 Task: Open a Black Tie Letter Template save the file as 'email' Remove the following opetions from template: '1.	Type the sender company name_x000D_
2.	Type the sender company address_x000D_
3.	Type the recipient address_x000D_
4.	Type the closing_x000D_
5.	Type the sender title_x000D_
6.	Type the sender company name_x000D_
'Pick the date  '18 May, 2023' and type Salutation  Good Day. Add body to the letter I wanted to express my heartfelt condolences on the passing of your loved one. Losing someone we care about is never easy, and my thoughts are with you during this difficult time. May cherished memories and the support of loved ones bring you comfort and strength.. Insert watermark  'Do not copy 13'
Action: Mouse moved to (13, 70)
Screenshot: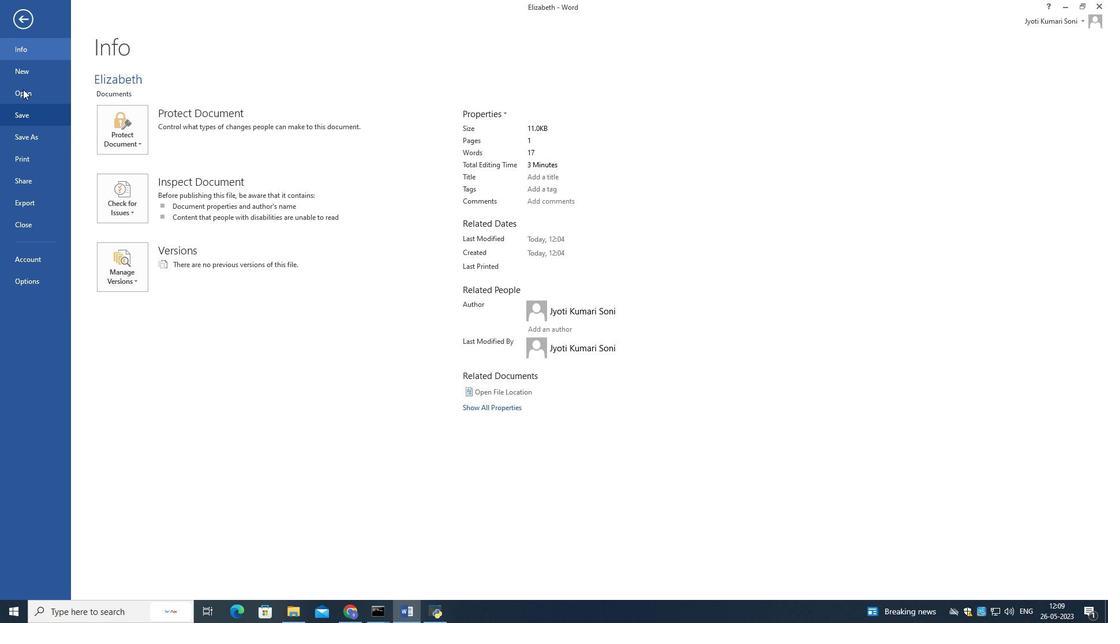 
Action: Mouse pressed left at (13, 70)
Screenshot: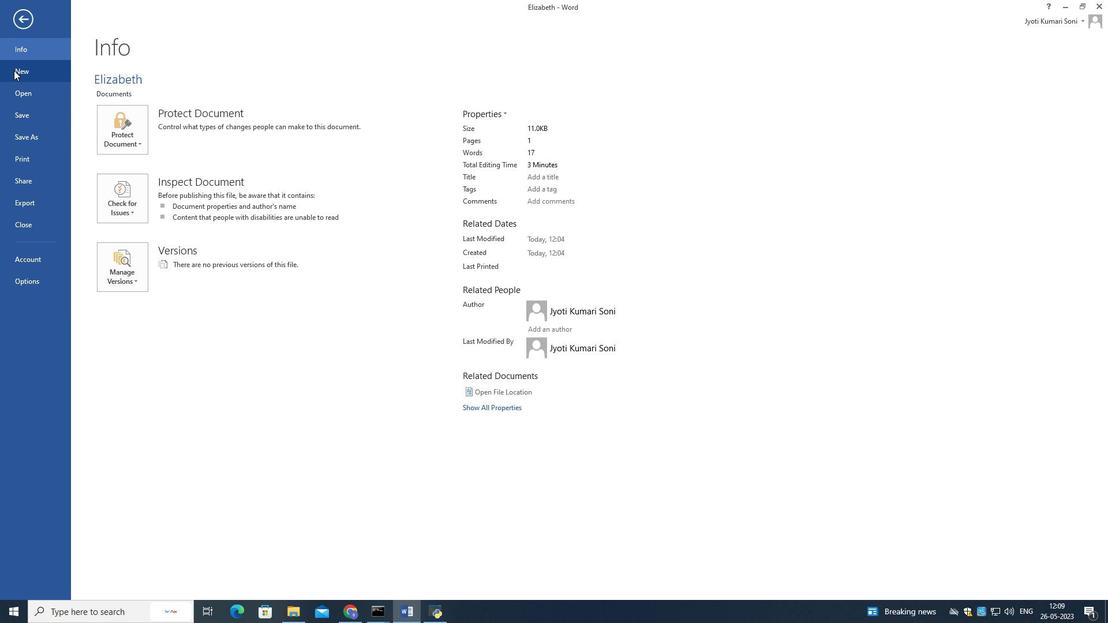 
Action: Mouse moved to (159, 87)
Screenshot: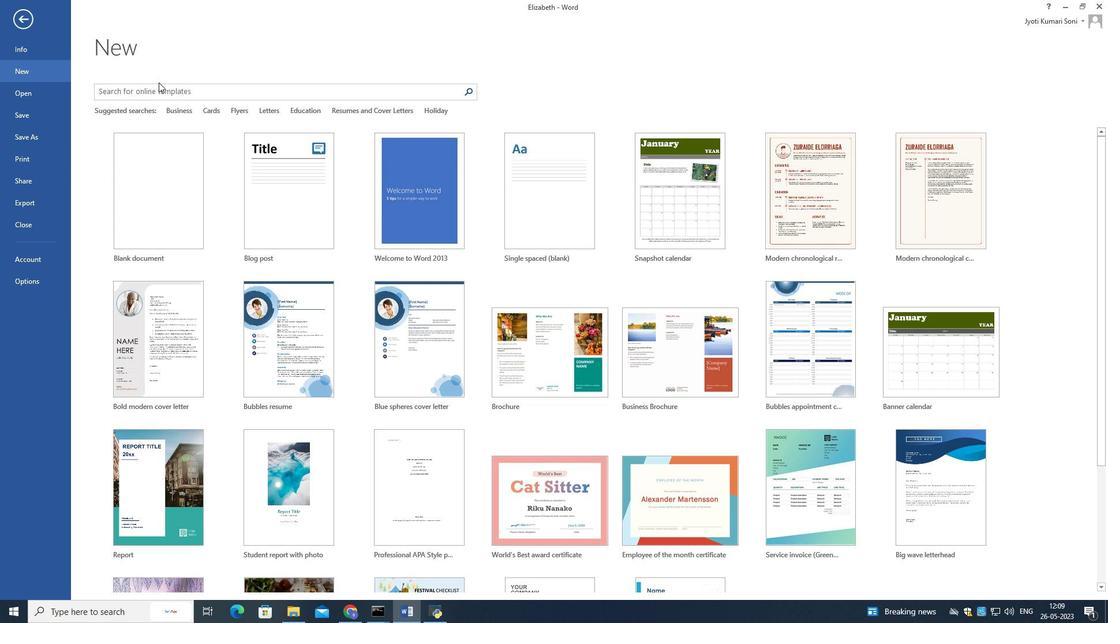 
Action: Mouse pressed left at (159, 87)
Screenshot: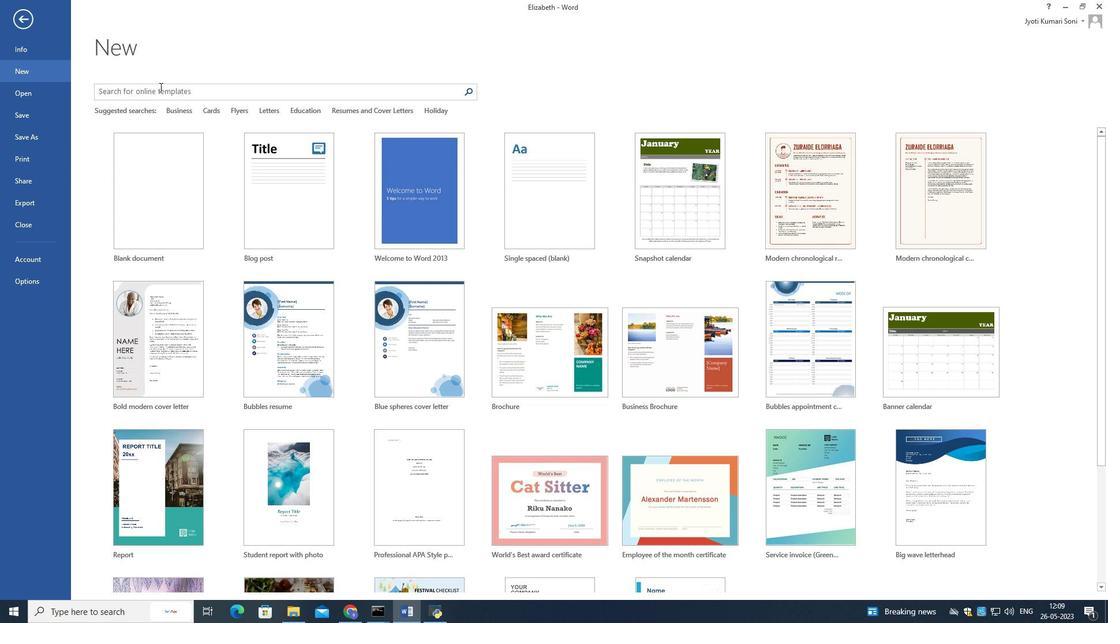 
Action: Mouse moved to (160, 87)
Screenshot: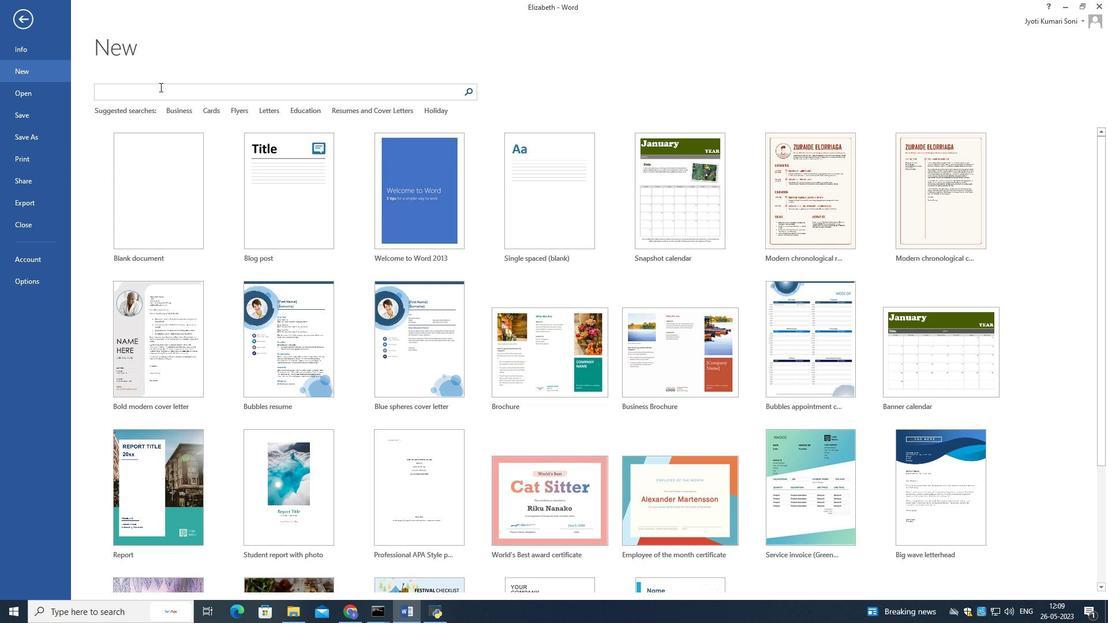 
Action: Key pressed black<Key.space>tie<Key.space>letter<Key.enter>
Screenshot: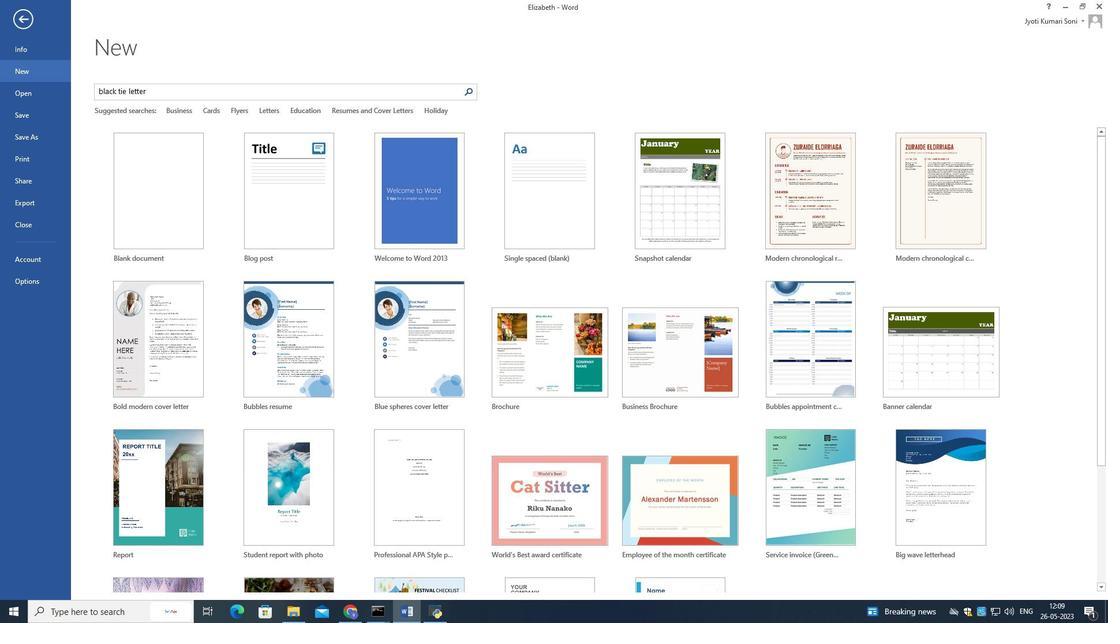 
Action: Mouse moved to (219, 83)
Screenshot: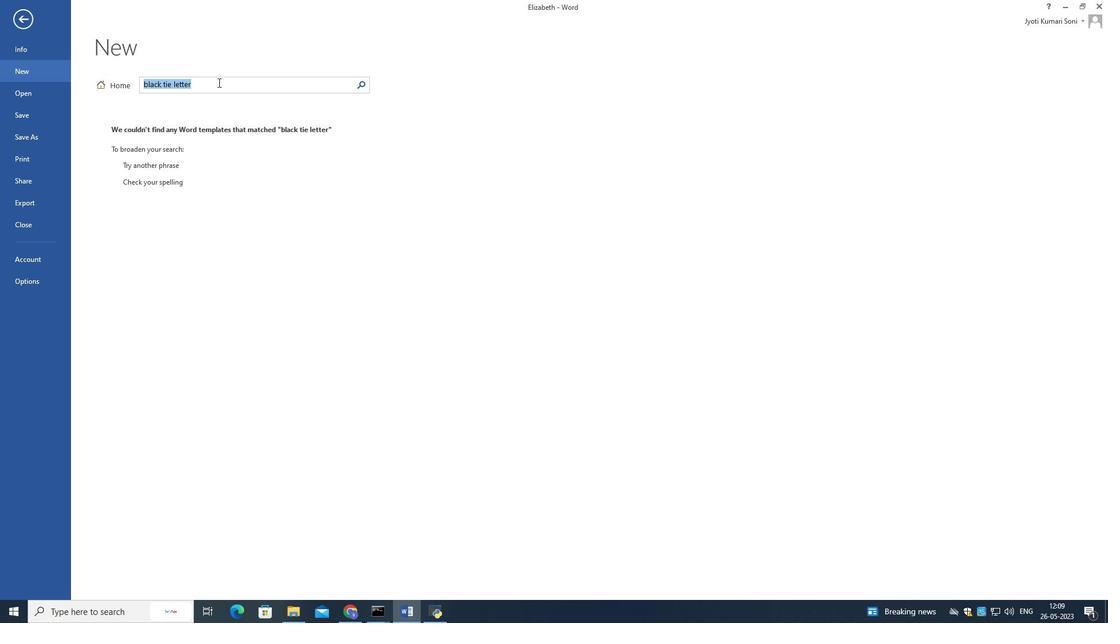
Action: Mouse pressed left at (219, 83)
Screenshot: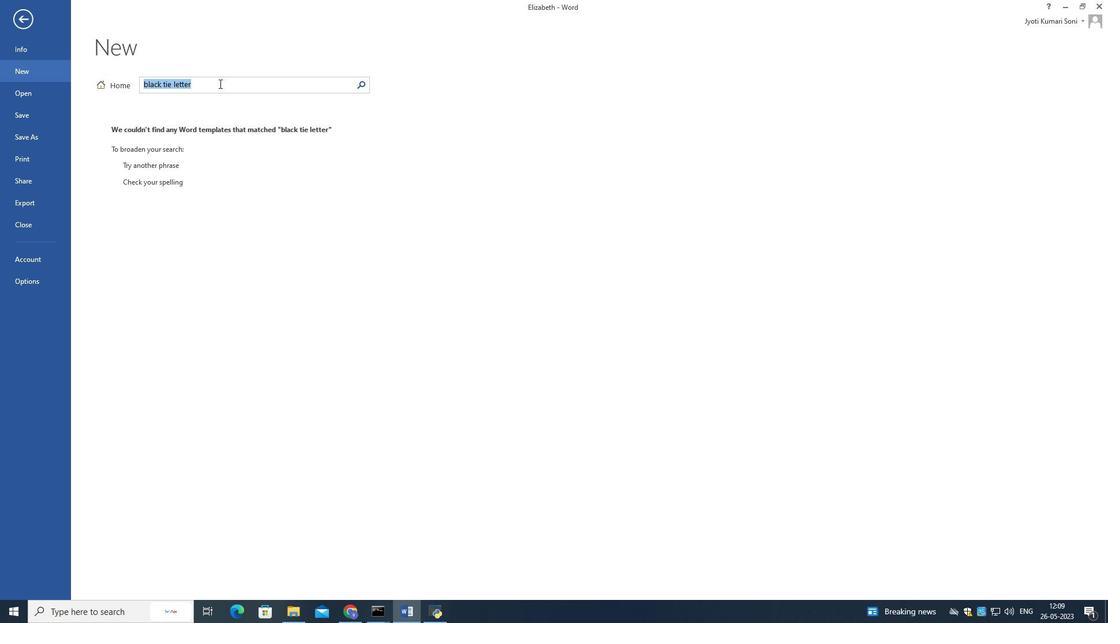 
Action: Mouse moved to (210, 87)
Screenshot: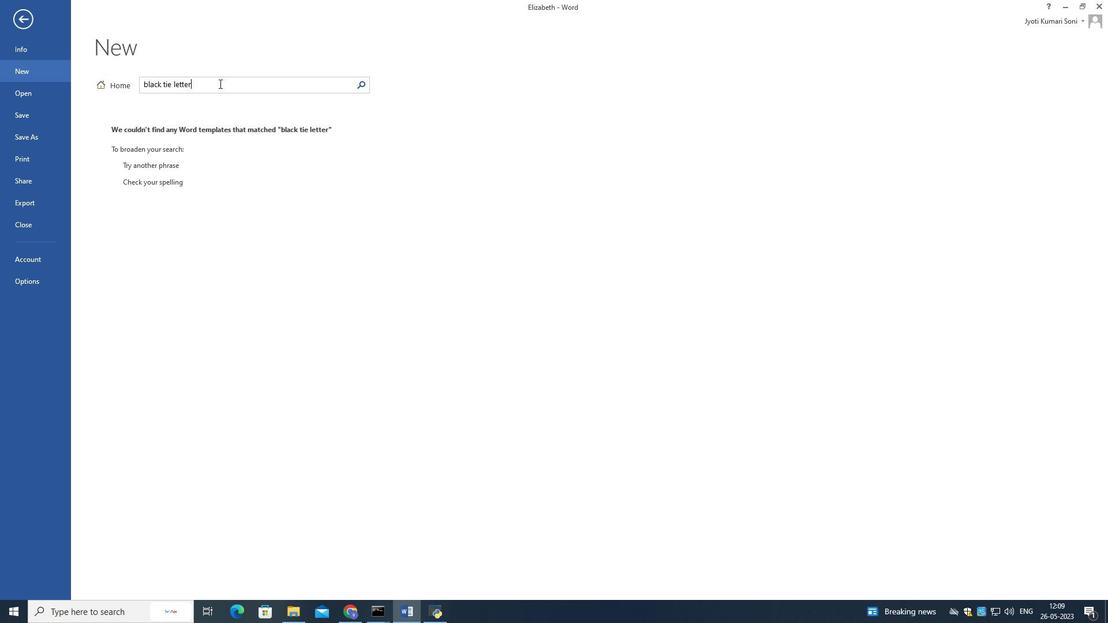 
Action: Key pressed <Key.backspace><Key.backspace><Key.backspace><Key.backspace><Key.backspace><Key.backspace><Key.enter>
Screenshot: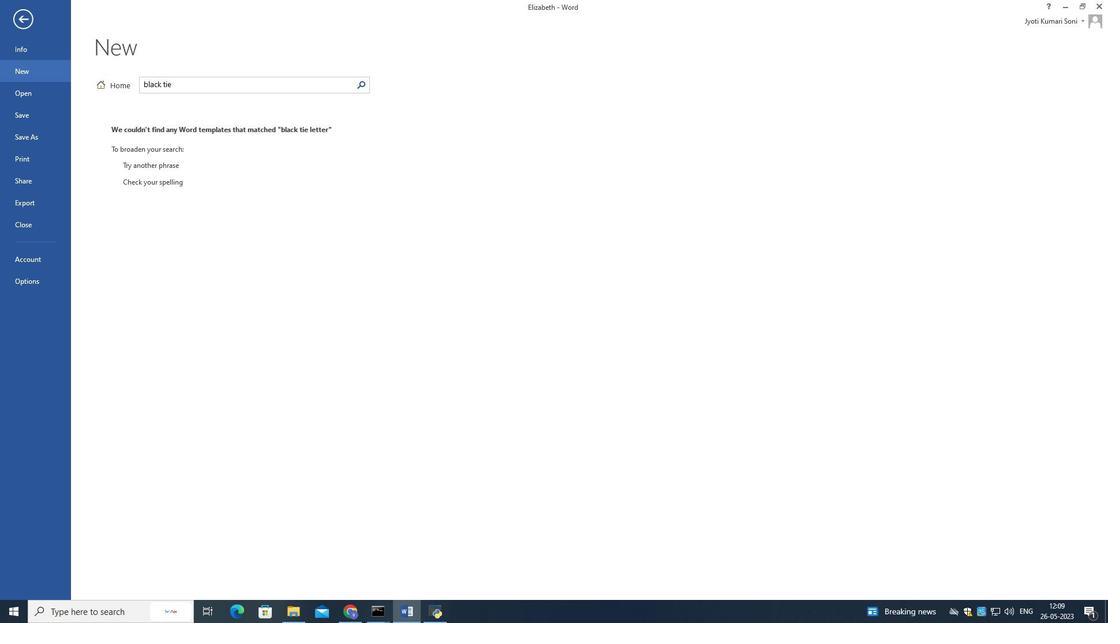 
Action: Mouse moved to (120, 160)
Screenshot: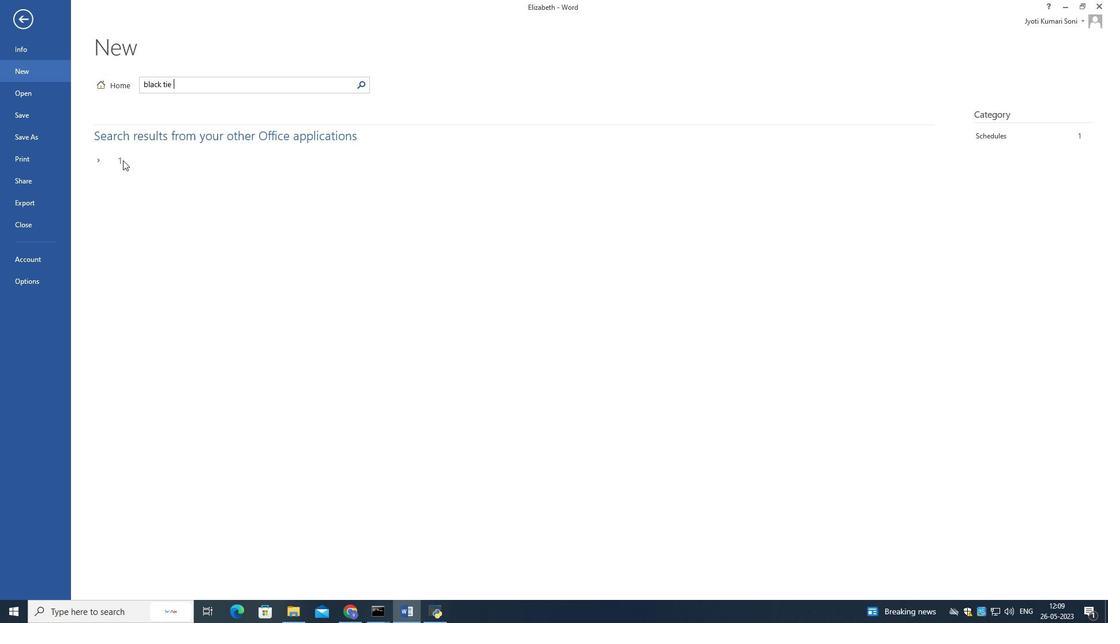 
Action: Mouse pressed left at (120, 160)
Screenshot: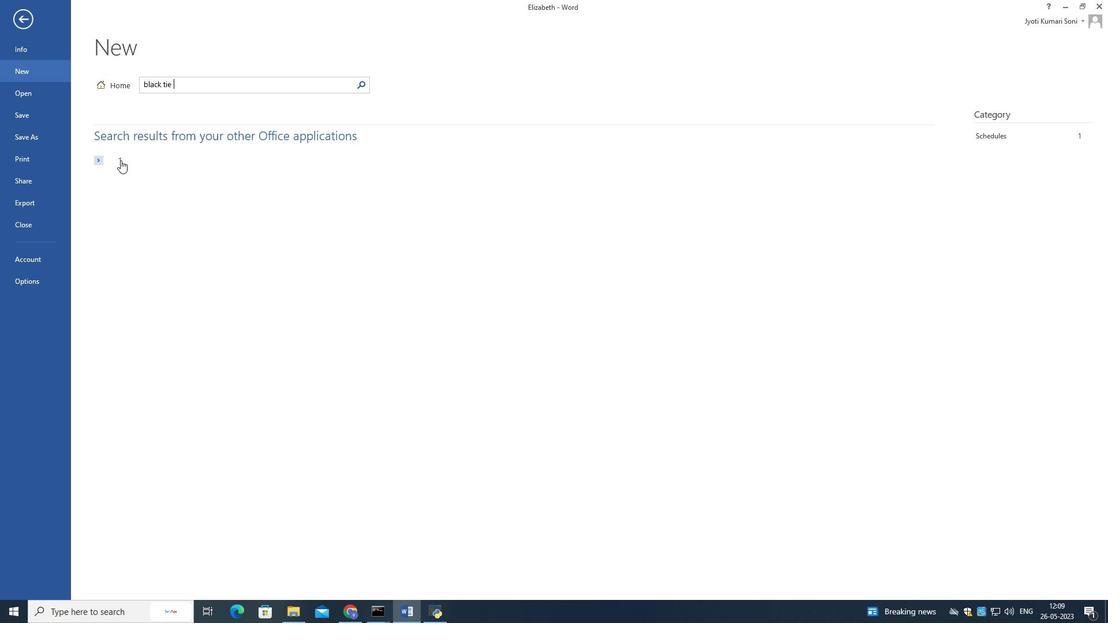 
Action: Mouse moved to (337, 234)
Screenshot: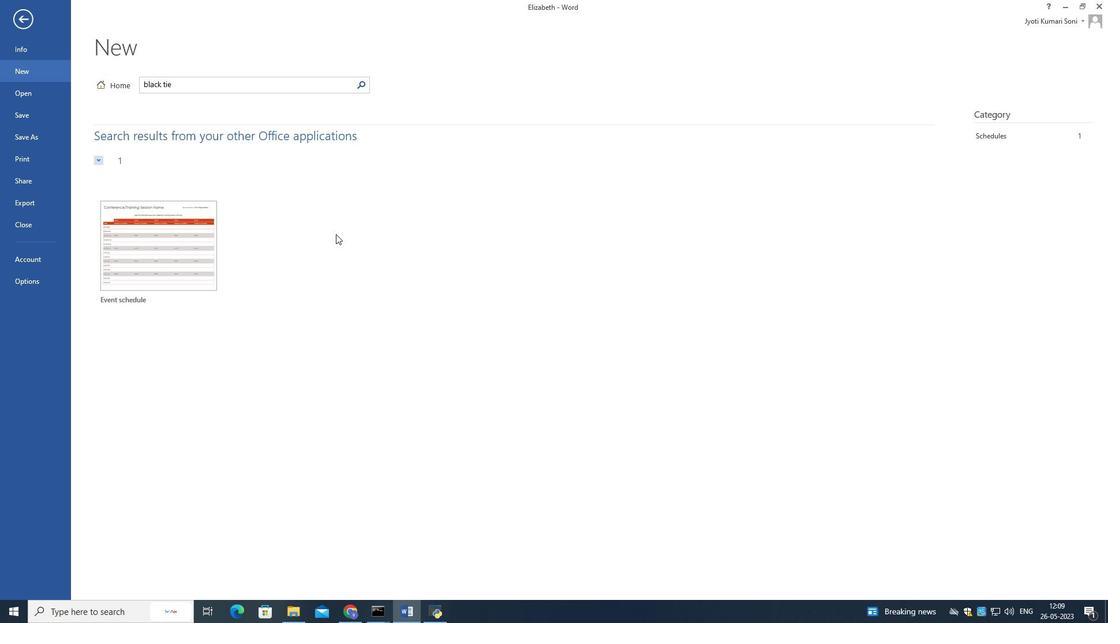 
Action: Mouse pressed left at (337, 234)
Screenshot: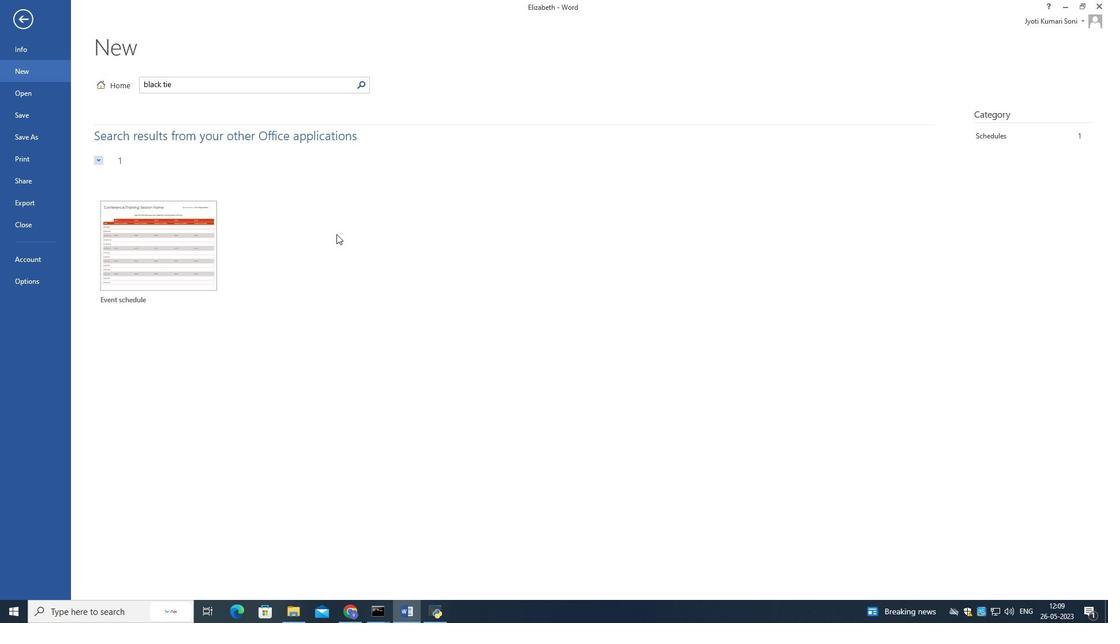 
Action: Mouse moved to (243, 90)
Screenshot: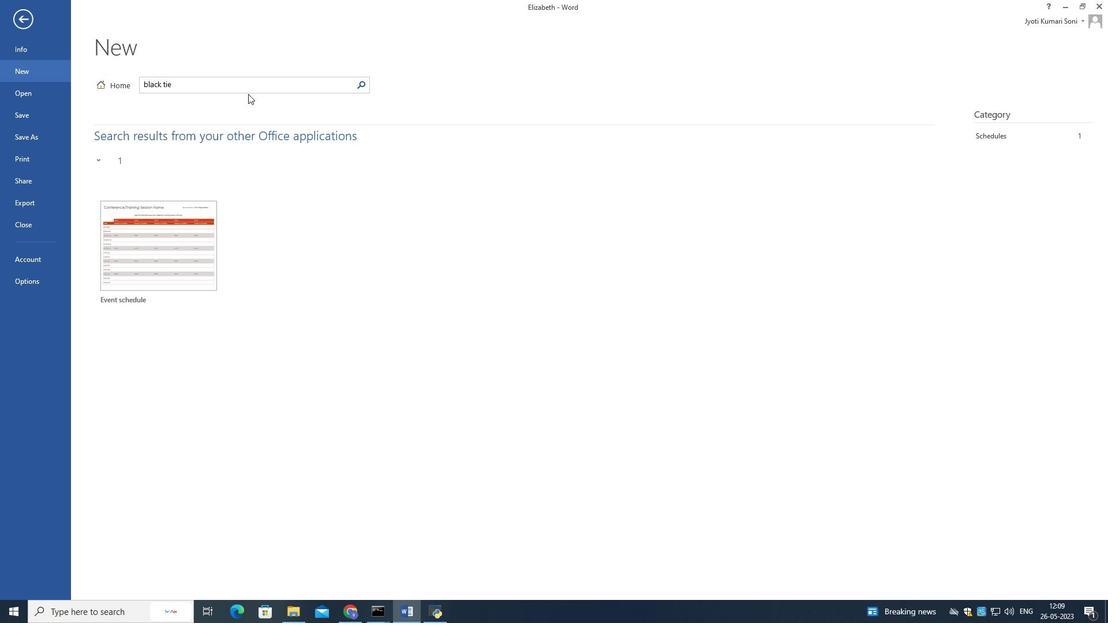 
Action: Mouse pressed left at (243, 90)
Screenshot: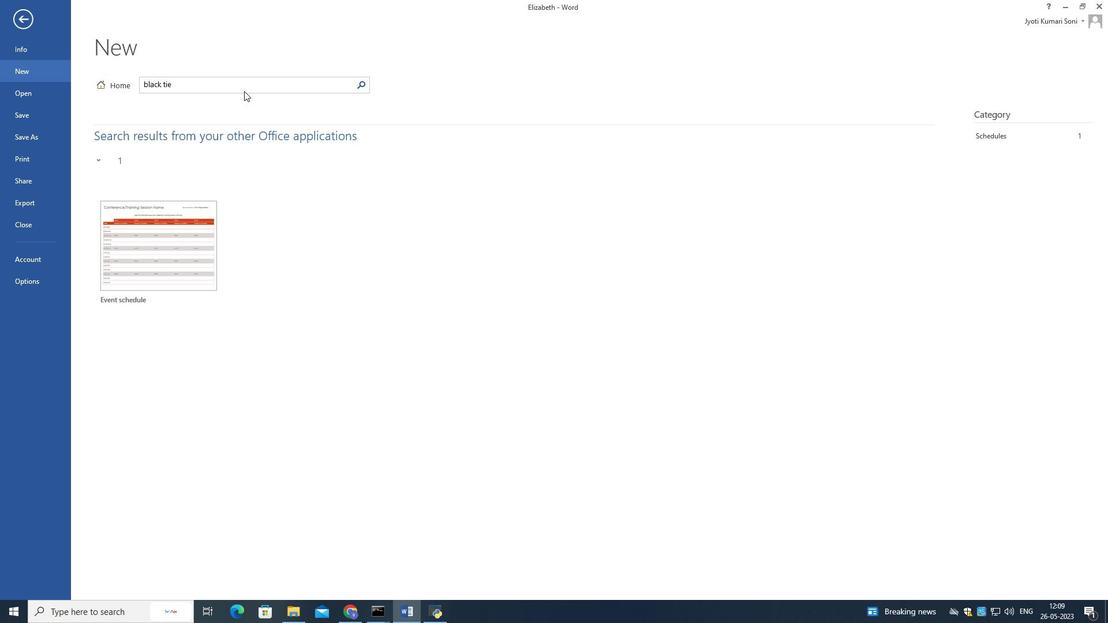 
Action: Key pressed <Key.backspace><Key.backspace><Key.backspace><Key.backspace><Key.backspace><Key.backspace><Key.backspace><Key.backspace><Key.backspace><Key.backspace><Key.backspace><Key.backspace><Key.backspace><Key.backspace><Key.backspace><Key.backspace><Key.backspace><Key.backspace><Key.backspace><Key.backspace><Key.backspace><Key.backspace><Key.backspace>black<Key.space>tie<Key.enter>
Screenshot: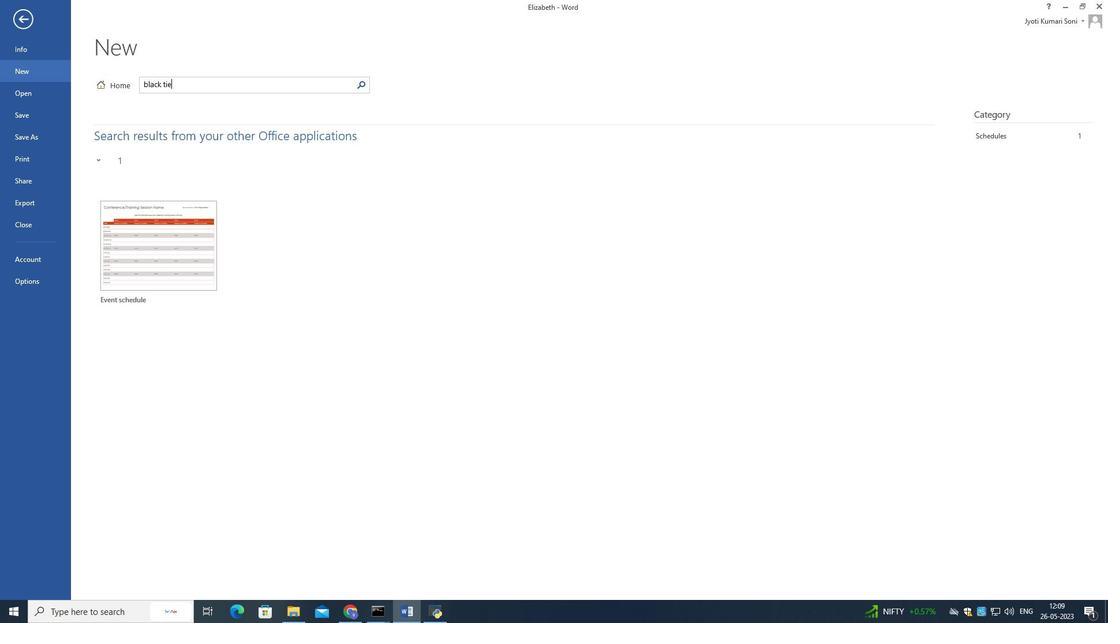 
Action: Mouse moved to (993, 131)
Screenshot: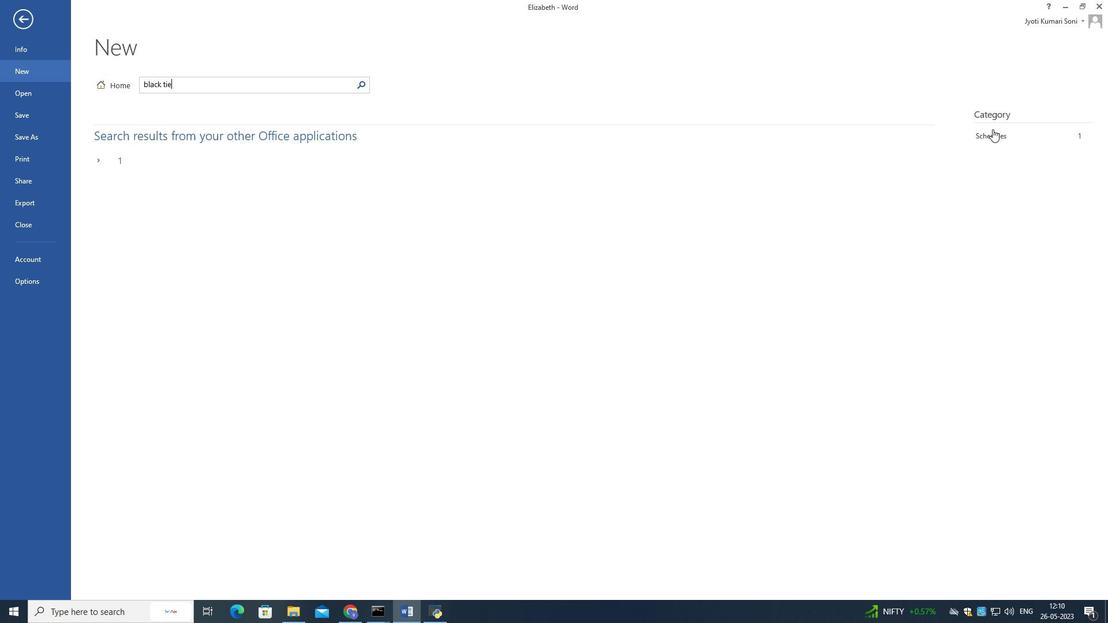 
Action: Mouse pressed left at (993, 131)
Screenshot: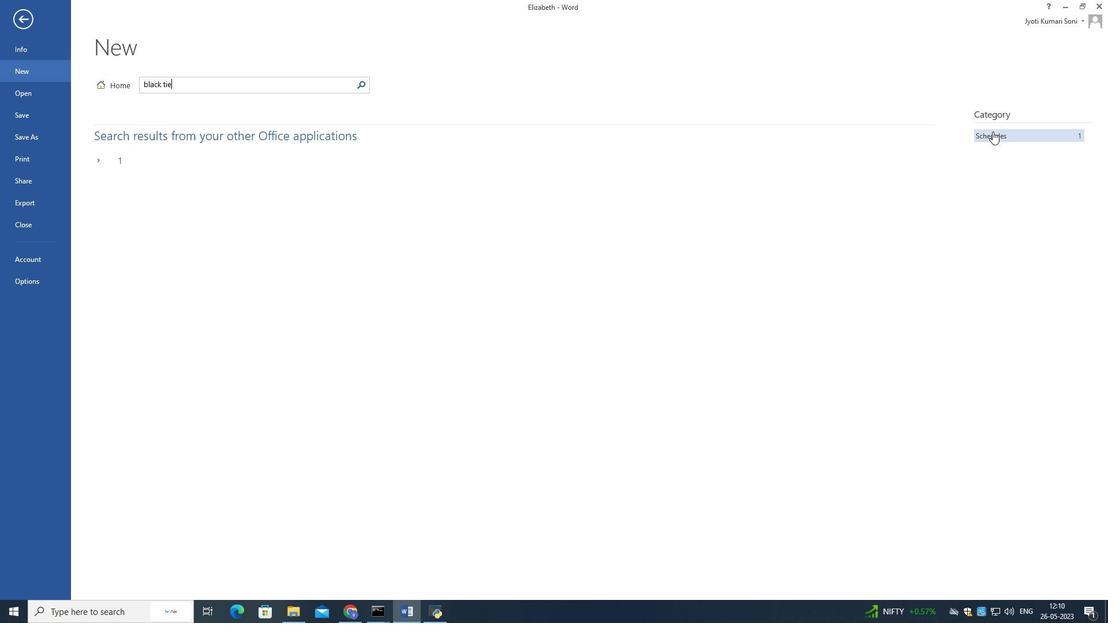 
Action: Mouse moved to (224, 82)
Screenshot: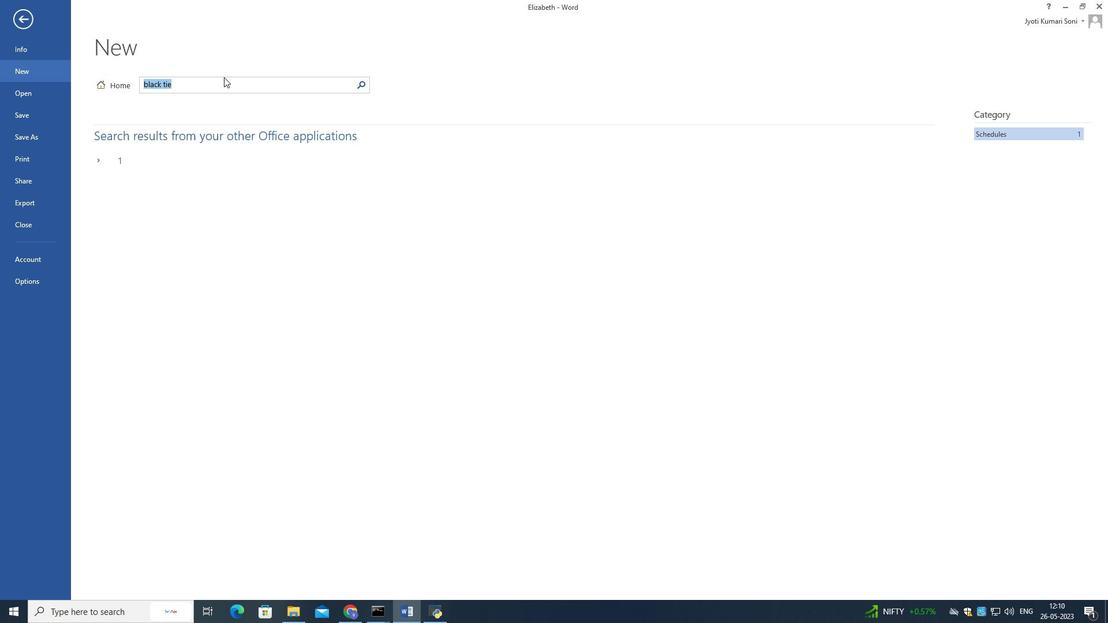 
Action: Mouse pressed left at (224, 82)
Screenshot: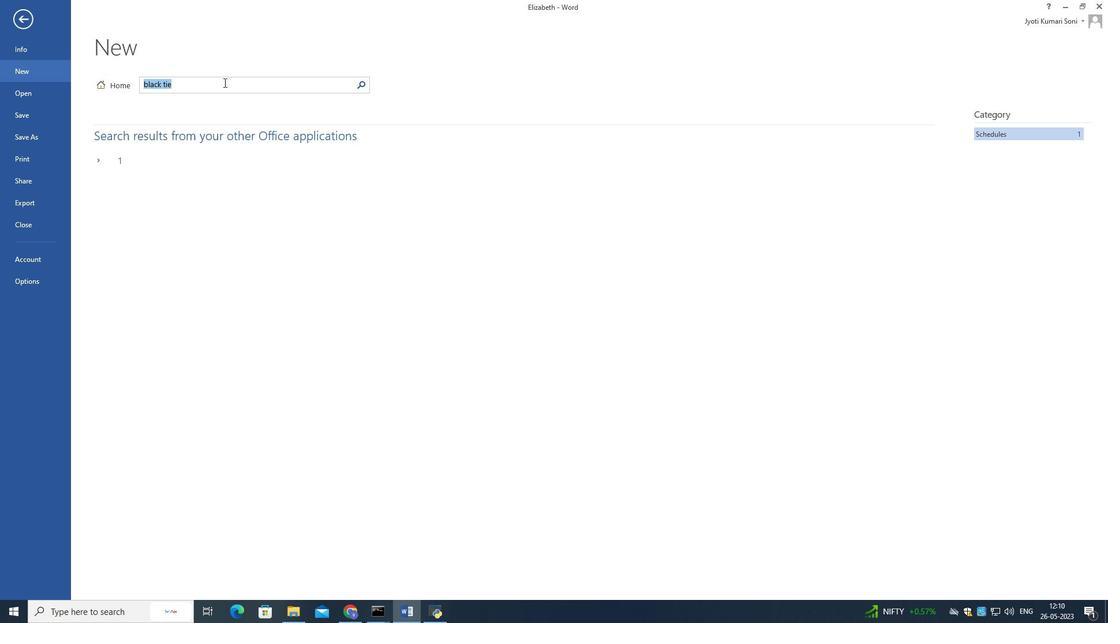 
Action: Key pressed <Key.left><Key.left><Key.left><Key.backspace><Key.backspace><Key.backspace><Key.backspace><Key.backspace><Key.backspace><Key.backspace><Key.backspace><Key.backspace><Key.backspace><Key.backspace><Key.backspace><Key.enter>
Screenshot: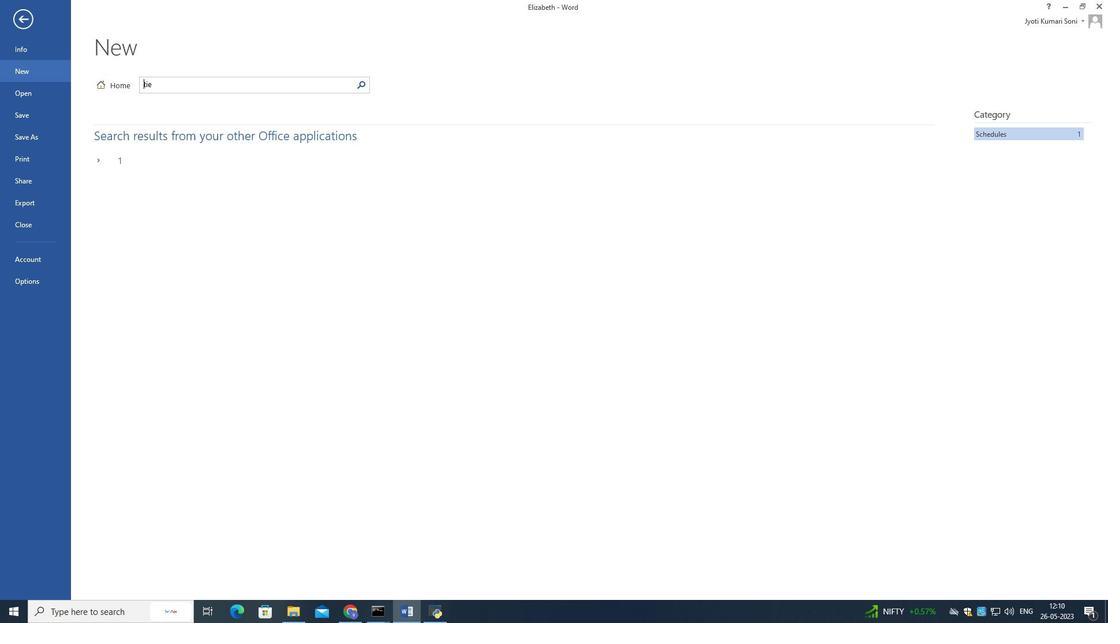 
Action: Mouse moved to (337, 319)
Screenshot: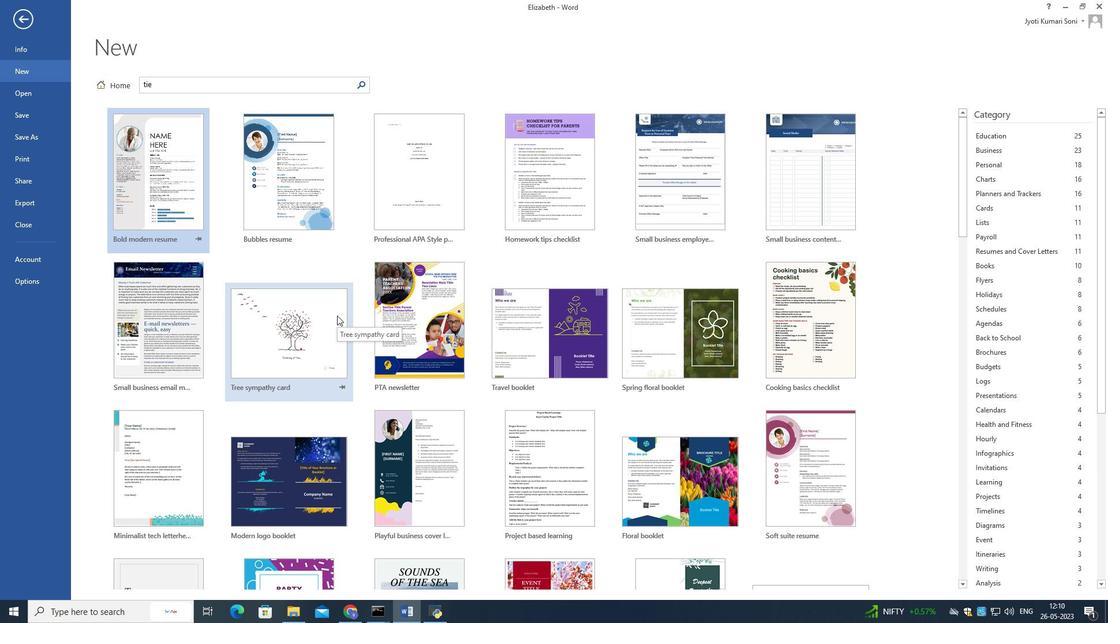 
Action: Mouse scrolled (337, 318) with delta (0, 0)
Screenshot: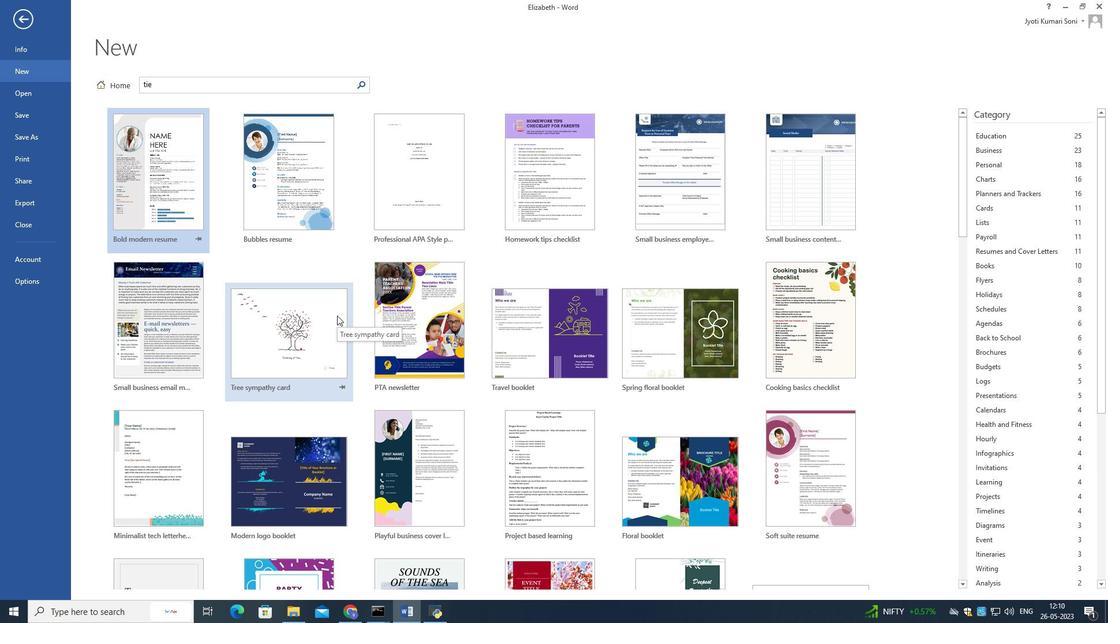 
Action: Mouse moved to (341, 321)
Screenshot: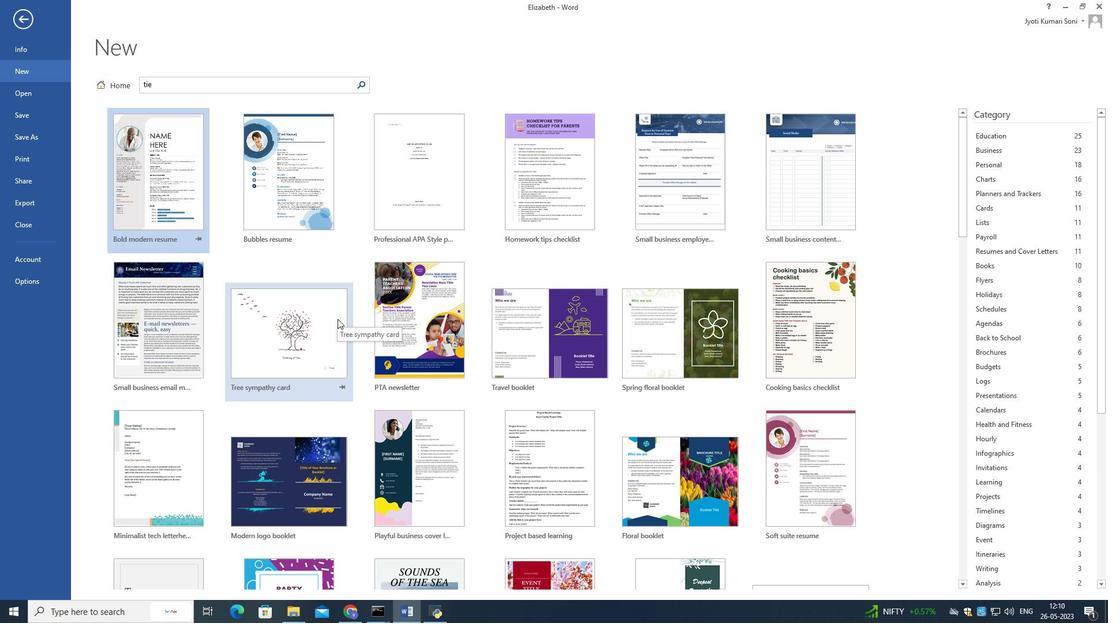
Action: Mouse scrolled (341, 321) with delta (0, 0)
Screenshot: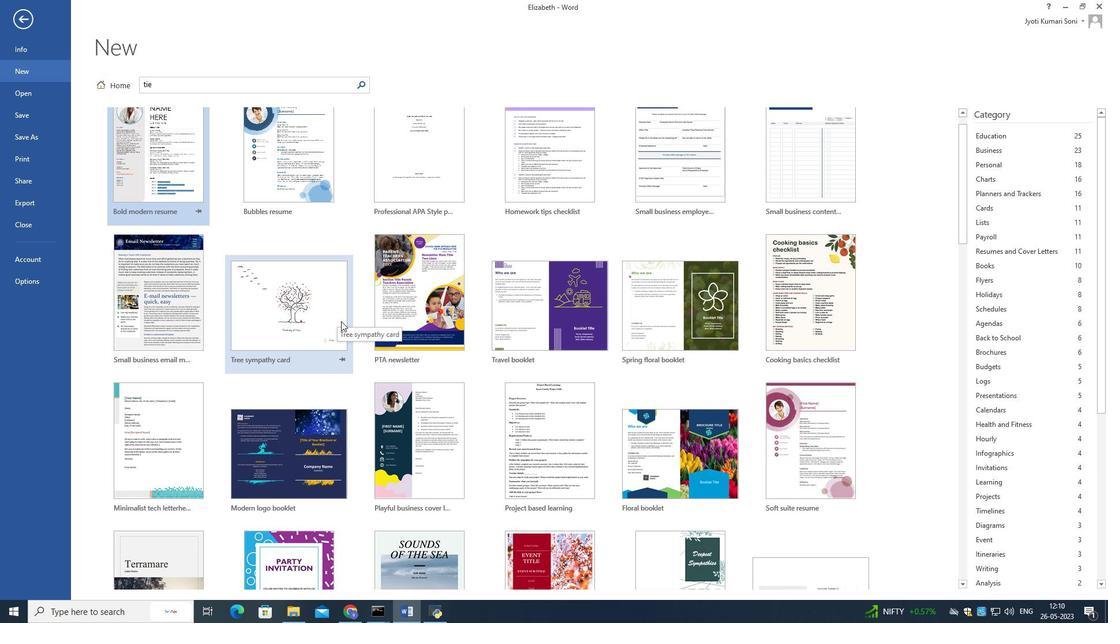 
Action: Mouse moved to (341, 321)
Screenshot: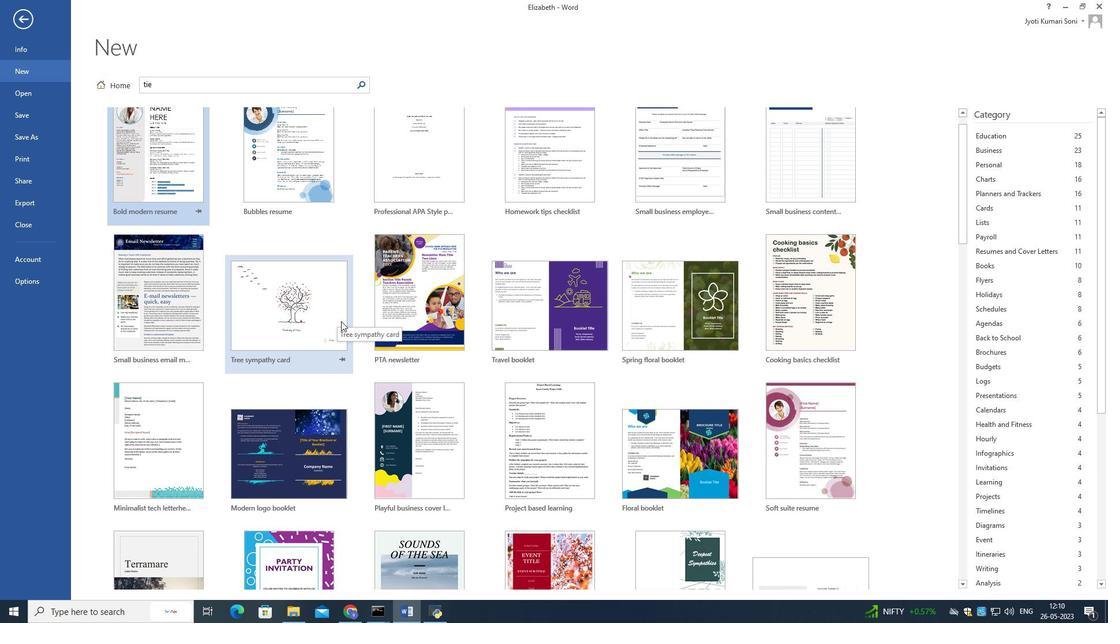 
Action: Mouse scrolled (341, 321) with delta (0, 0)
Screenshot: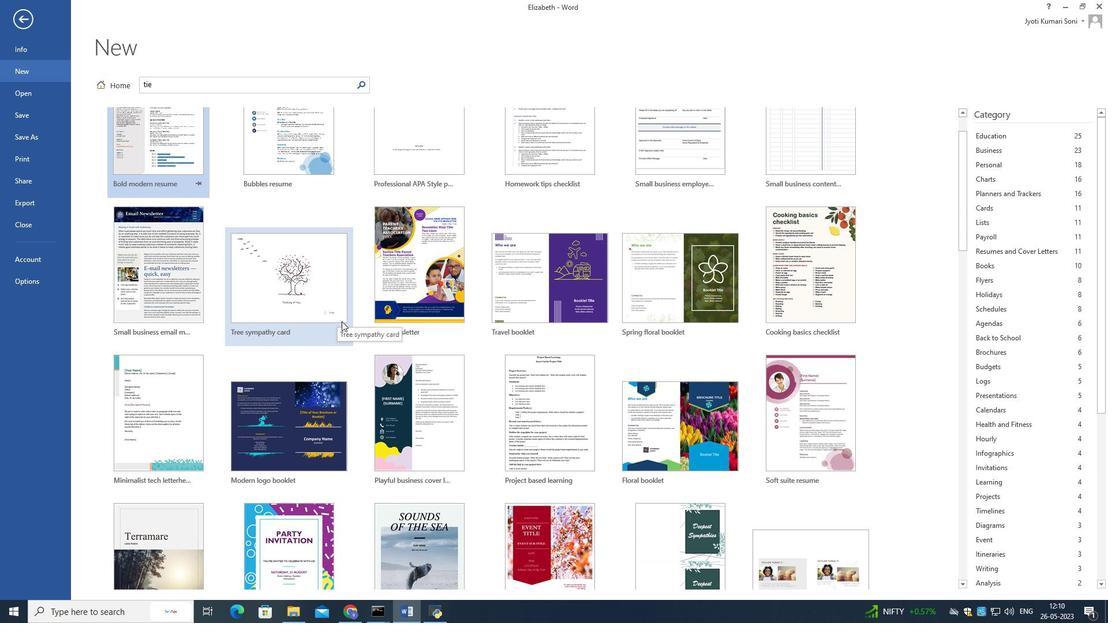 
Action: Mouse scrolled (341, 321) with delta (0, 0)
Screenshot: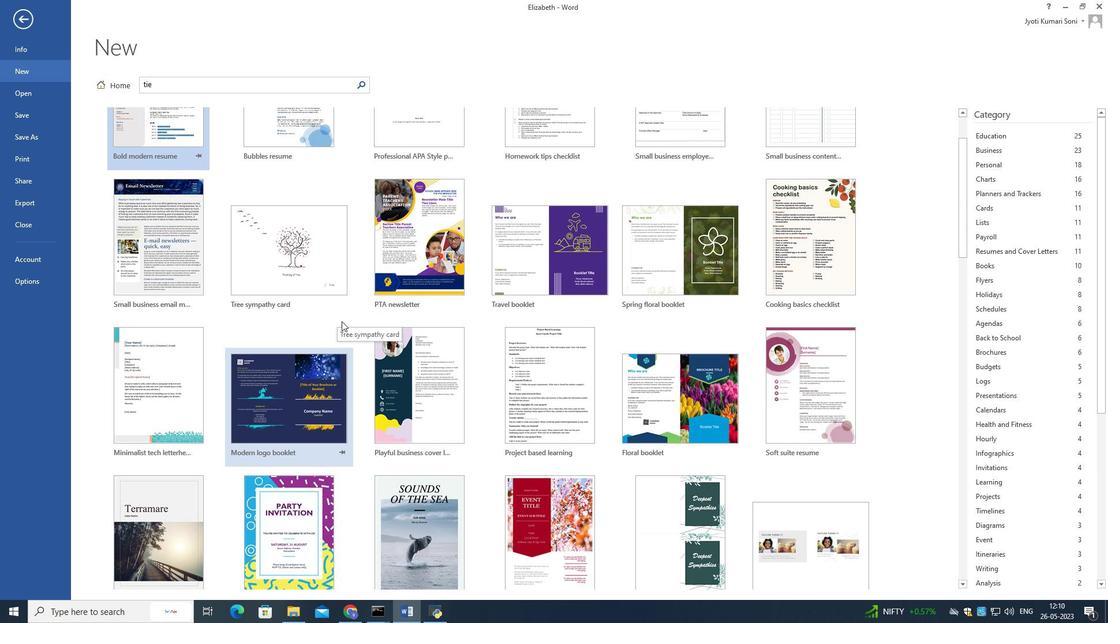 
Action: Mouse scrolled (341, 321) with delta (0, 0)
Screenshot: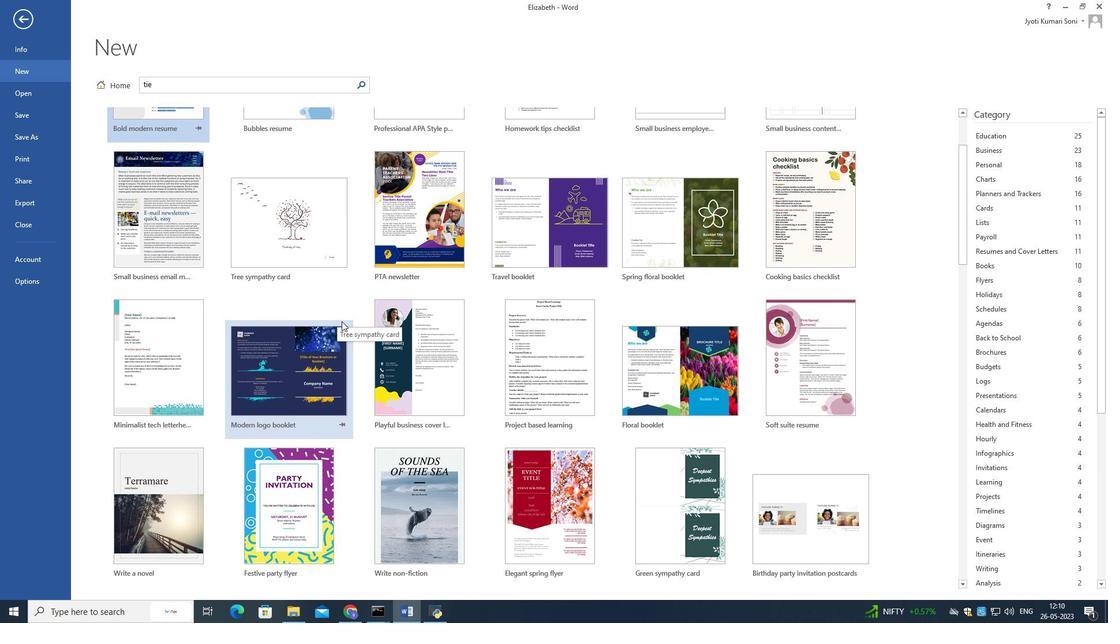 
Action: Mouse moved to (341, 322)
Screenshot: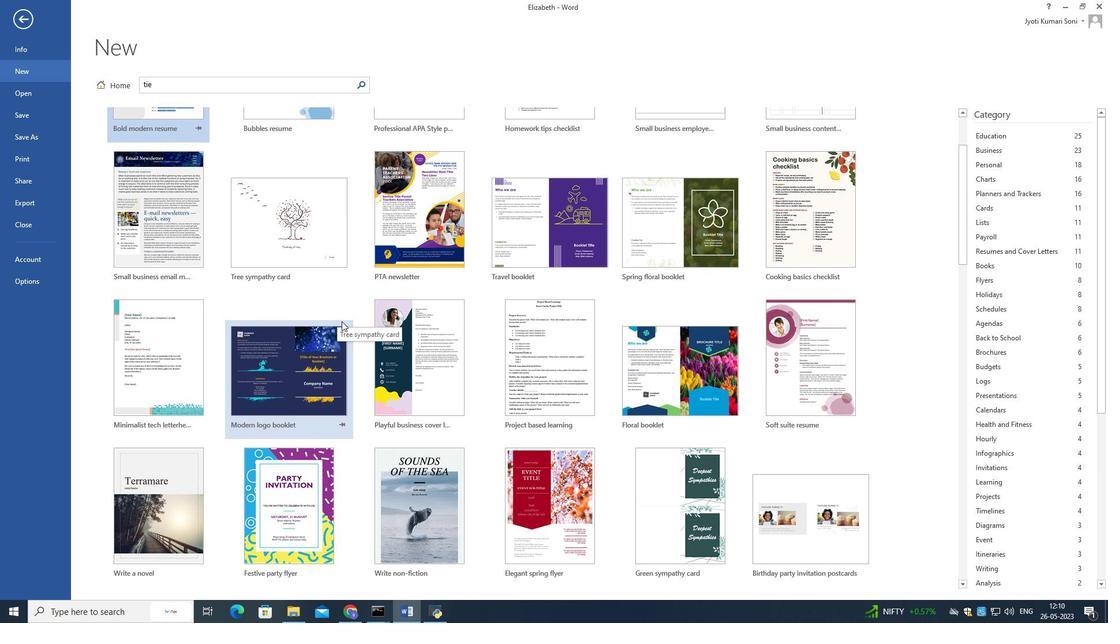 
Action: Mouse scrolled (341, 321) with delta (0, 0)
Screenshot: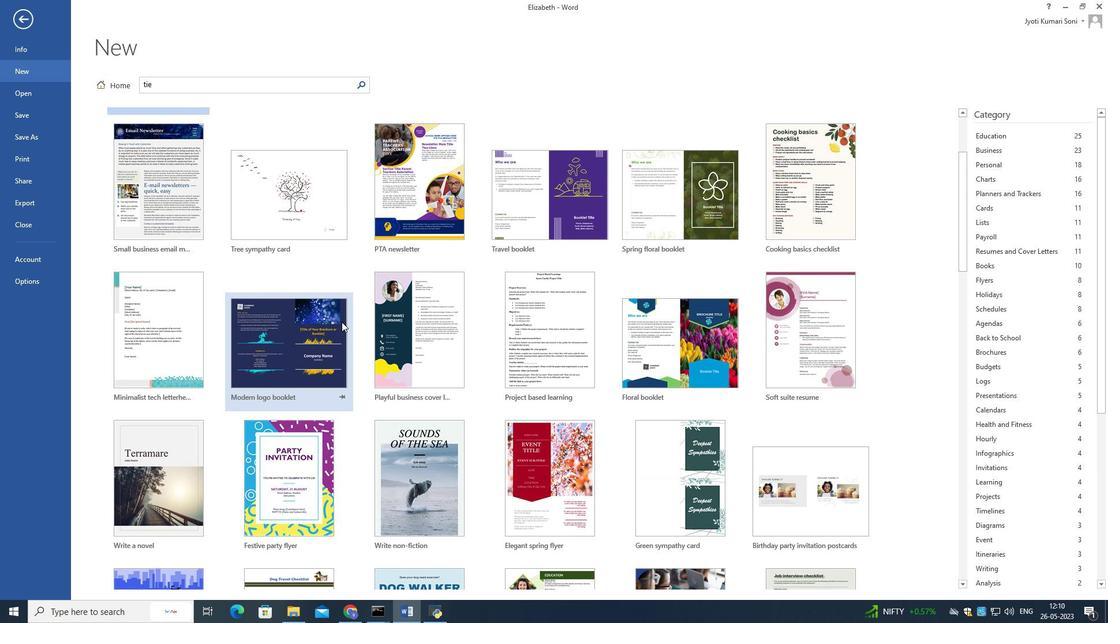 
Action: Mouse moved to (542, 379)
Screenshot: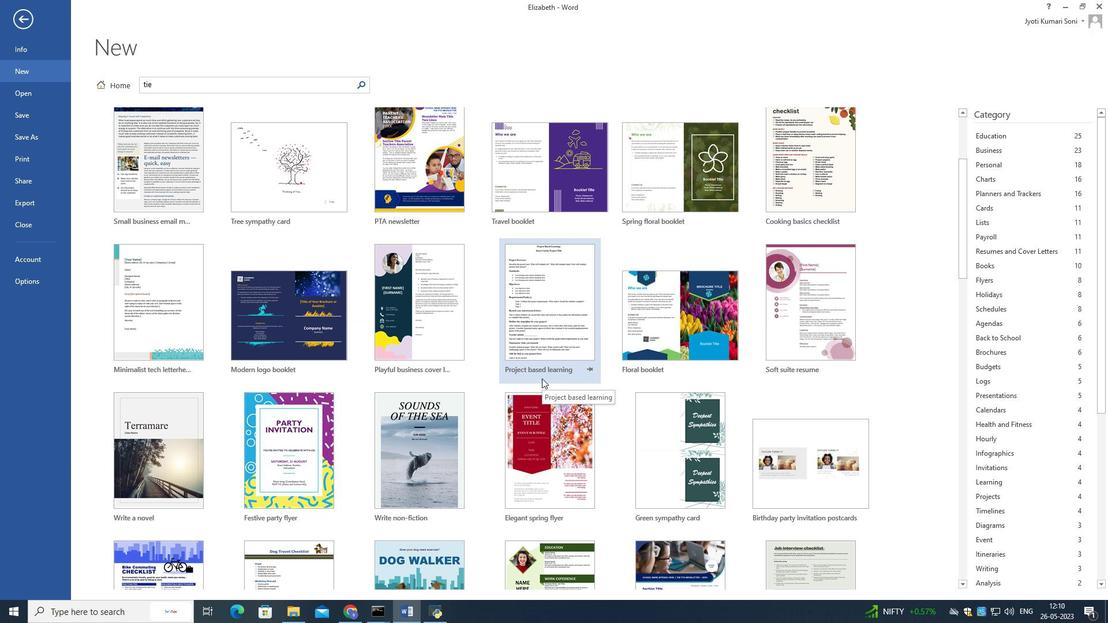 
Action: Mouse scrolled (542, 378) with delta (0, 0)
Screenshot: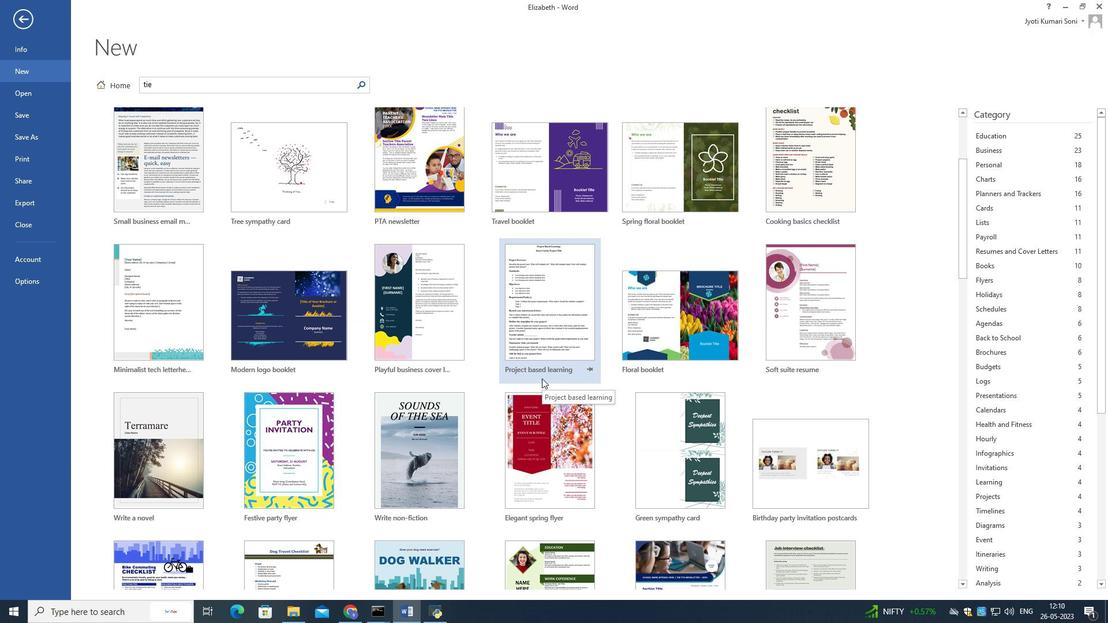 
Action: Mouse scrolled (542, 378) with delta (0, 0)
Screenshot: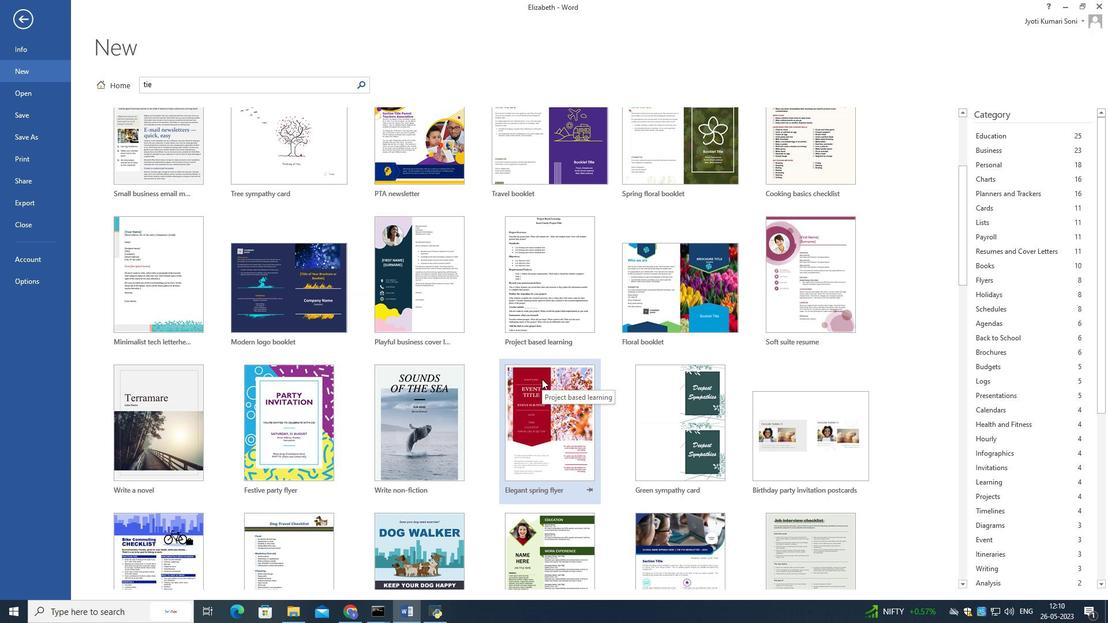 
Action: Mouse scrolled (542, 378) with delta (0, 0)
Screenshot: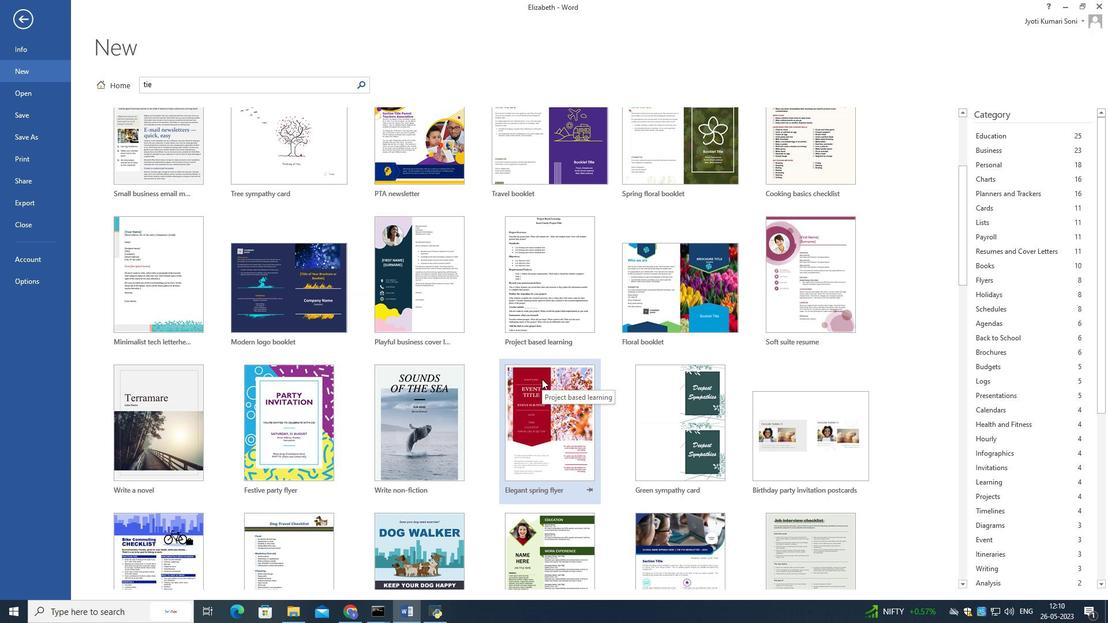 
Action: Mouse scrolled (542, 378) with delta (0, 0)
Screenshot: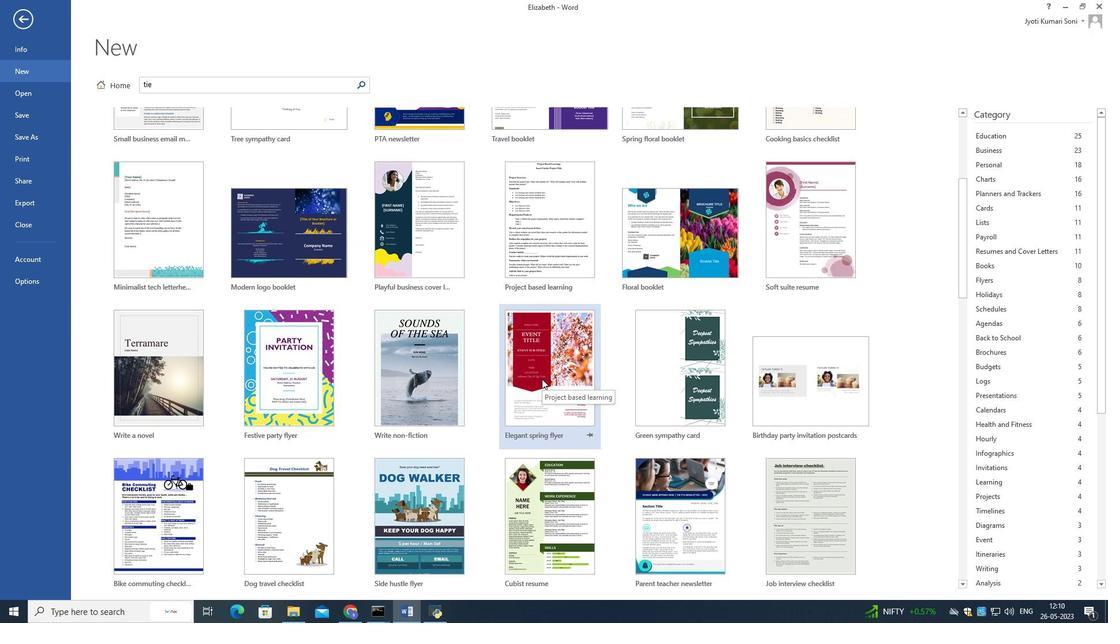
Action: Mouse scrolled (542, 378) with delta (0, 0)
Screenshot: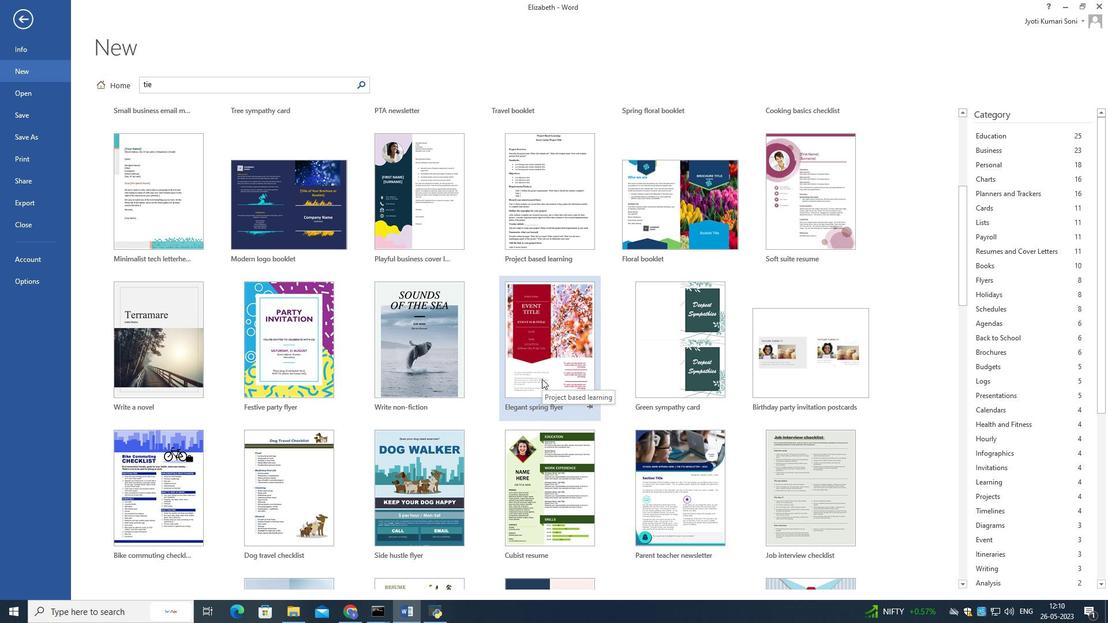 
Action: Mouse scrolled (542, 378) with delta (0, 0)
Screenshot: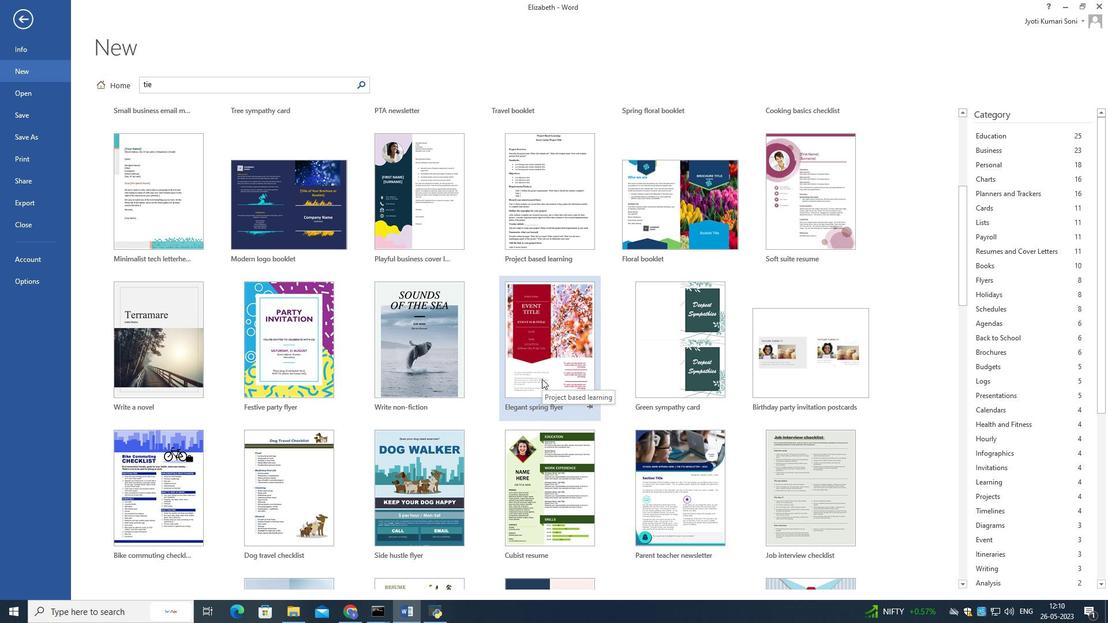 
Action: Mouse moved to (541, 379)
Screenshot: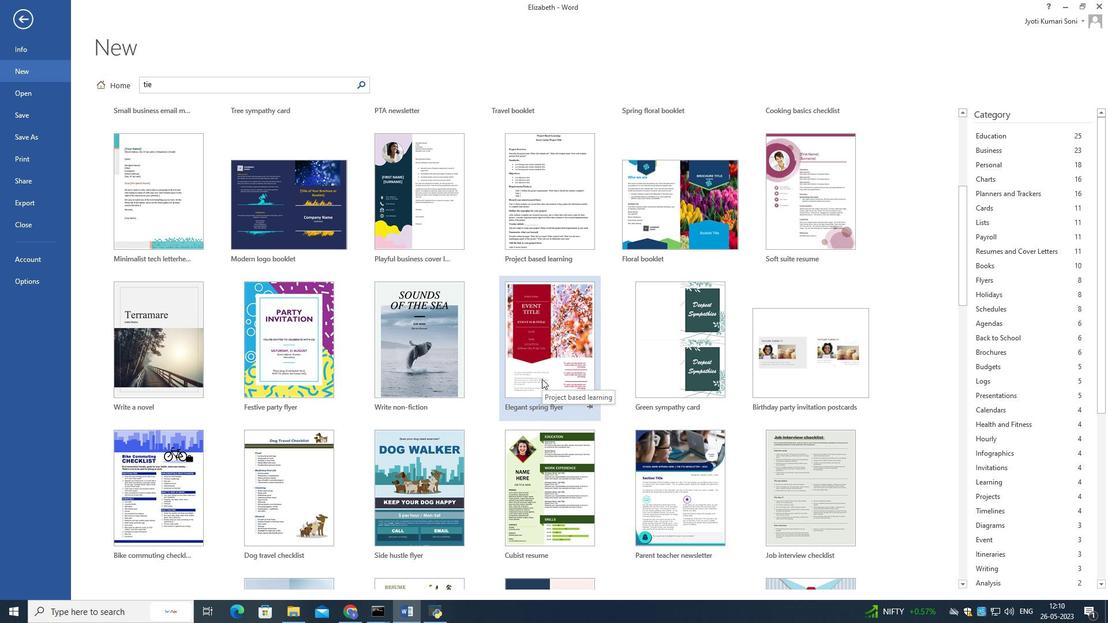
Action: Mouse scrolled (541, 378) with delta (0, 0)
Screenshot: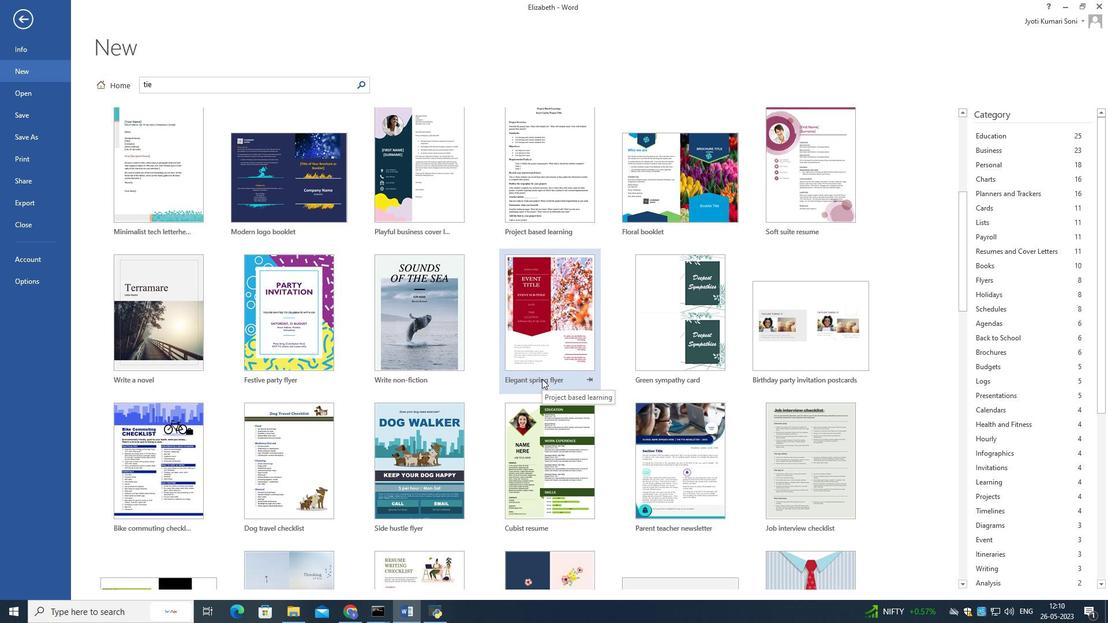 
Action: Mouse scrolled (541, 378) with delta (0, 0)
Screenshot: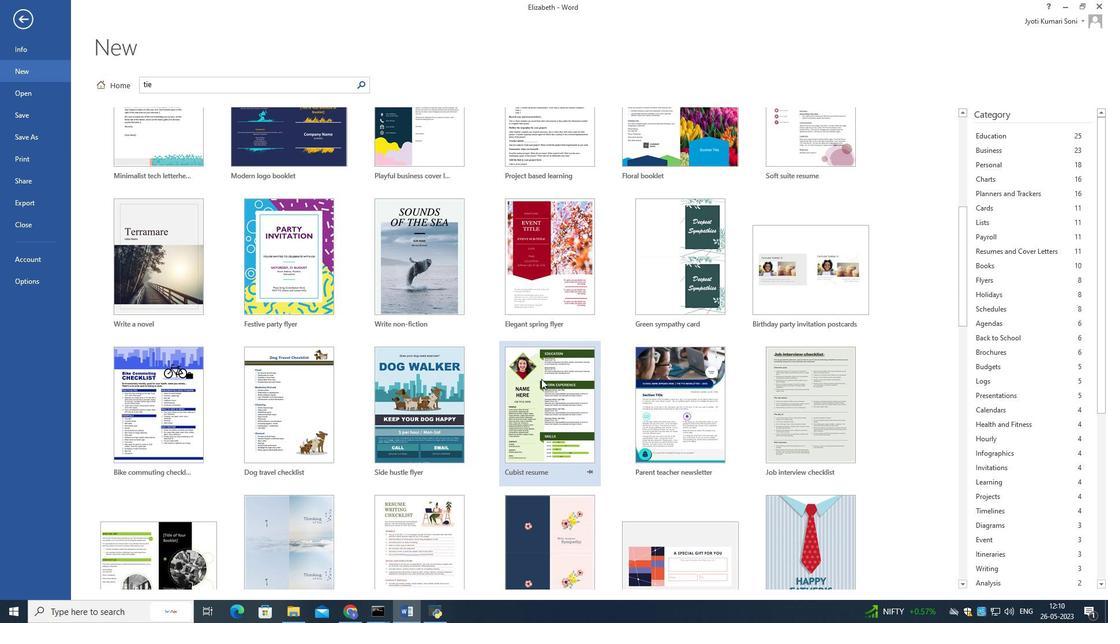 
Action: Mouse scrolled (541, 378) with delta (0, 0)
Screenshot: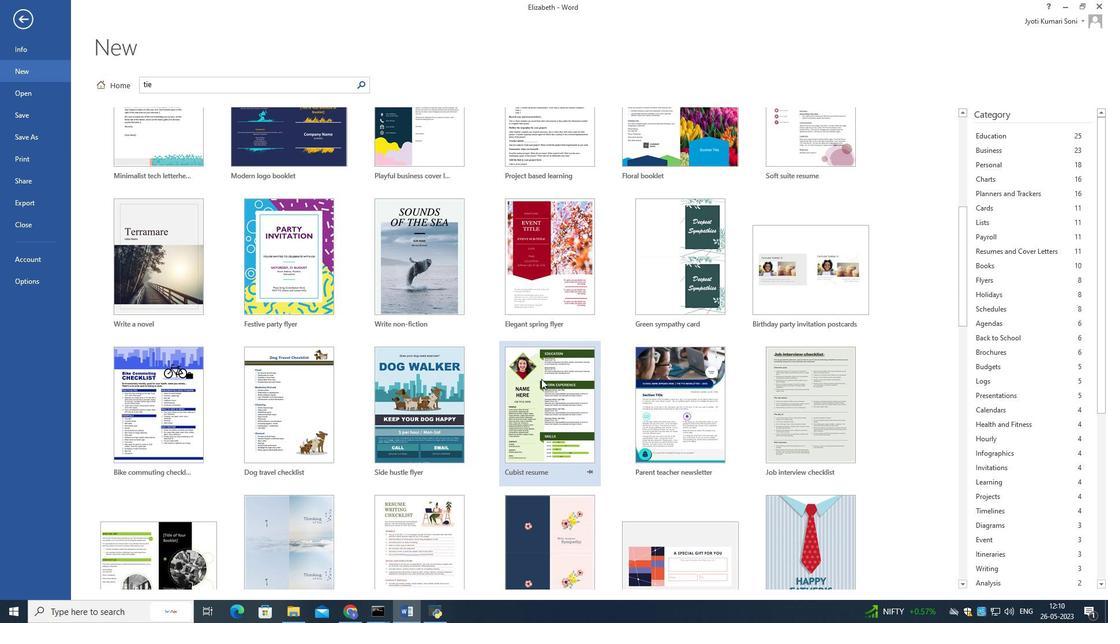 
Action: Mouse scrolled (541, 378) with delta (0, 0)
Screenshot: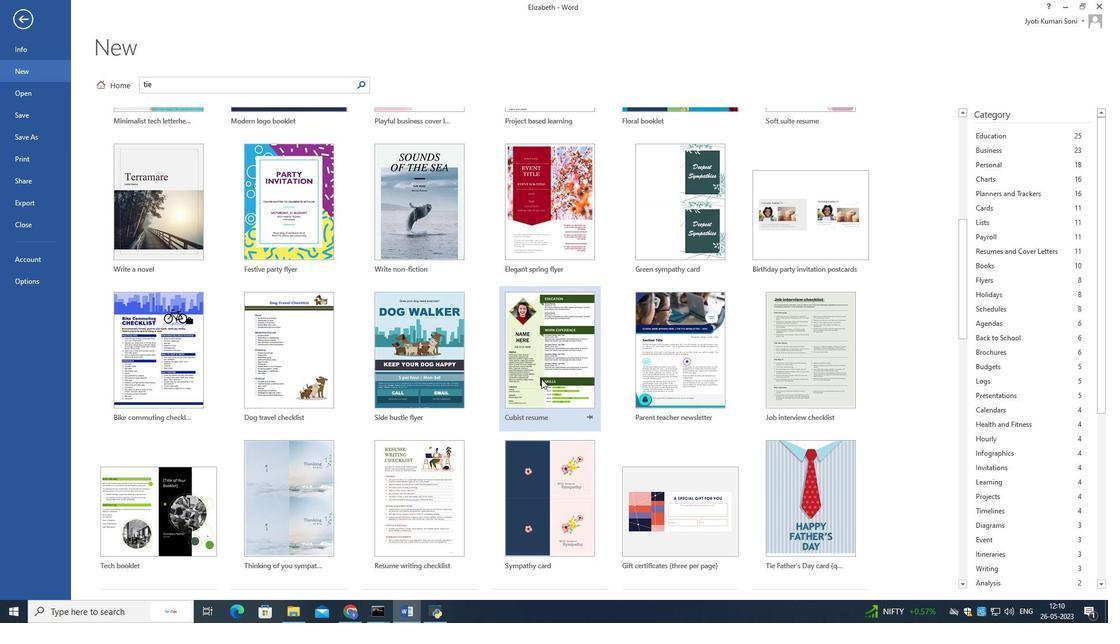 
Action: Mouse scrolled (541, 378) with delta (0, 0)
Screenshot: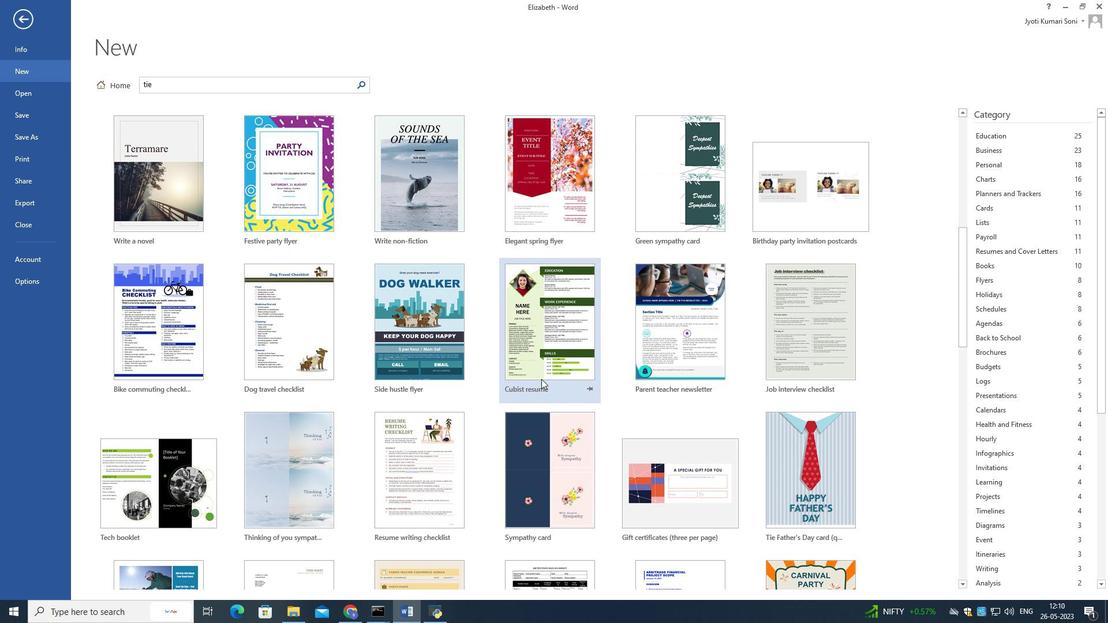 
Action: Mouse scrolled (541, 378) with delta (0, 0)
Screenshot: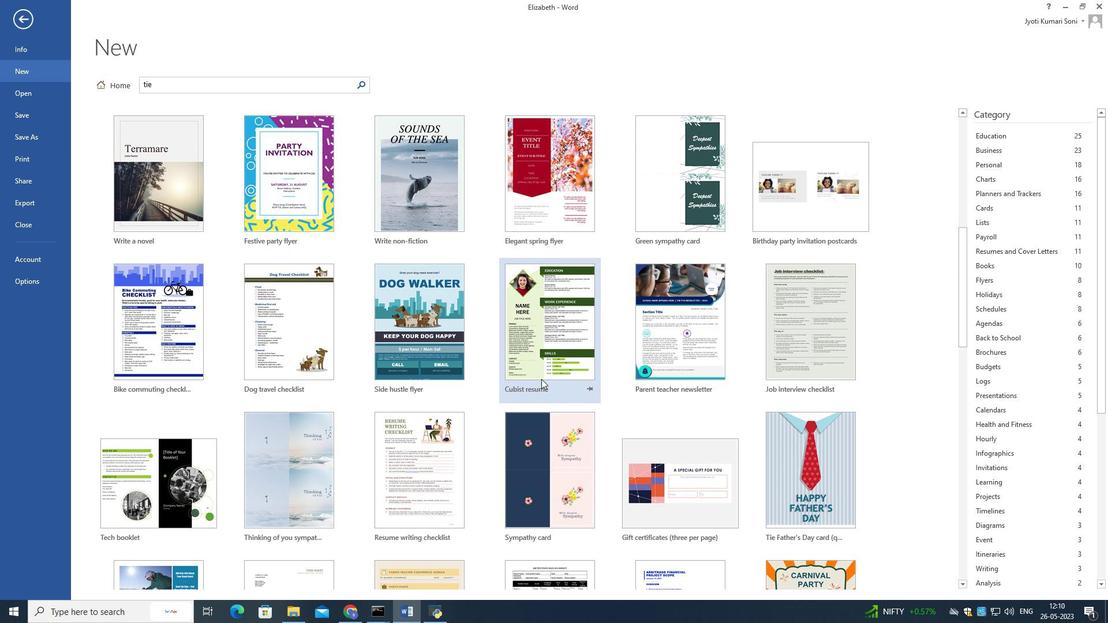 
Action: Mouse moved to (541, 379)
Screenshot: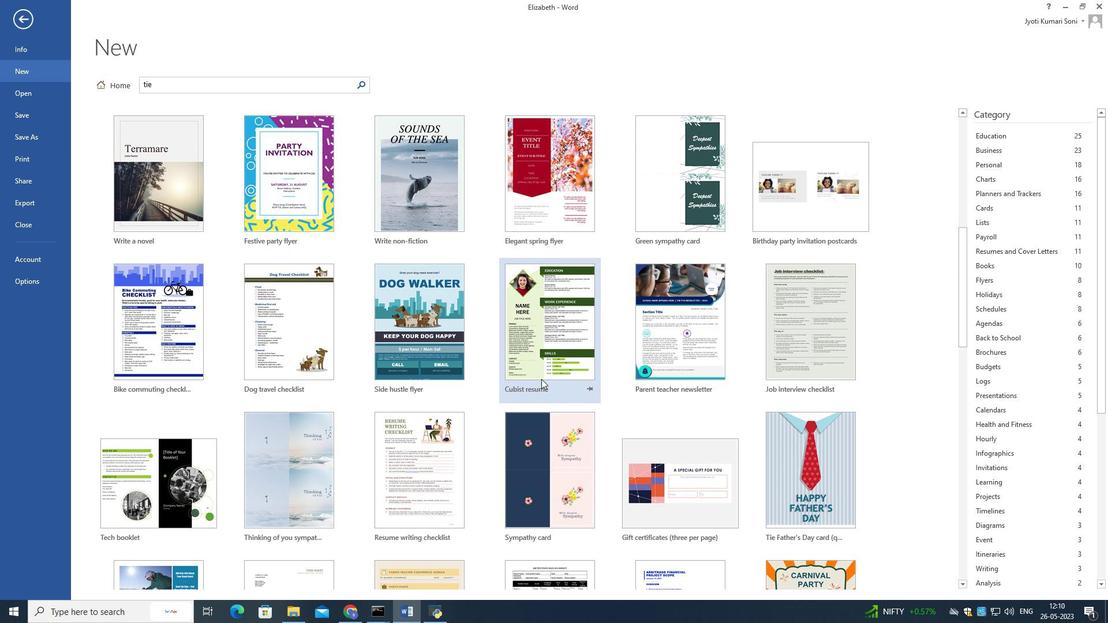 
Action: Mouse scrolled (541, 379) with delta (0, 0)
Screenshot: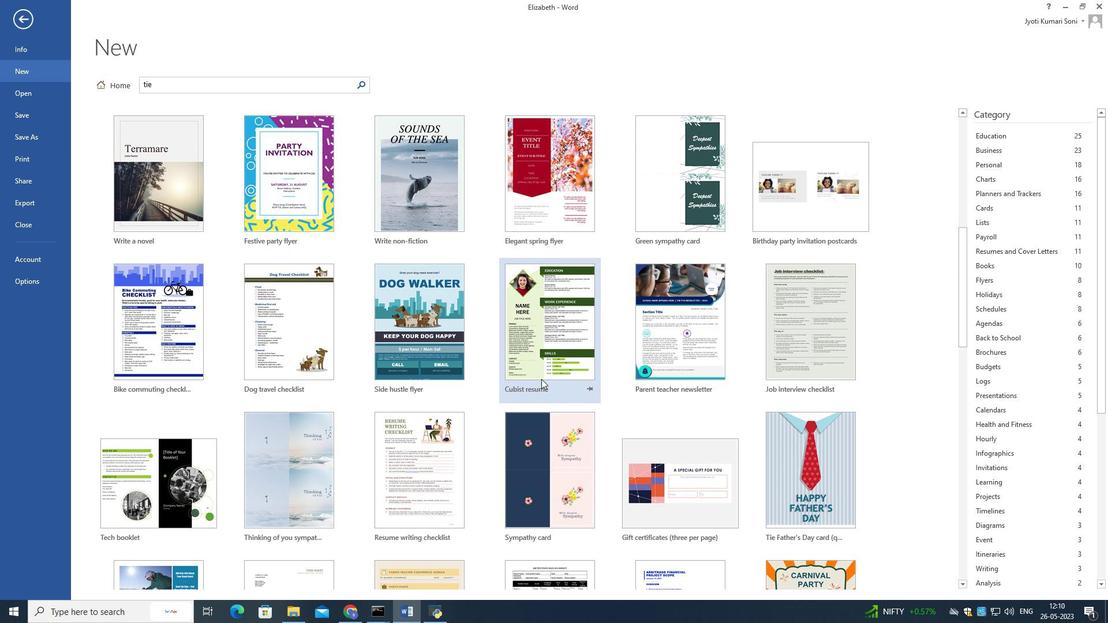 
Action: Mouse scrolled (541, 379) with delta (0, 0)
Screenshot: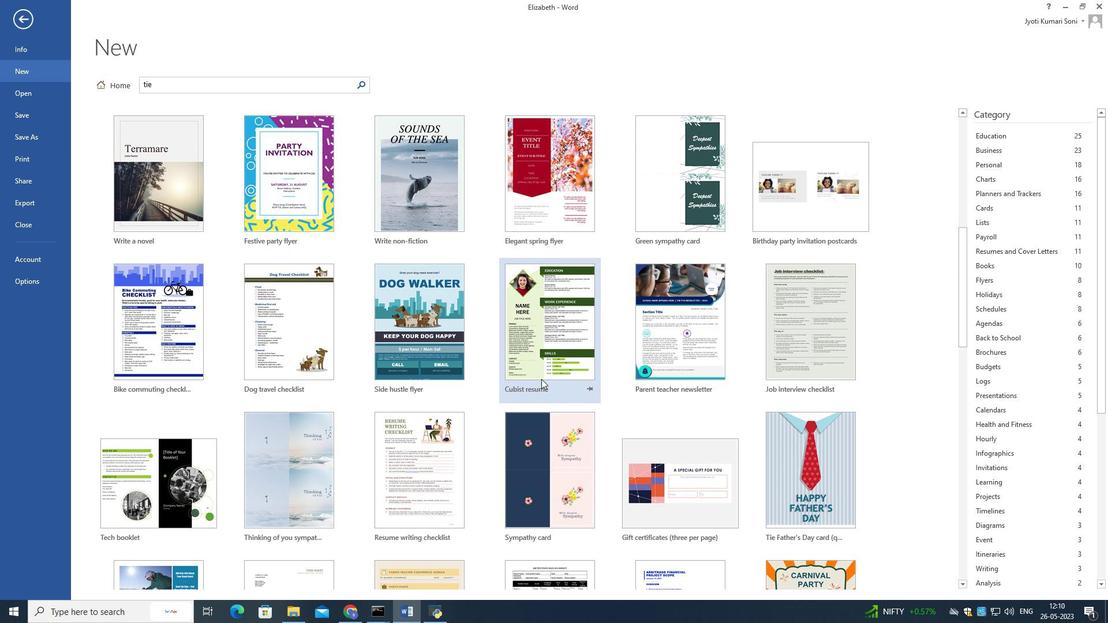 
Action: Mouse moved to (535, 378)
Screenshot: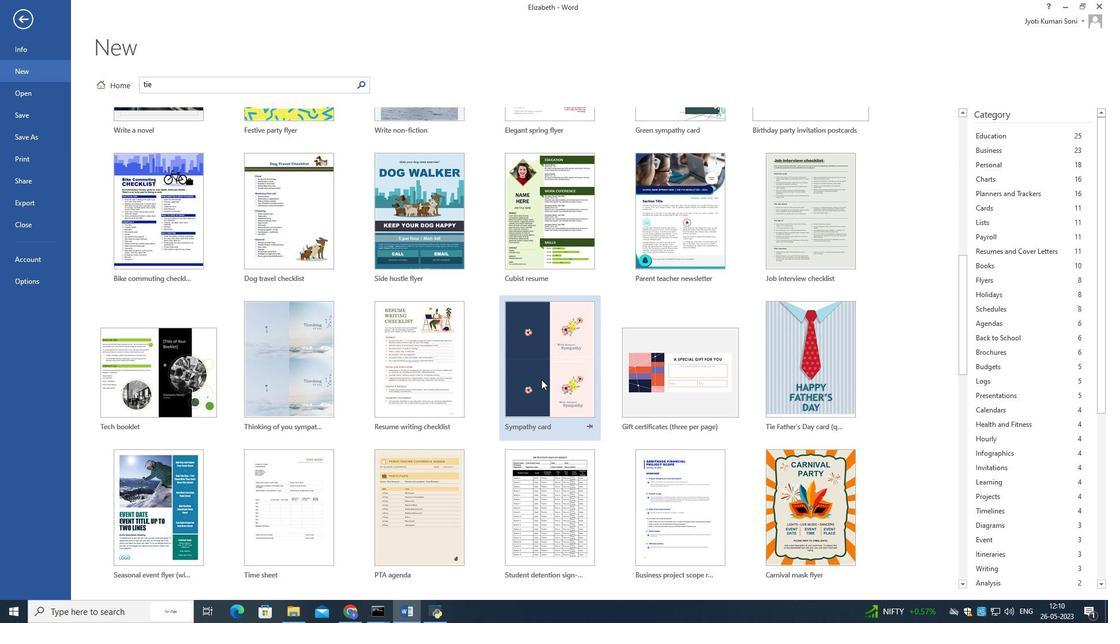 
Action: Mouse scrolled (535, 378) with delta (0, 0)
Screenshot: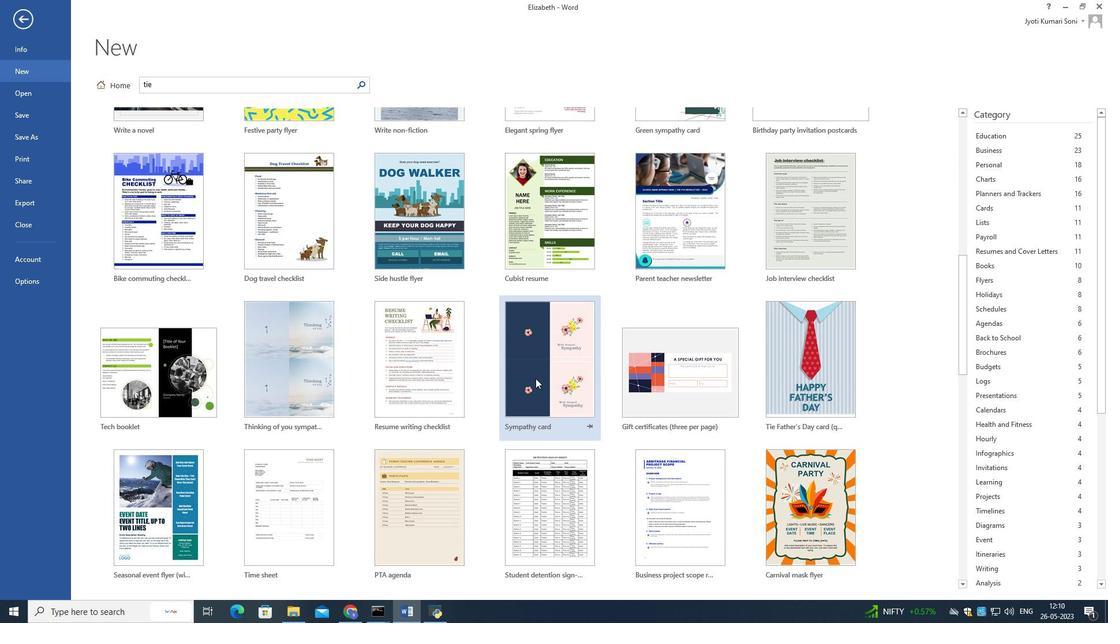 
Action: Mouse scrolled (535, 378) with delta (0, 0)
Screenshot: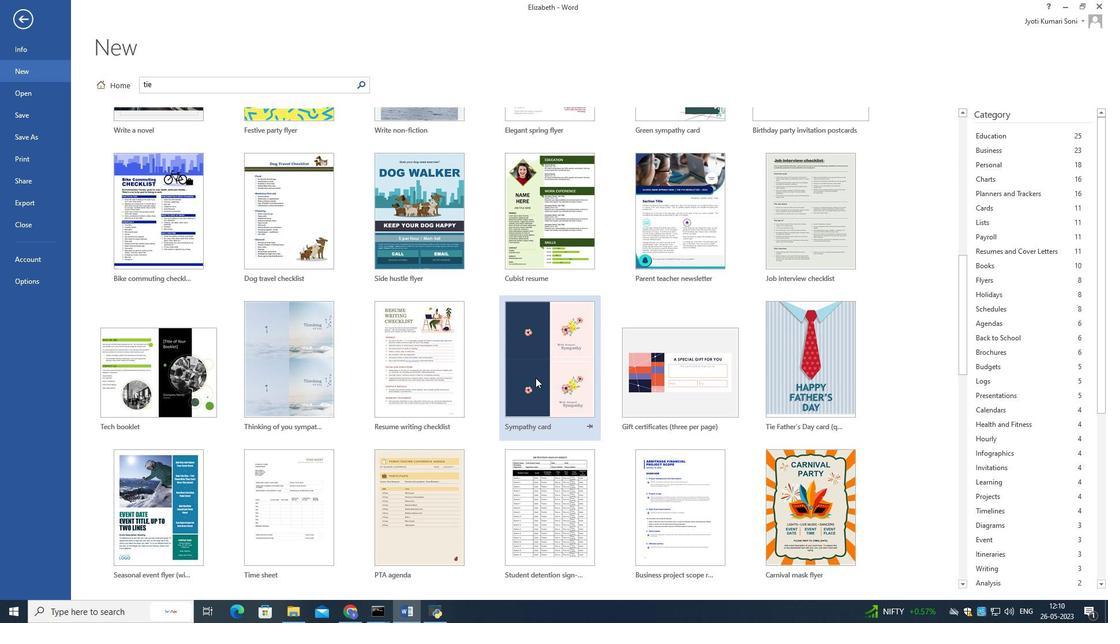 
Action: Mouse scrolled (535, 378) with delta (0, 0)
Screenshot: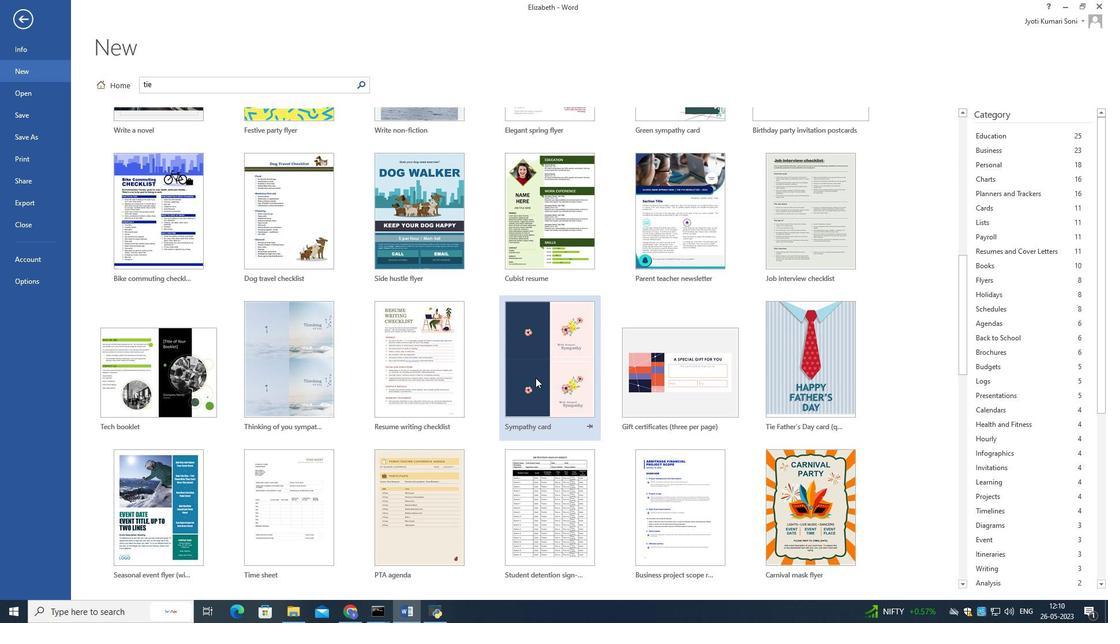
Action: Mouse scrolled (535, 378) with delta (0, 0)
Screenshot: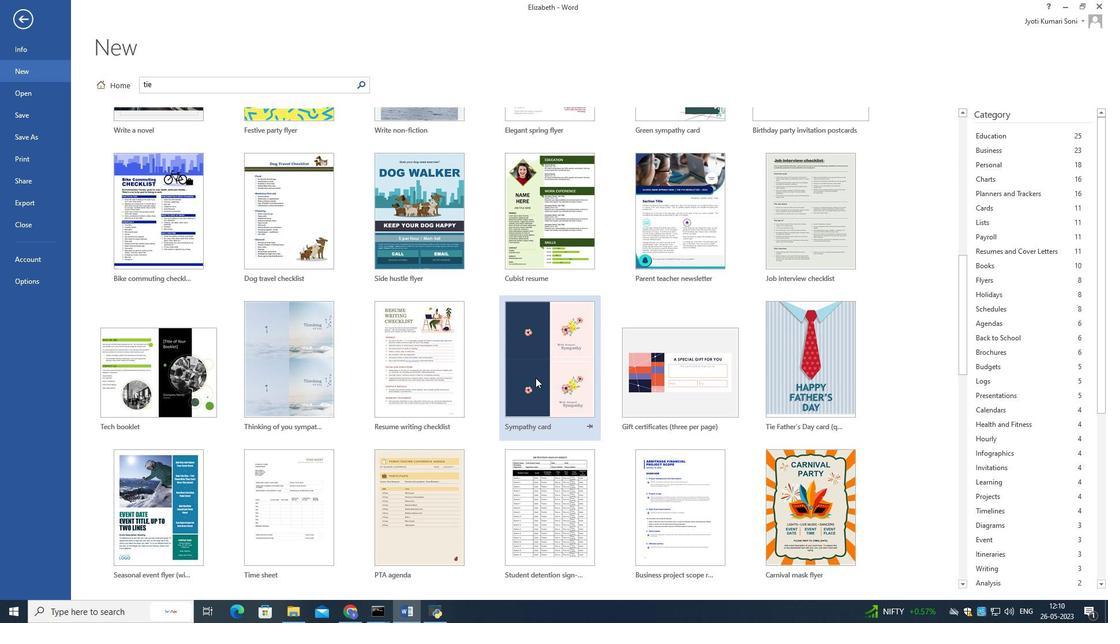 
Action: Mouse moved to (535, 378)
Screenshot: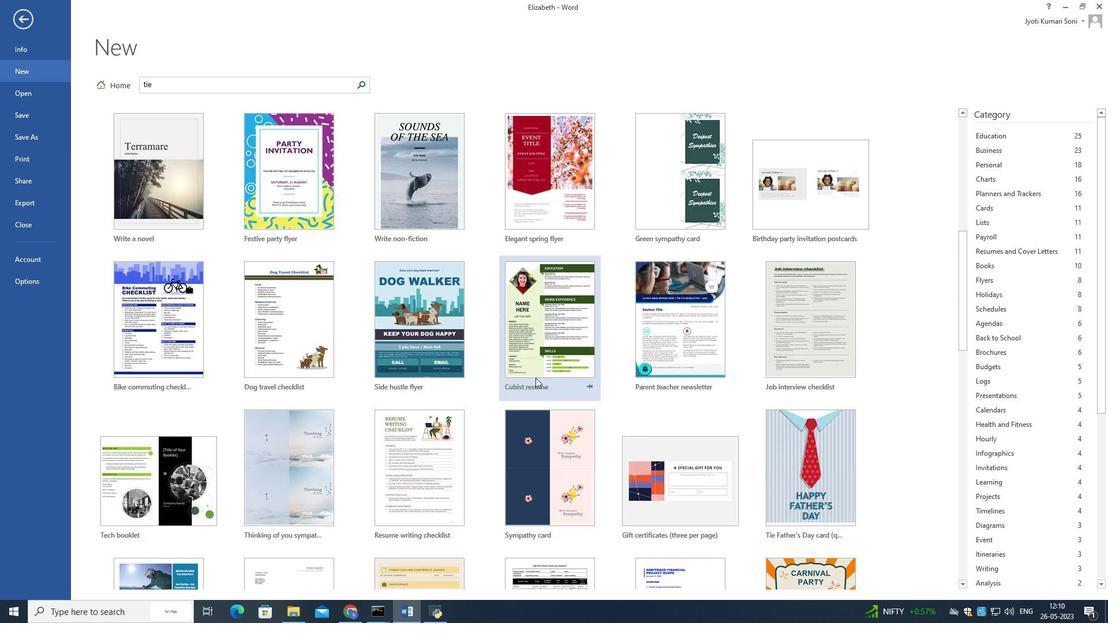 
Action: Mouse scrolled (535, 378) with delta (0, 0)
Screenshot: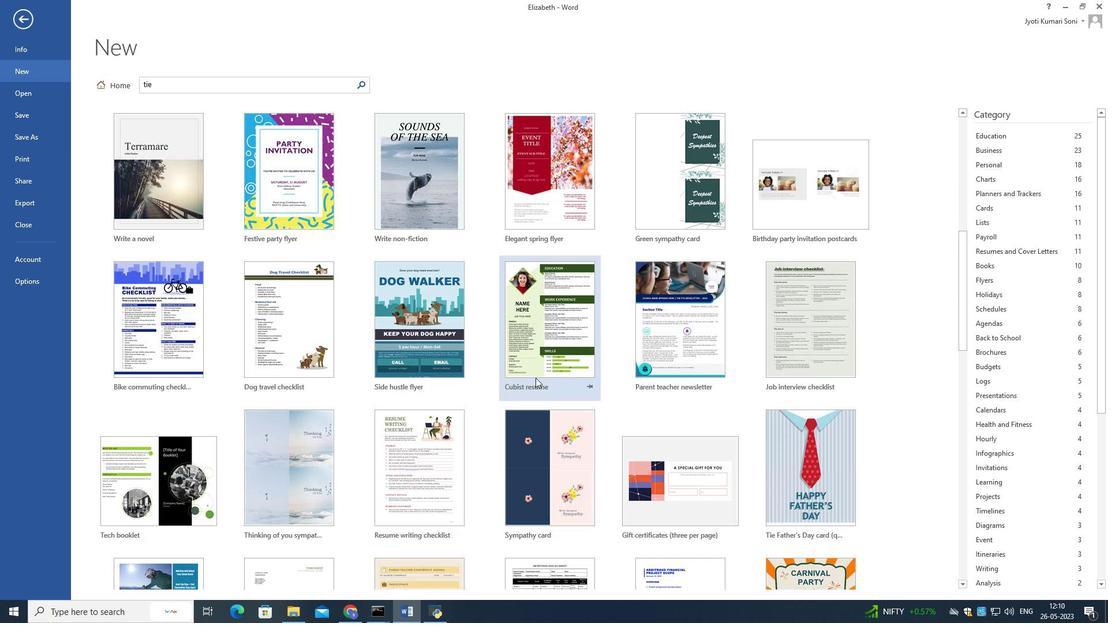 
Action: Mouse scrolled (535, 378) with delta (0, 0)
Screenshot: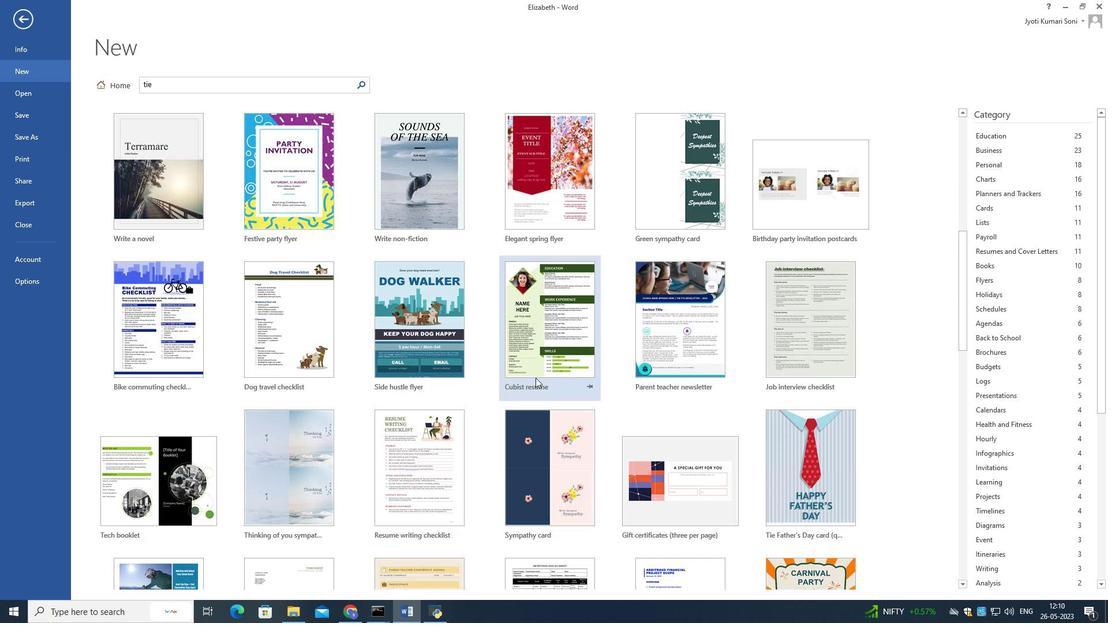 
Action: Mouse scrolled (535, 378) with delta (0, 0)
Screenshot: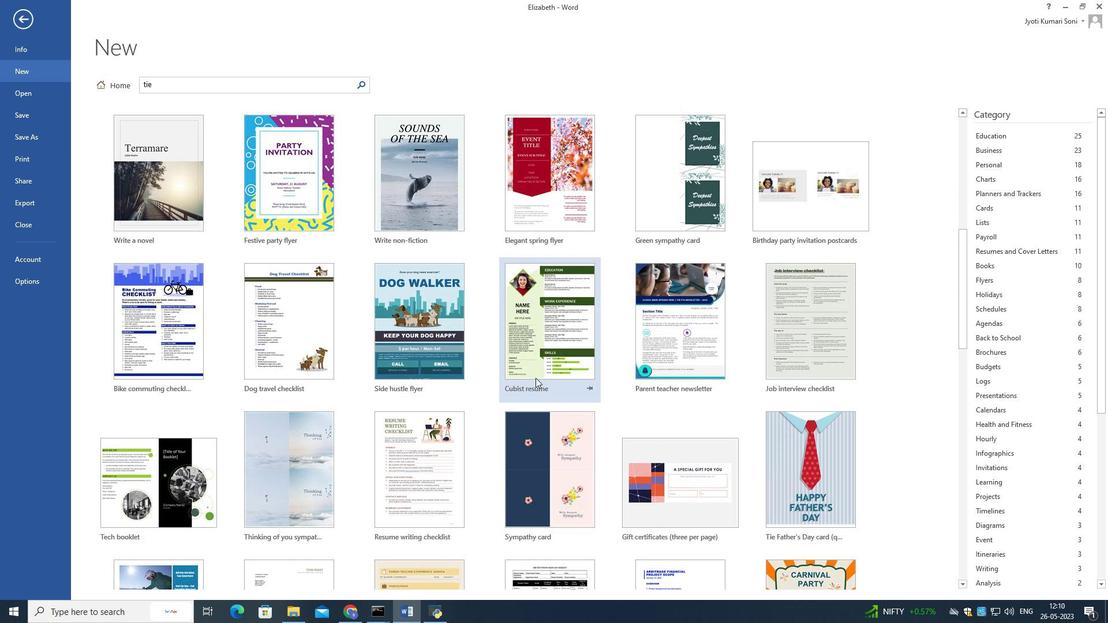 
Action: Mouse scrolled (535, 378) with delta (0, 0)
Screenshot: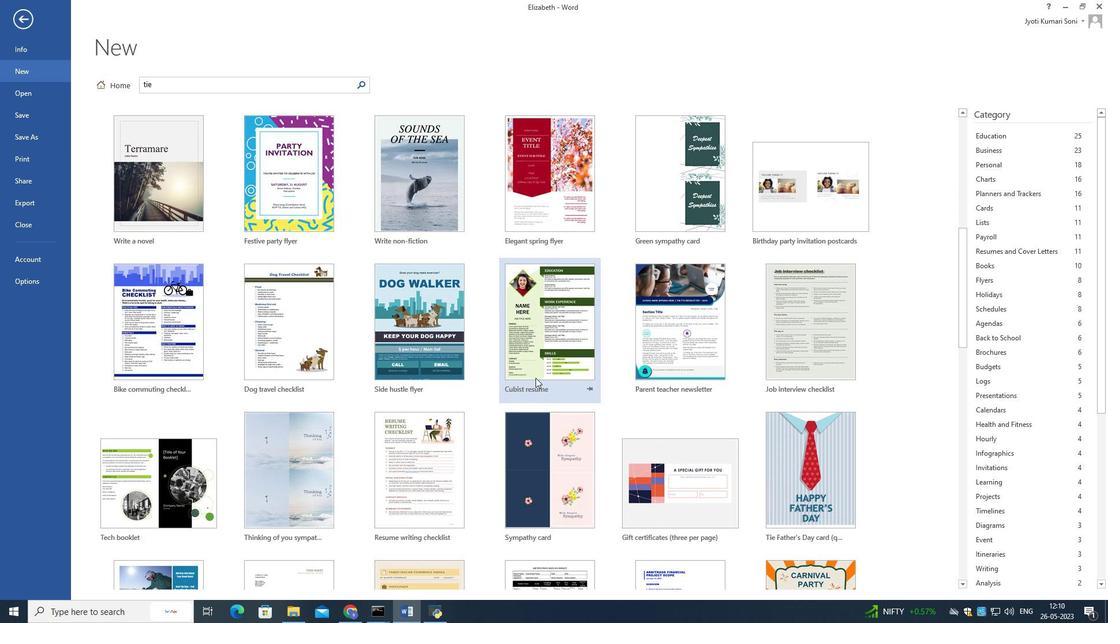 
Action: Mouse scrolled (535, 378) with delta (0, 0)
Screenshot: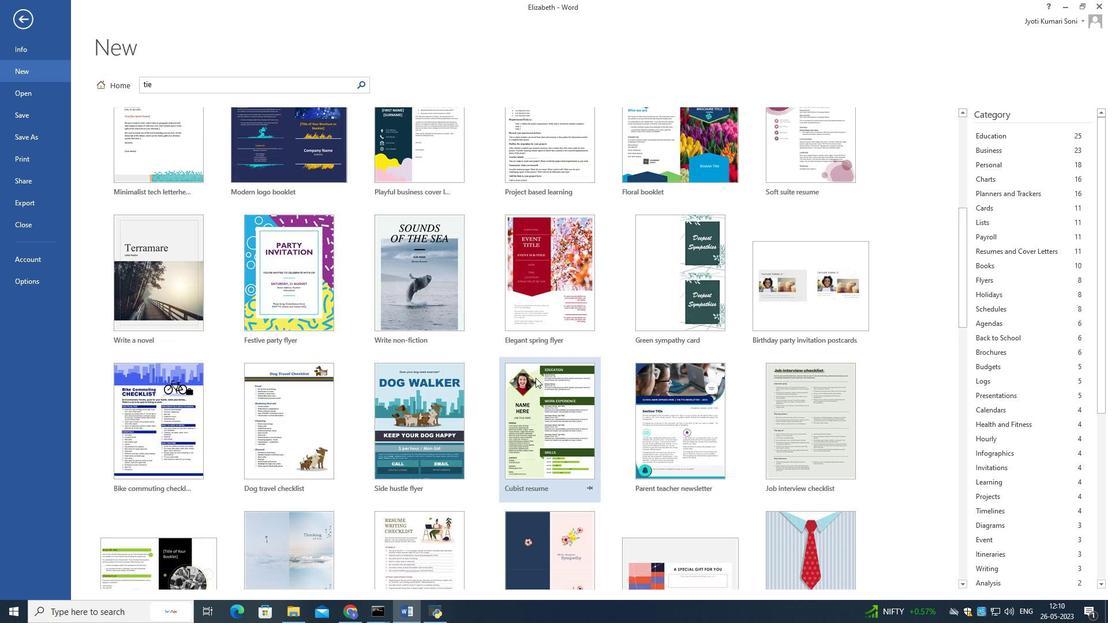 
Action: Mouse moved to (535, 375)
Screenshot: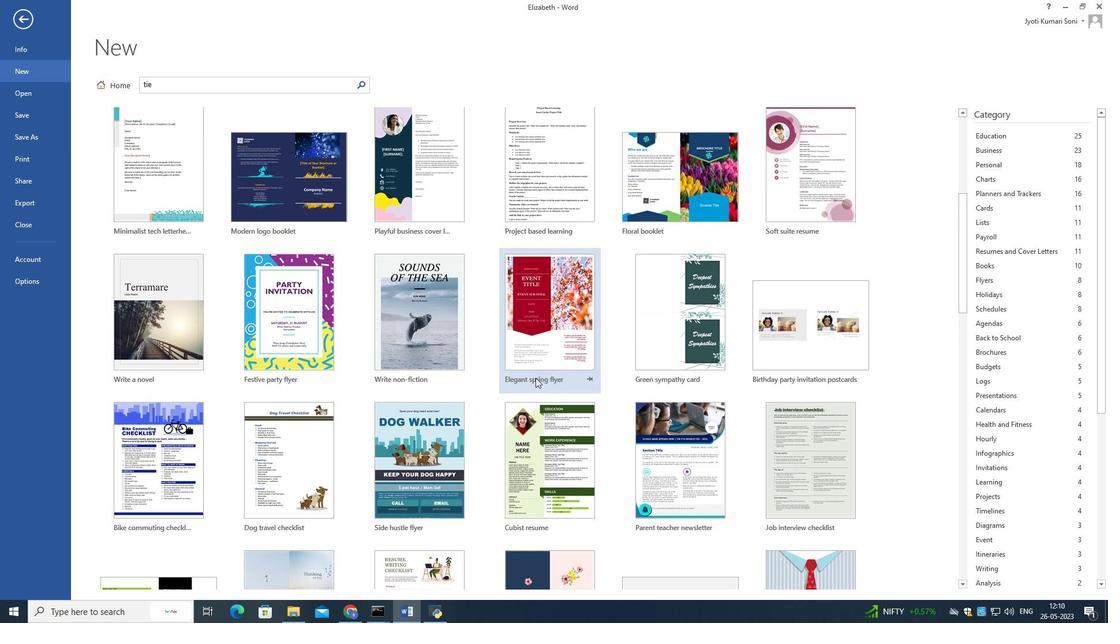 
Action: Mouse scrolled (535, 378) with delta (0, 0)
Screenshot: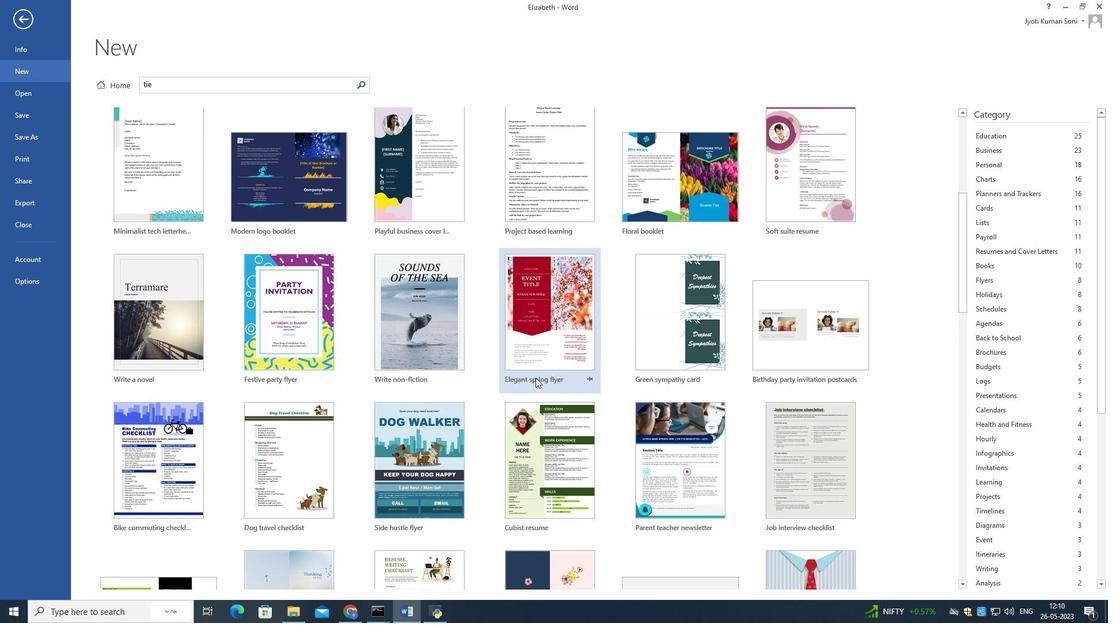 
Action: Mouse moved to (535, 375)
Screenshot: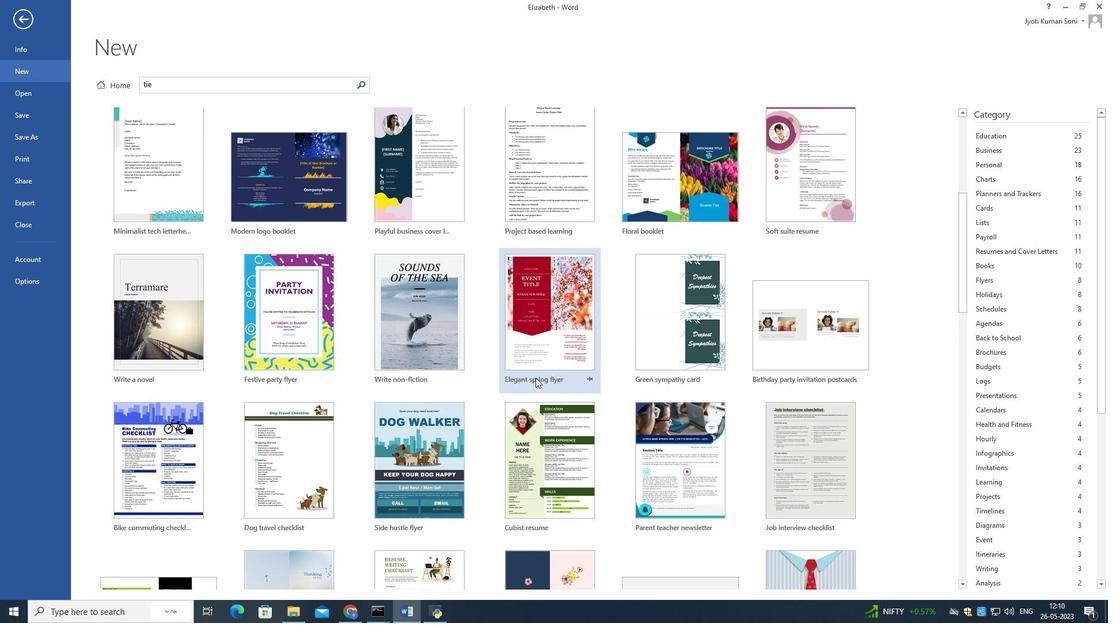 
Action: Mouse scrolled (535, 378) with delta (0, 0)
Screenshot: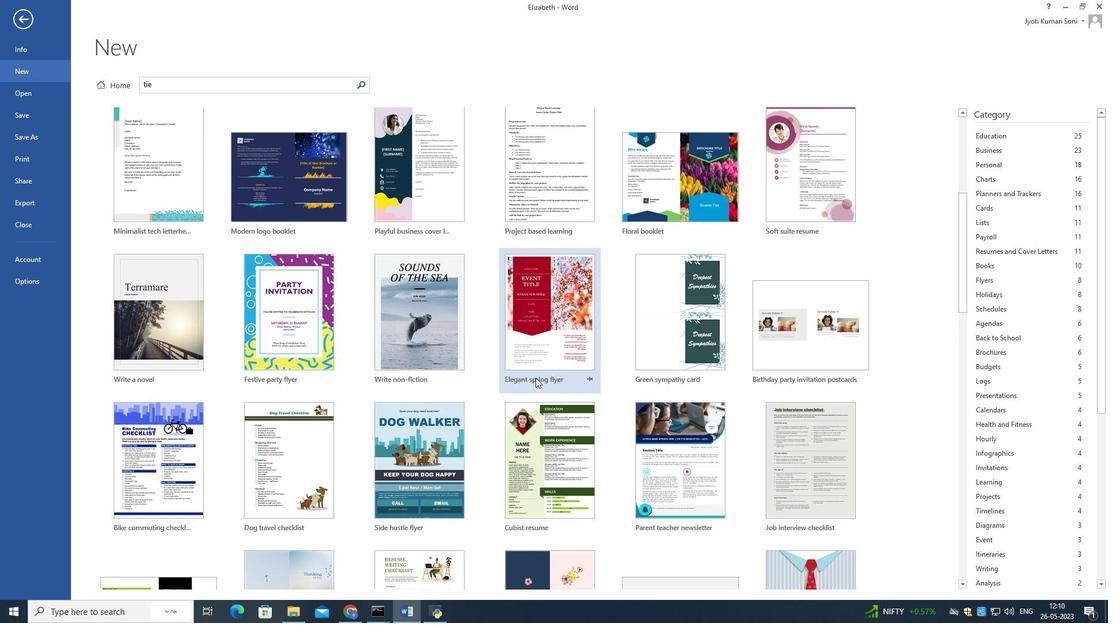 
Action: Mouse moved to (535, 374)
Screenshot: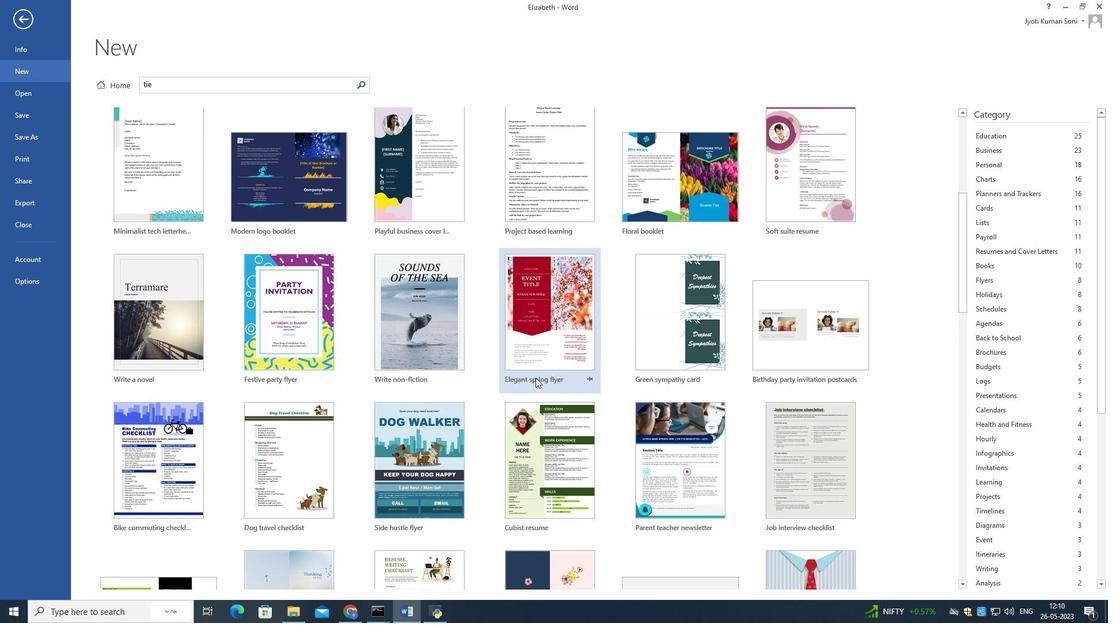 
Action: Mouse scrolled (535, 378) with delta (0, 0)
Screenshot: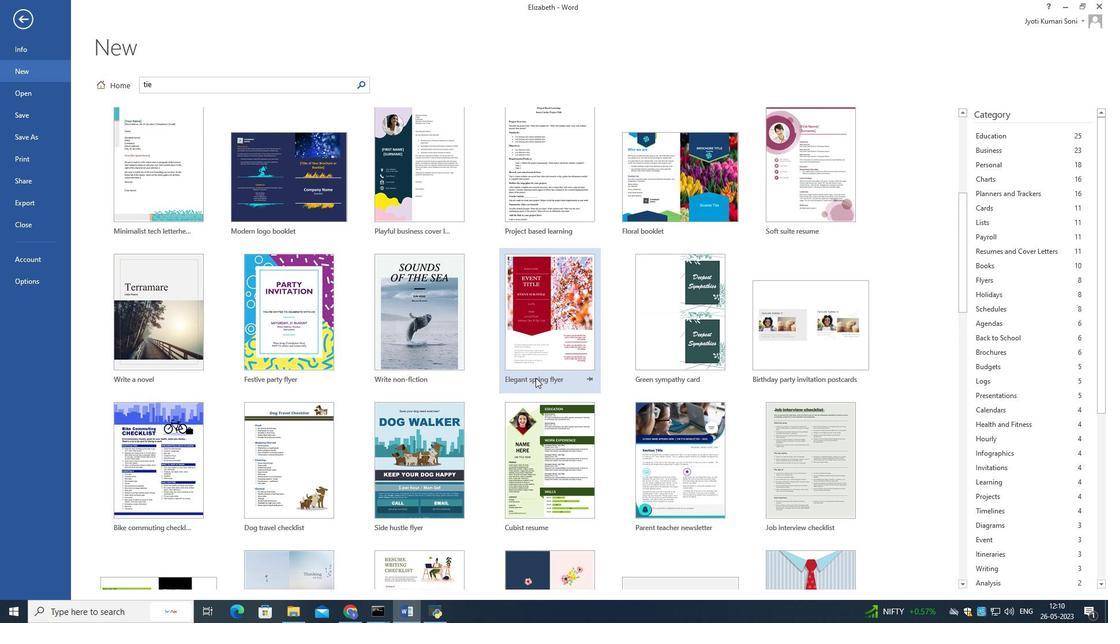 
Action: Mouse scrolled (535, 378) with delta (0, 0)
Screenshot: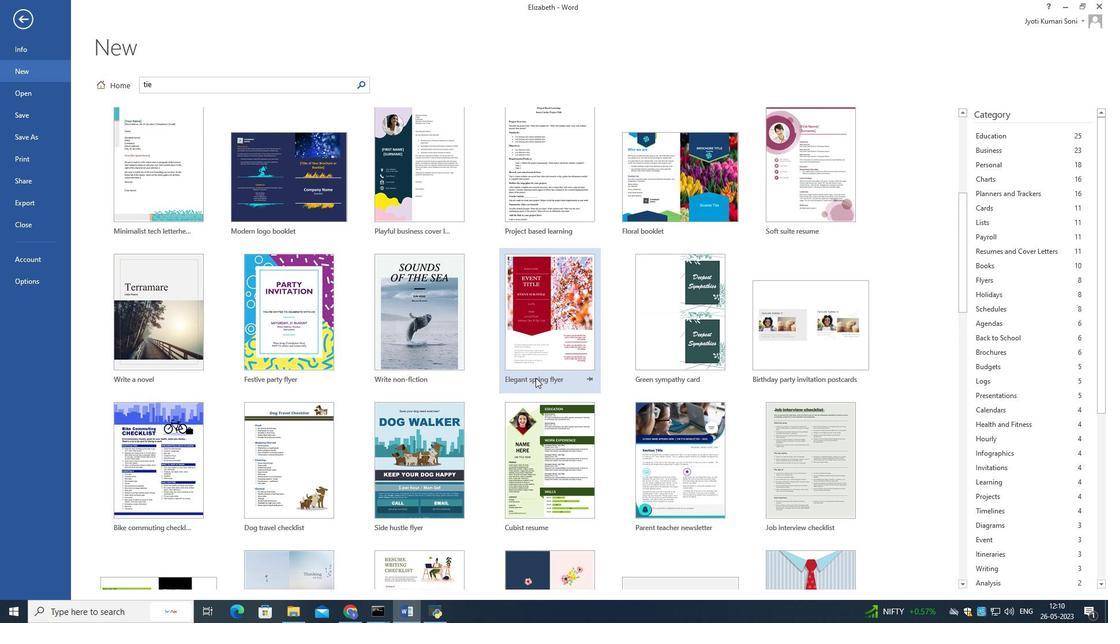 
Action: Mouse scrolled (535, 376) with delta (0, 0)
Screenshot: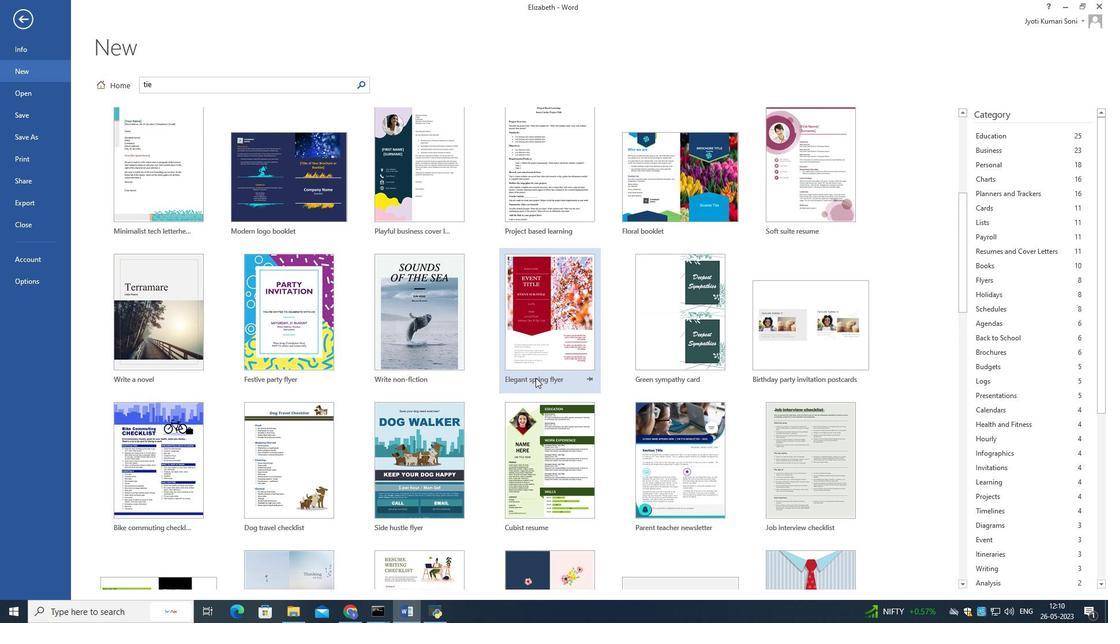 
Action: Mouse scrolled (535, 376) with delta (0, 0)
Screenshot: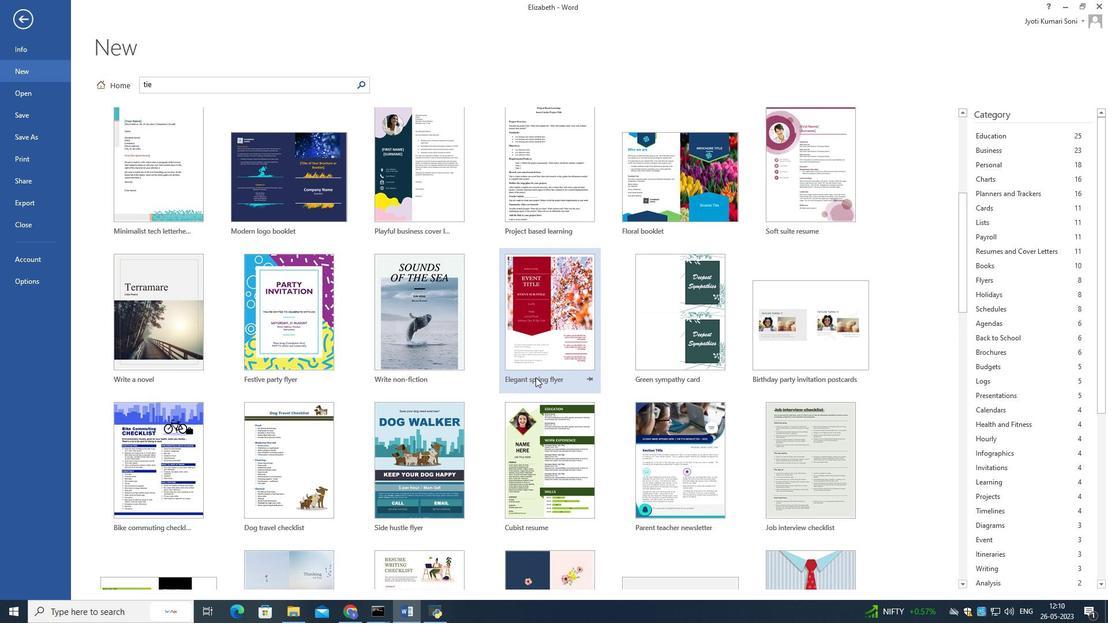 
Action: Mouse scrolled (535, 376) with delta (0, 0)
Screenshot: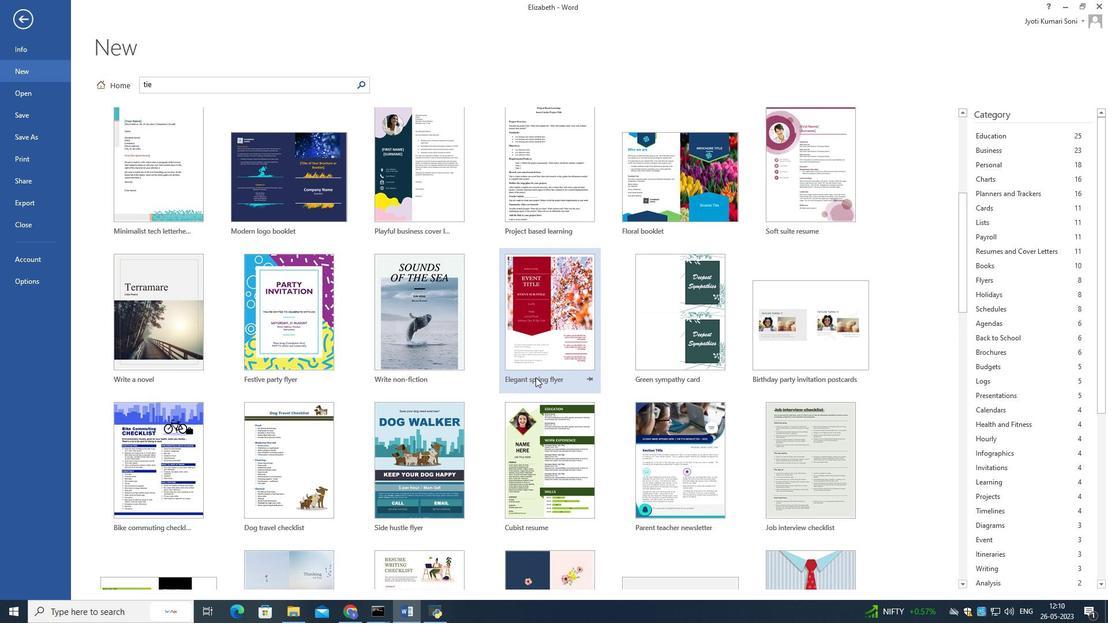 
Action: Mouse scrolled (535, 376) with delta (0, 0)
Screenshot: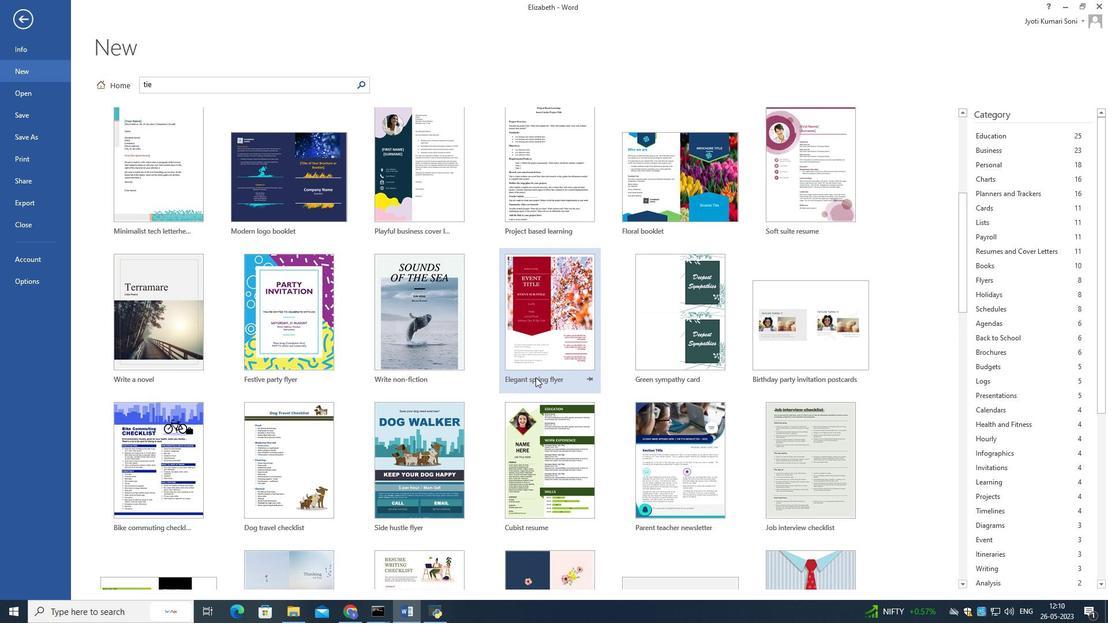 
Action: Mouse moved to (969, 177)
Screenshot: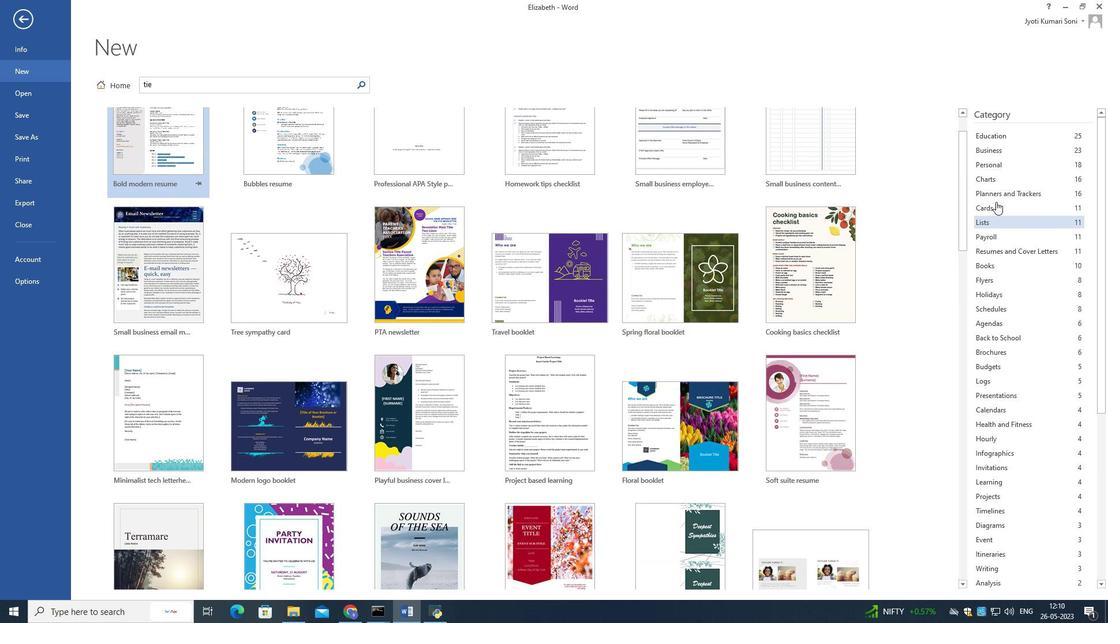 
Action: Mouse scrolled (969, 178) with delta (0, 0)
Screenshot: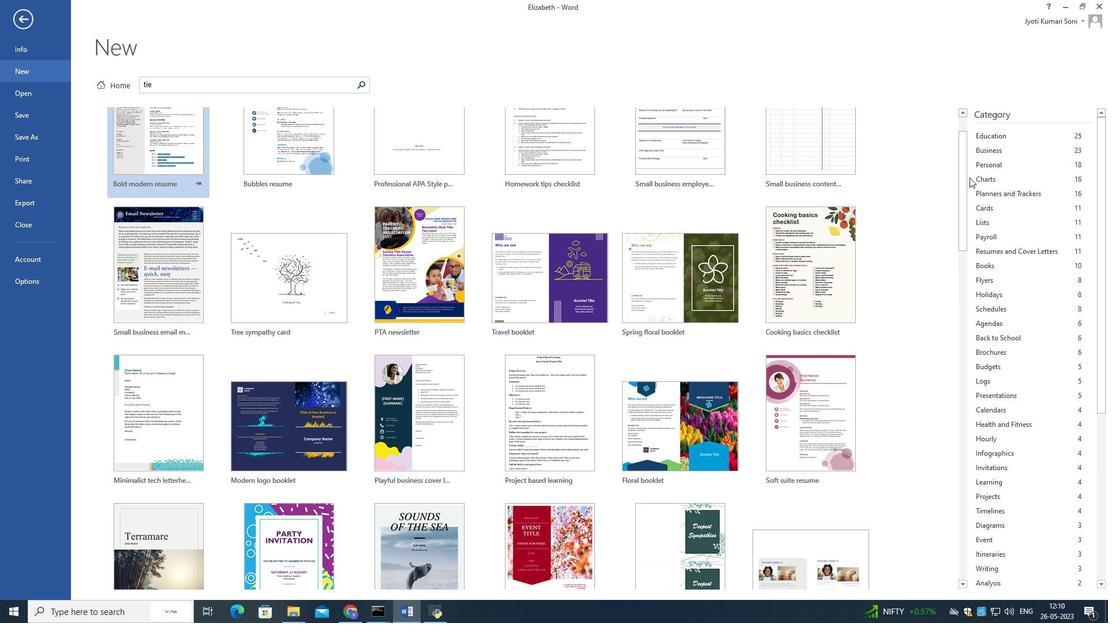 
Action: Mouse scrolled (969, 178) with delta (0, 0)
Screenshot: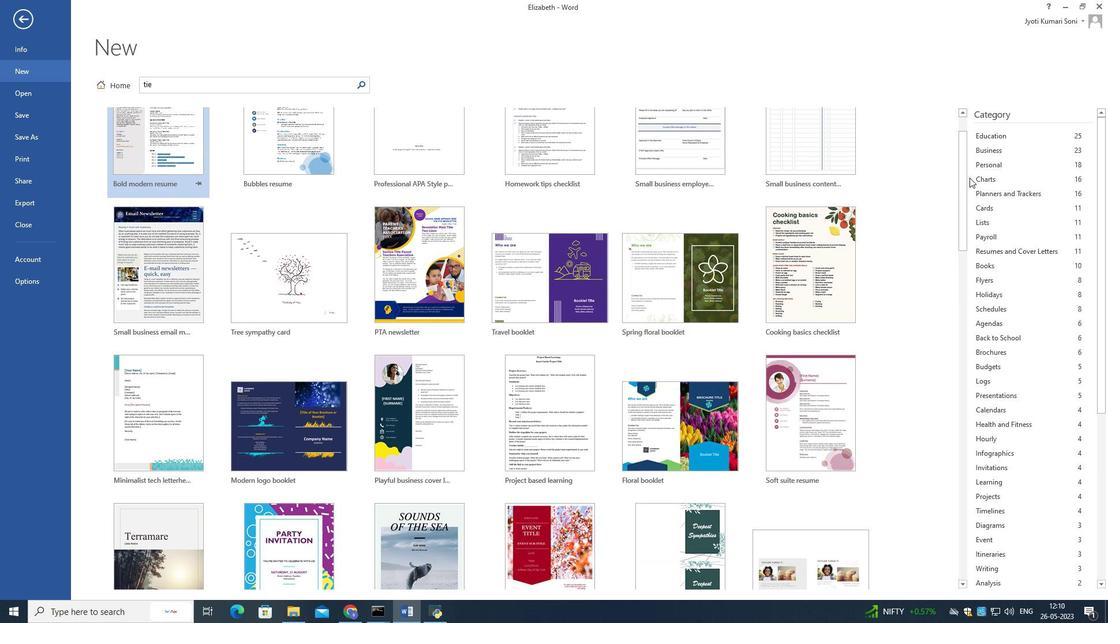 
Action: Mouse scrolled (969, 178) with delta (0, 0)
Screenshot: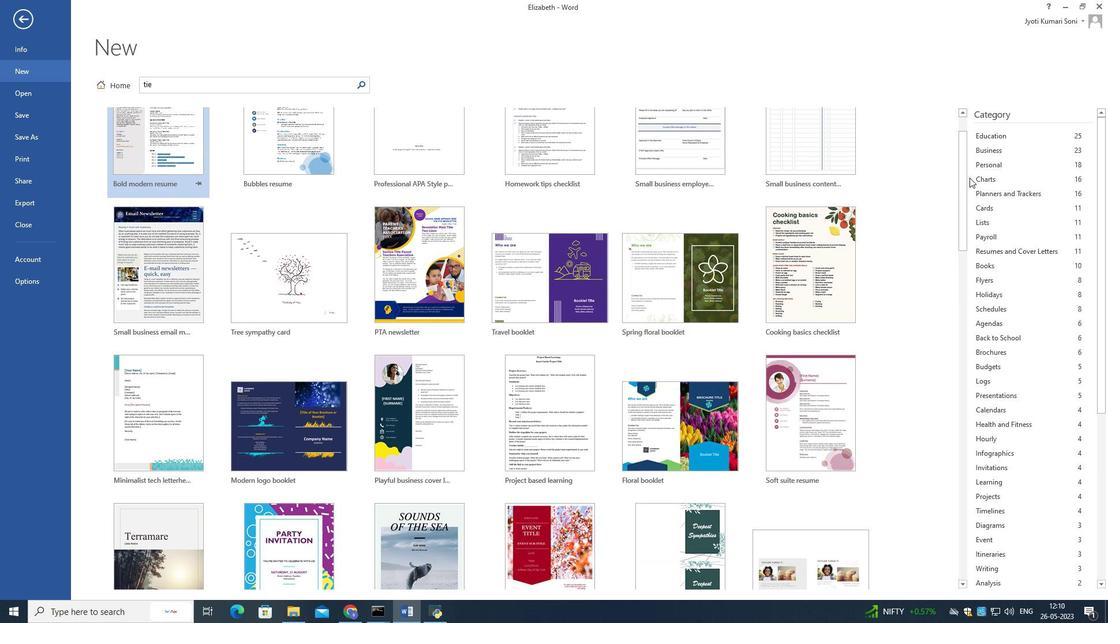 
Action: Mouse scrolled (969, 178) with delta (0, 0)
Screenshot: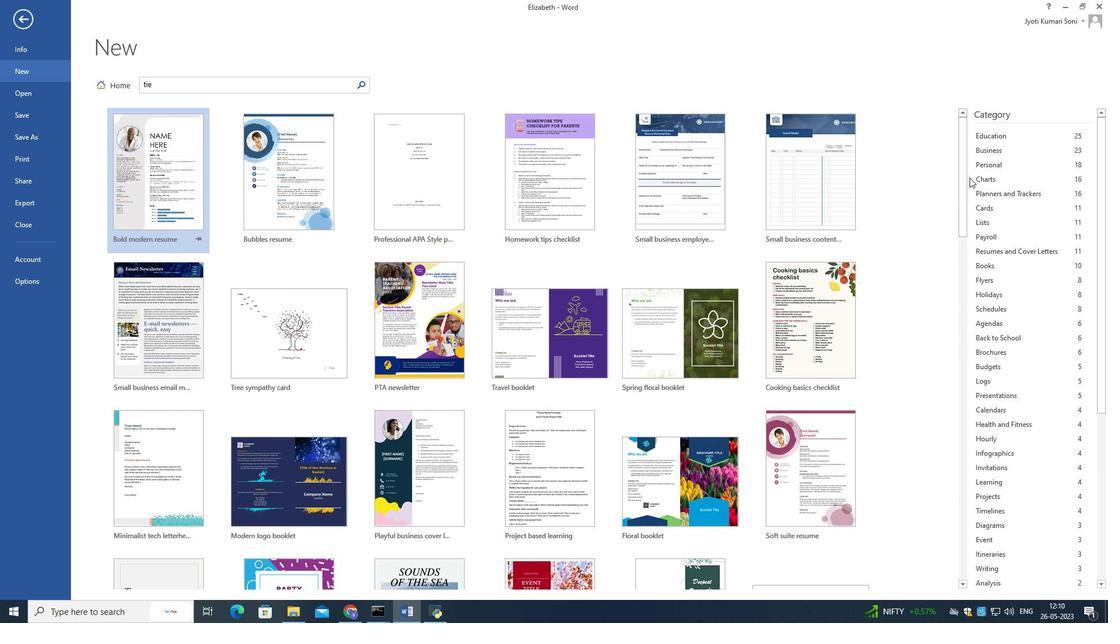
Action: Mouse scrolled (969, 178) with delta (0, 0)
Screenshot: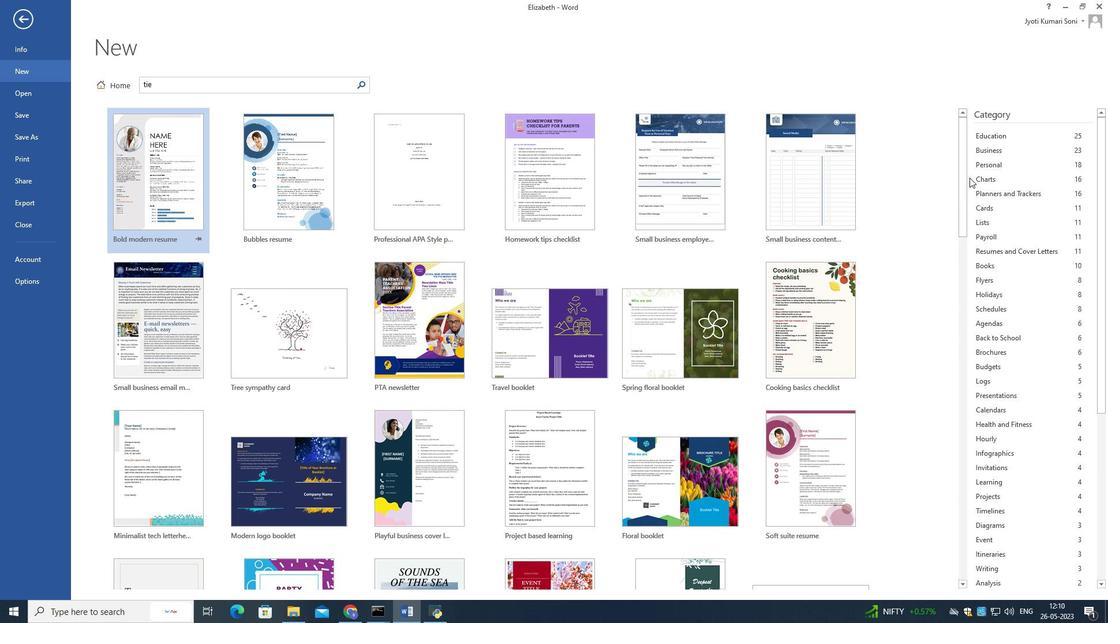 
Action: Mouse moved to (1026, 356)
Screenshot: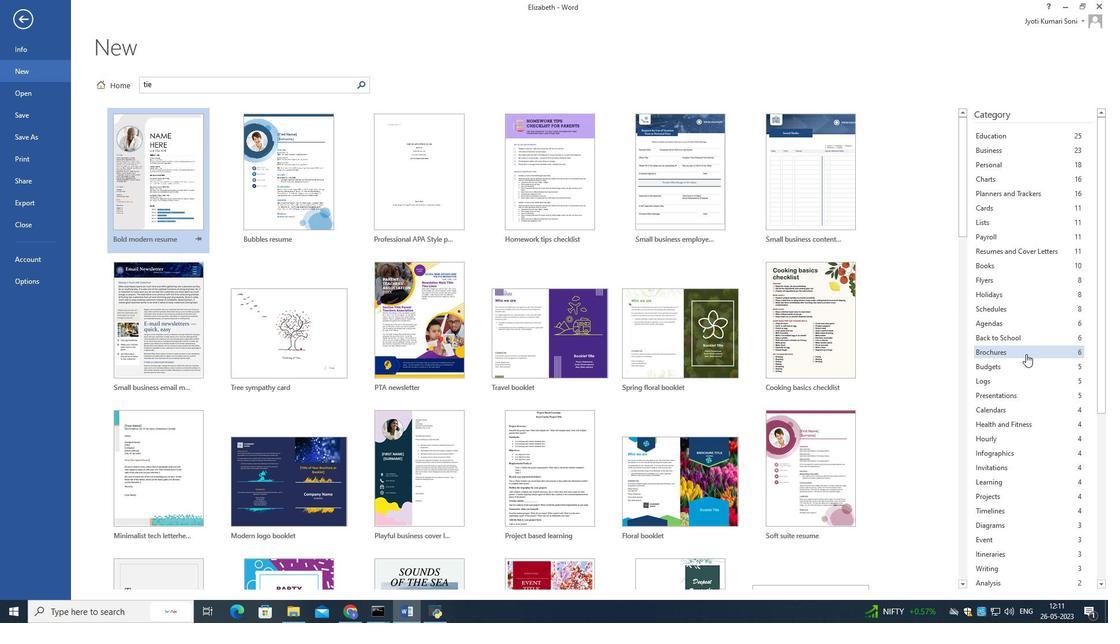 
Action: Mouse scrolled (1026, 356) with delta (0, 0)
Screenshot: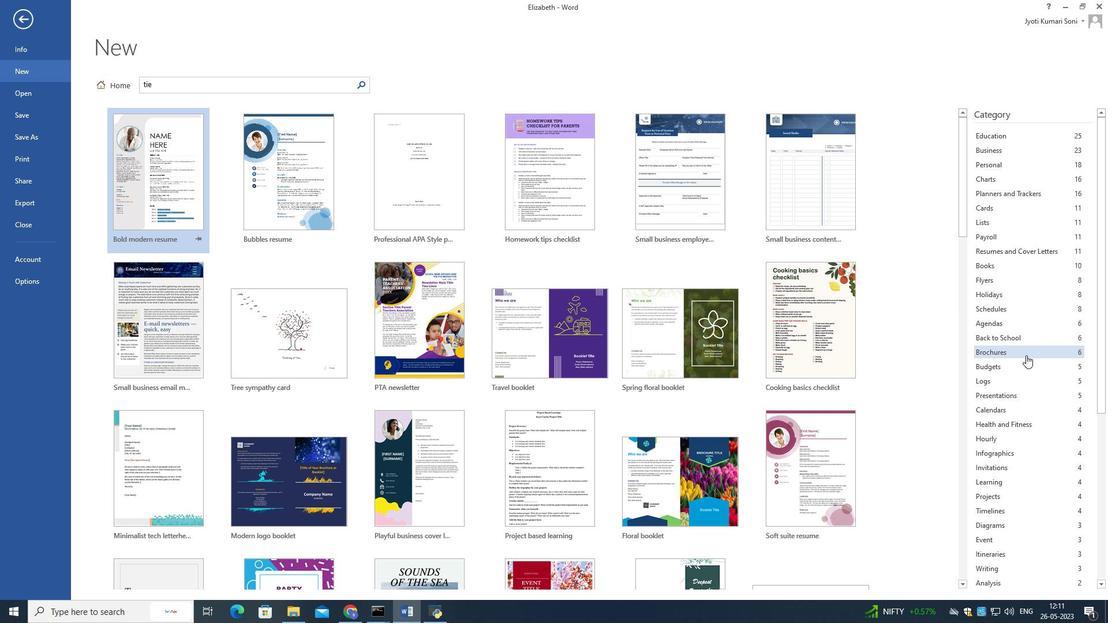 
Action: Mouse moved to (1026, 358)
Screenshot: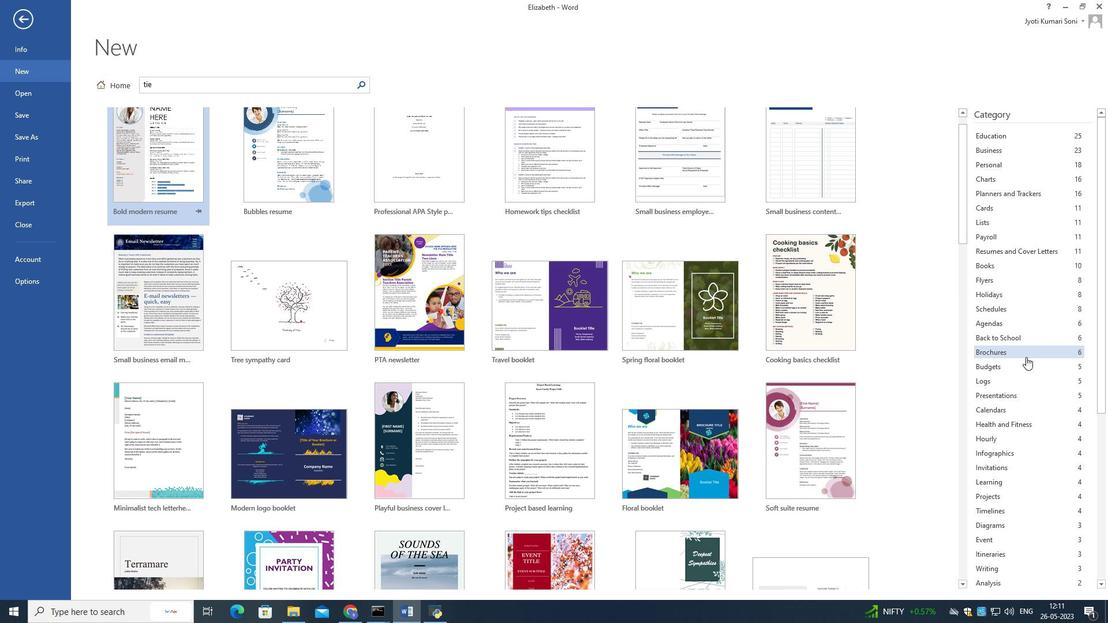 
Action: Mouse scrolled (1026, 357) with delta (0, 0)
Screenshot: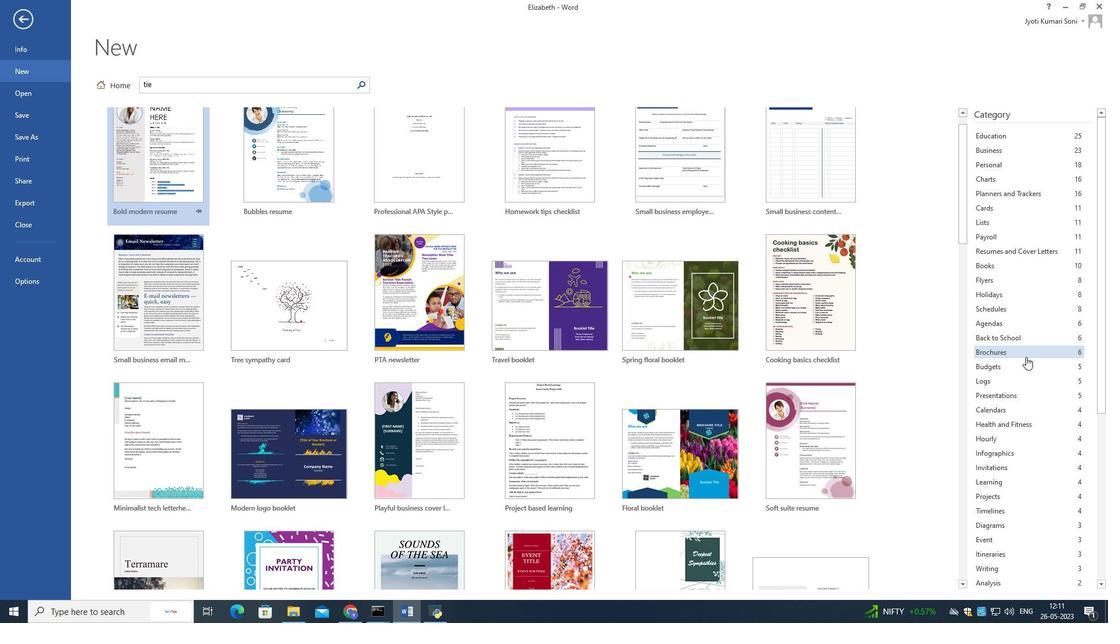 
Action: Mouse moved to (1026, 359)
Screenshot: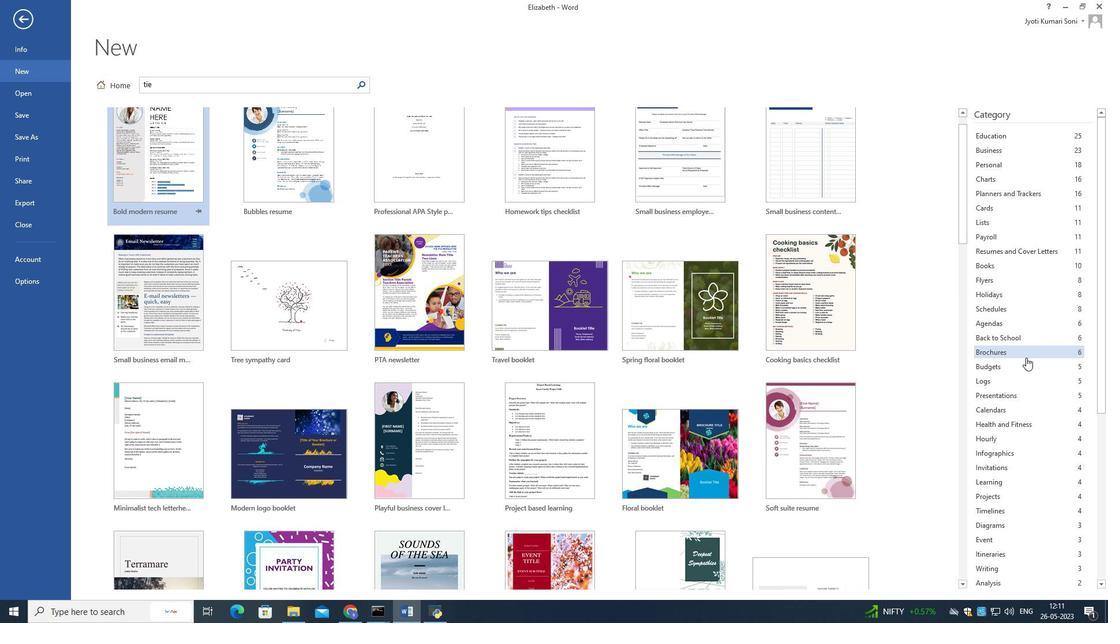 
Action: Mouse scrolled (1026, 358) with delta (0, 0)
Screenshot: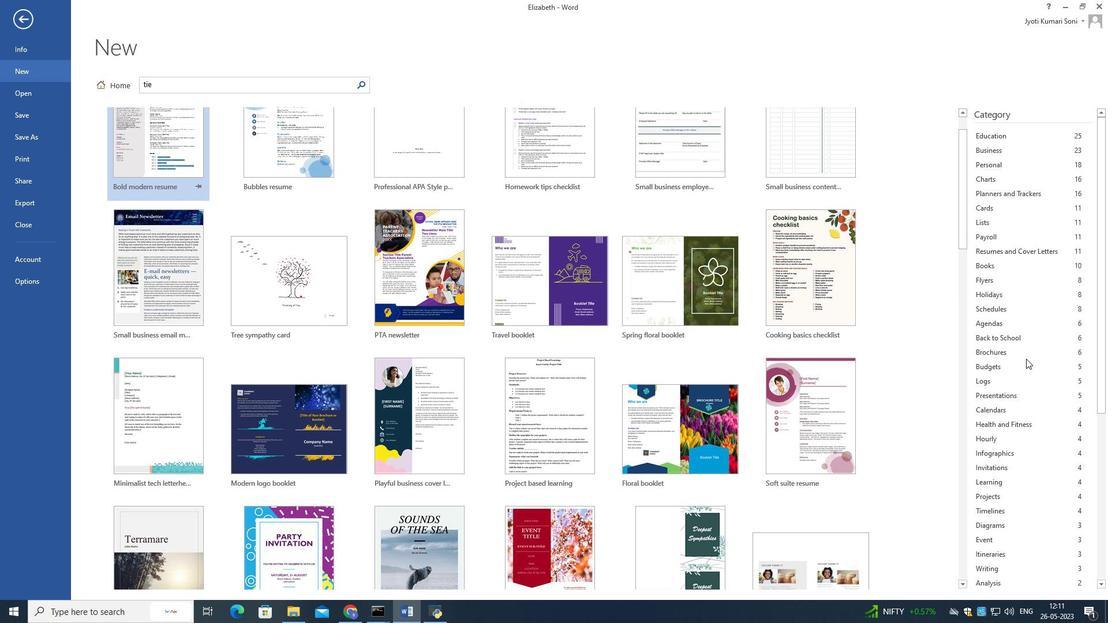 
Action: Mouse moved to (1101, 347)
Screenshot: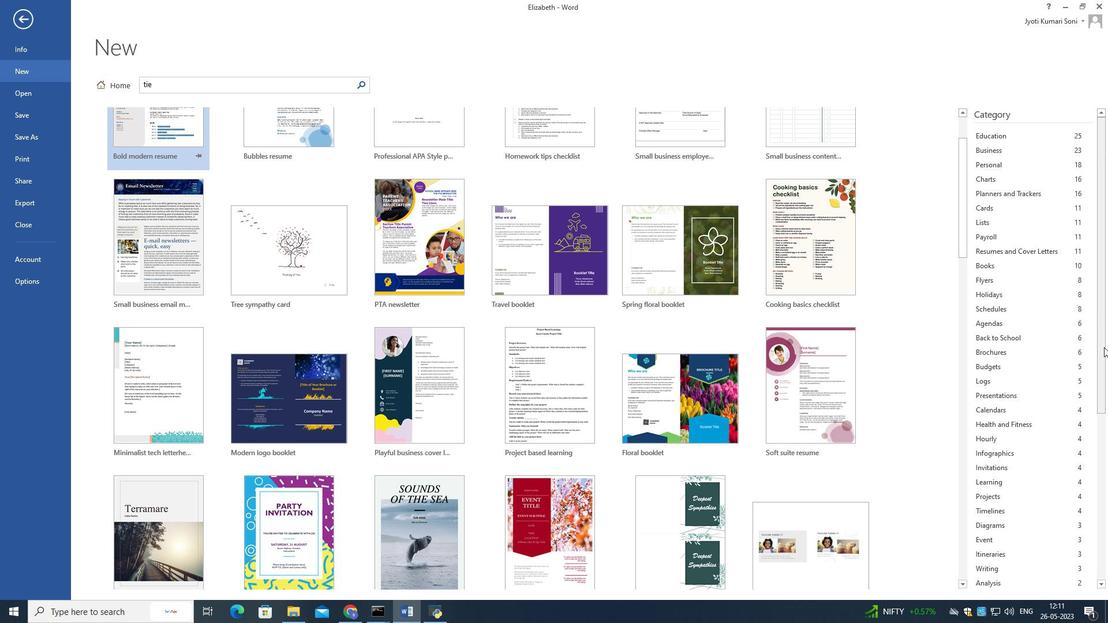 
Action: Mouse pressed left at (1101, 347)
Screenshot: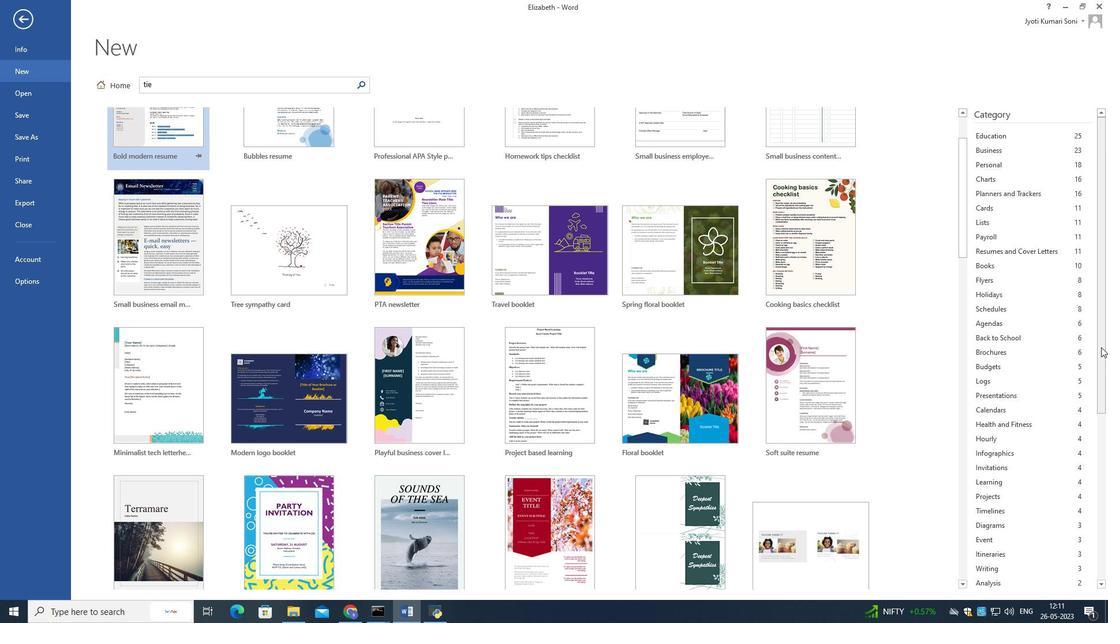 
Action: Mouse moved to (299, 147)
Screenshot: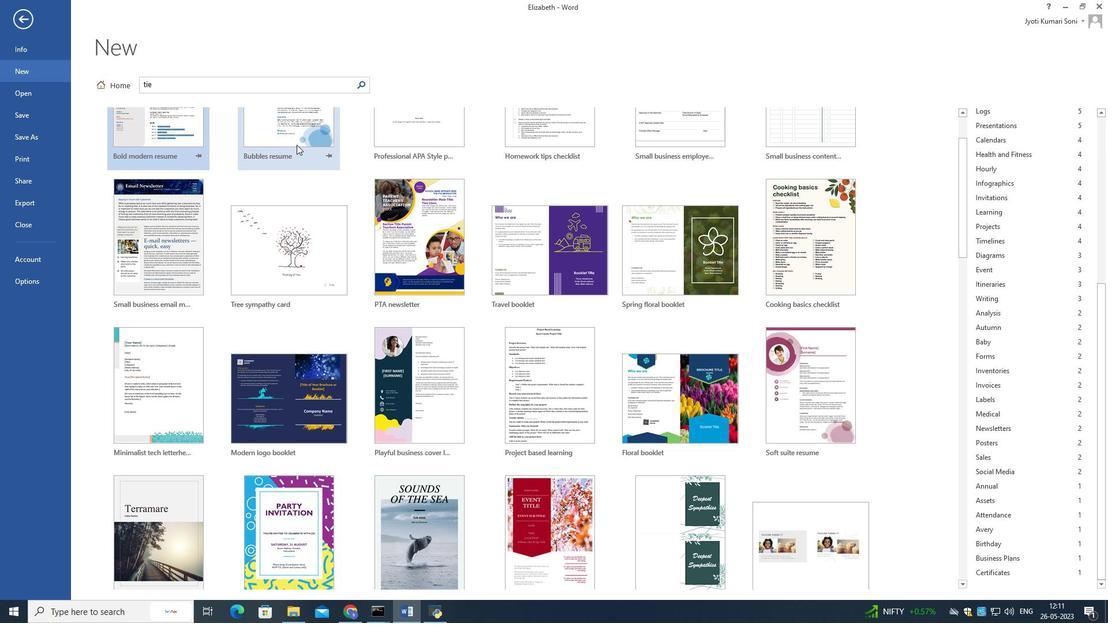 
Action: Mouse scrolled (299, 147) with delta (0, 0)
Screenshot: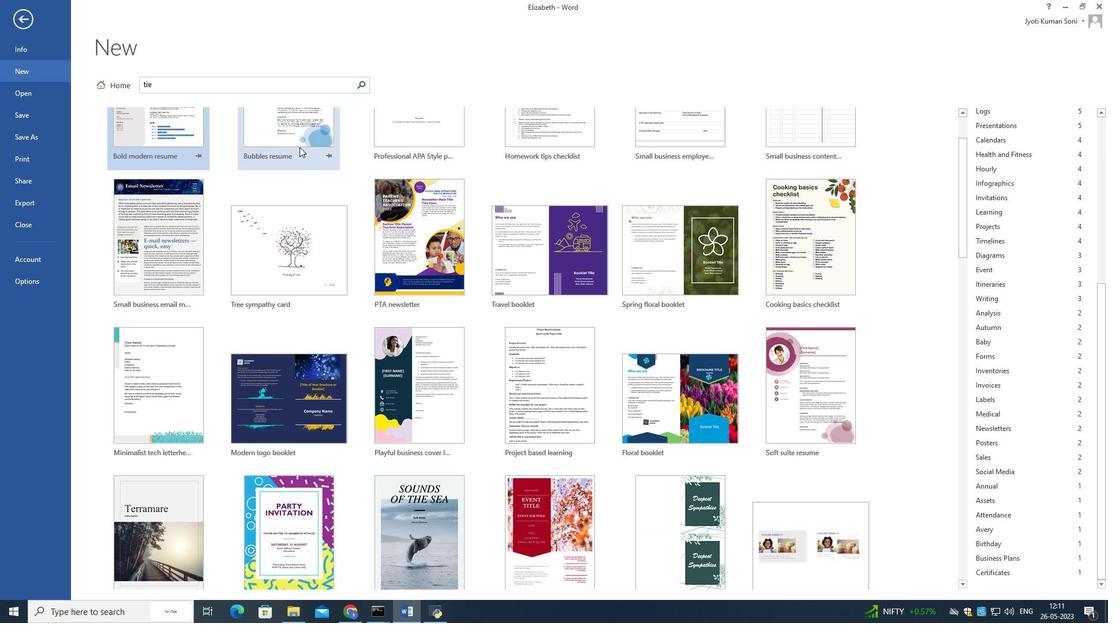 
Action: Mouse scrolled (299, 147) with delta (0, 0)
Screenshot: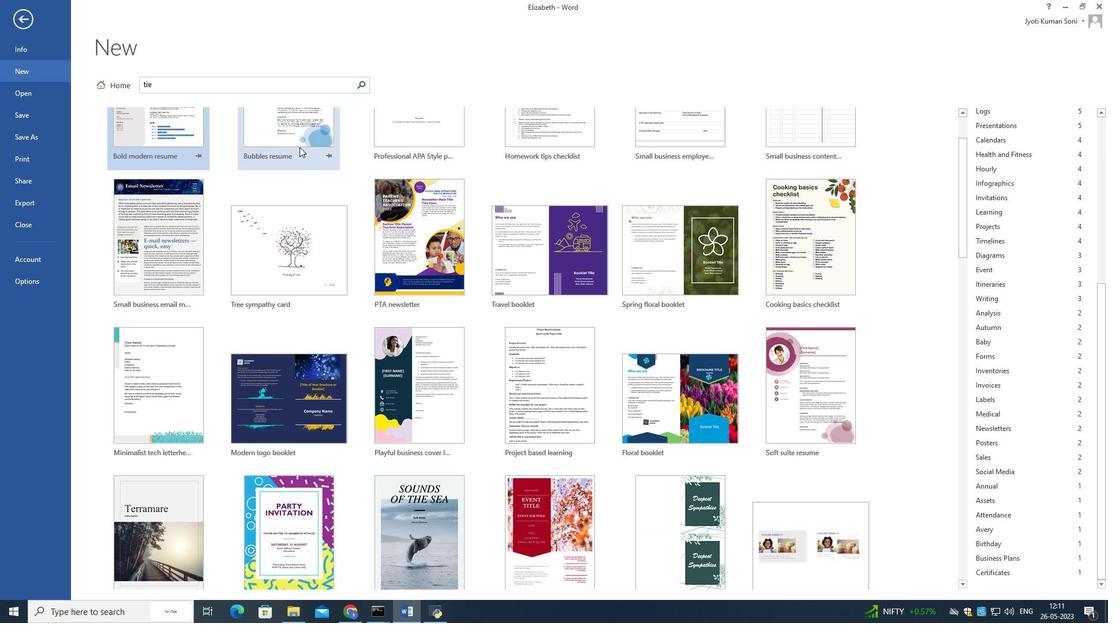 
Action: Mouse moved to (300, 137)
Screenshot: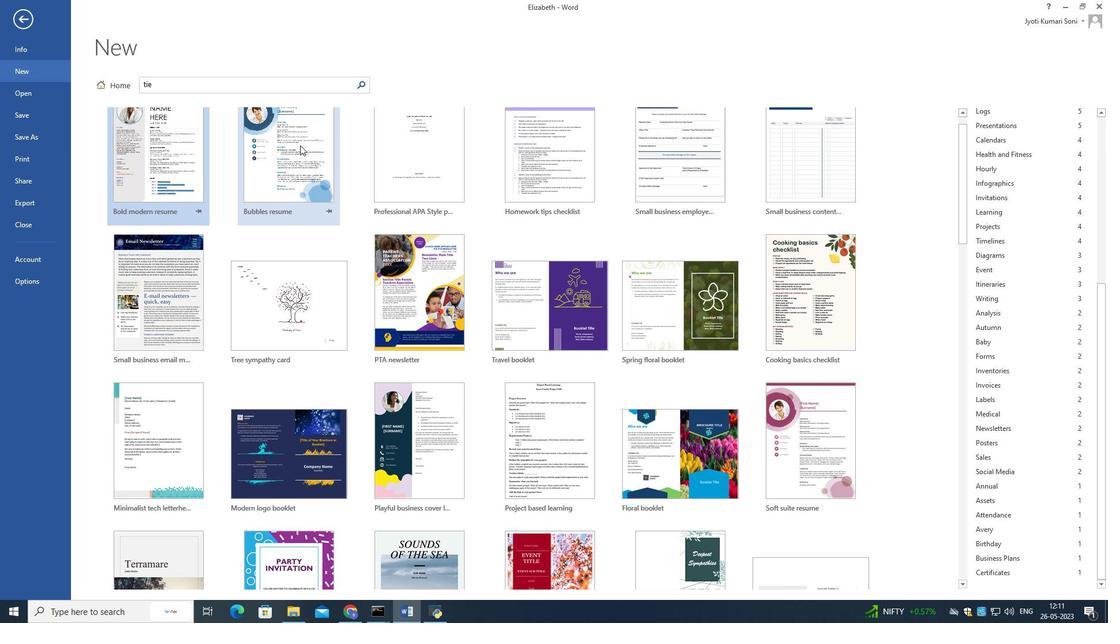 
Action: Mouse scrolled (300, 137) with delta (0, 0)
Screenshot: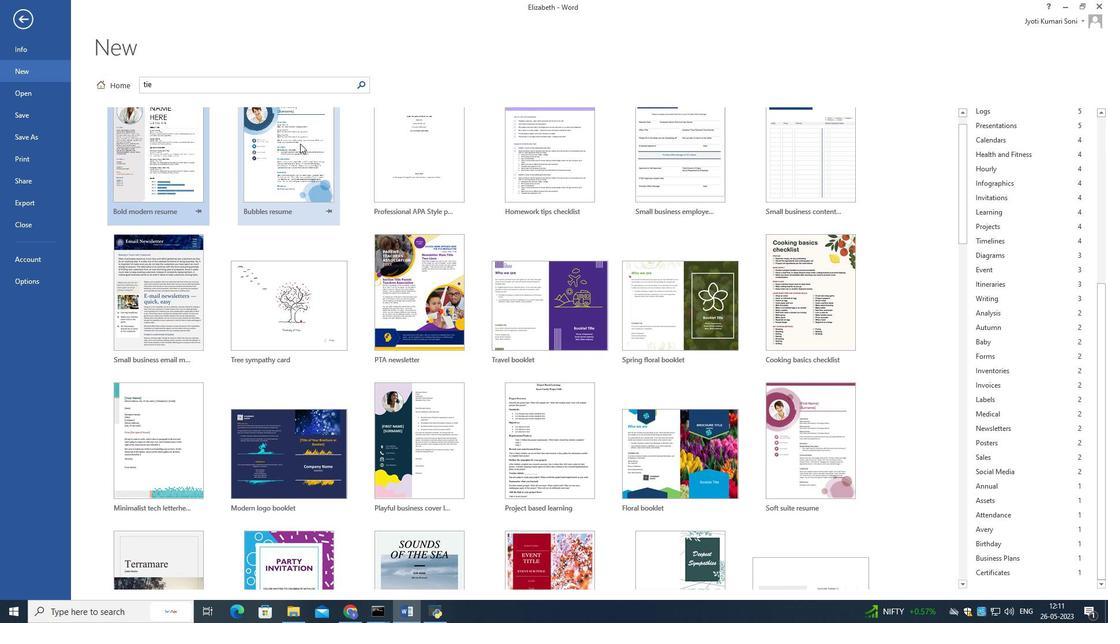 
Action: Mouse moved to (300, 133)
Screenshot: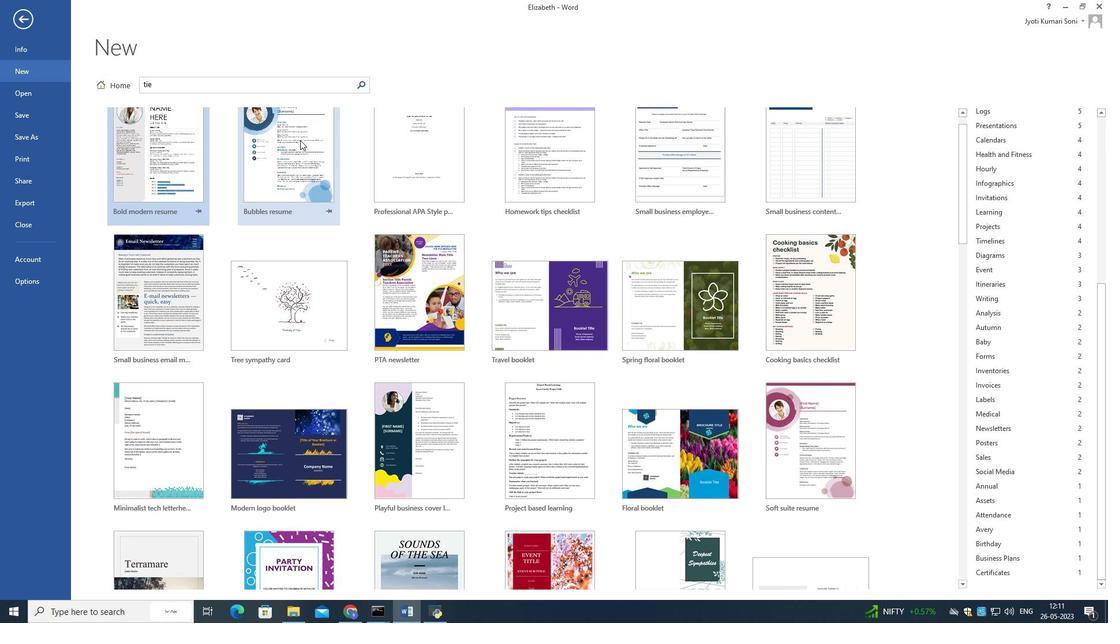 
Action: Mouse scrolled (300, 133) with delta (0, 0)
Screenshot: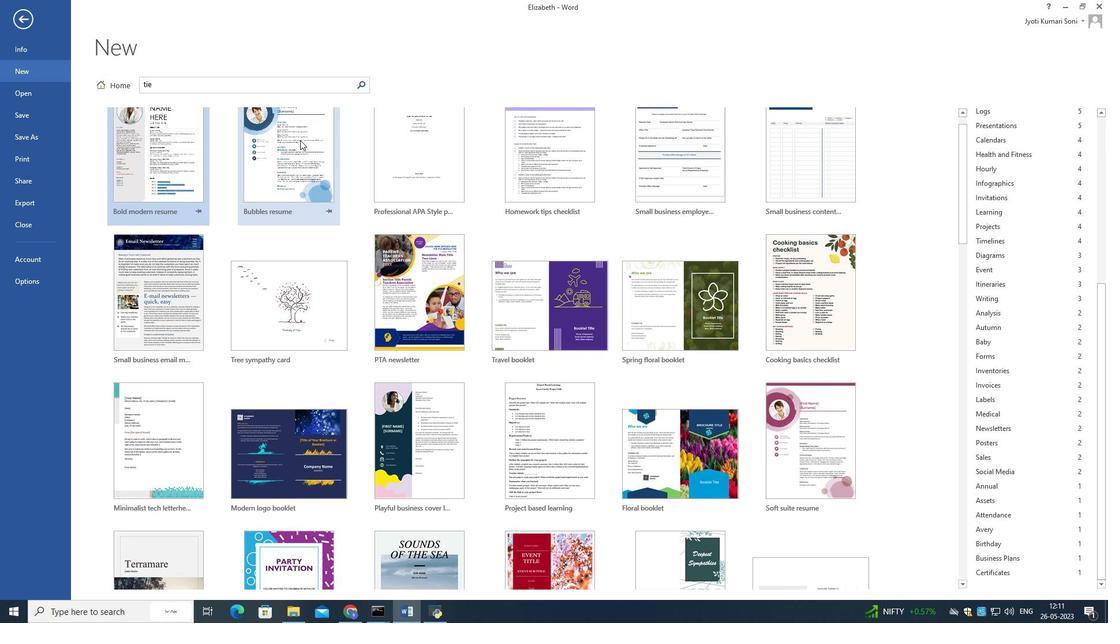 
Action: Mouse moved to (373, 249)
Screenshot: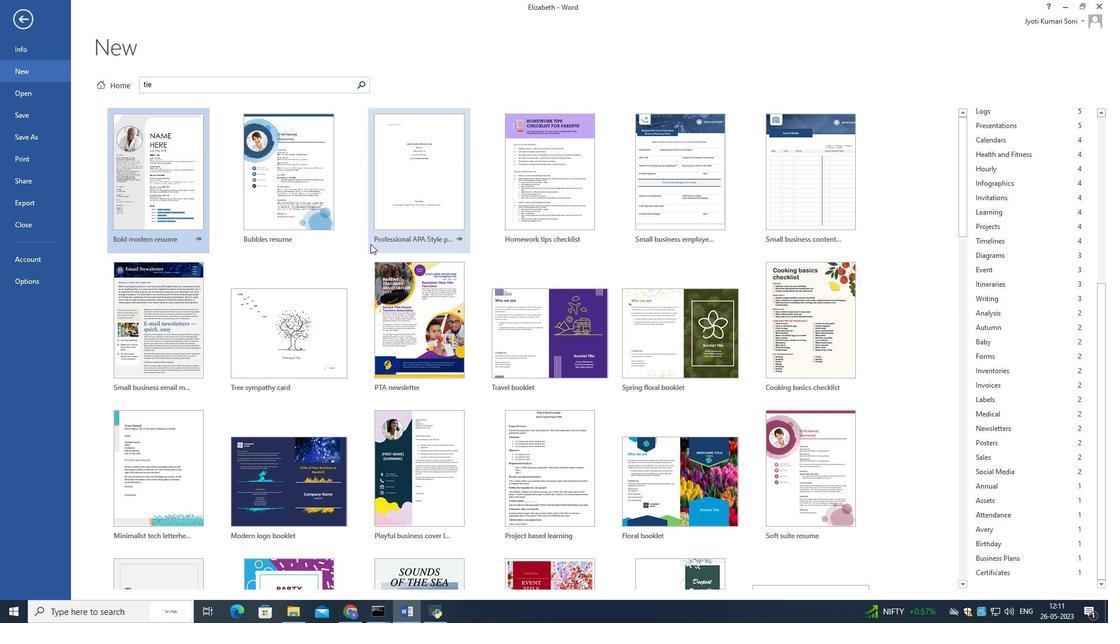 
Action: Mouse scrolled (373, 248) with delta (0, 0)
Screenshot: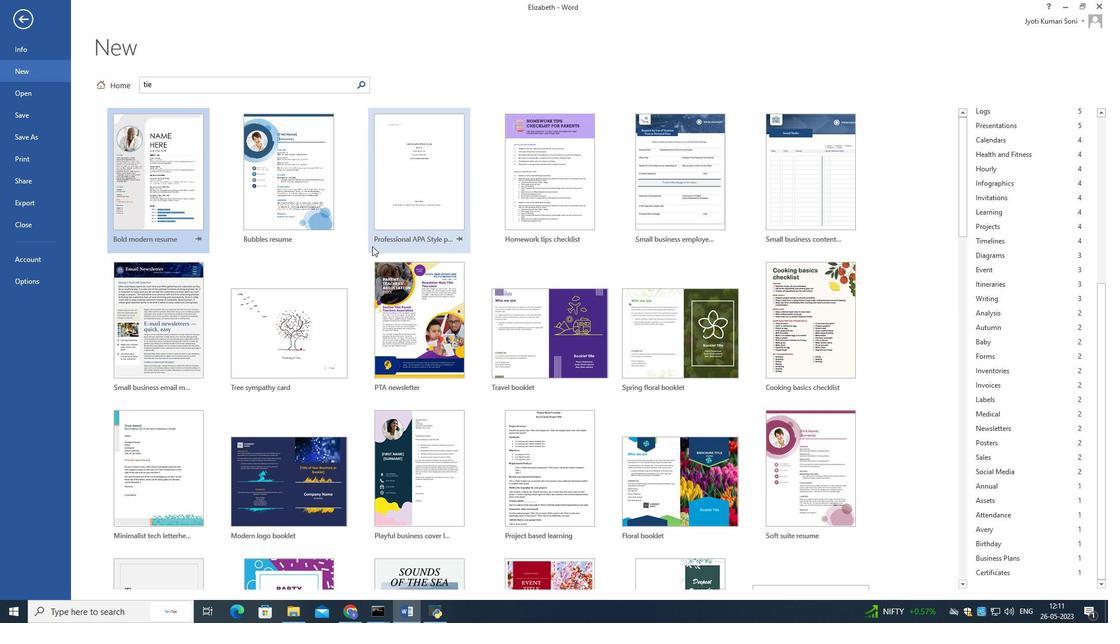 
Action: Mouse moved to (374, 251)
Screenshot: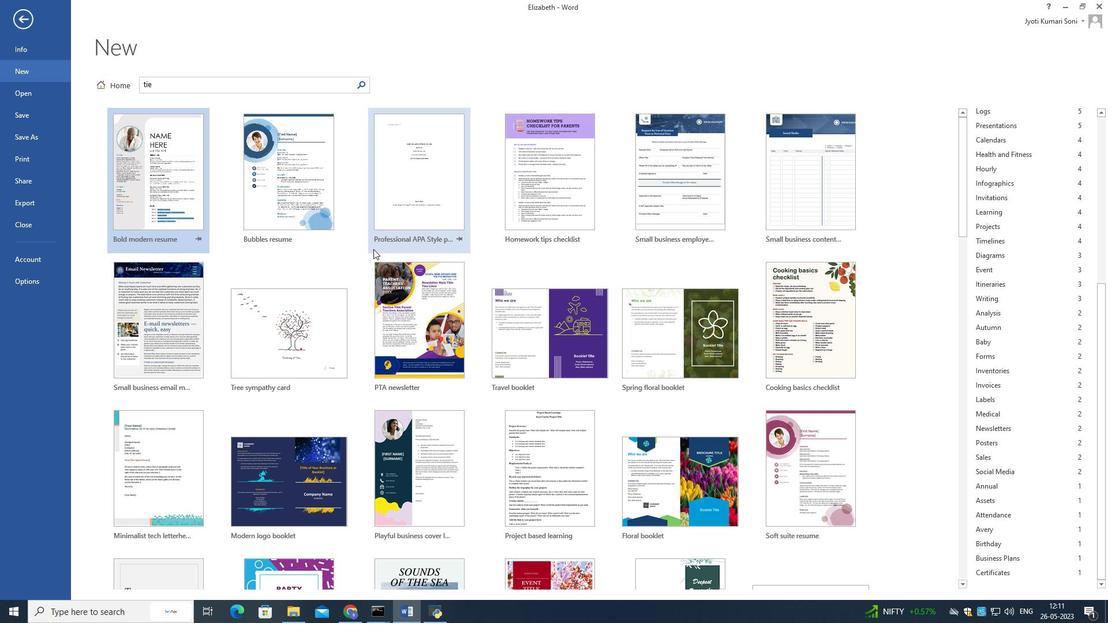 
Action: Mouse scrolled (374, 250) with delta (0, 0)
Screenshot: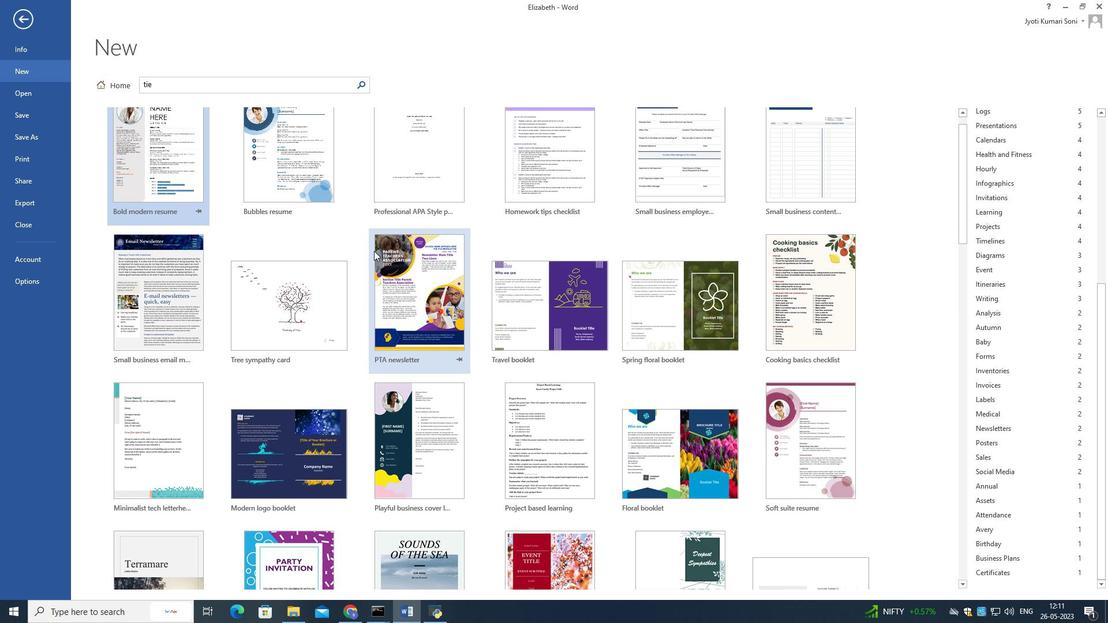 
Action: Mouse scrolled (374, 250) with delta (0, 0)
Screenshot: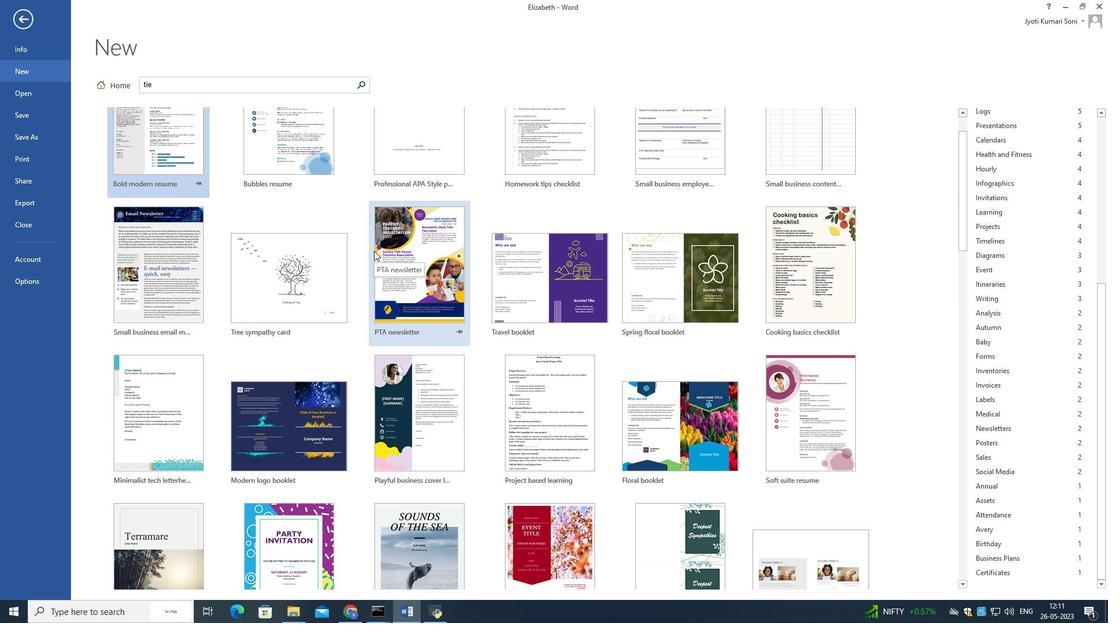 
Action: Mouse scrolled (374, 250) with delta (0, 0)
Screenshot: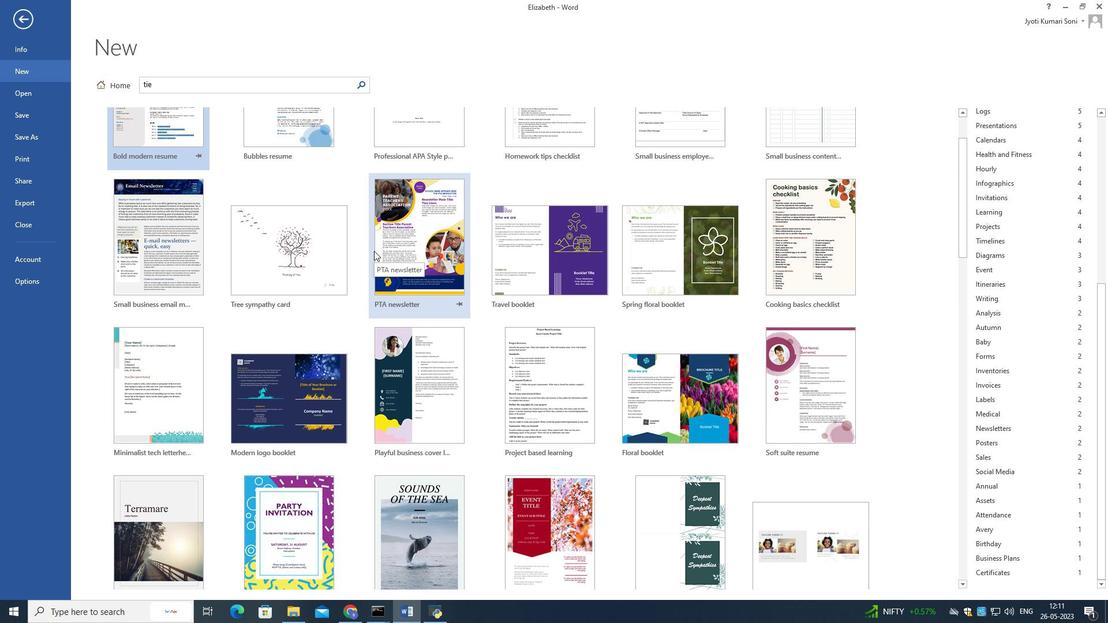 
Action: Mouse scrolled (374, 250) with delta (0, 0)
Screenshot: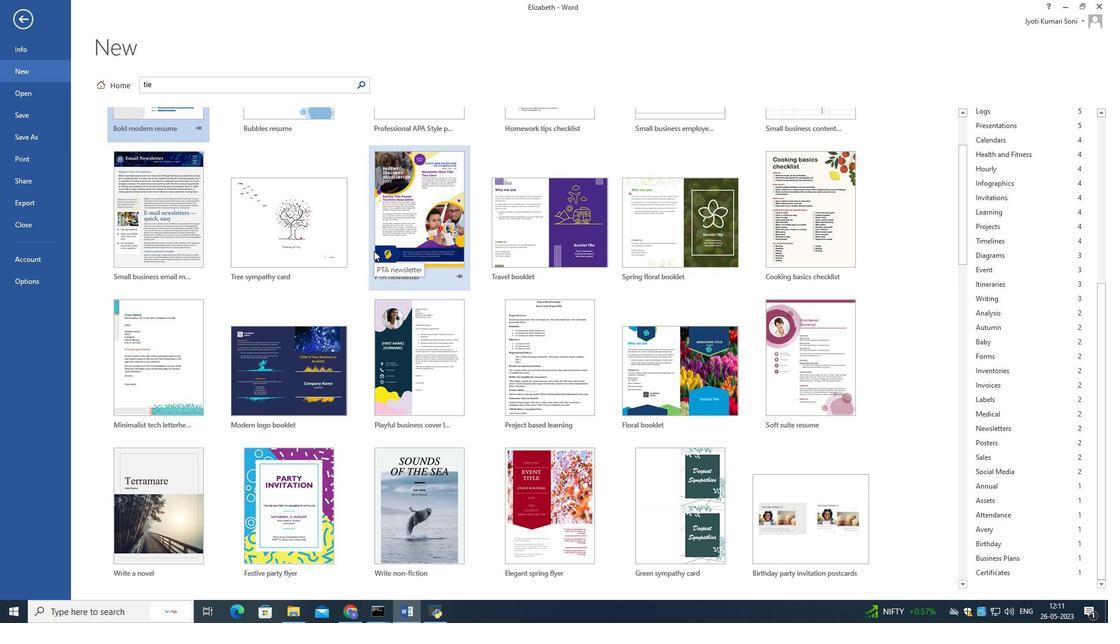 
Action: Mouse scrolled (374, 250) with delta (0, 0)
Screenshot: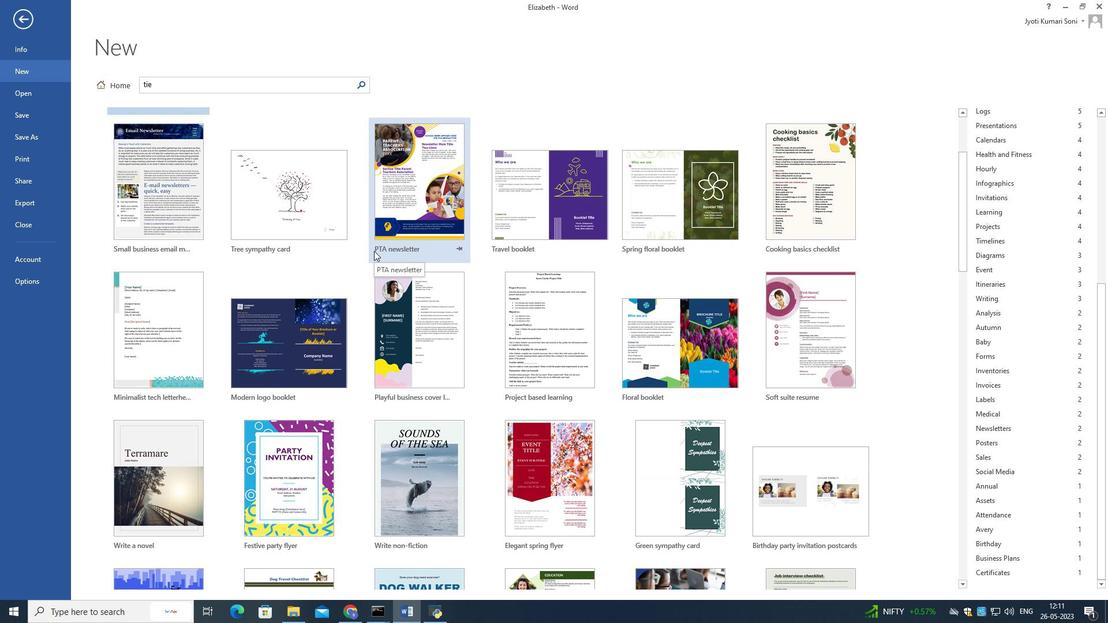 
Action: Mouse scrolled (374, 250) with delta (0, 0)
Screenshot: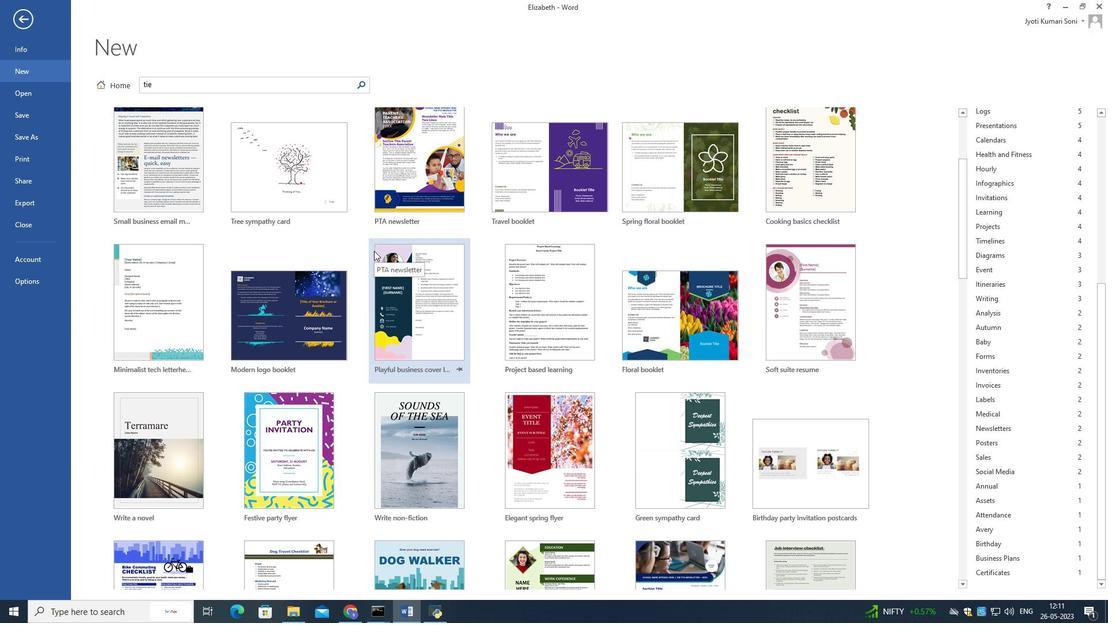 
Action: Mouse scrolled (374, 250) with delta (0, 0)
Screenshot: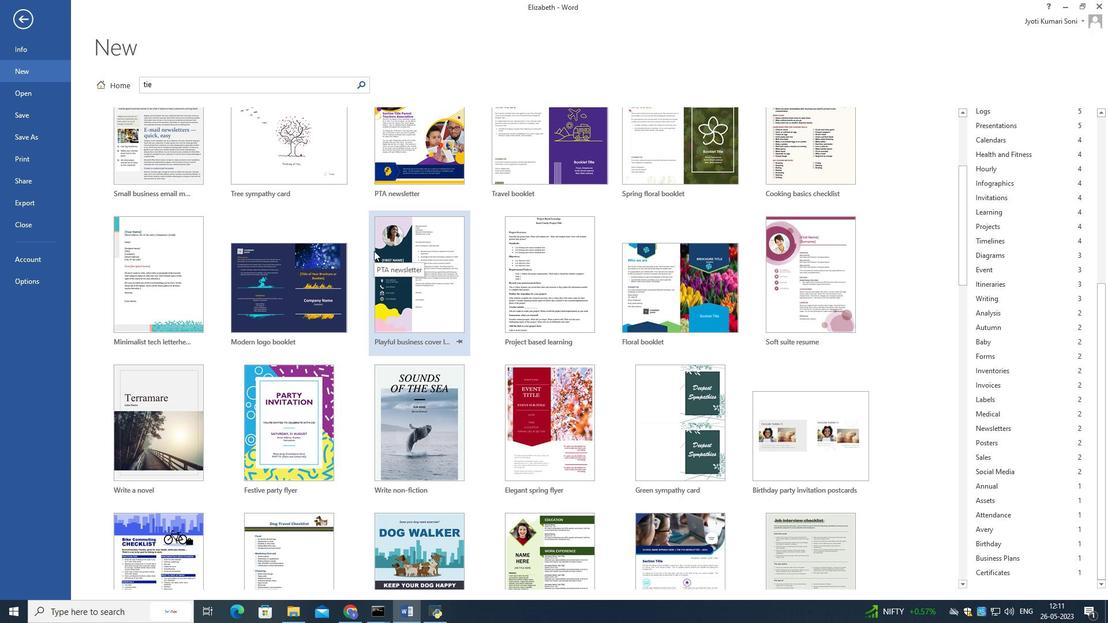 
Action: Mouse moved to (374, 263)
Screenshot: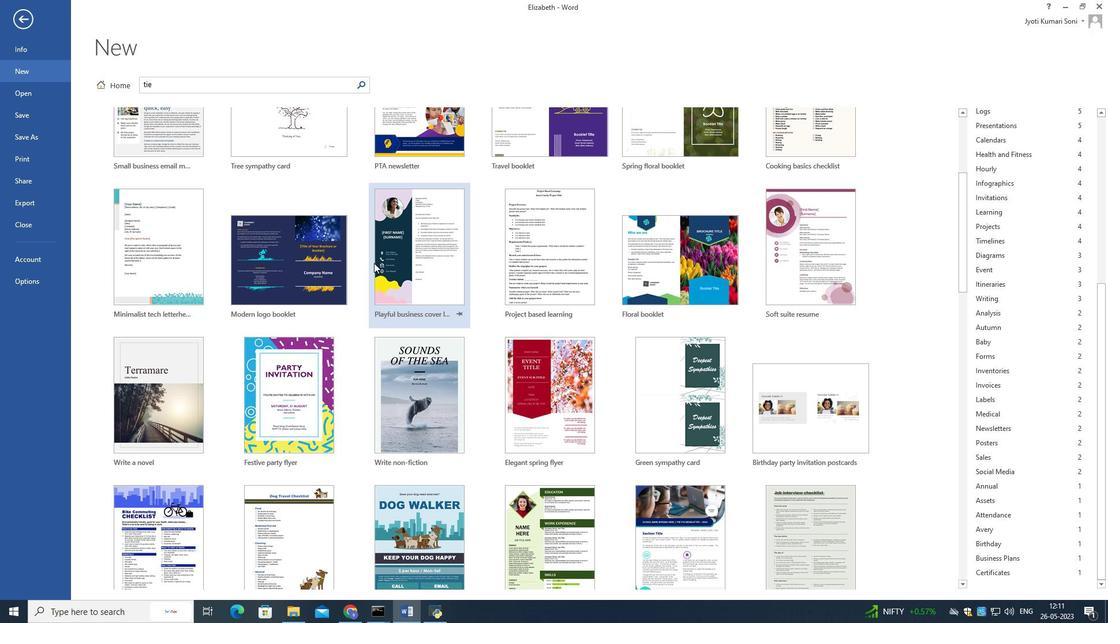 
Action: Mouse scrolled (374, 263) with delta (0, 0)
Screenshot: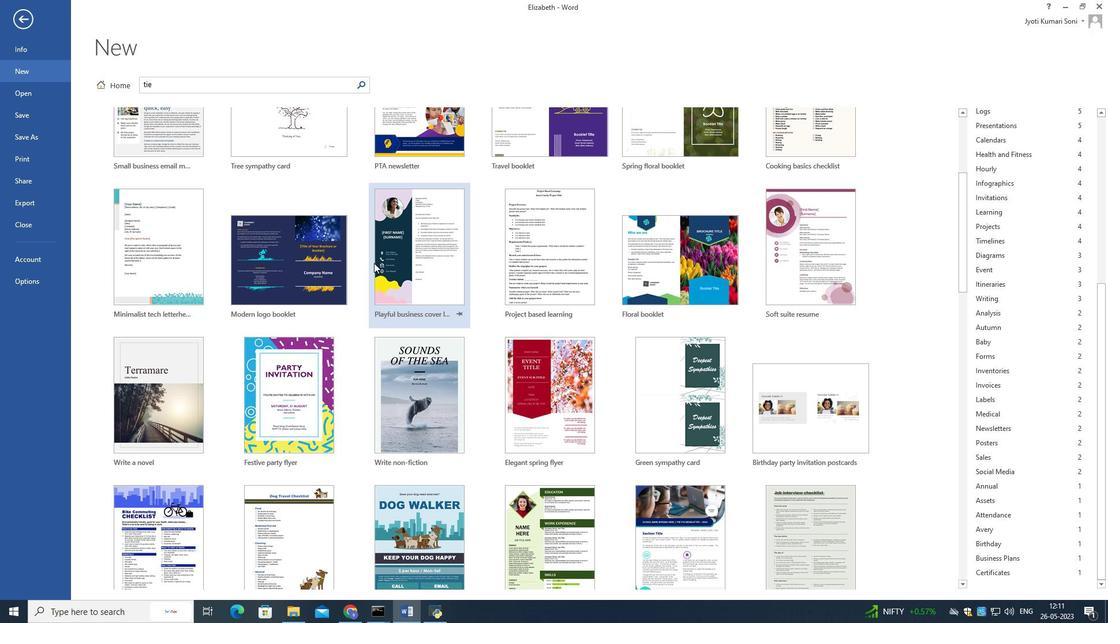 
Action: Mouse moved to (377, 239)
Screenshot: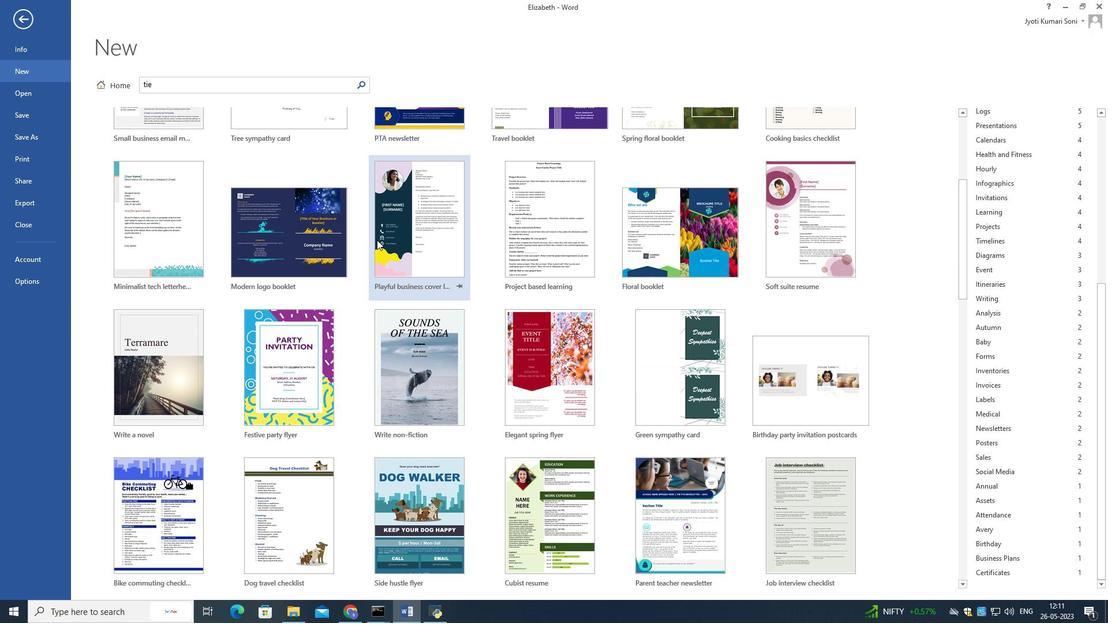 
Action: Mouse scrolled (377, 239) with delta (0, 0)
Screenshot: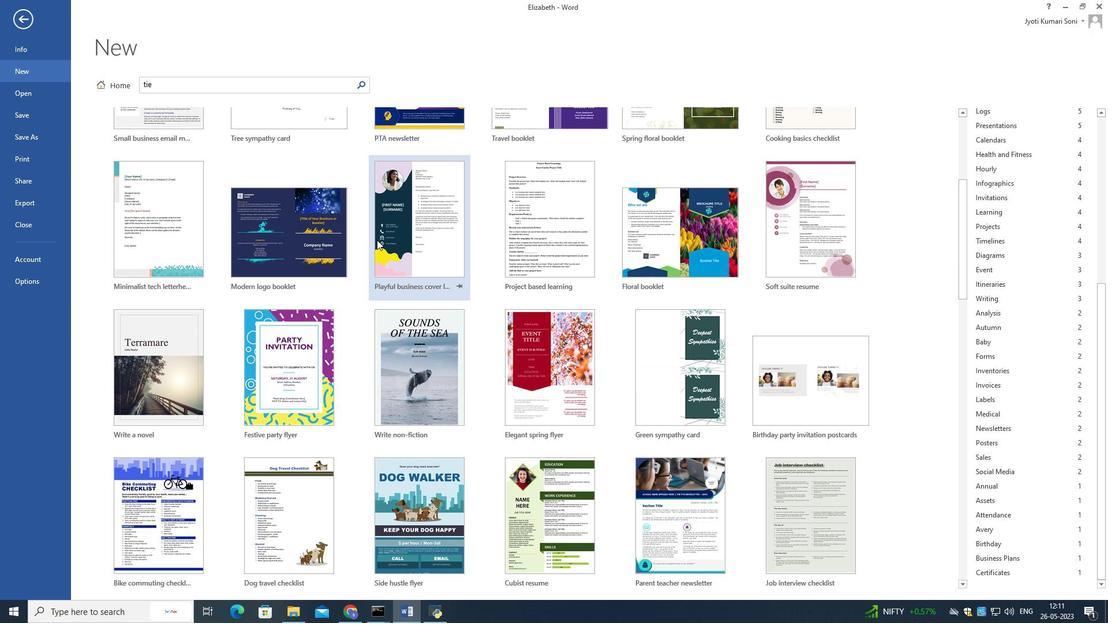 
Action: Mouse moved to (375, 236)
Screenshot: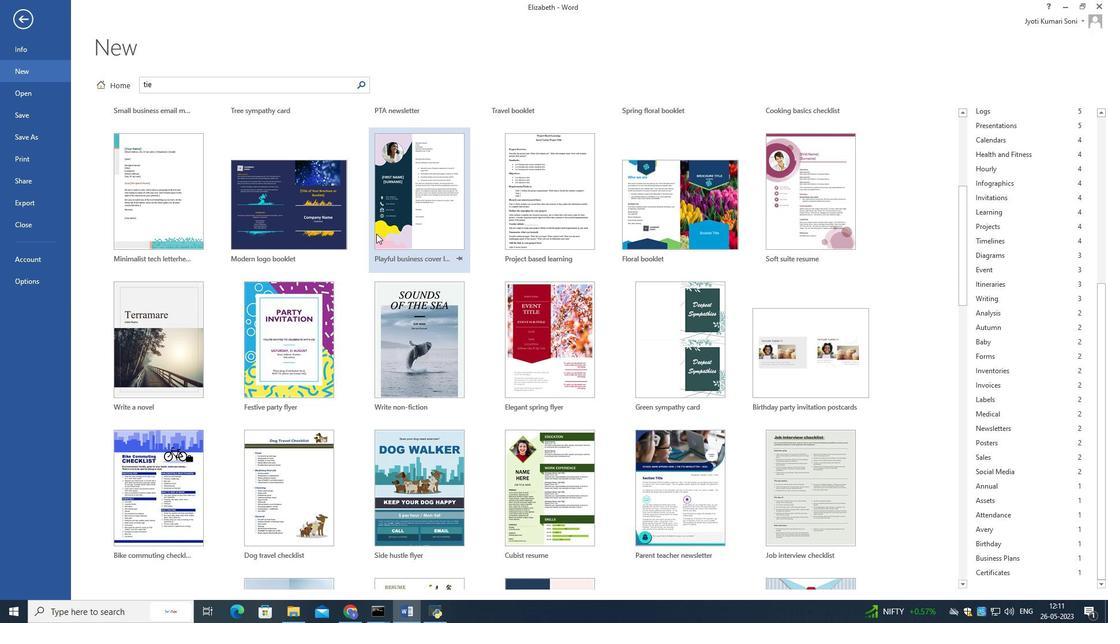 
Action: Mouse scrolled (375, 235) with delta (0, 0)
Screenshot: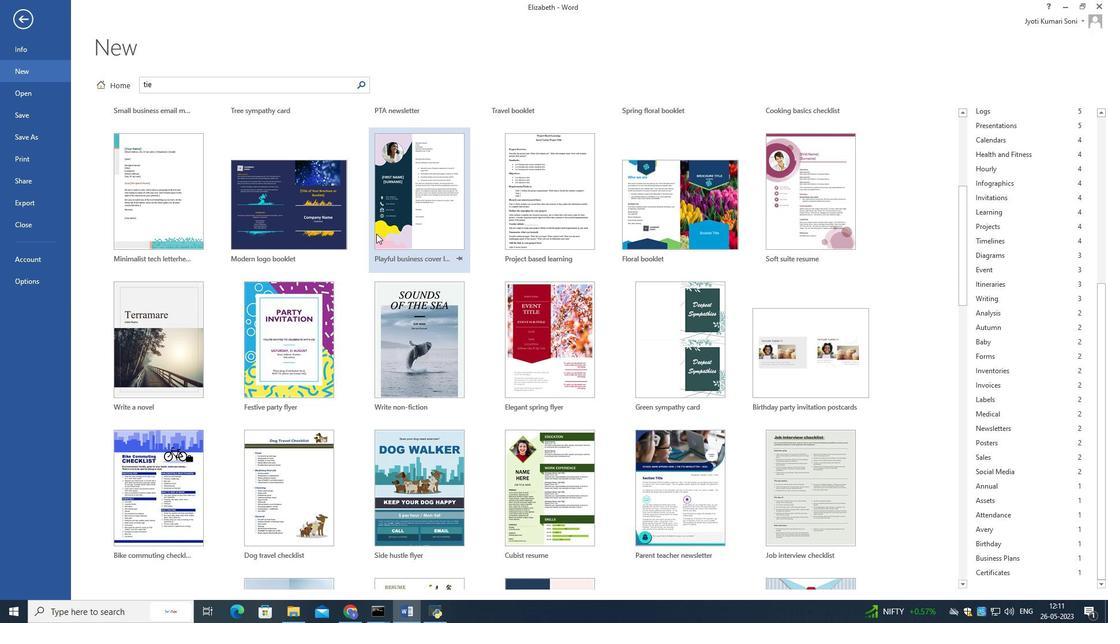 
Action: Mouse moved to (472, 271)
Screenshot: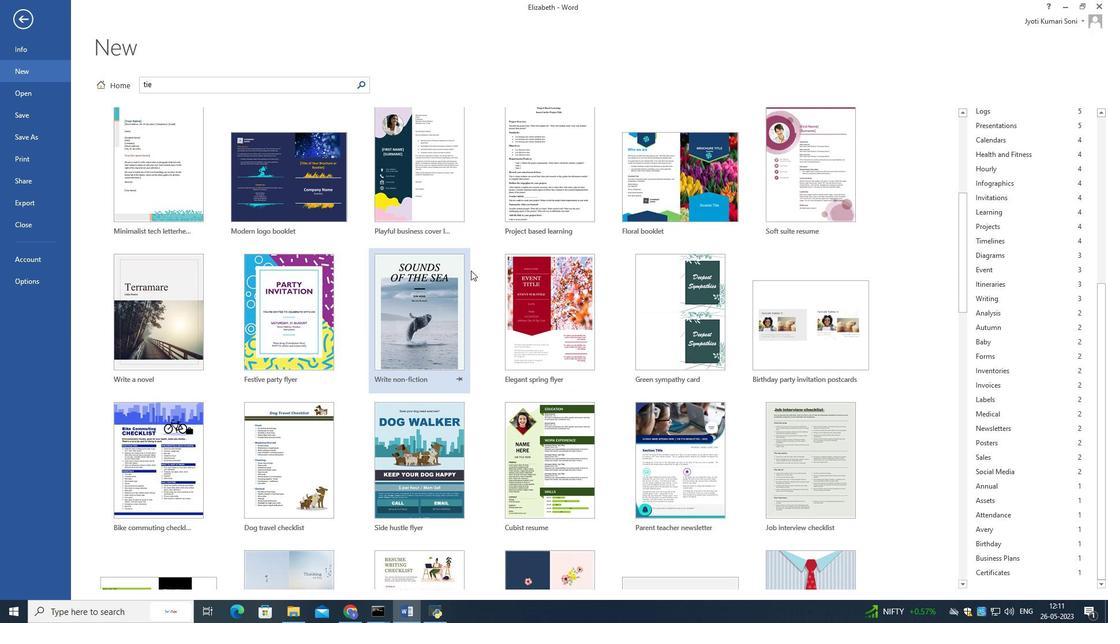
Action: Mouse scrolled (472, 271) with delta (0, 0)
Screenshot: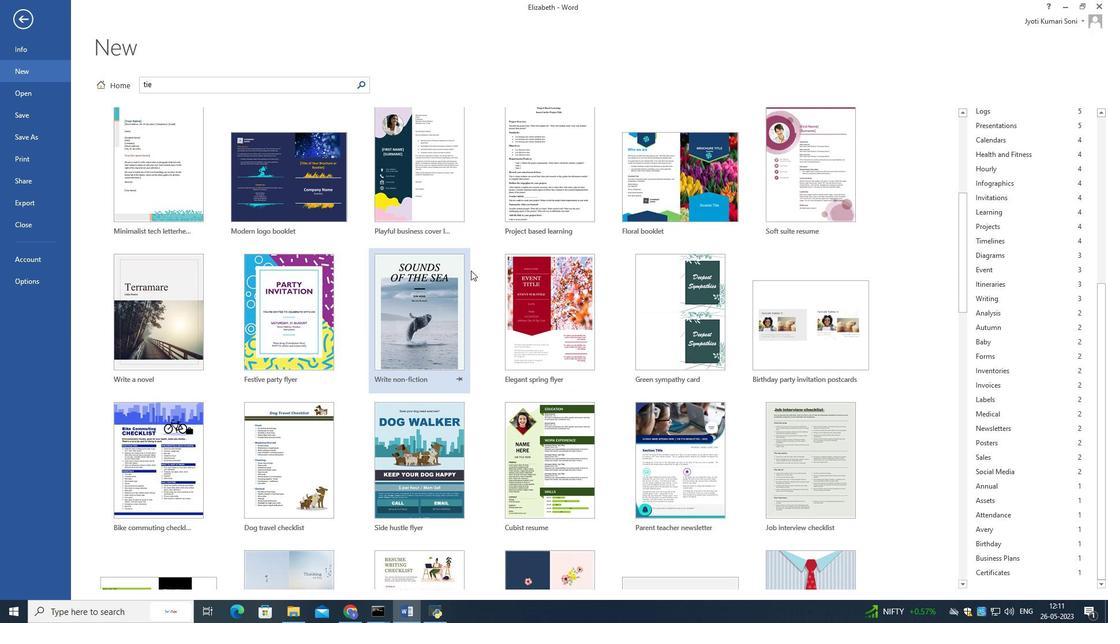 
Action: Mouse moved to (501, 262)
Screenshot: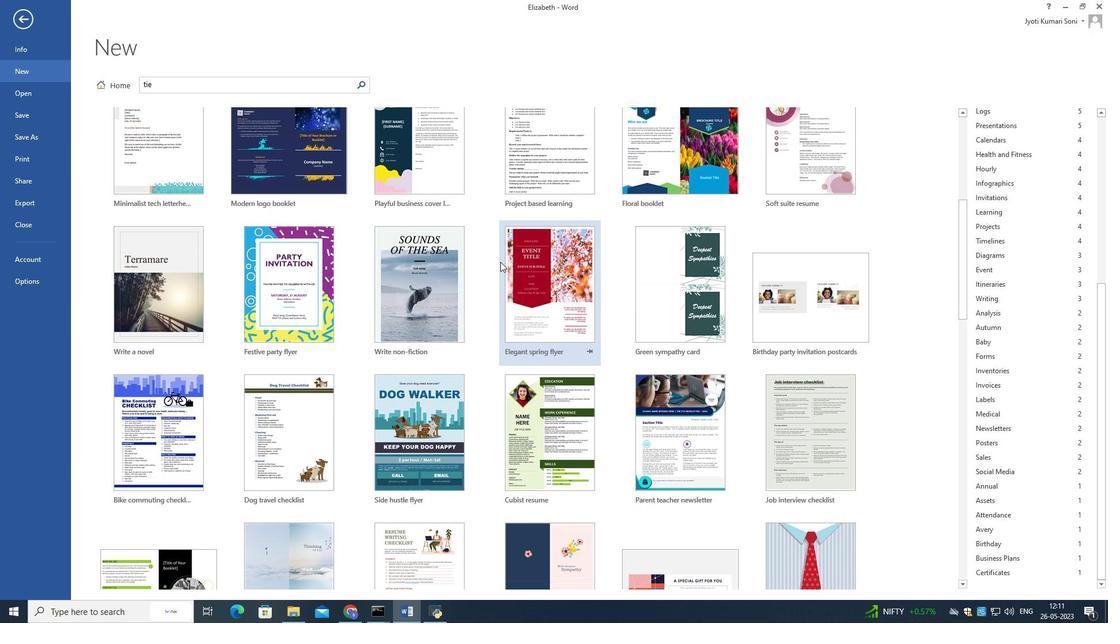 
Action: Mouse scrolled (501, 261) with delta (0, 0)
Screenshot: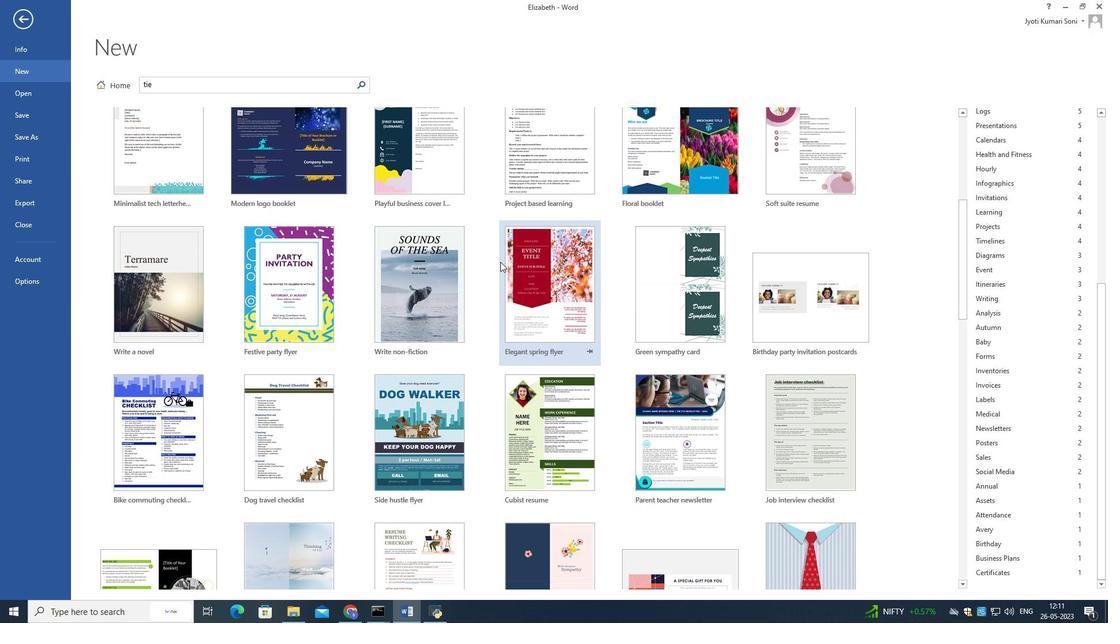 
Action: Mouse scrolled (501, 261) with delta (0, 0)
Screenshot: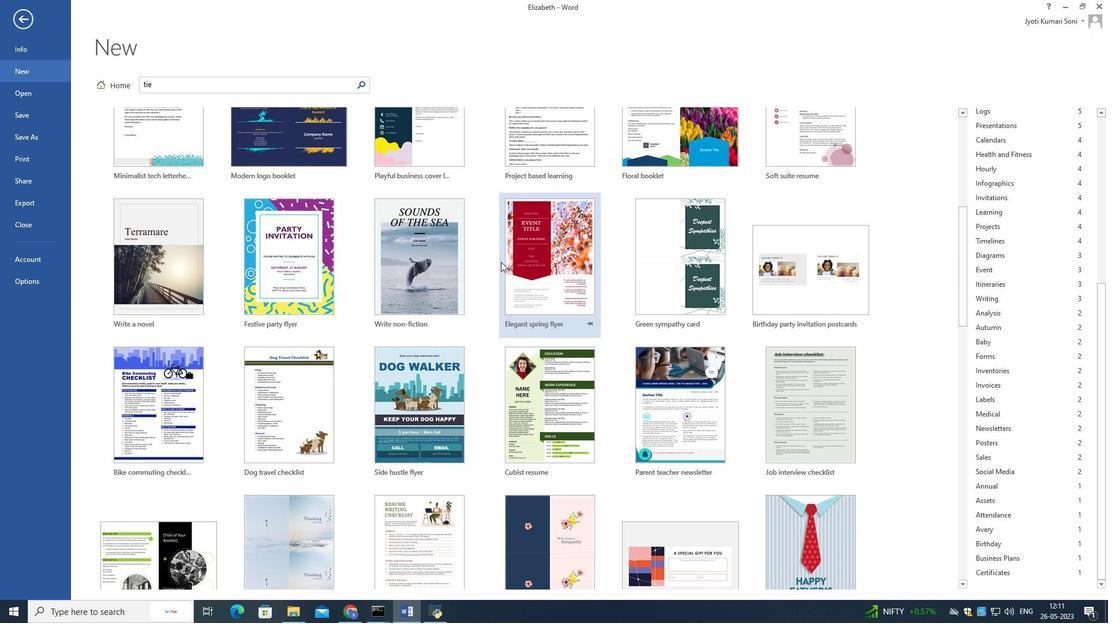 
Action: Mouse scrolled (501, 261) with delta (0, 0)
Screenshot: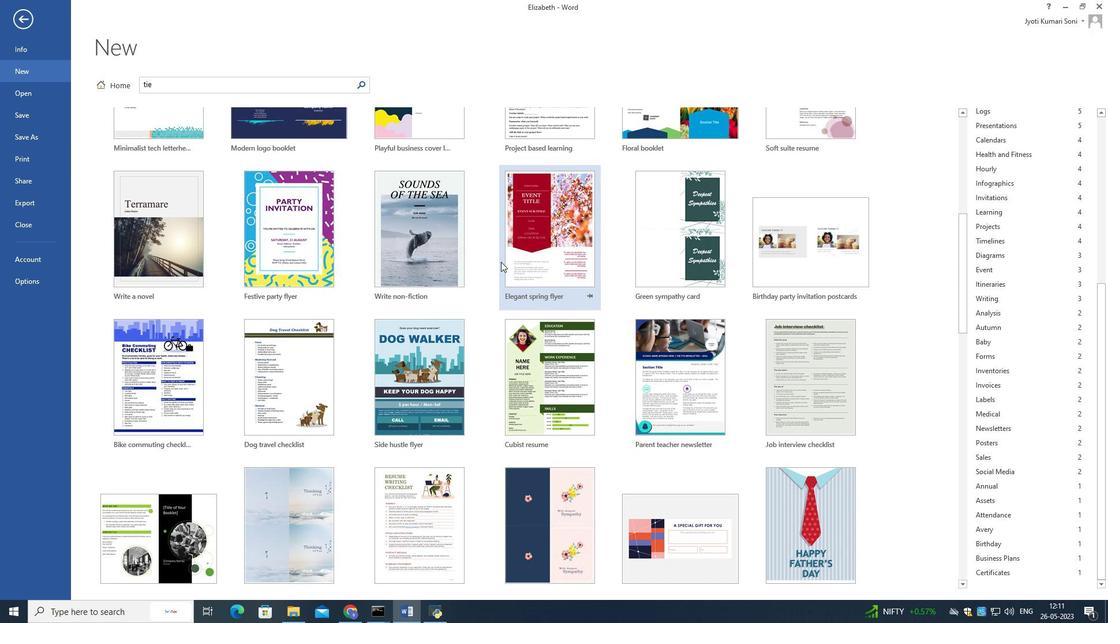 
Action: Mouse moved to (501, 261)
Screenshot: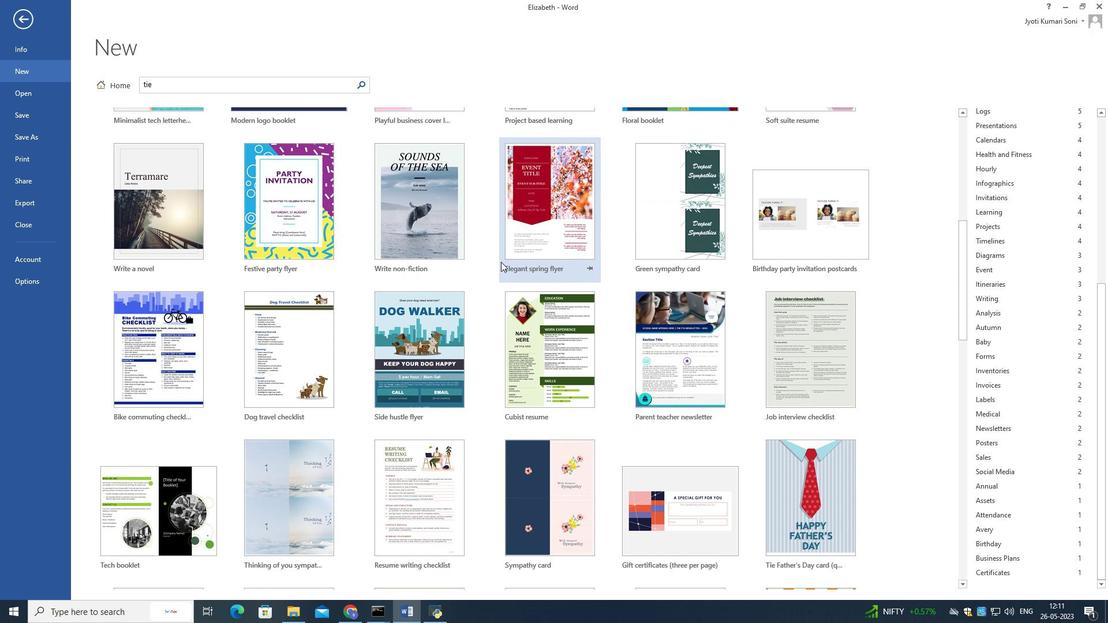 
Action: Mouse scrolled (501, 260) with delta (0, 0)
Screenshot: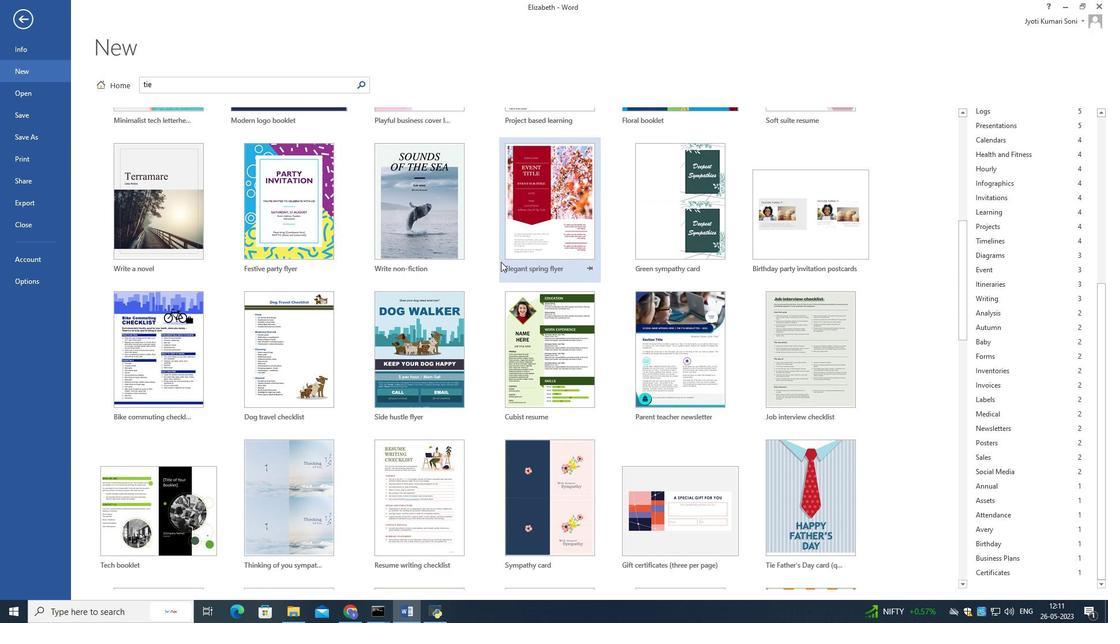 
Action: Mouse scrolled (501, 260) with delta (0, 0)
Screenshot: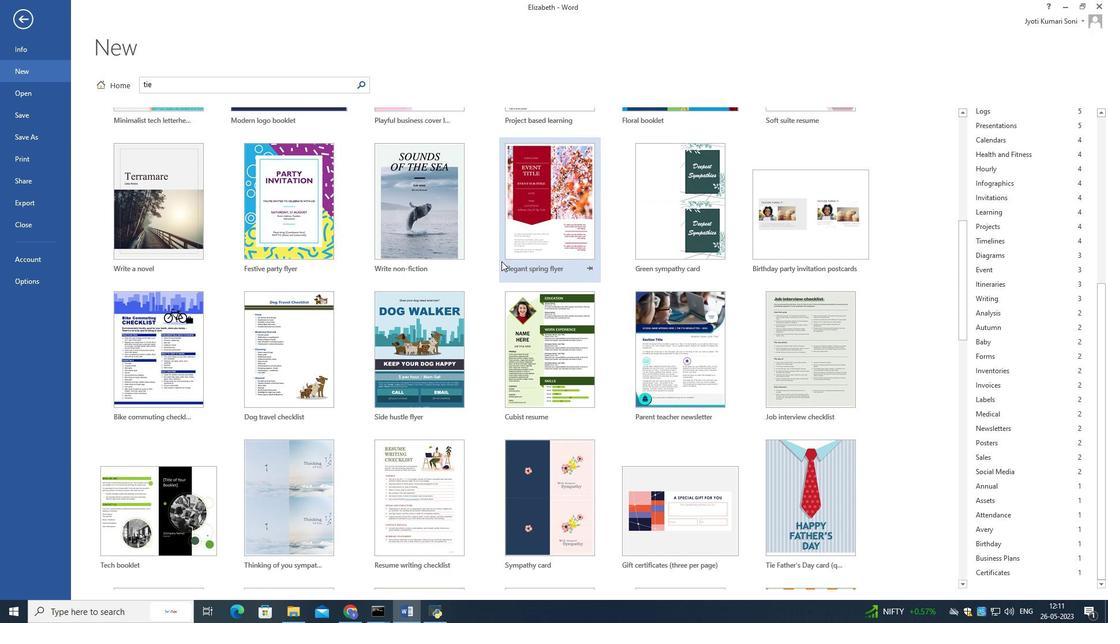 
Action: Mouse moved to (501, 261)
Screenshot: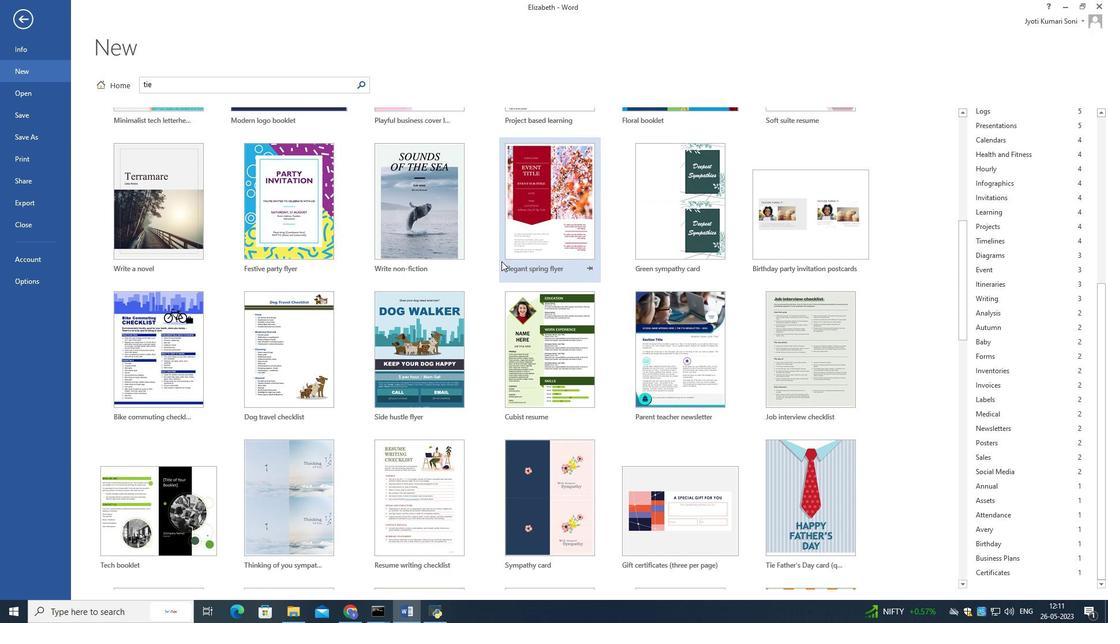 
Action: Mouse scrolled (501, 260) with delta (0, 0)
Screenshot: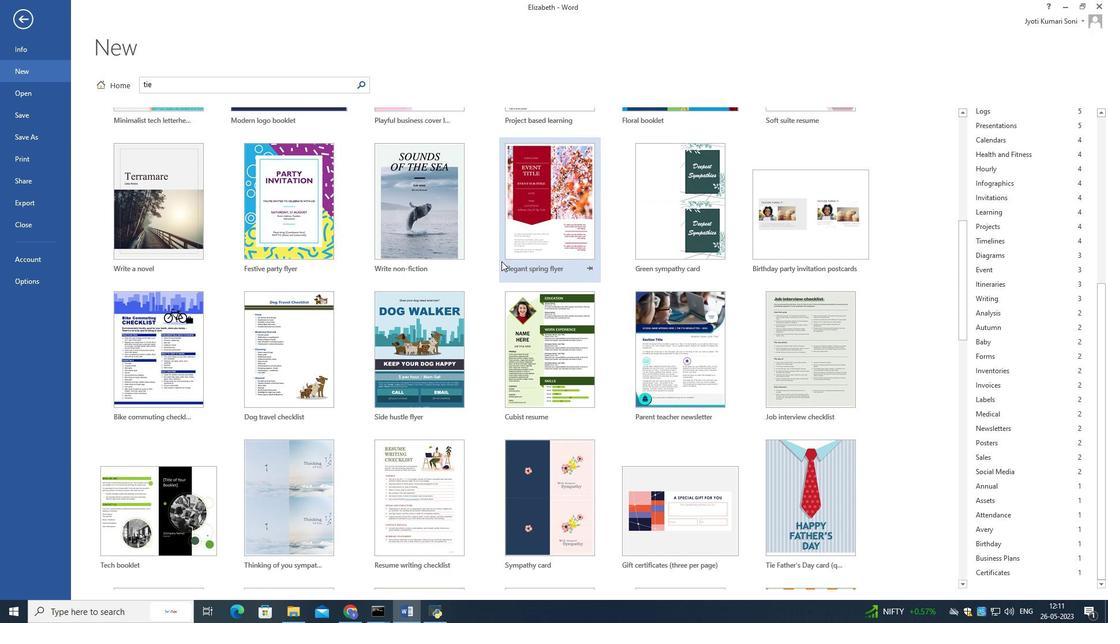 
Action: Mouse scrolled (501, 260) with delta (0, 0)
Screenshot: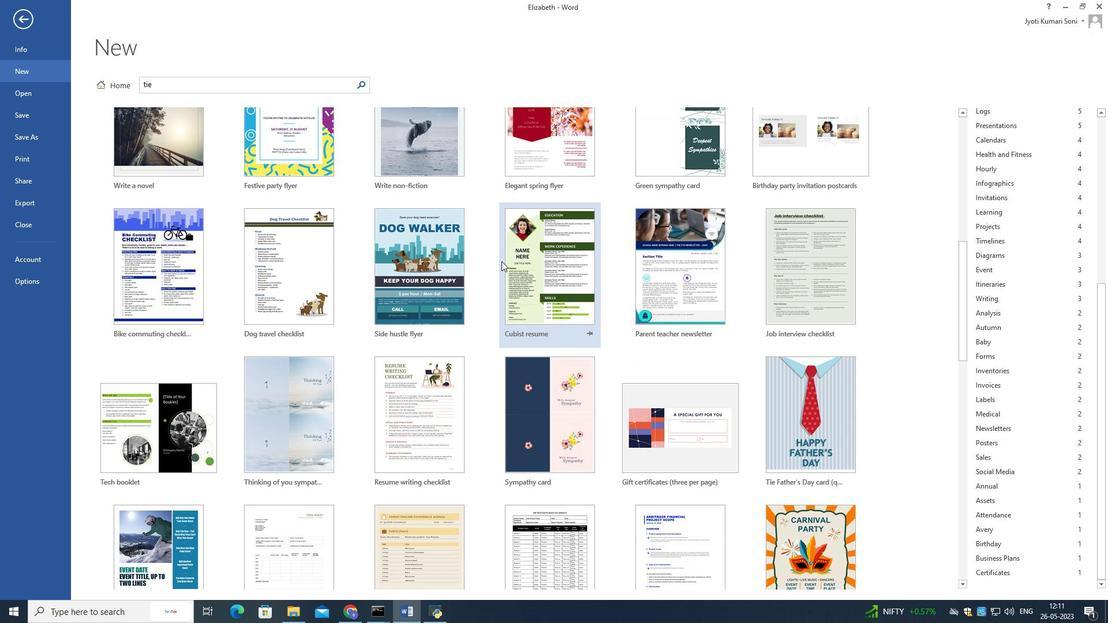 
Action: Mouse moved to (266, 83)
Screenshot: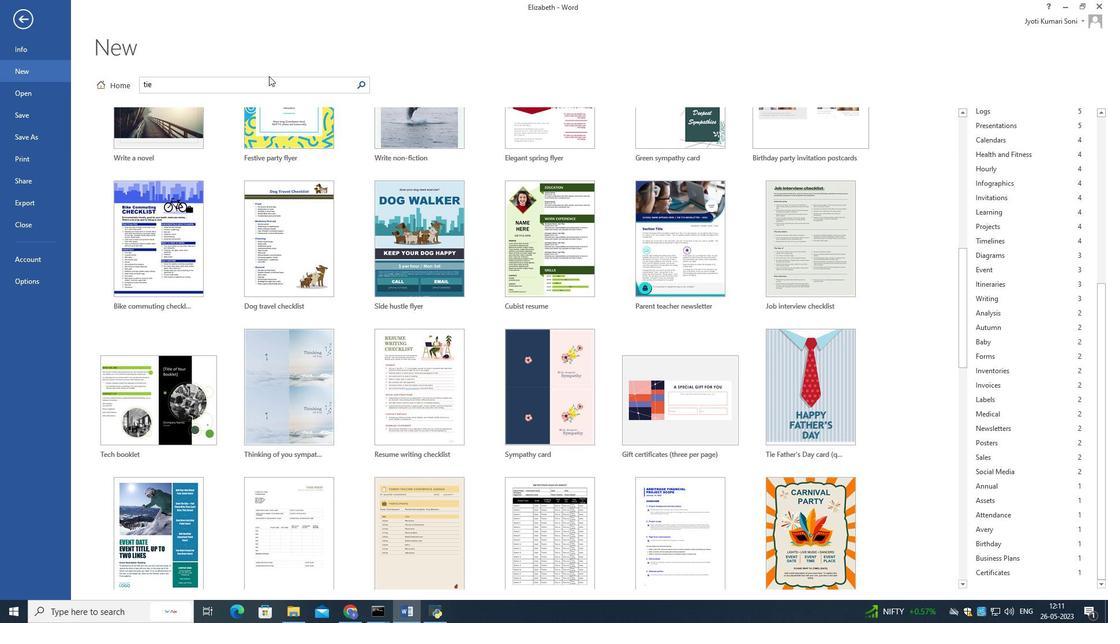 
Action: Mouse pressed left at (266, 83)
Screenshot: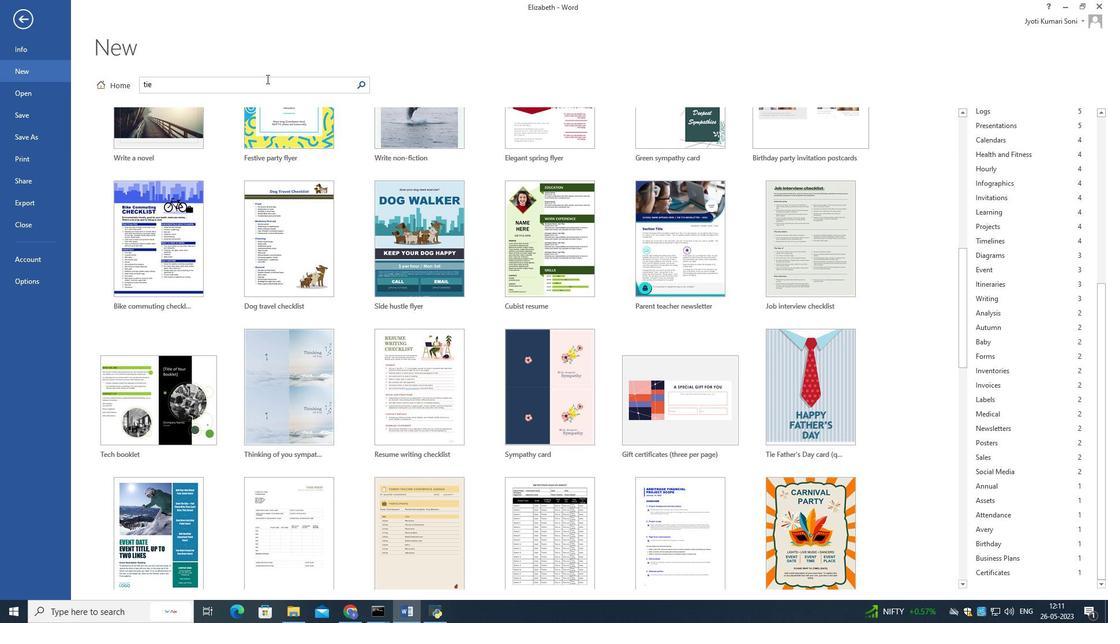 
Action: Mouse moved to (266, 87)
Screenshot: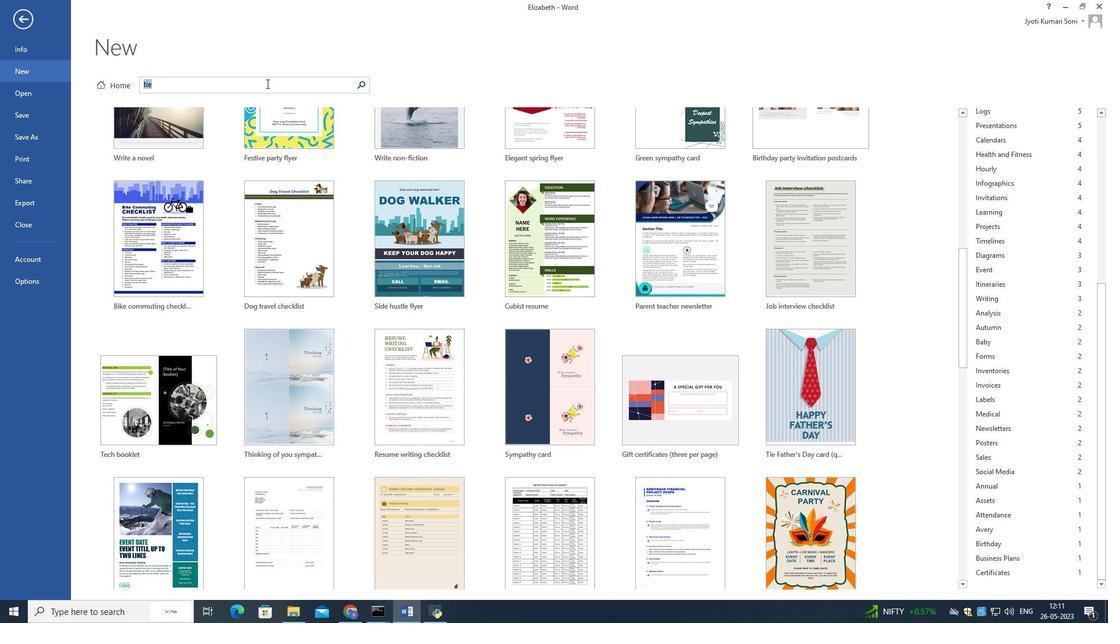 
Action: Key pressed black<Key.space>tir<Key.backspace>e<Key.enter>
Screenshot: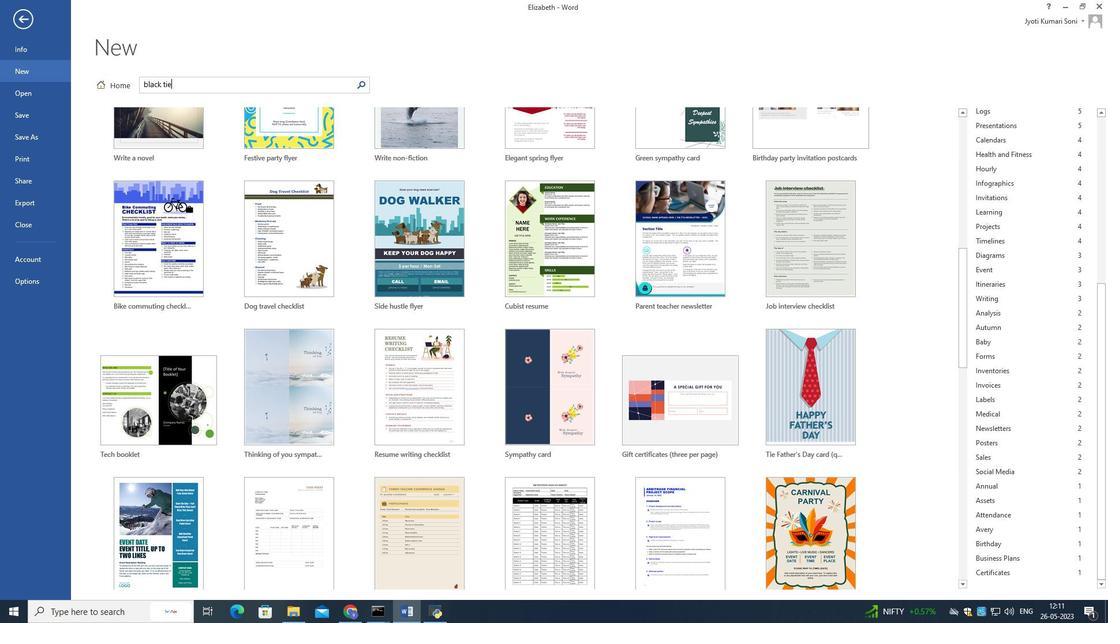 
Action: Mouse moved to (114, 161)
Screenshot: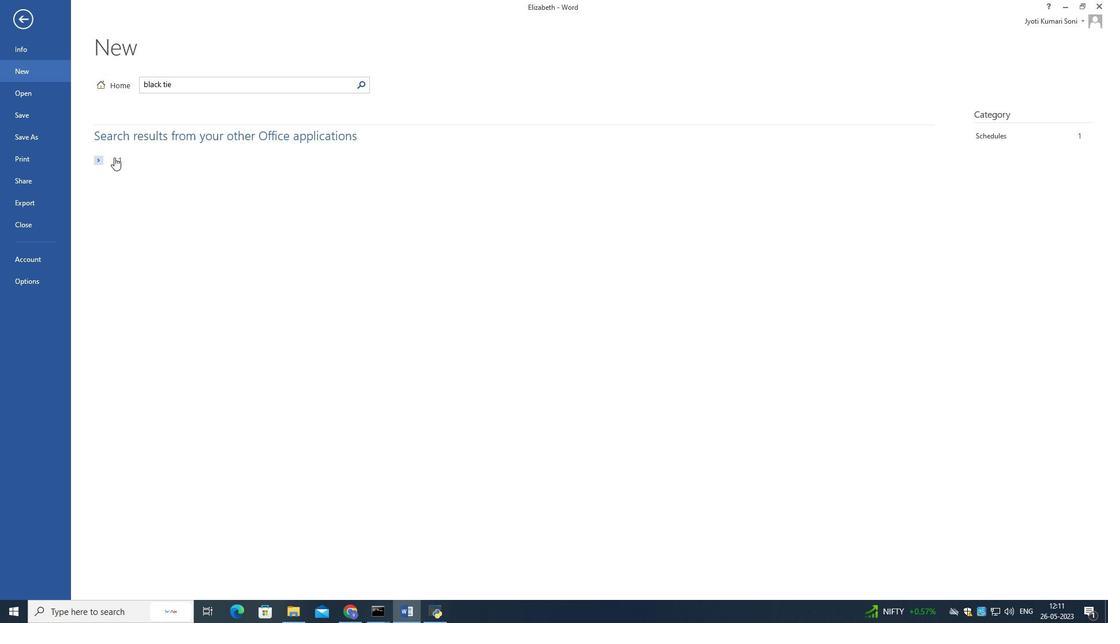 
Action: Mouse pressed left at (114, 161)
Screenshot: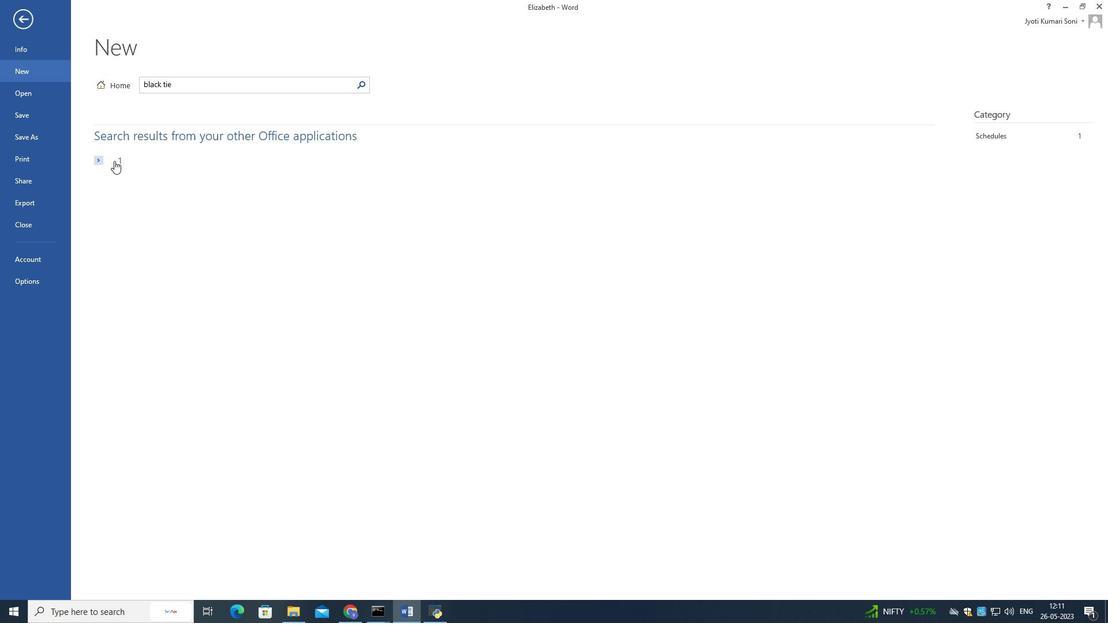 
Action: Mouse moved to (140, 247)
Screenshot: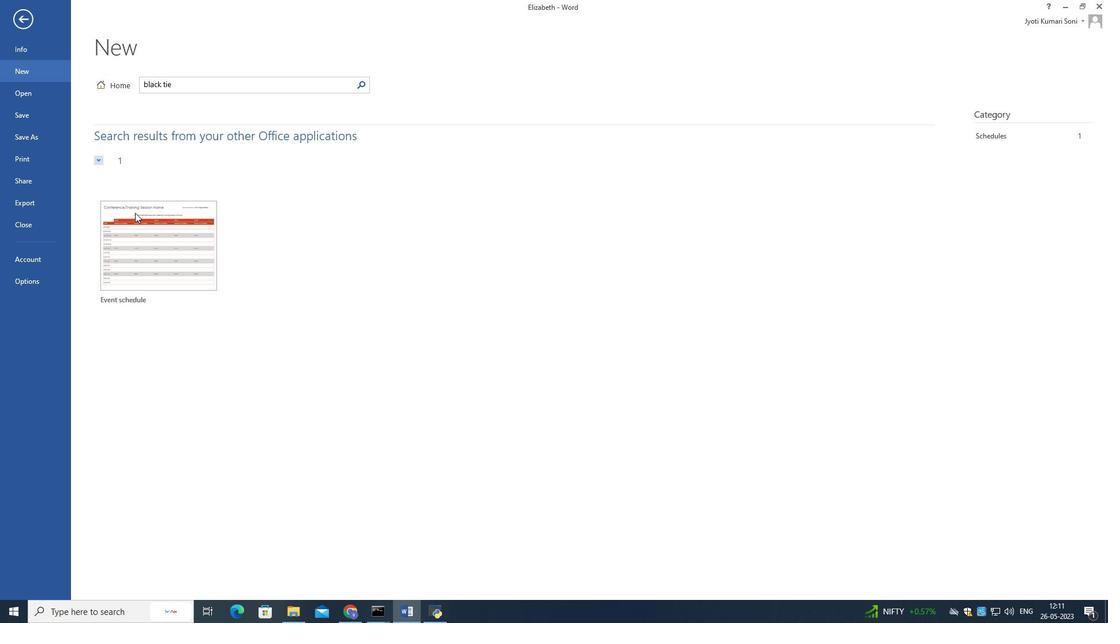 
Action: Mouse pressed left at (140, 247)
Screenshot: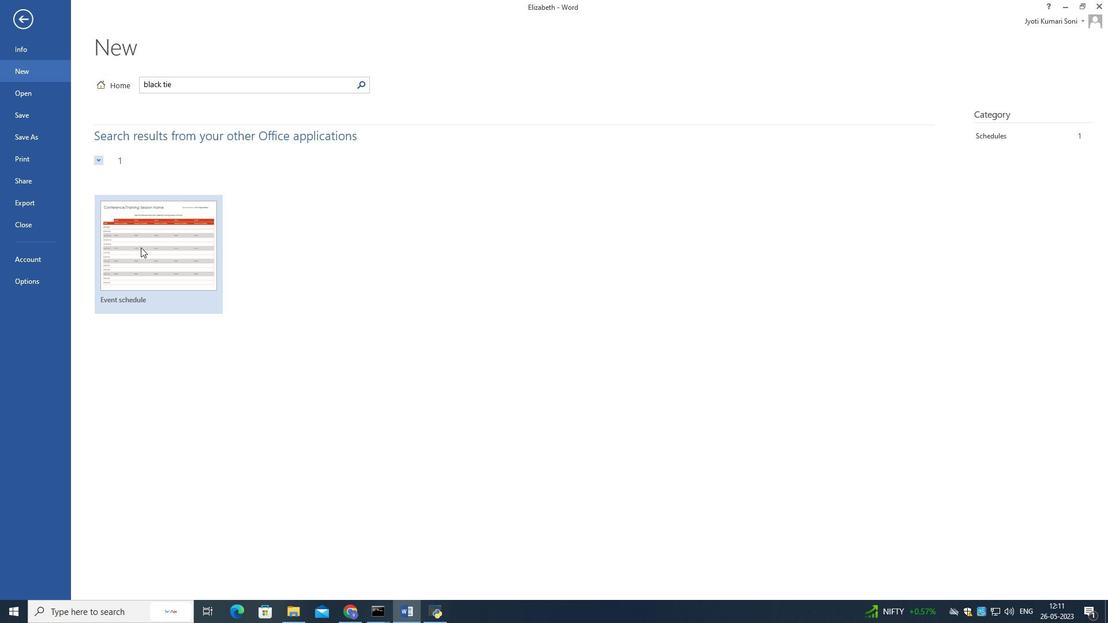 
Action: Mouse moved to (621, 322)
Screenshot: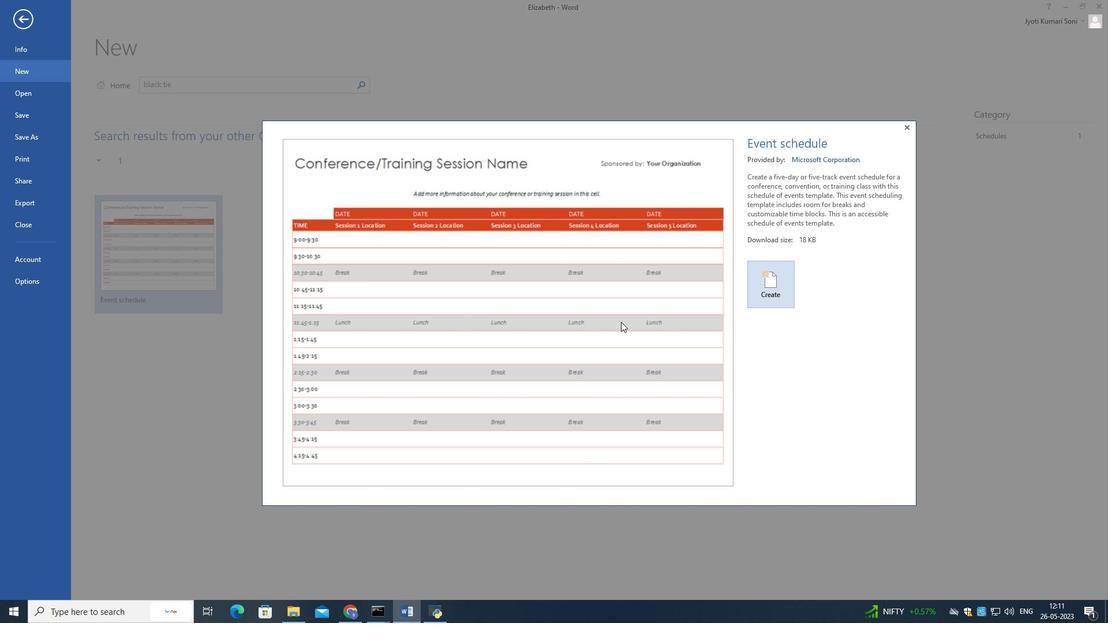 
Action: Mouse scrolled (621, 322) with delta (0, 0)
Screenshot: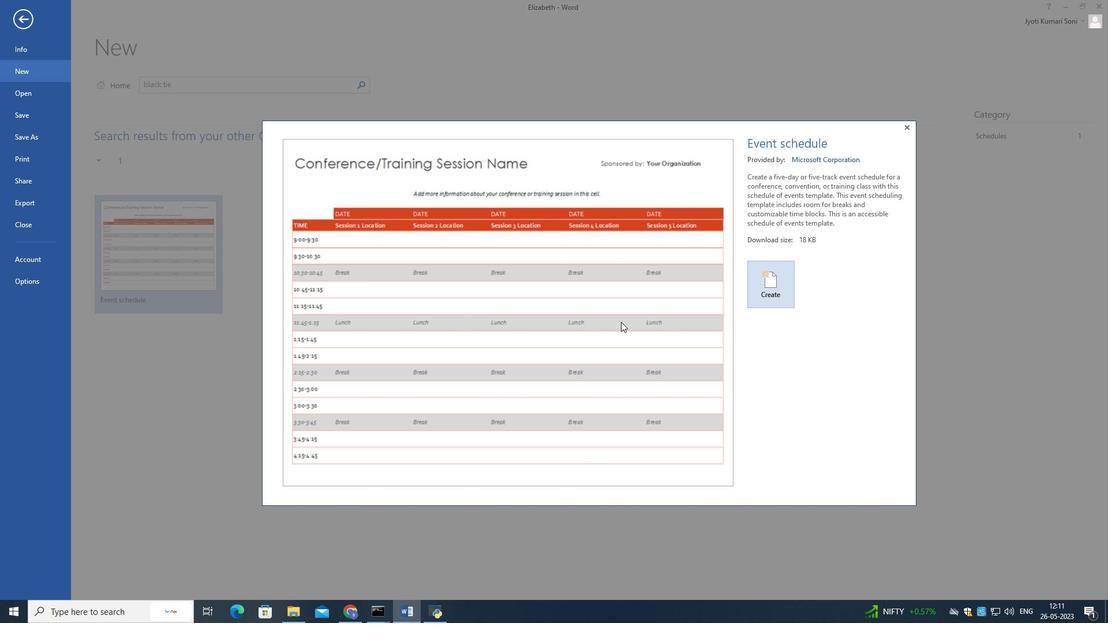 
Action: Mouse scrolled (621, 322) with delta (0, 0)
Screenshot: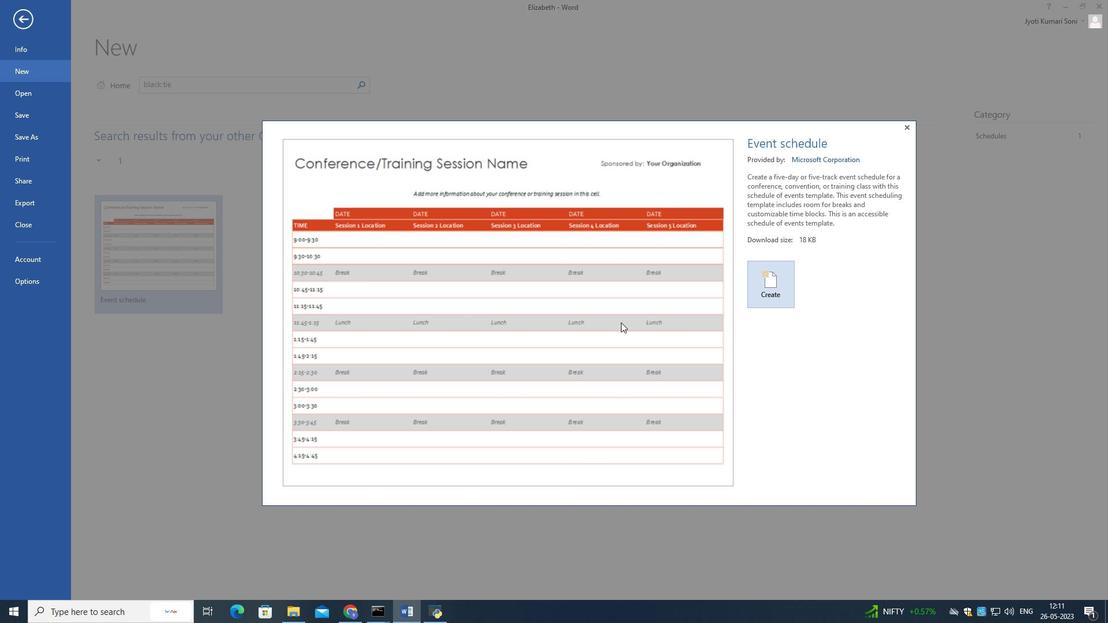 
Action: Mouse moved to (906, 128)
Screenshot: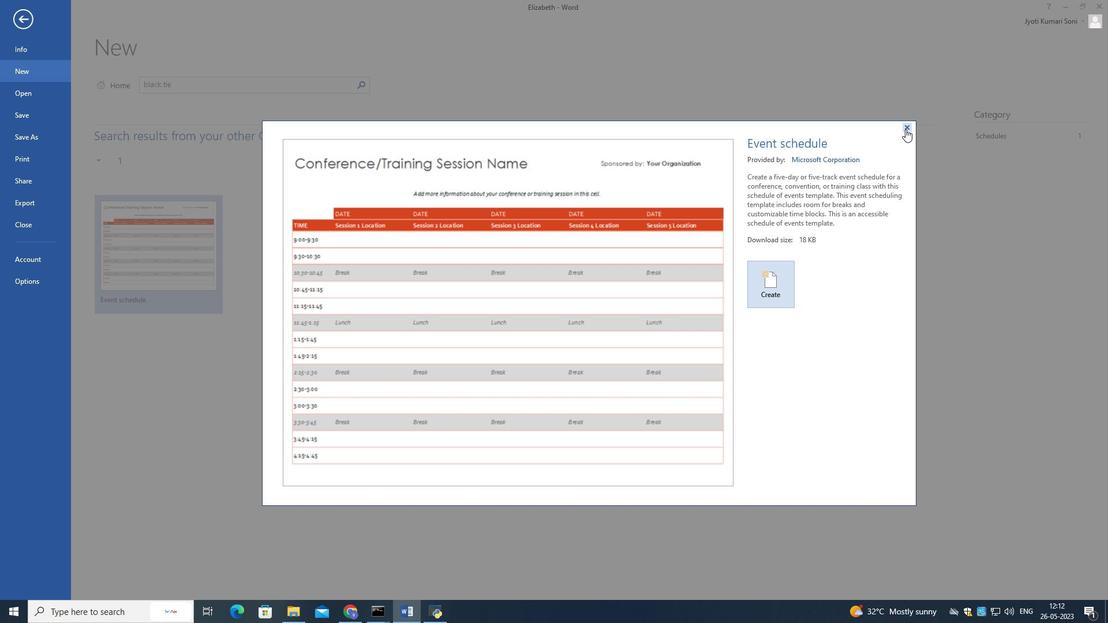 
Action: Mouse pressed left at (906, 128)
Screenshot: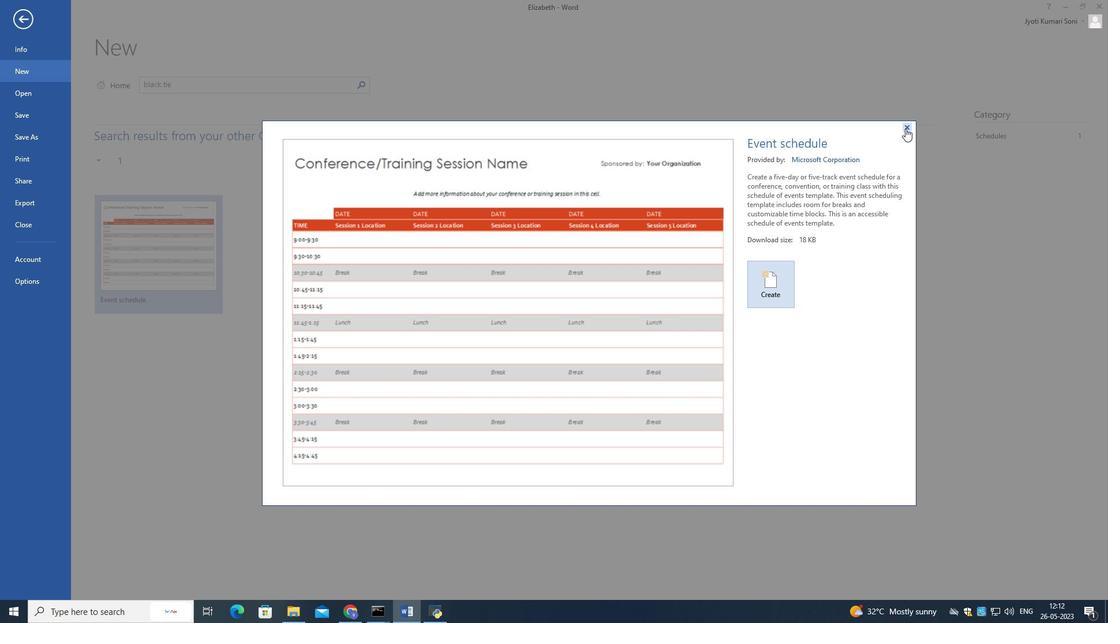
Action: Mouse moved to (261, 81)
Screenshot: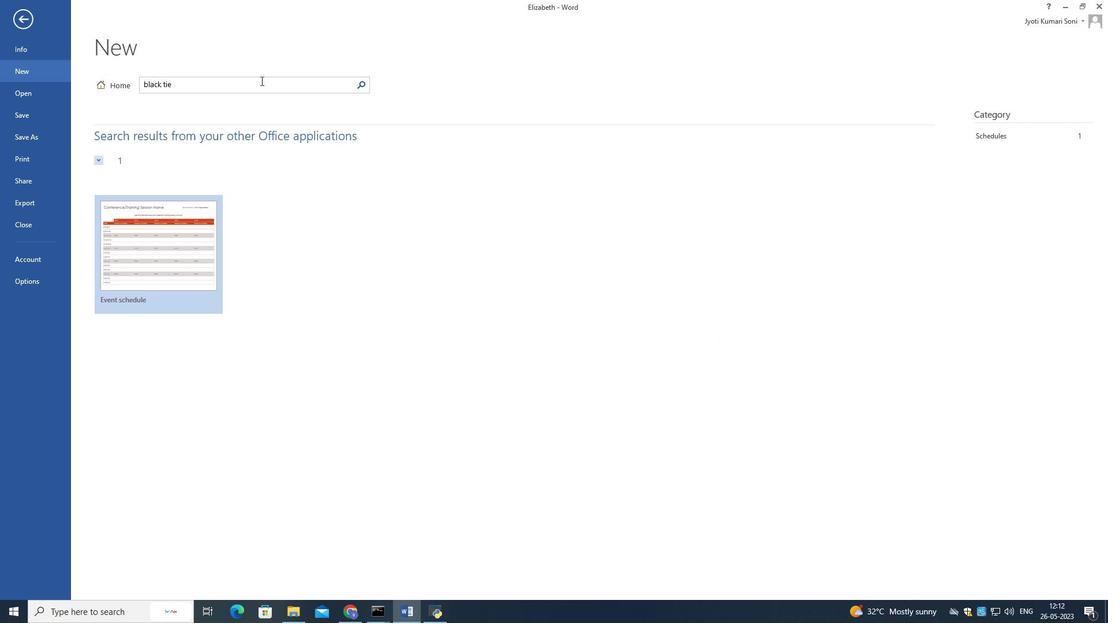 
Action: Mouse pressed left at (261, 81)
Screenshot: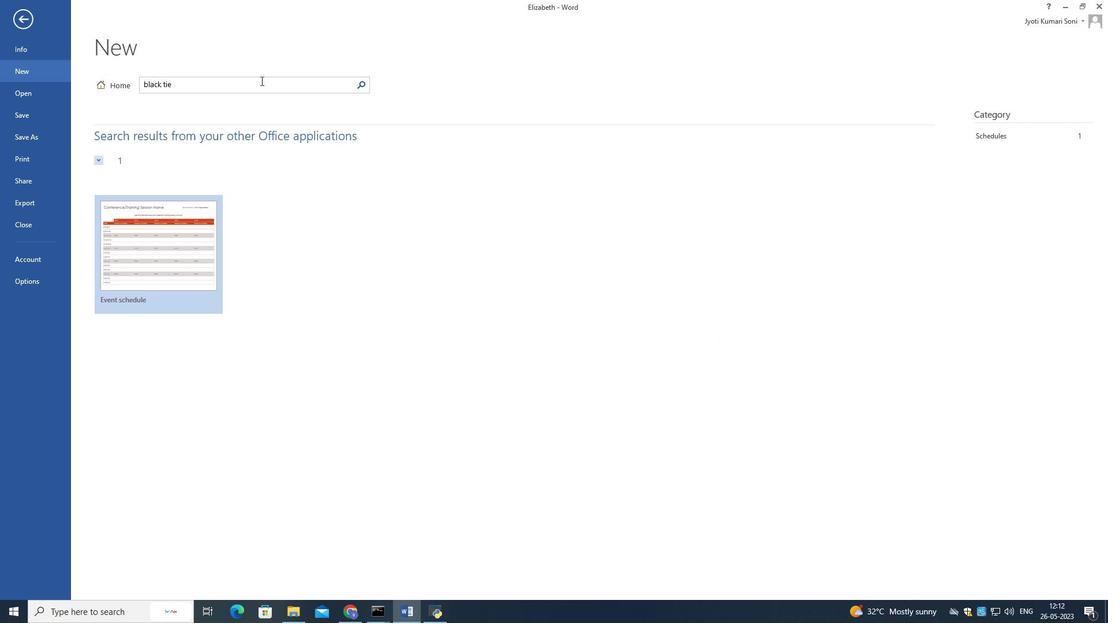 
Action: Mouse moved to (270, 91)
Screenshot: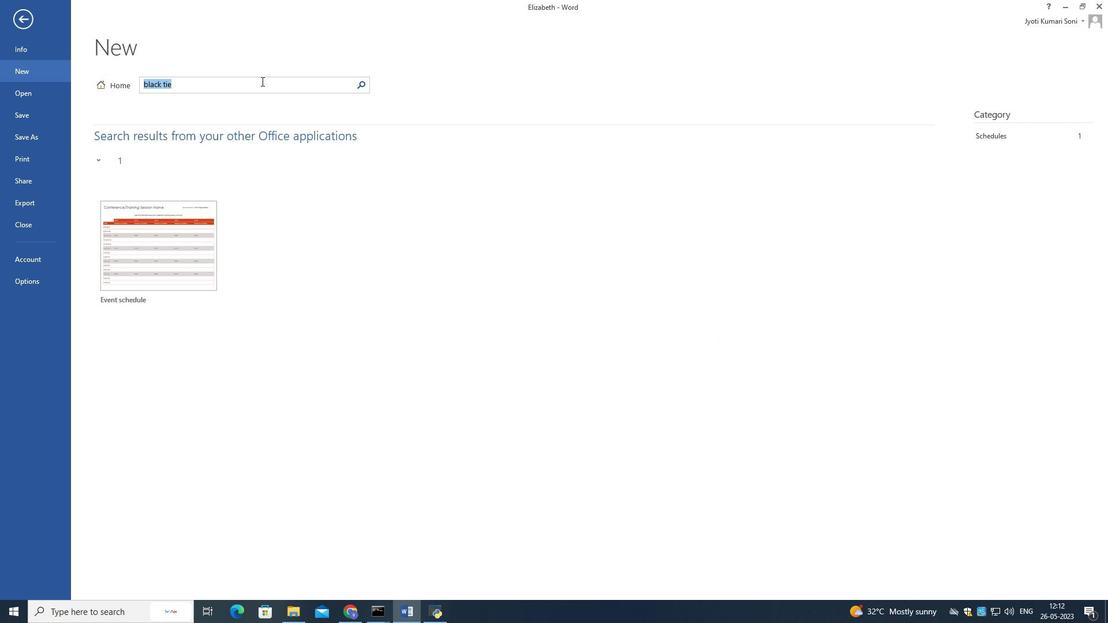 
Action: Key pressed <Key.shift>Tie<Key.space>letter<Key.enter>
Screenshot: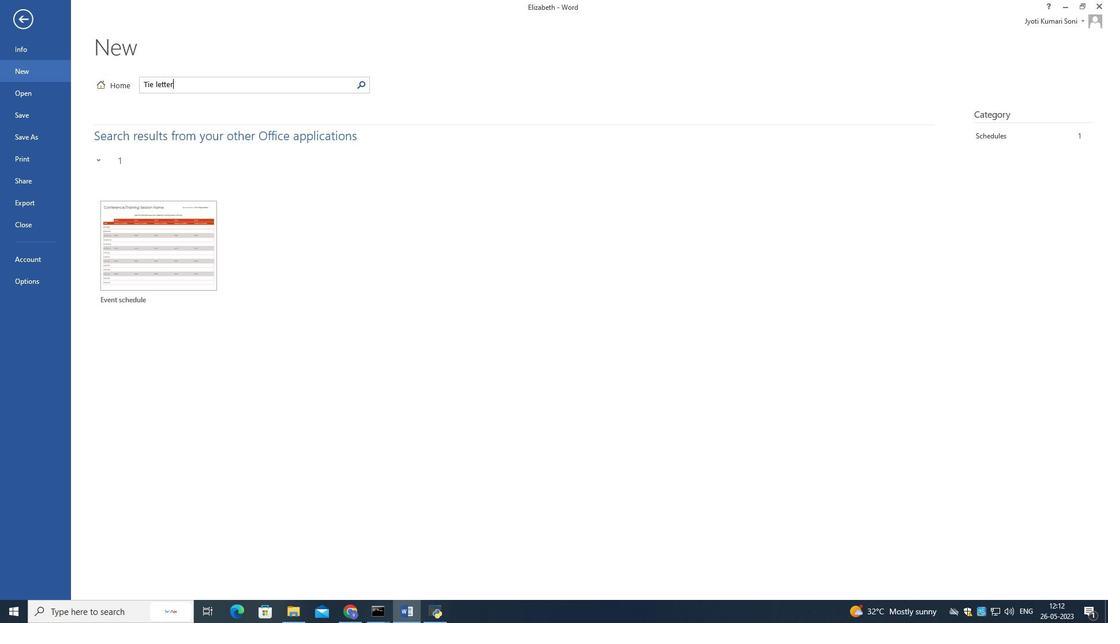 
Action: Mouse moved to (284, 165)
Screenshot: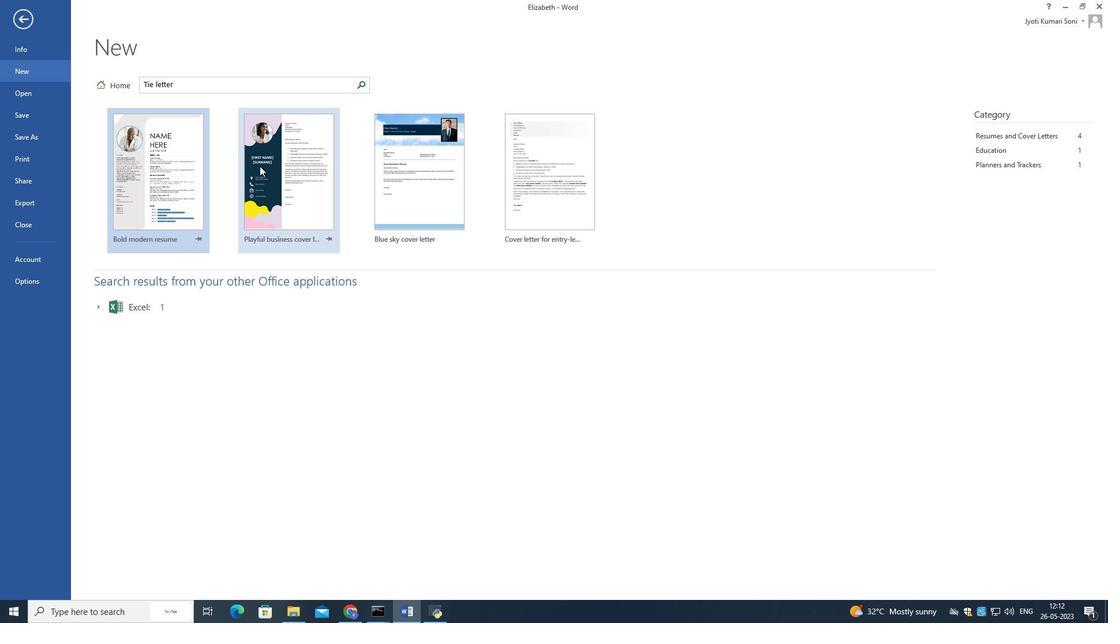 
Action: Mouse pressed left at (284, 165)
Screenshot: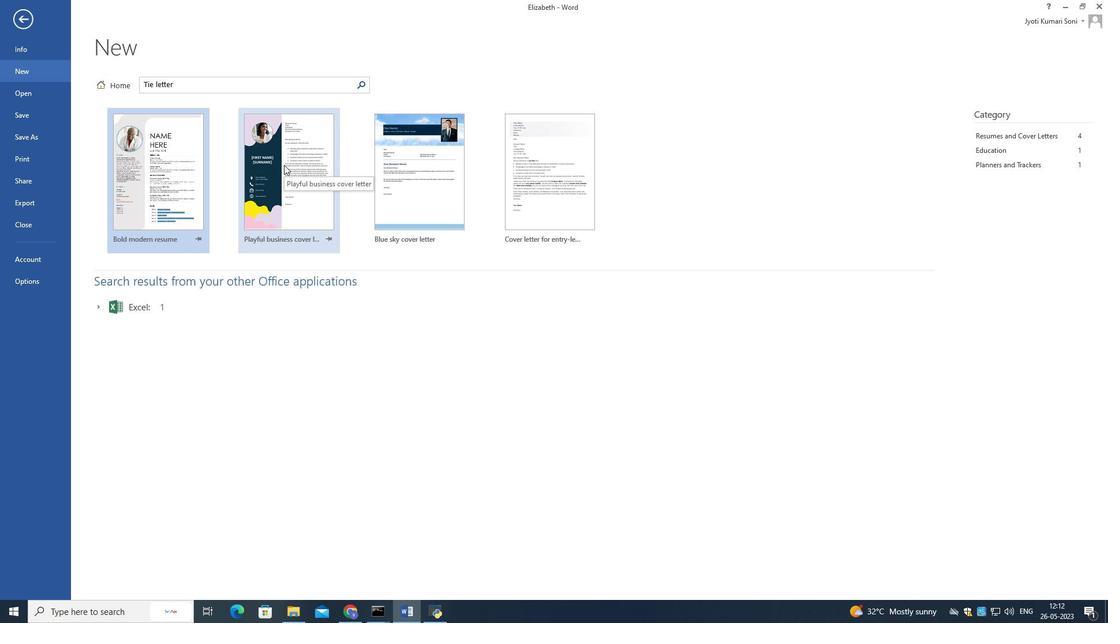 
Action: Mouse moved to (670, 322)
Screenshot: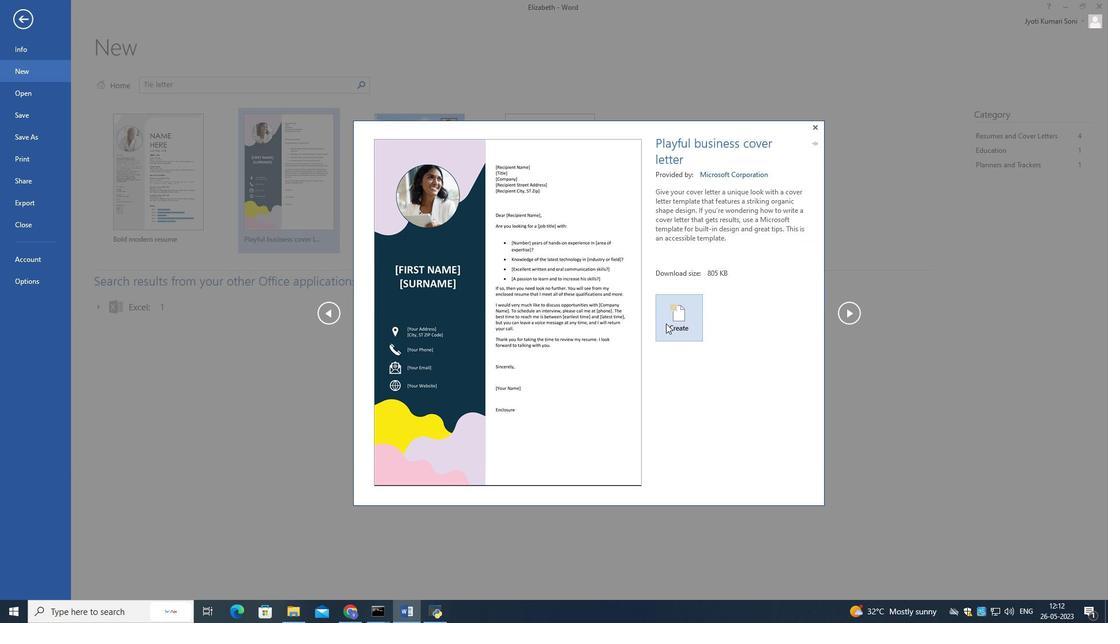 
Action: Mouse pressed left at (670, 322)
Screenshot: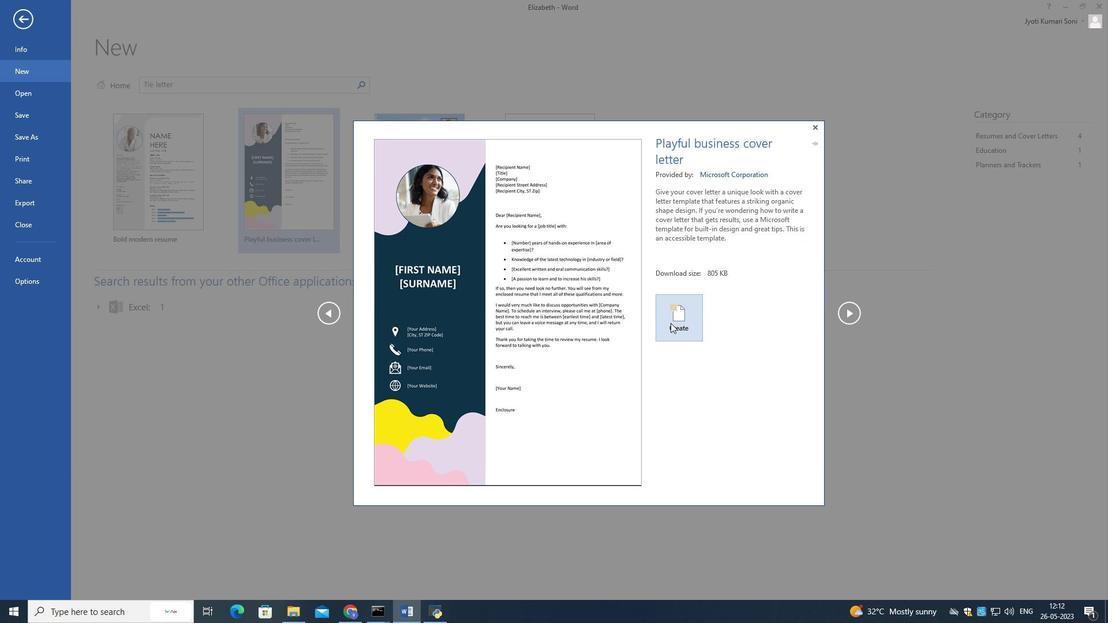 
Action: Mouse moved to (19, 18)
Screenshot: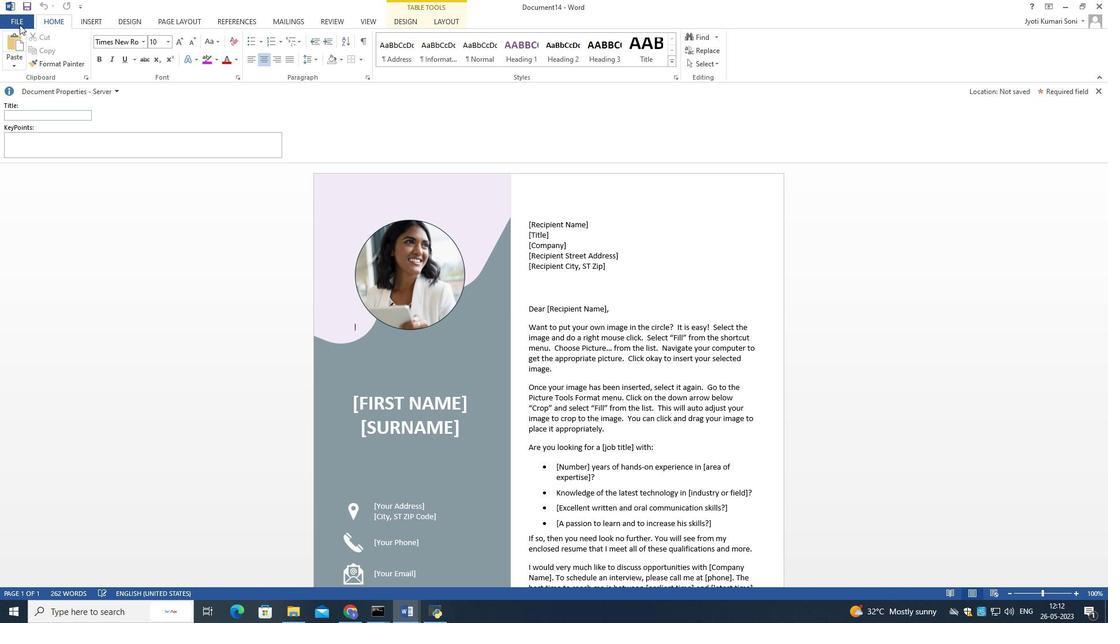 
Action: Mouse pressed left at (19, 18)
Screenshot: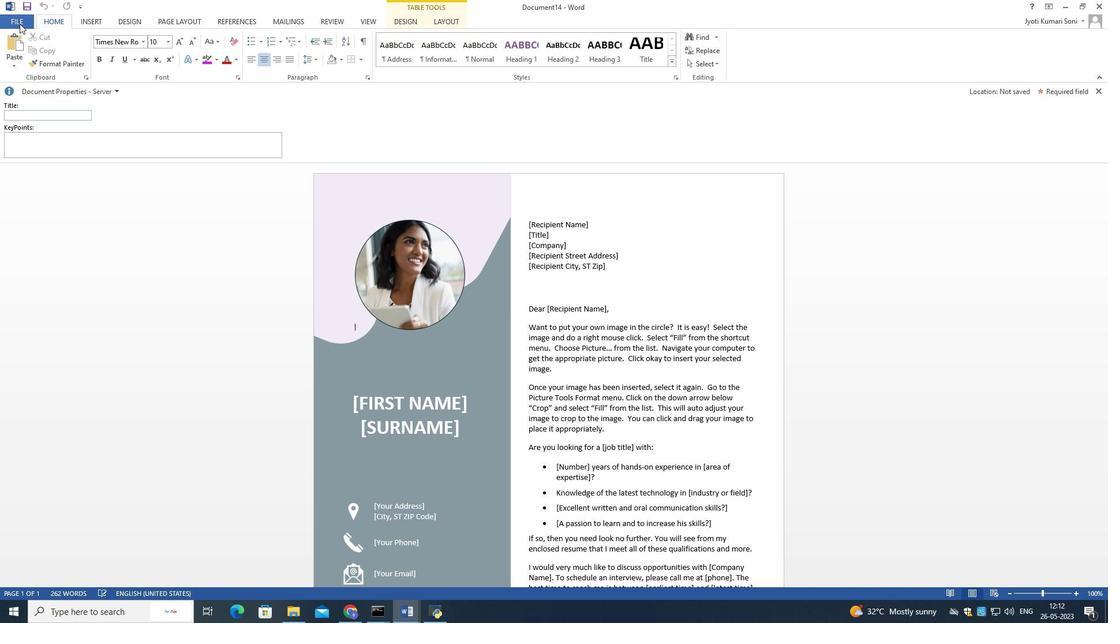 
Action: Mouse moved to (16, 133)
Screenshot: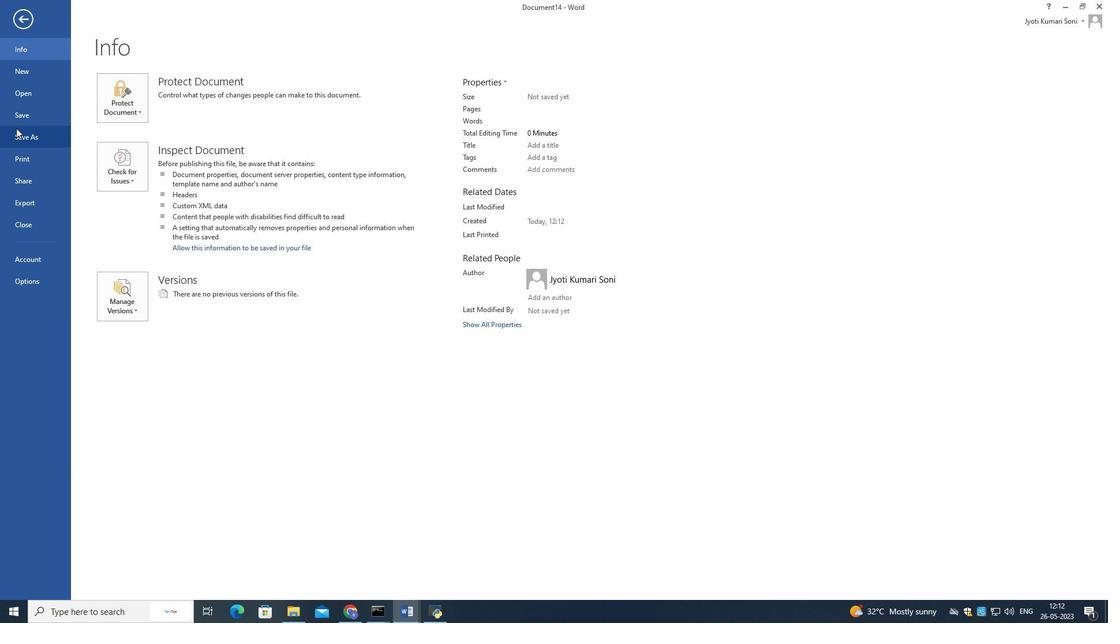 
Action: Mouse pressed left at (16, 133)
Screenshot: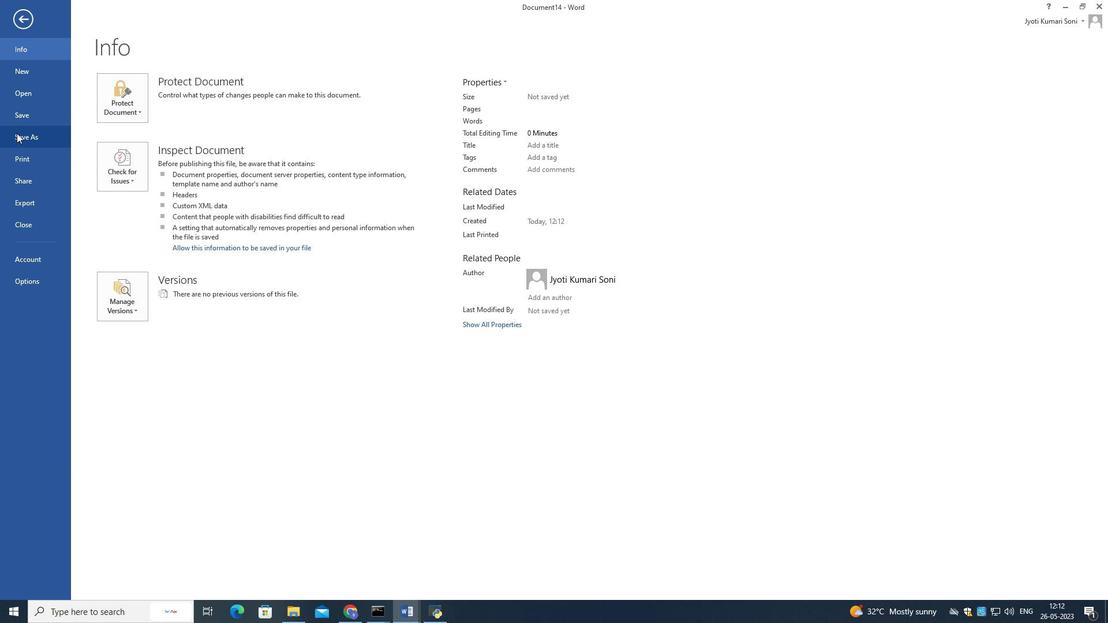 
Action: Mouse moved to (348, 120)
Screenshot: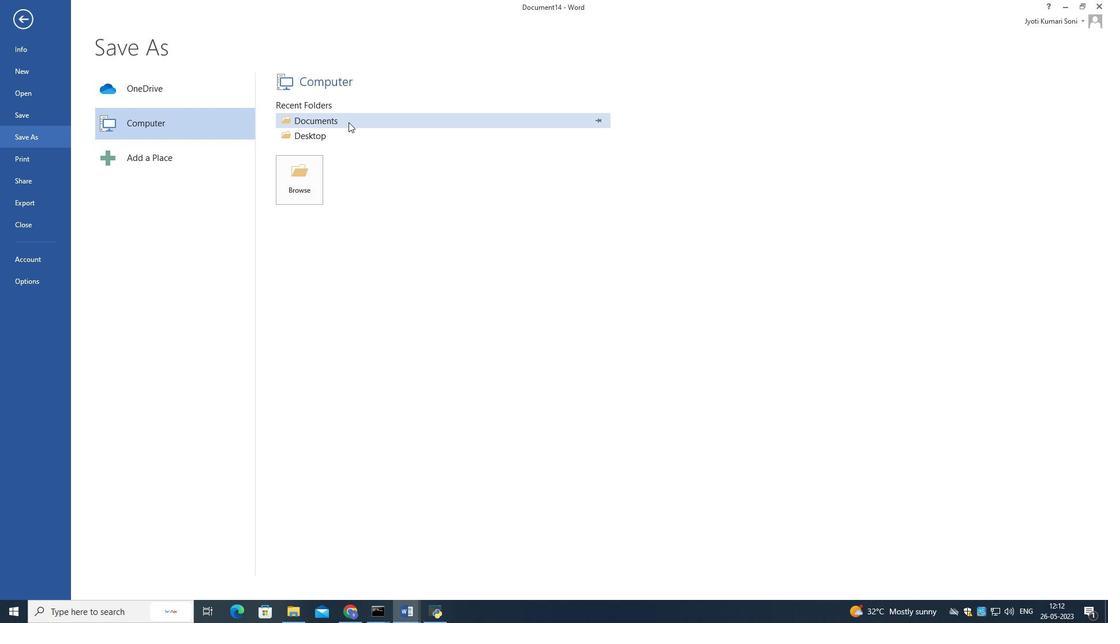 
Action: Mouse pressed left at (348, 120)
Screenshot: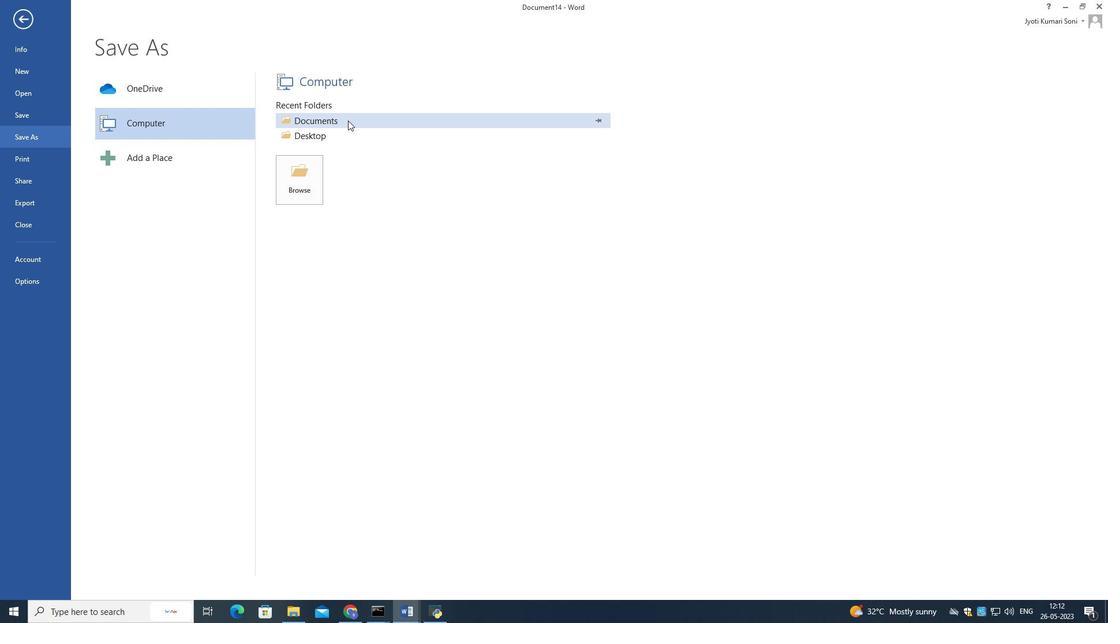 
Action: Mouse moved to (346, 127)
Screenshot: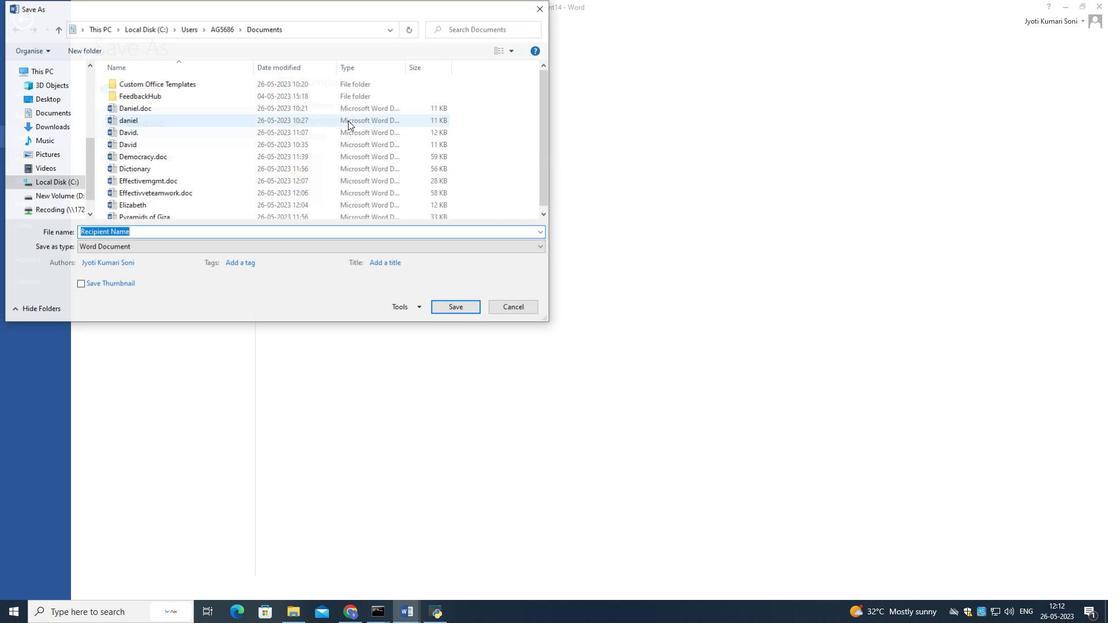 
Action: Key pressed email<Key.enter>
Screenshot: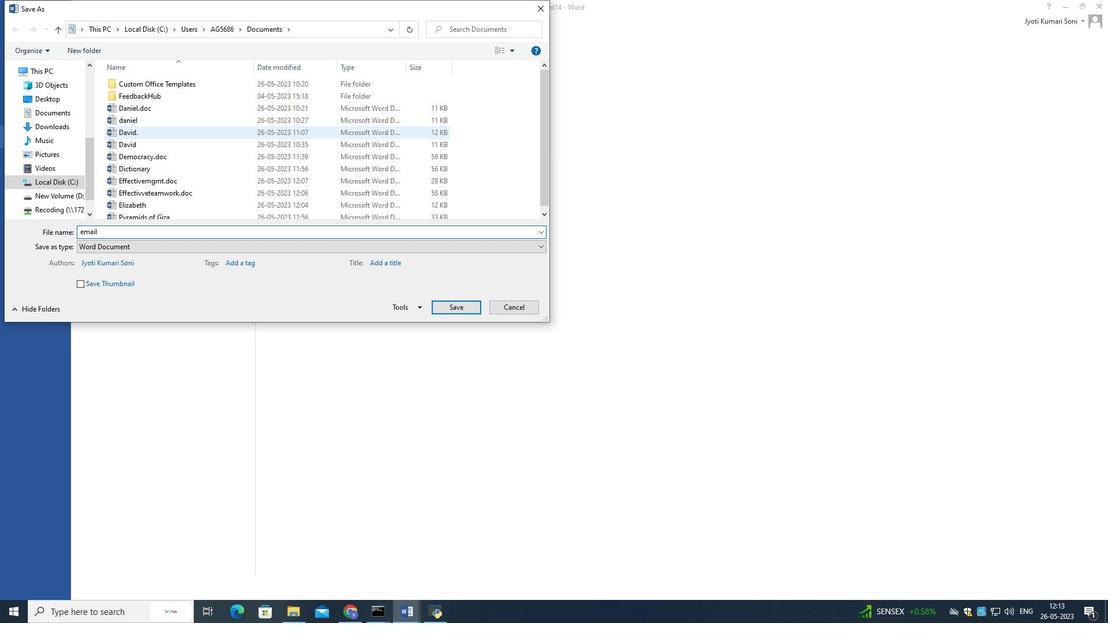 
Action: Mouse moved to (368, 237)
Screenshot: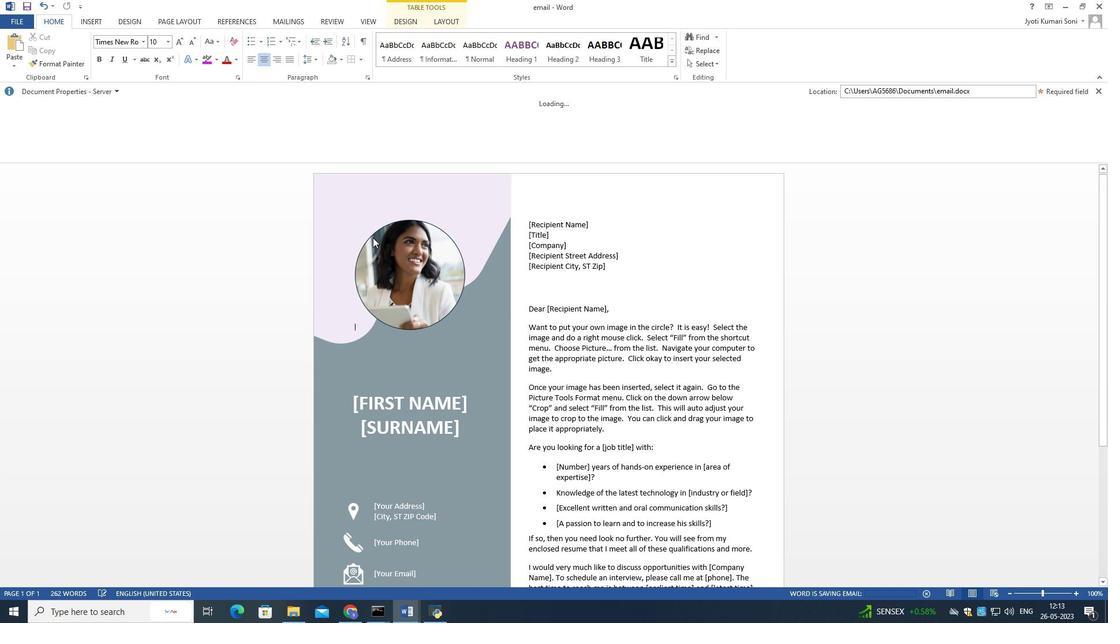 
Action: Mouse scrolled (368, 236) with delta (0, 0)
Screenshot: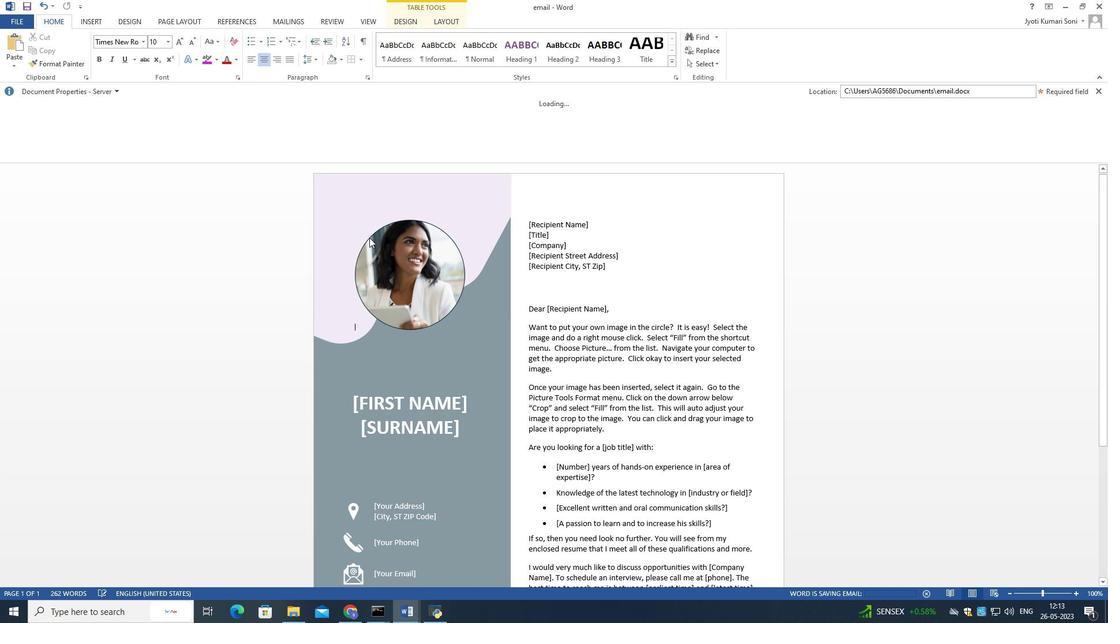 
Action: Mouse moved to (367, 237)
Screenshot: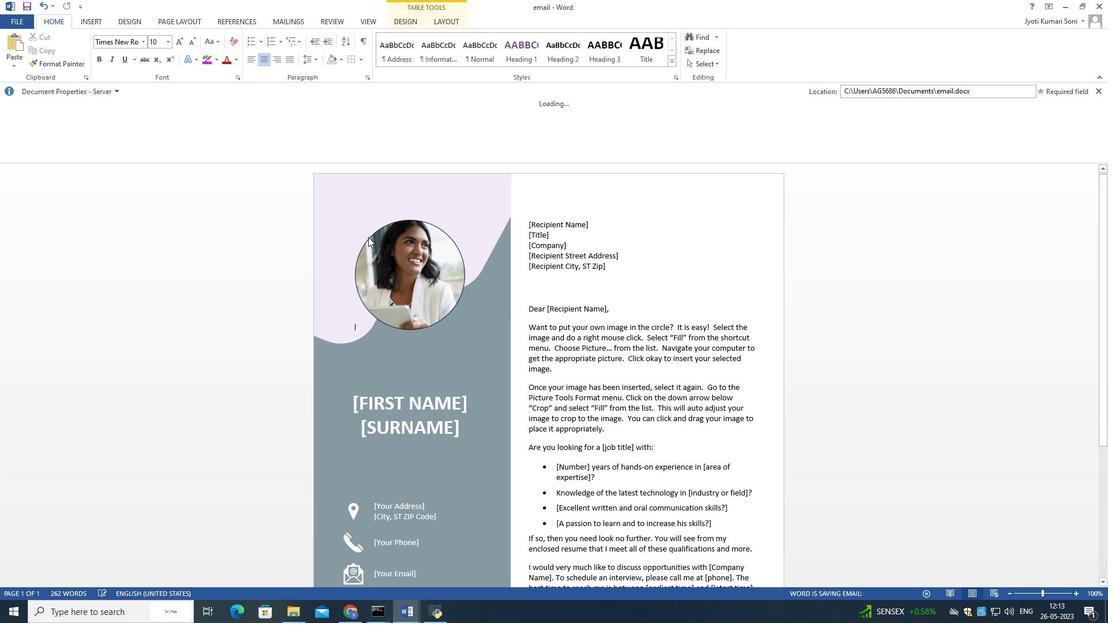 
Action: Mouse scrolled (367, 236) with delta (0, 0)
Screenshot: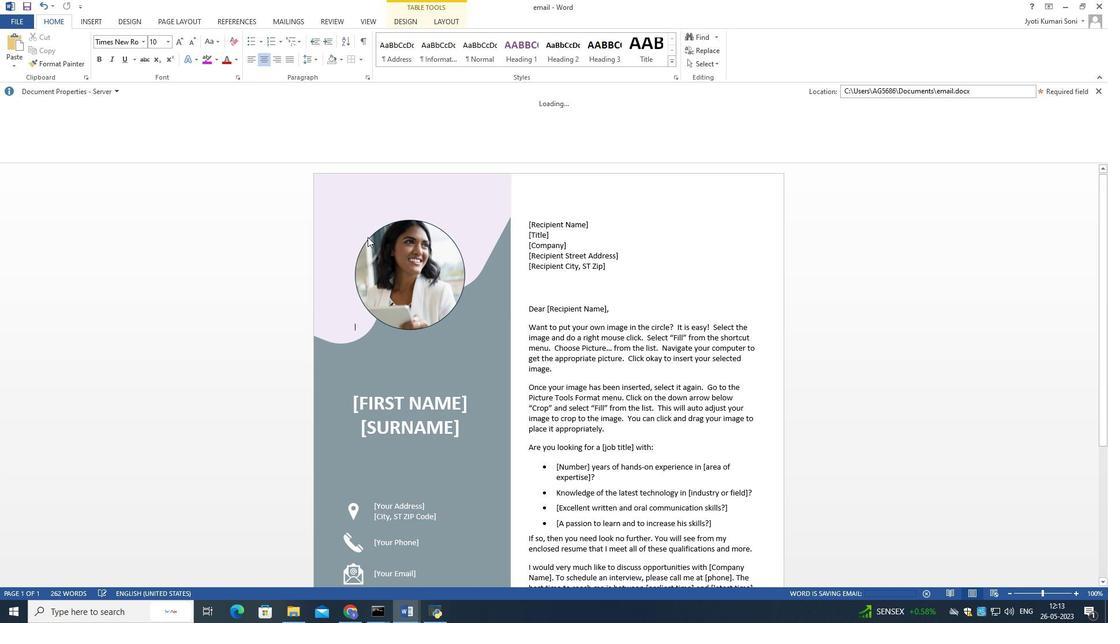 
Action: Mouse moved to (367, 237)
Screenshot: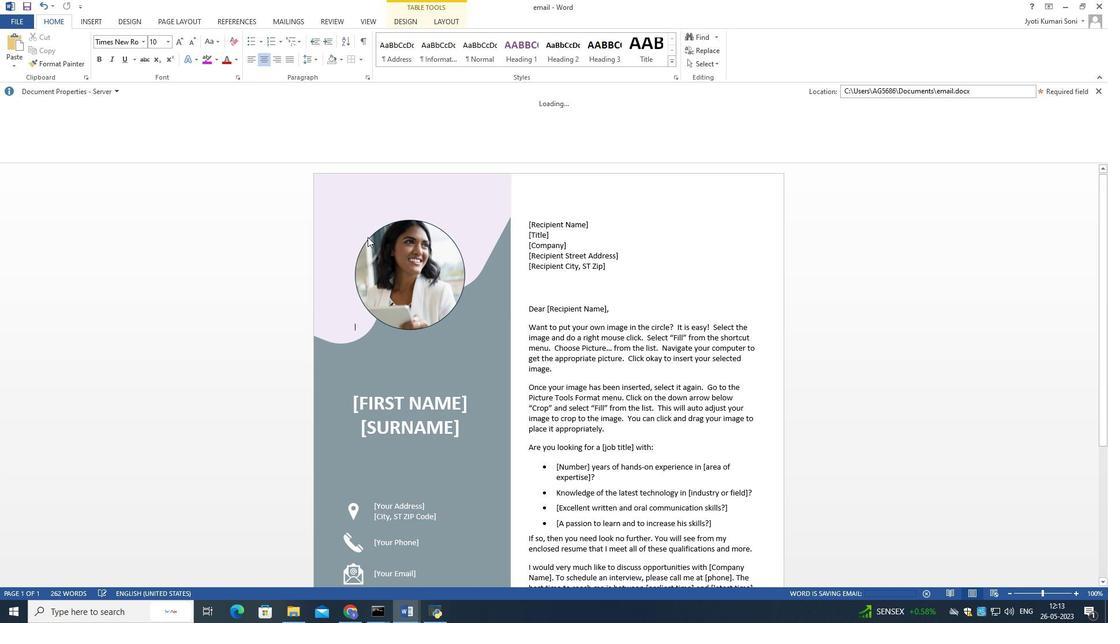 
Action: Mouse scrolled (367, 236) with delta (0, 0)
Screenshot: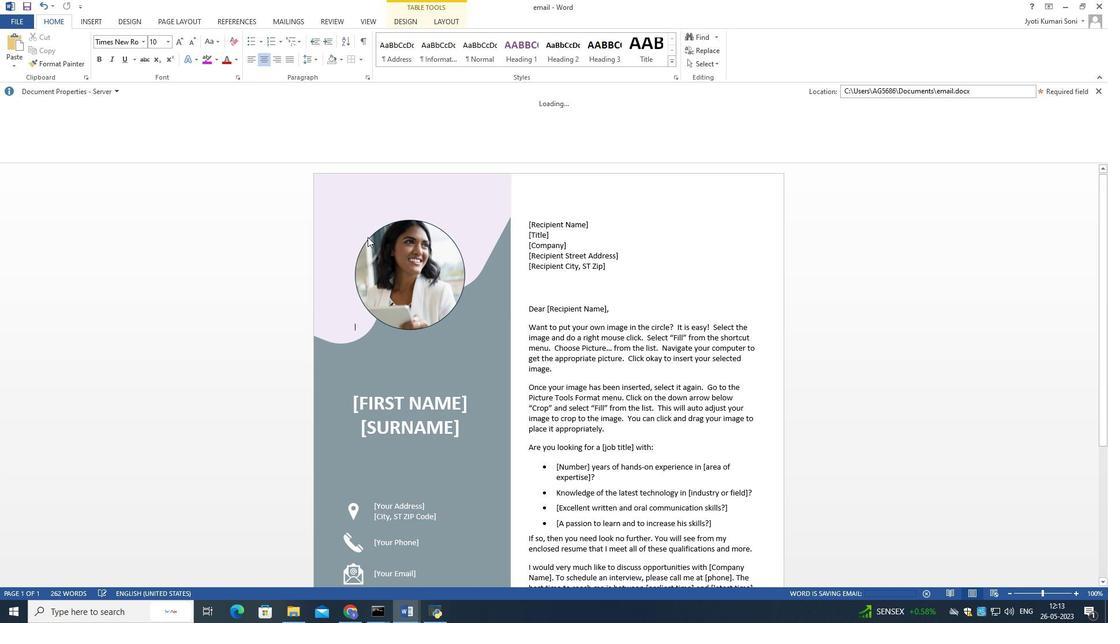 
Action: Mouse moved to (513, 275)
Screenshot: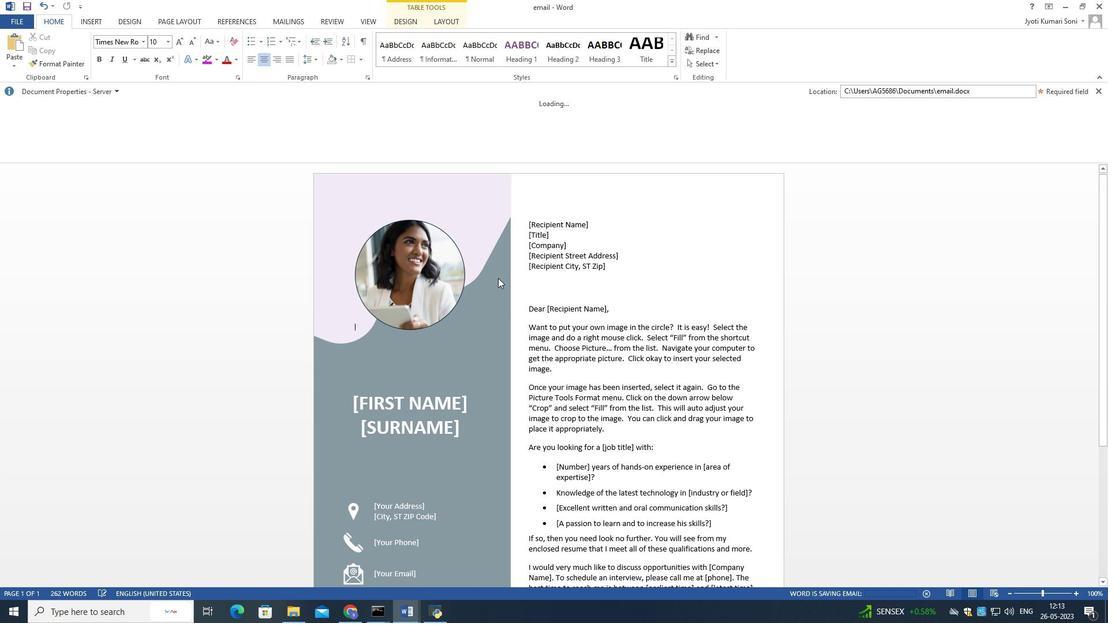 
Action: Mouse scrolled (513, 275) with delta (0, 0)
Screenshot: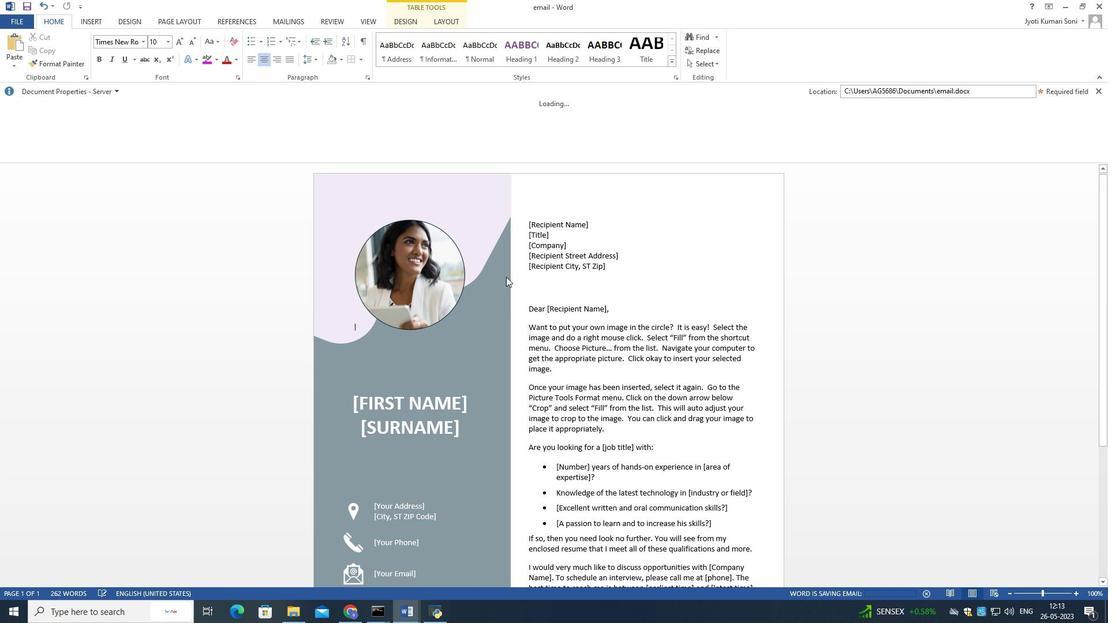 
Action: Mouse moved to (514, 275)
Screenshot: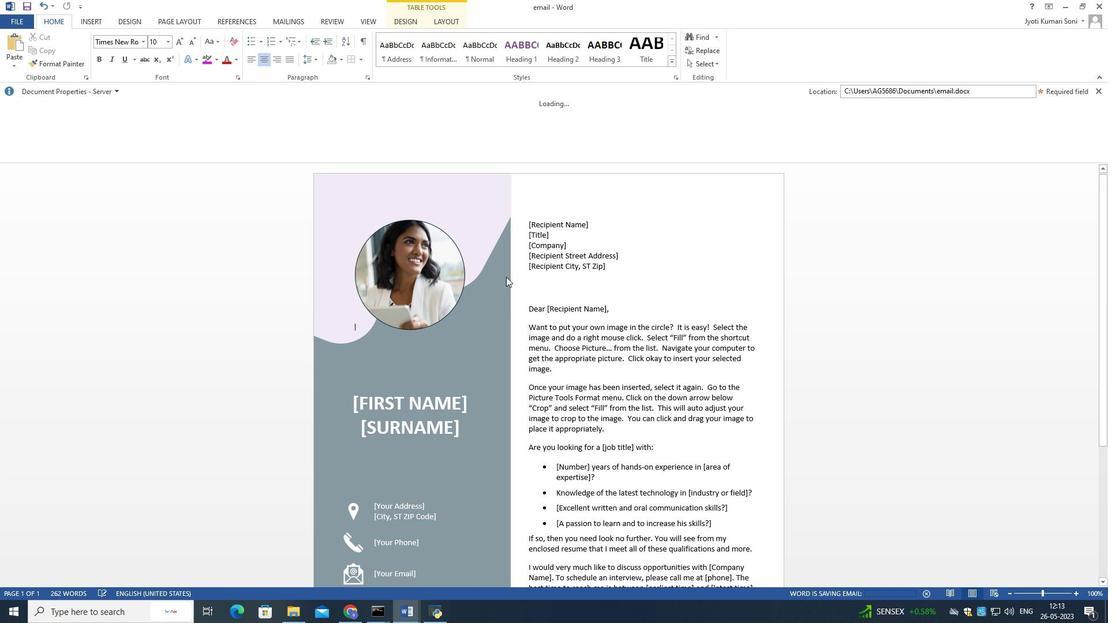 
Action: Mouse scrolled (514, 275) with delta (0, 0)
Screenshot: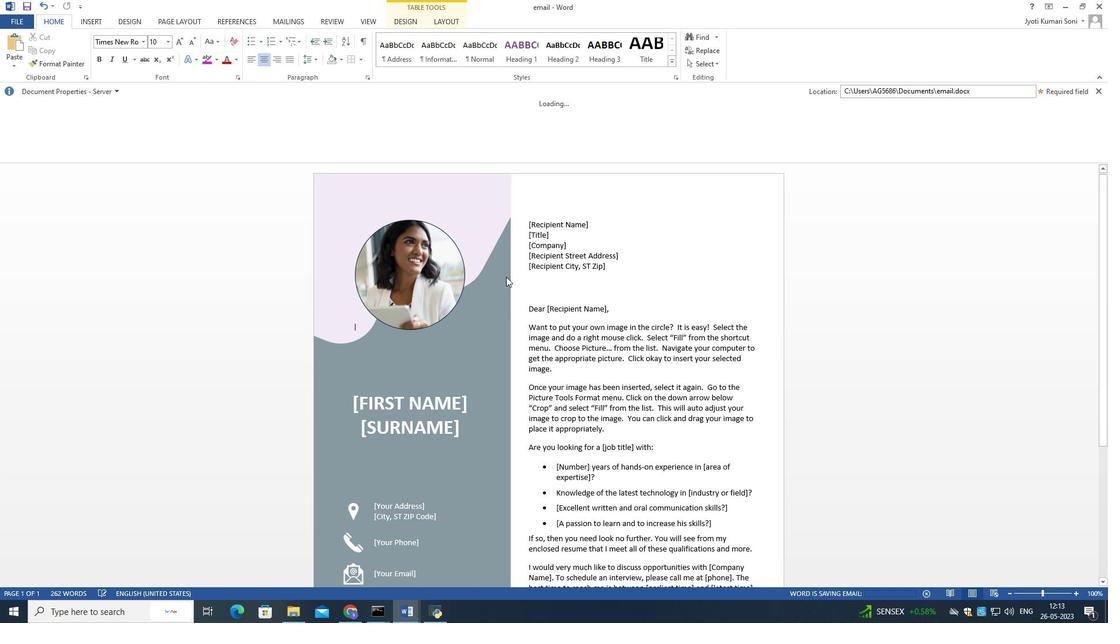 
Action: Mouse moved to (538, 269)
Screenshot: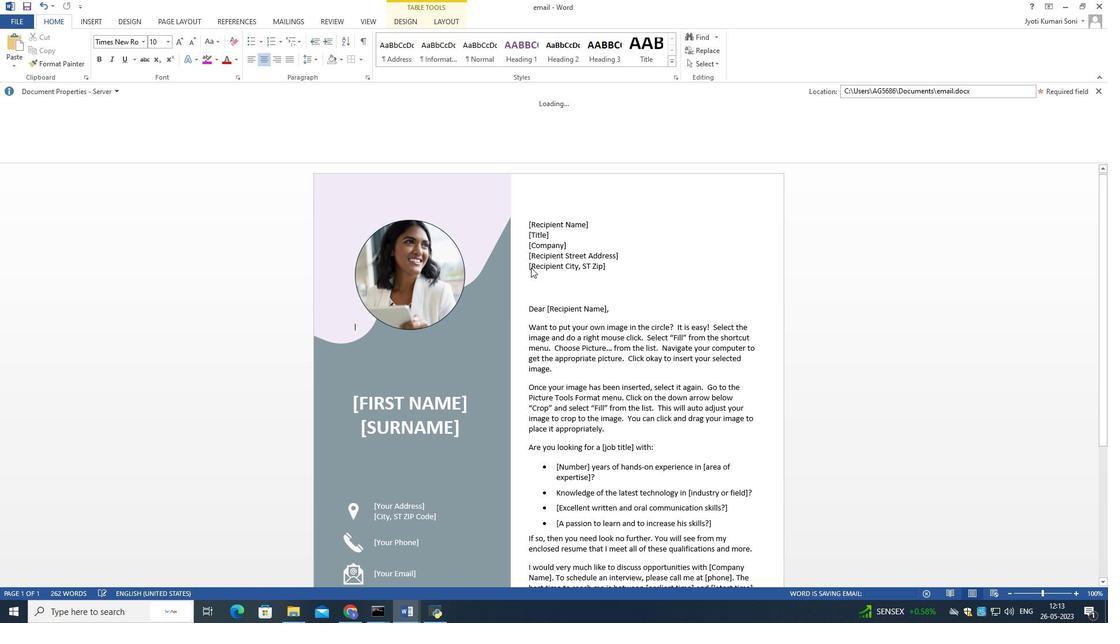
Action: Mouse scrolled (536, 267) with delta (0, 0)
Screenshot: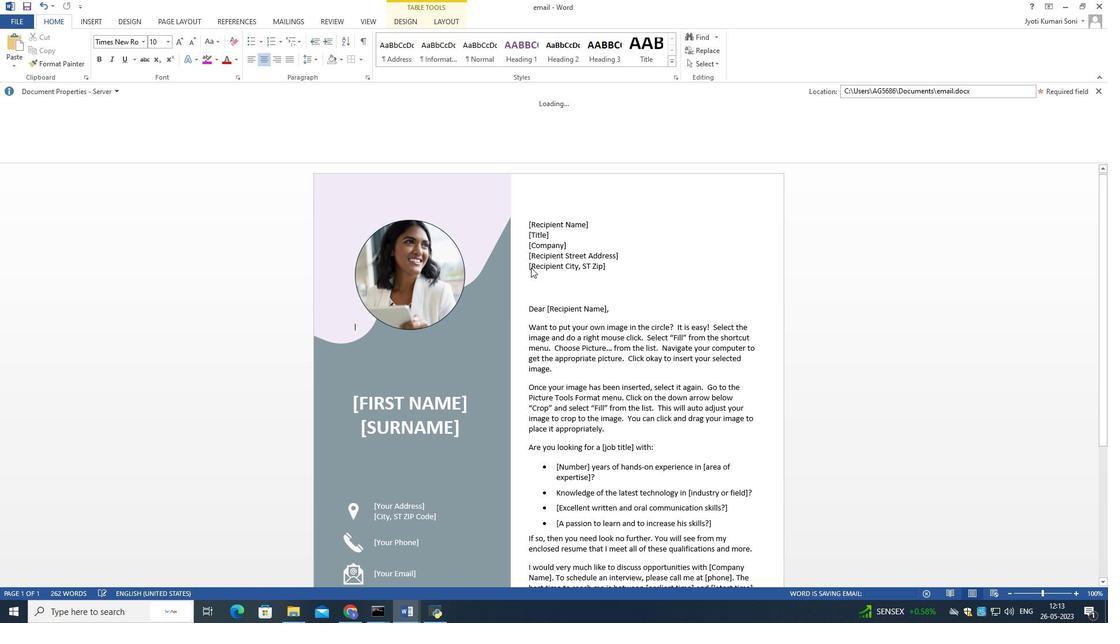 
Action: Mouse moved to (545, 273)
Screenshot: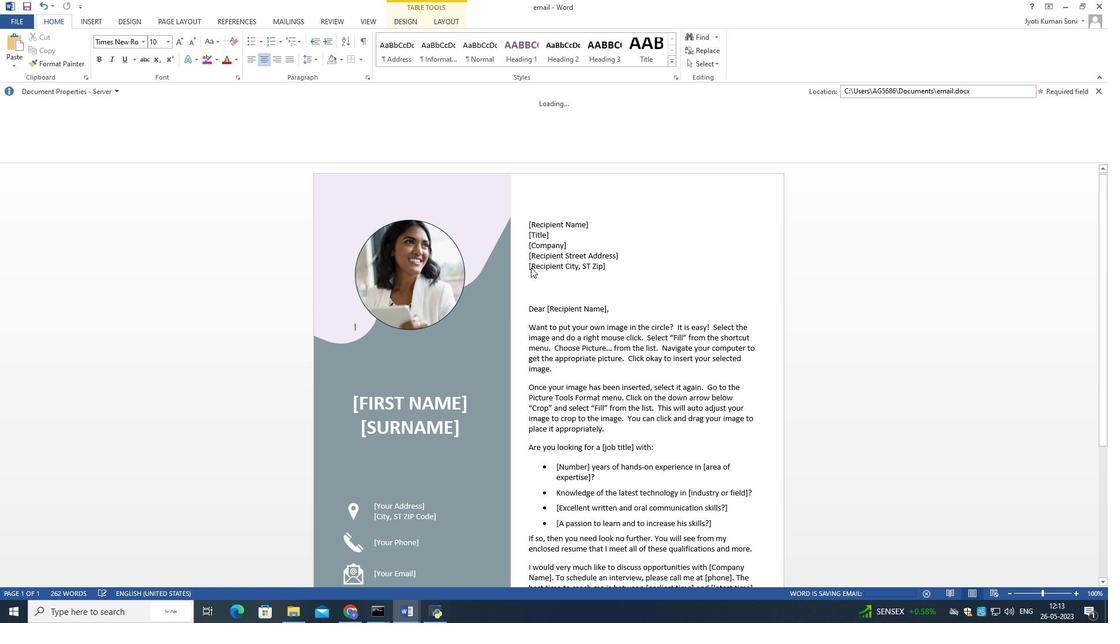 
Action: Mouse scrolled (545, 272) with delta (0, 0)
Screenshot: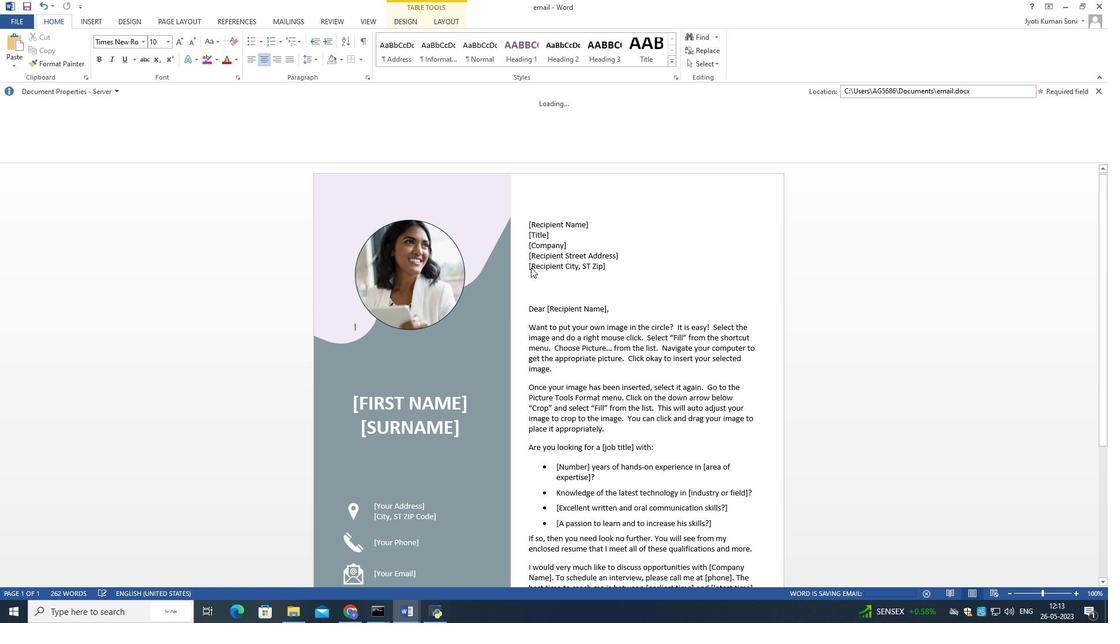 
Action: Mouse moved to (560, 269)
Screenshot: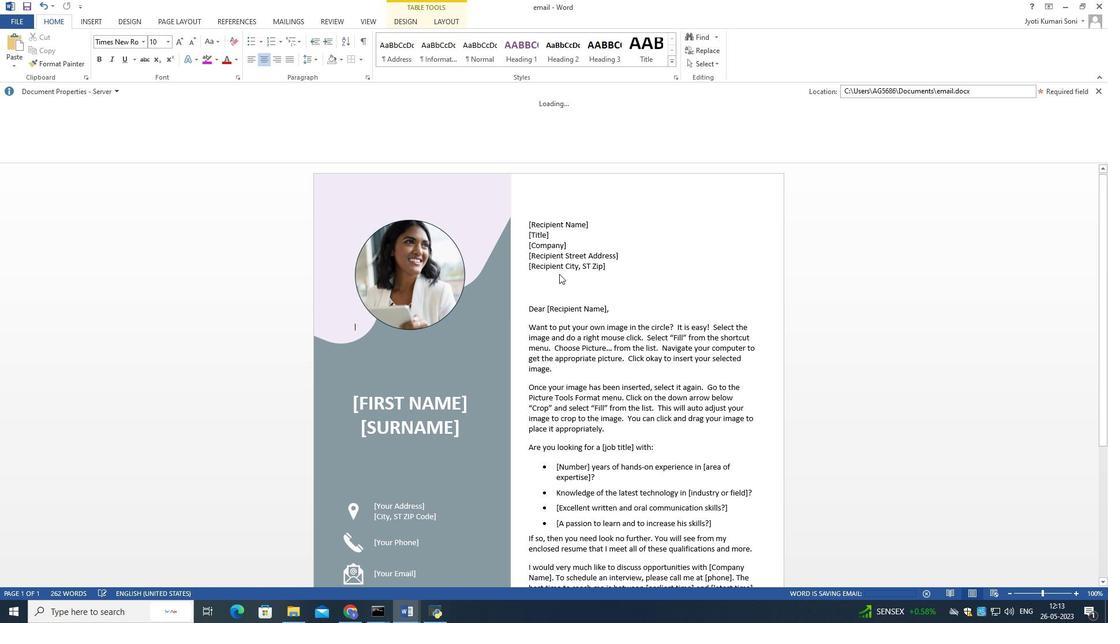 
Action: Mouse scrolled (560, 269) with delta (0, 0)
Screenshot: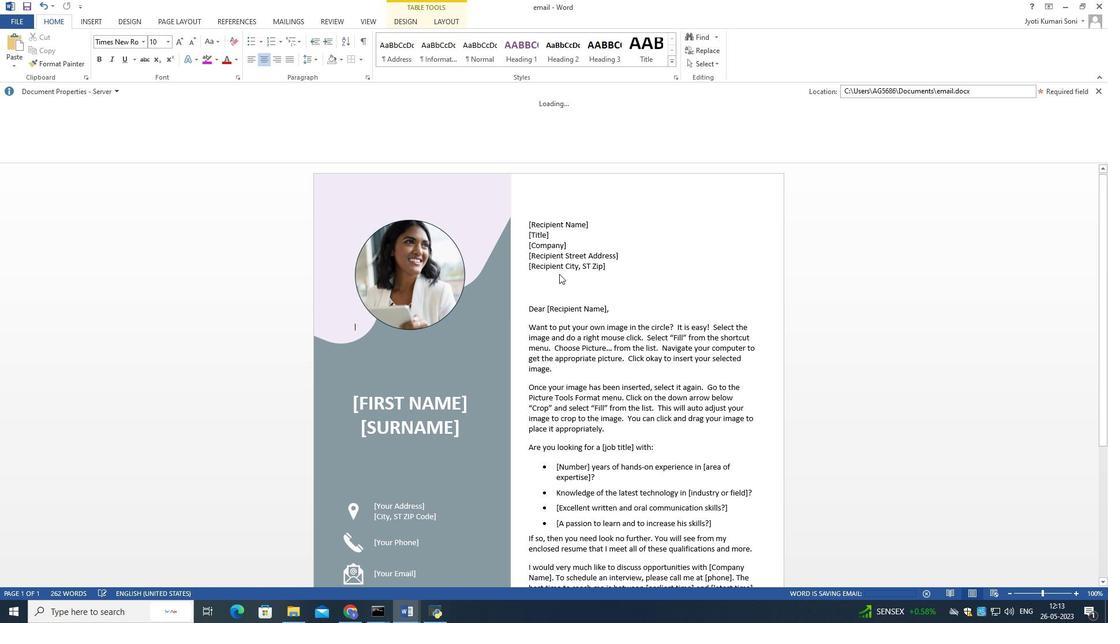 
Action: Mouse moved to (558, 264)
Screenshot: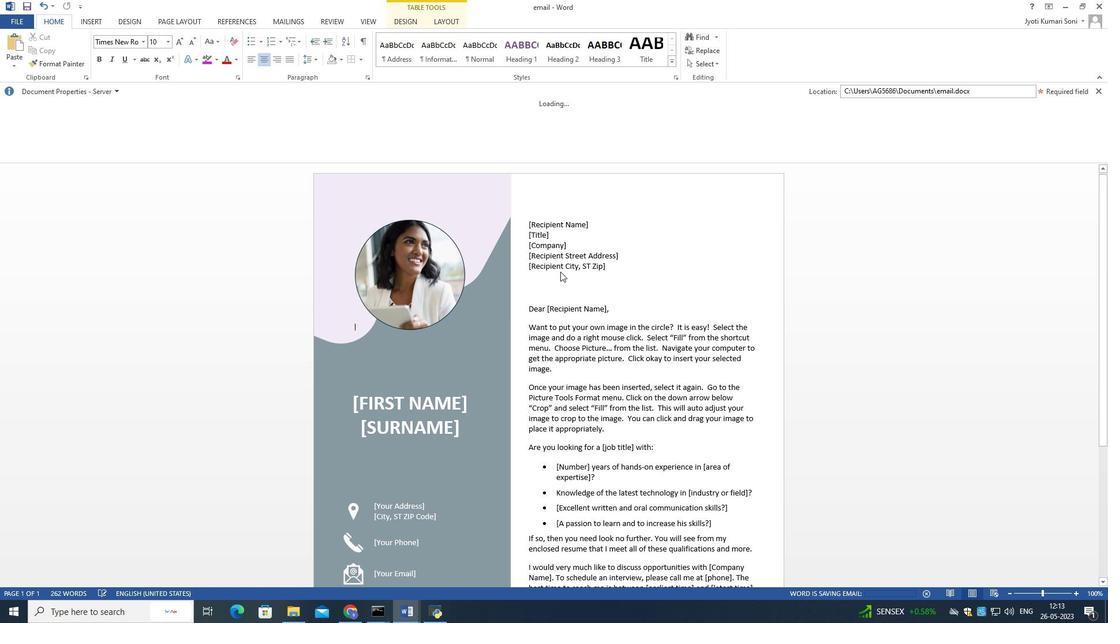 
Action: Mouse pressed left at (558, 264)
Screenshot: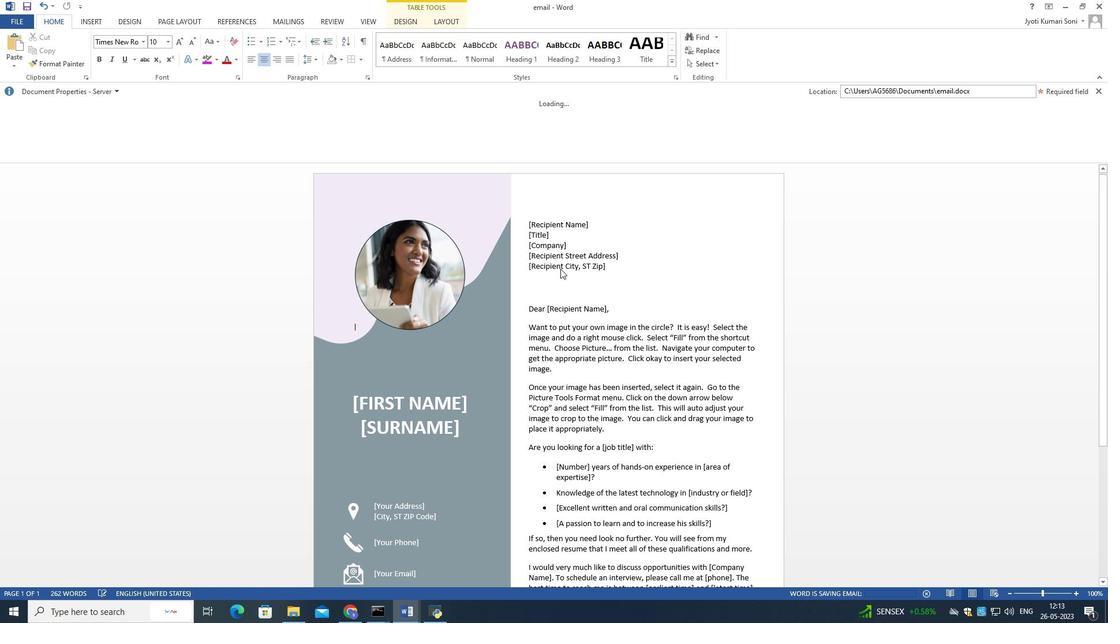 
Action: Mouse moved to (723, 293)
Screenshot: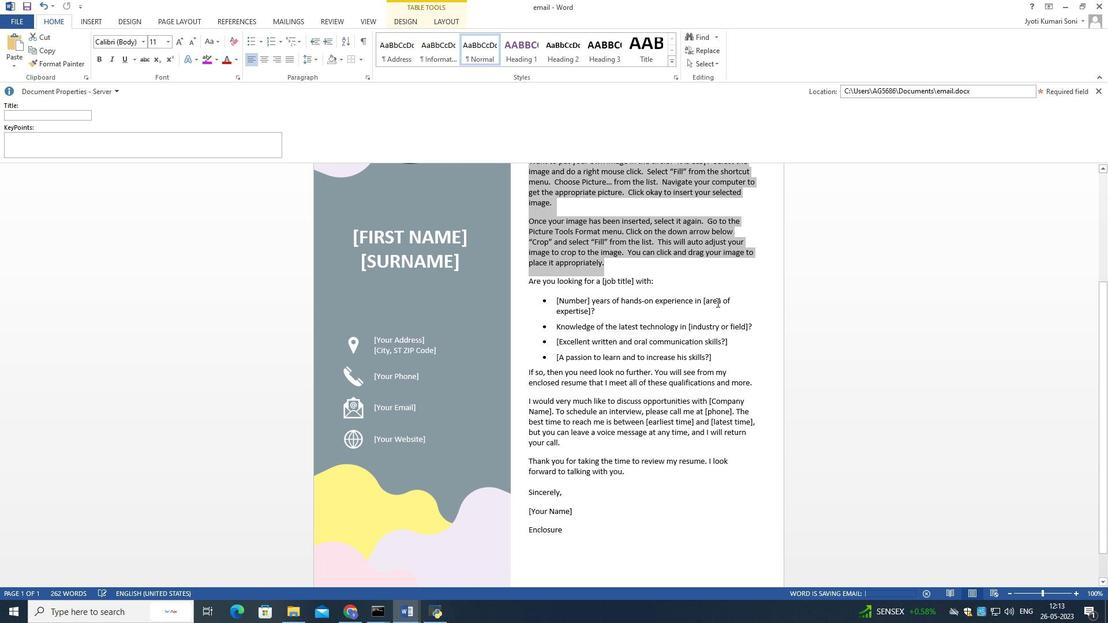 
Action: Mouse pressed left at (723, 293)
Screenshot: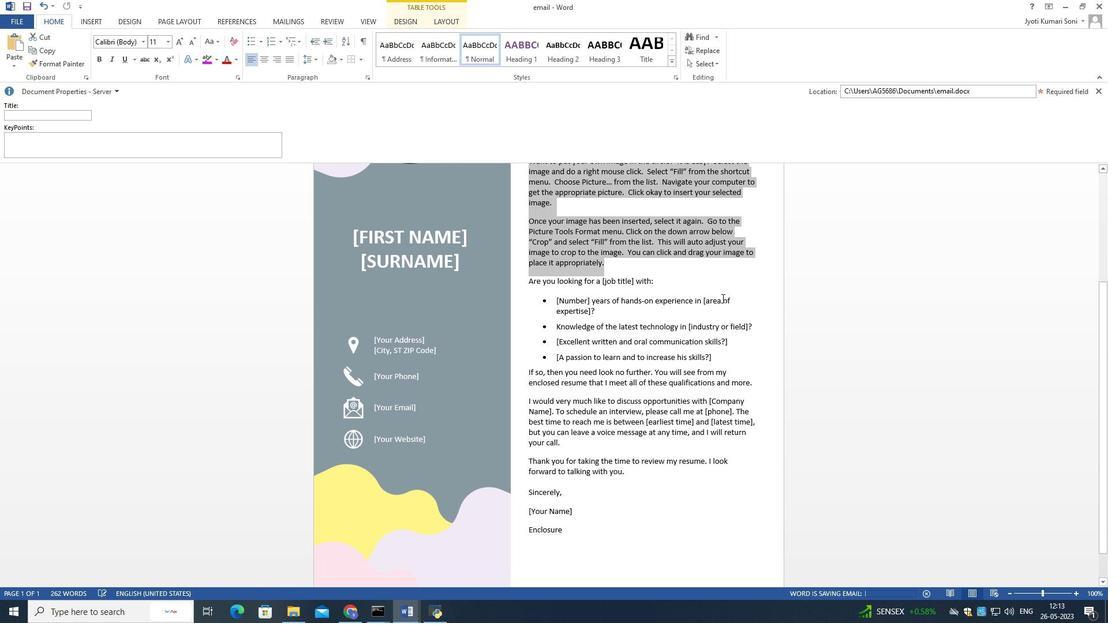 
Action: Mouse moved to (785, 288)
Screenshot: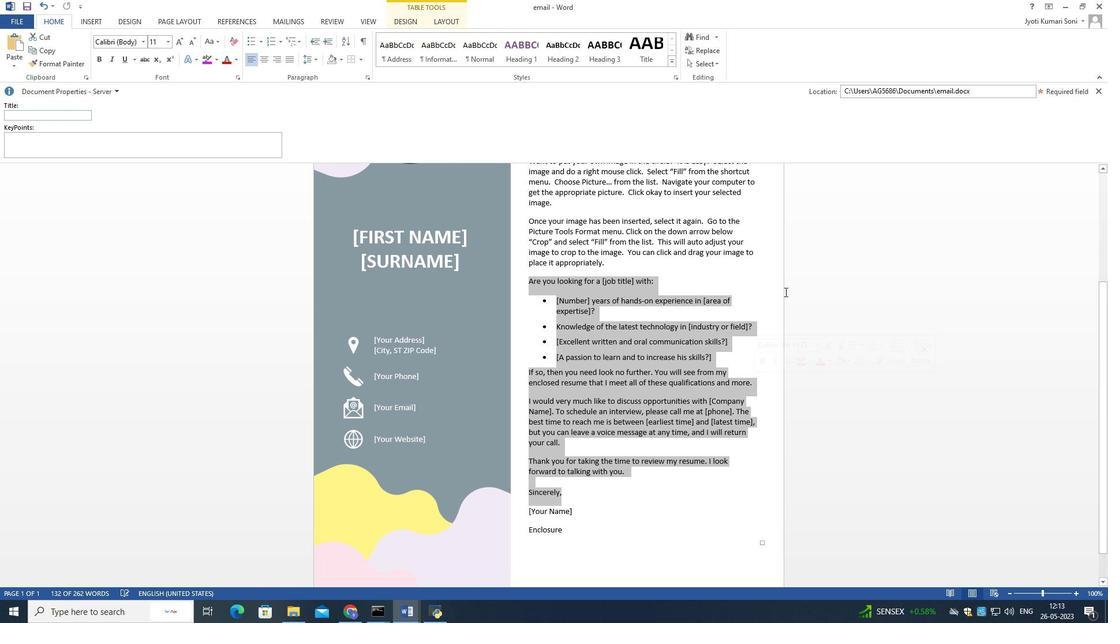 
Action: Mouse pressed left at (785, 288)
Screenshot: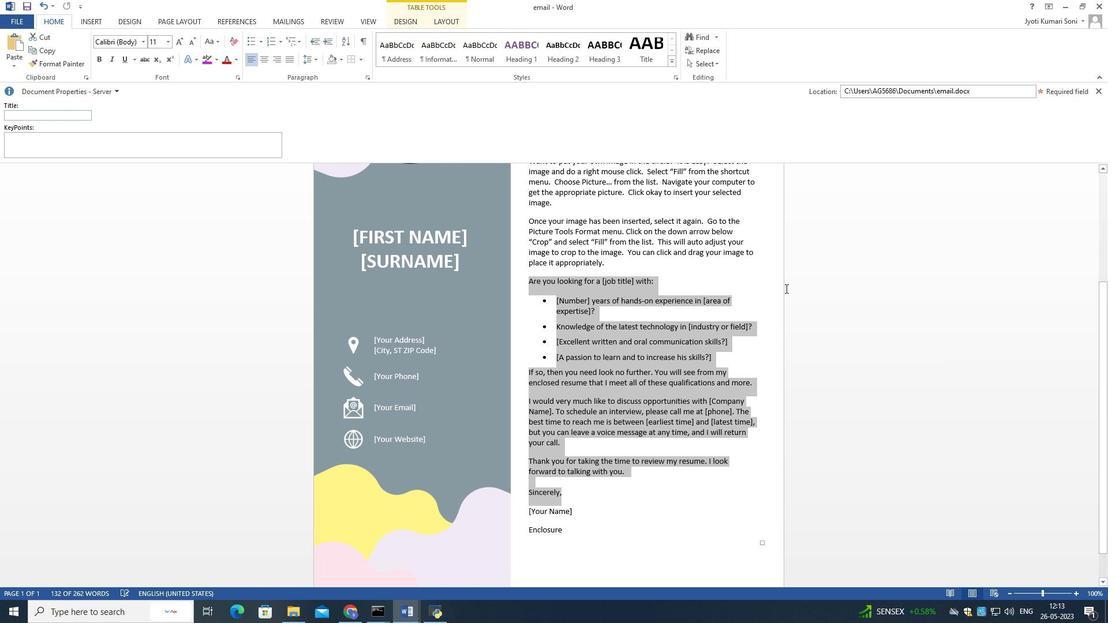 
Action: Mouse moved to (685, 296)
Screenshot: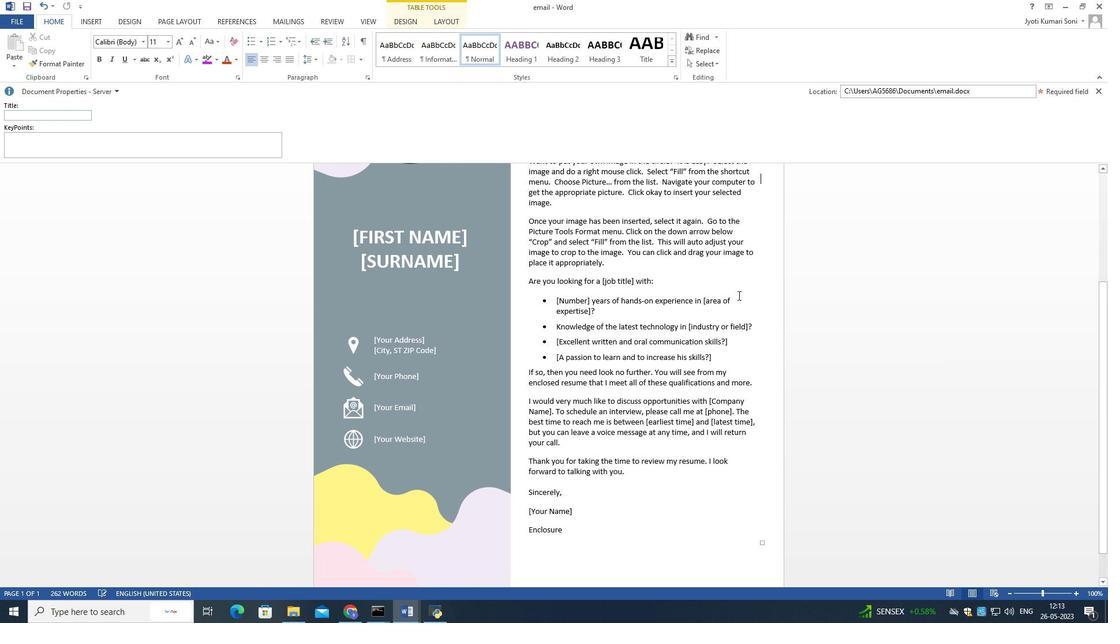 
Action: Mouse scrolled (685, 297) with delta (0, 0)
Screenshot: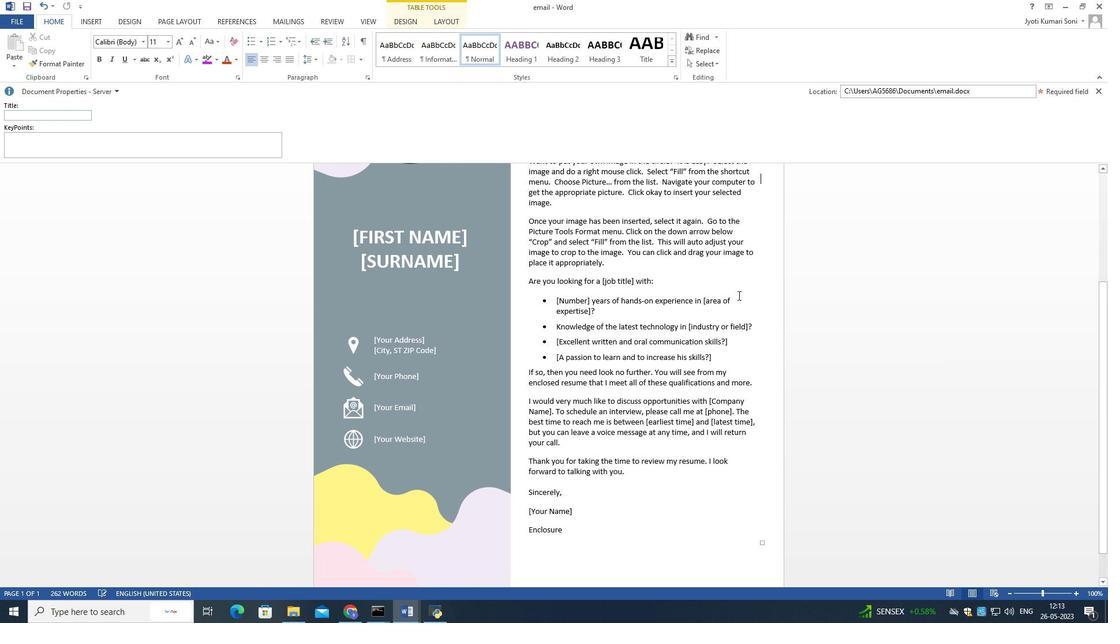 
Action: Mouse moved to (684, 296)
Screenshot: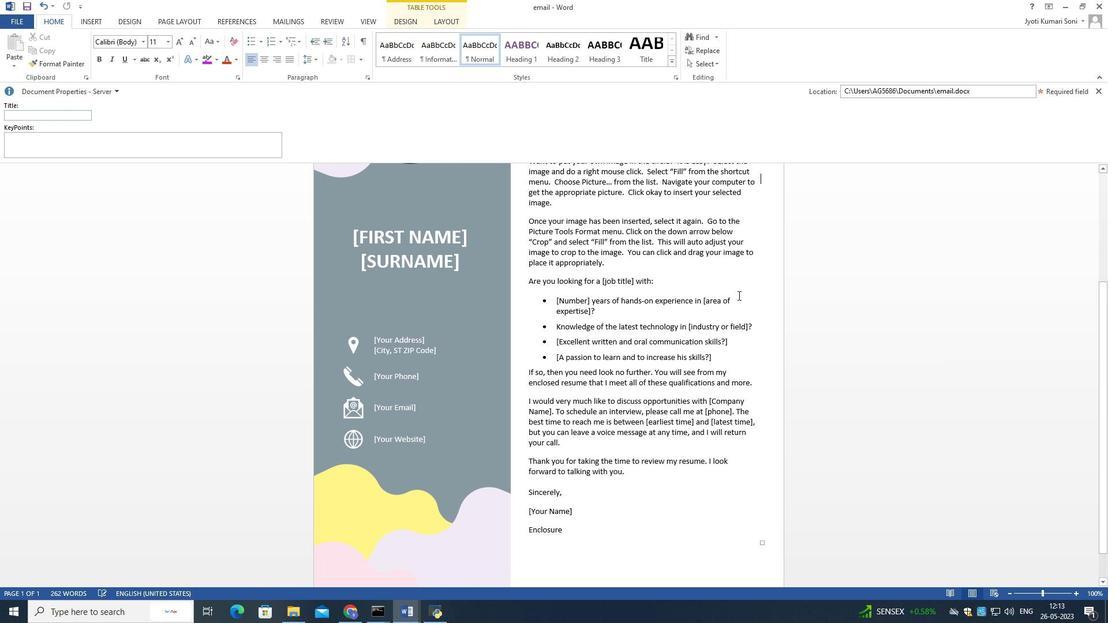 
Action: Mouse scrolled (684, 297) with delta (0, 0)
Screenshot: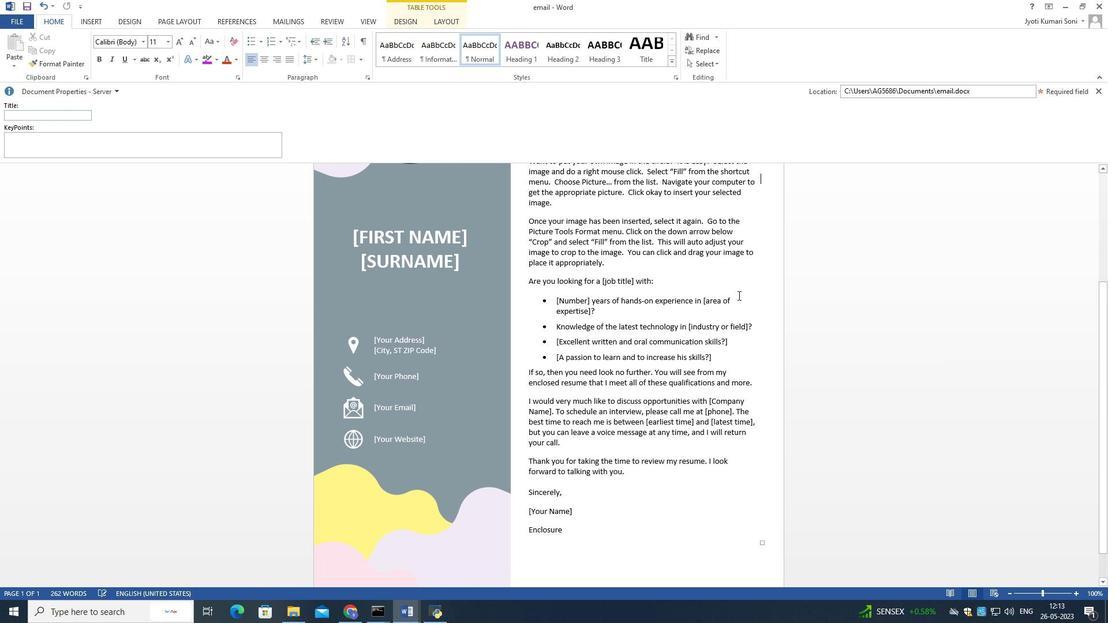 
Action: Mouse moved to (683, 296)
Screenshot: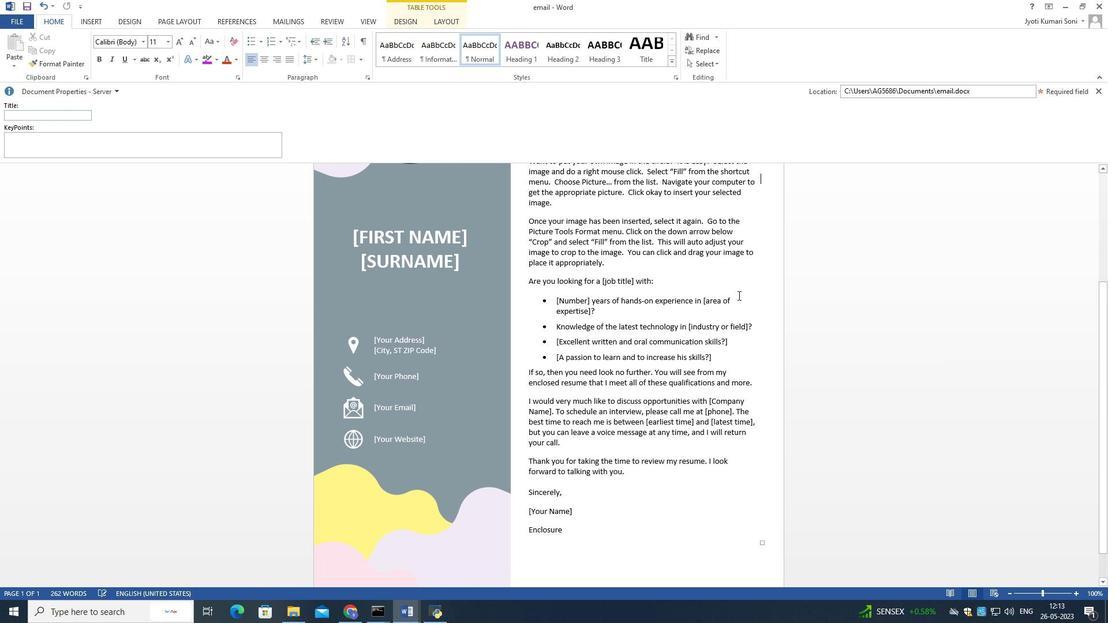 
Action: Mouse scrolled (683, 296) with delta (0, 0)
Screenshot: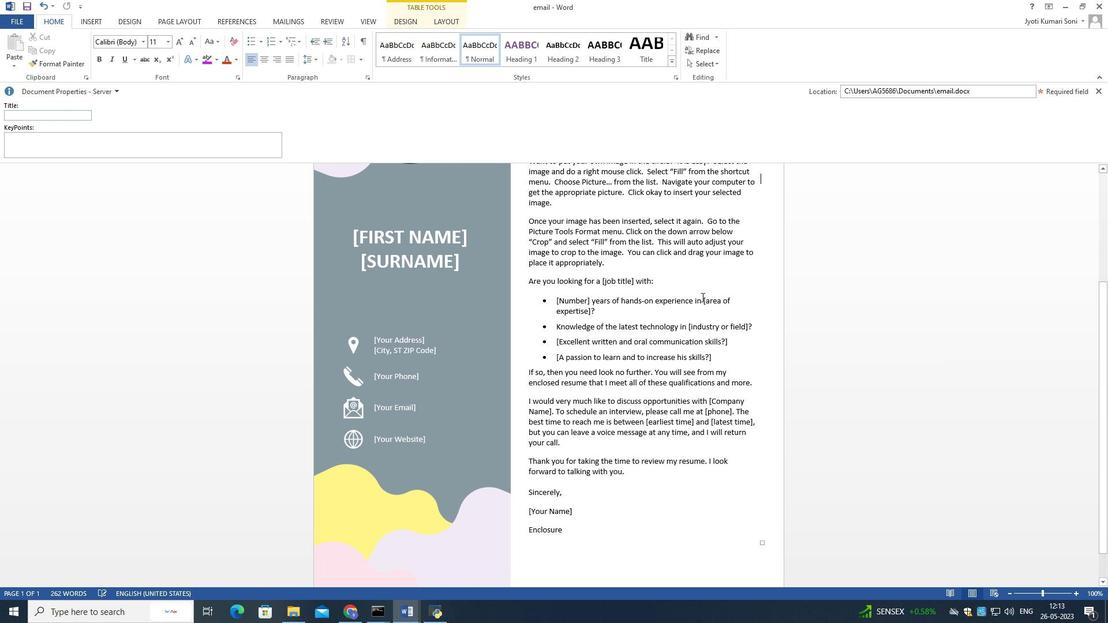 
Action: Mouse scrolled (683, 296) with delta (0, 0)
Screenshot: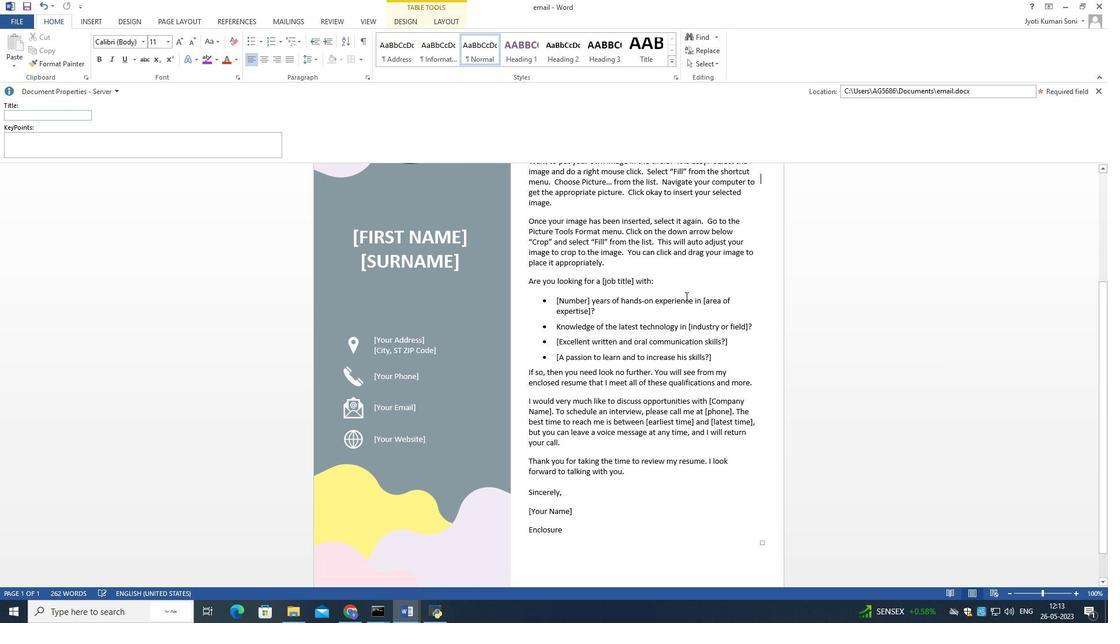 
Action: Mouse scrolled (683, 296) with delta (0, 0)
Screenshot: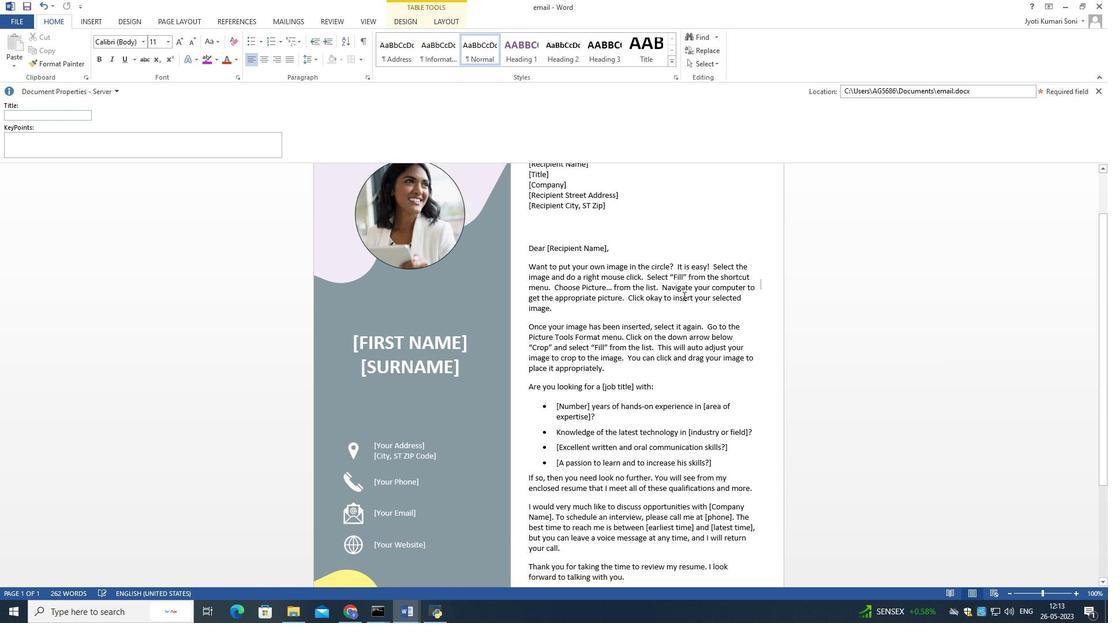 
Action: Mouse moved to (681, 294)
Screenshot: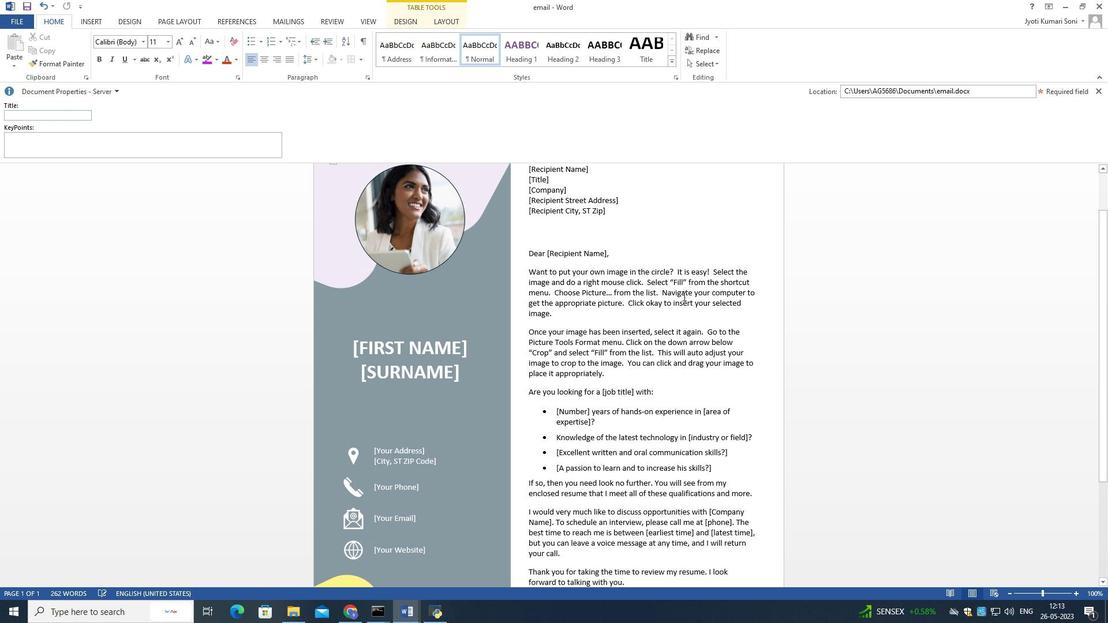 
Action: Mouse scrolled (681, 295) with delta (0, 0)
Screenshot: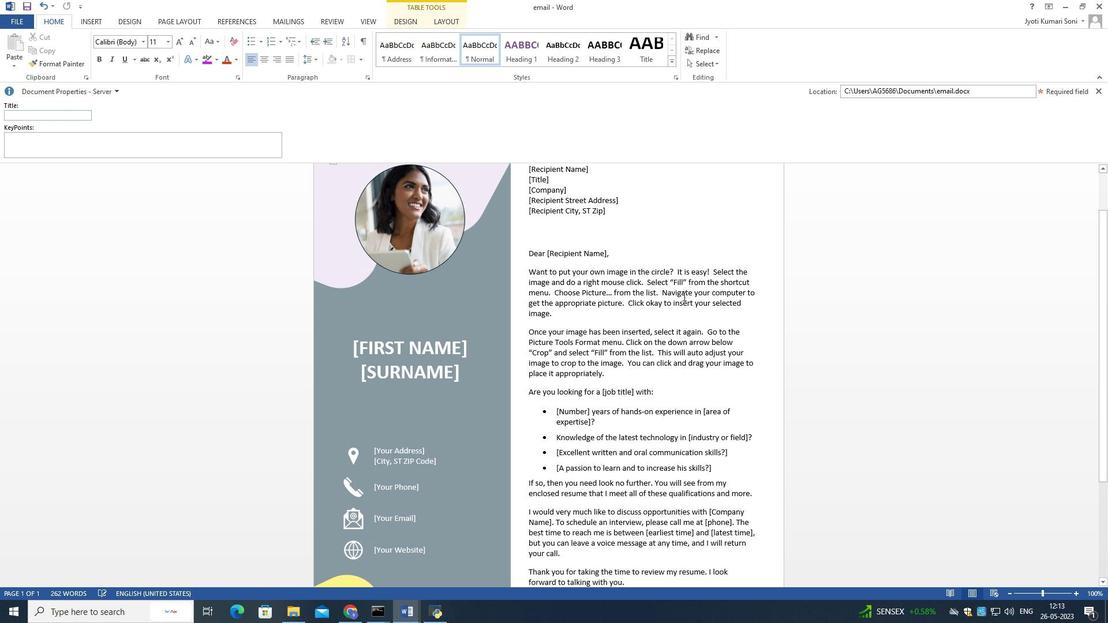 
Action: Mouse scrolled (681, 295) with delta (0, 0)
Screenshot: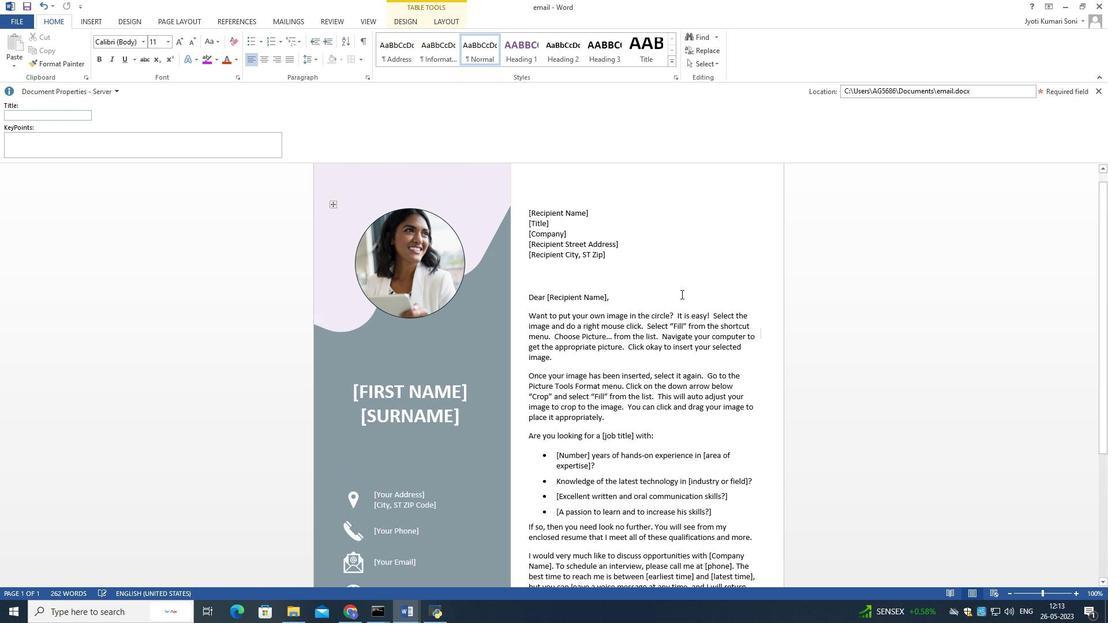 
Action: Mouse moved to (681, 294)
Screenshot: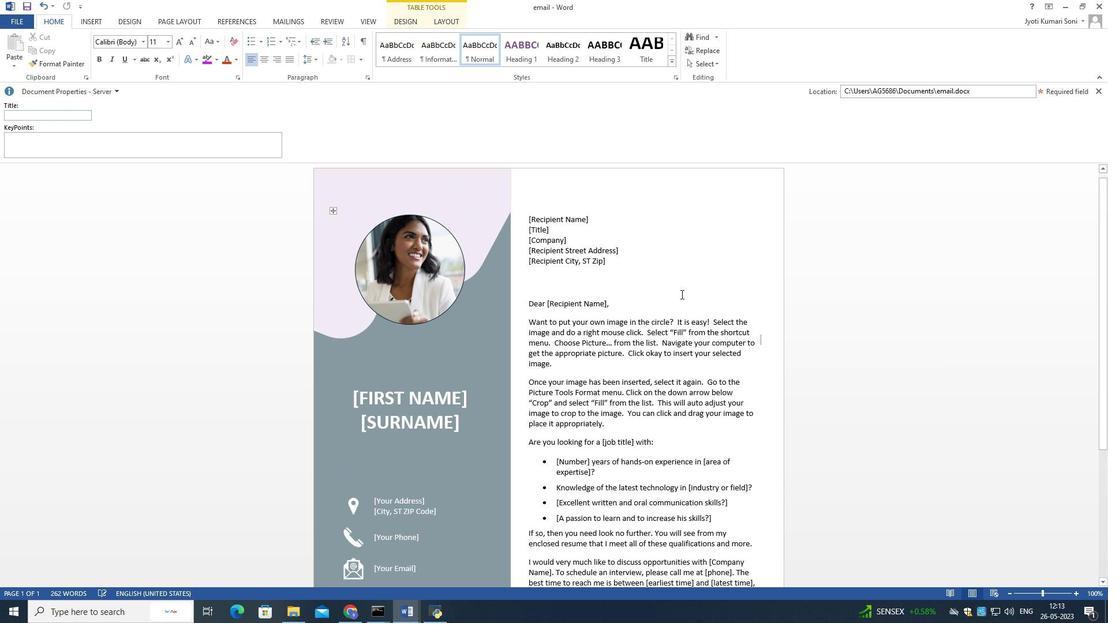 
Action: Mouse scrolled (681, 295) with delta (0, 0)
Screenshot: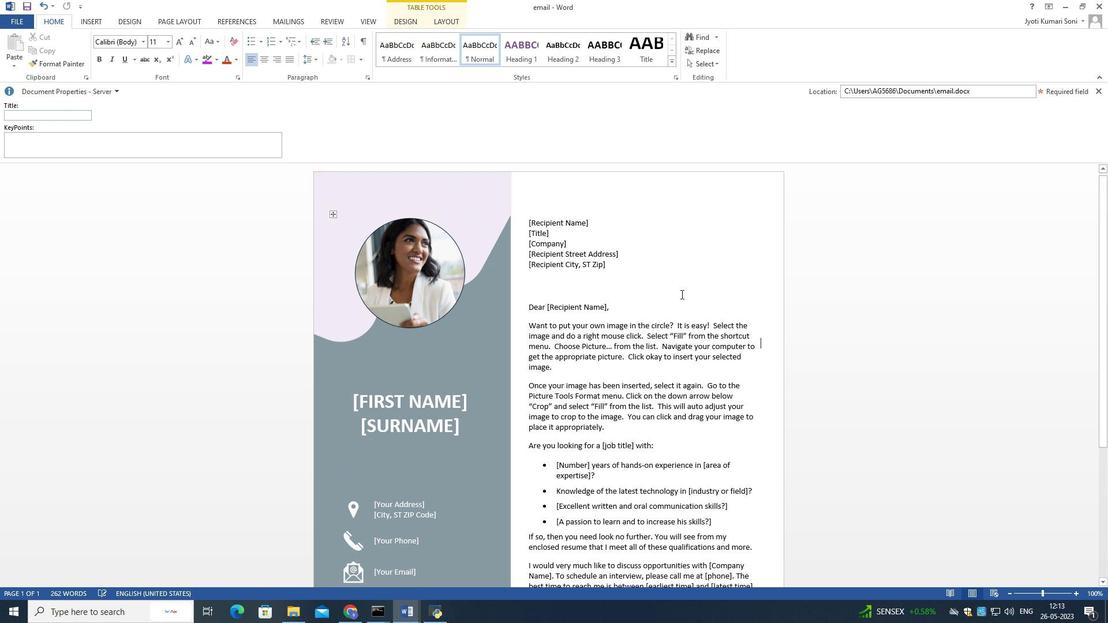 
Action: Mouse moved to (568, 226)
Screenshot: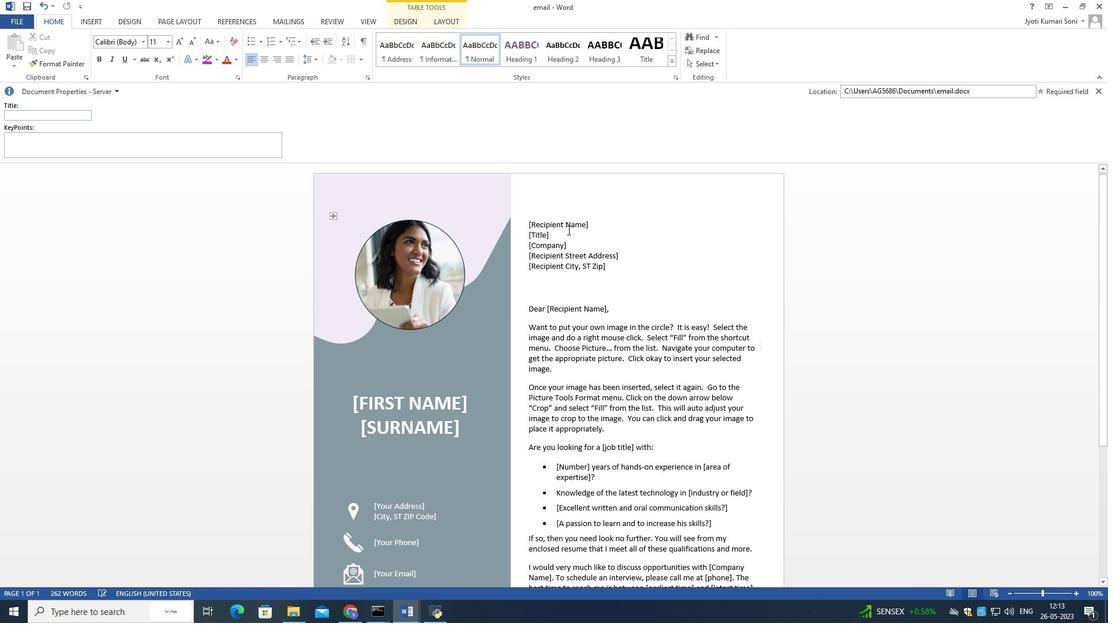
Action: Mouse pressed left at (568, 226)
Screenshot: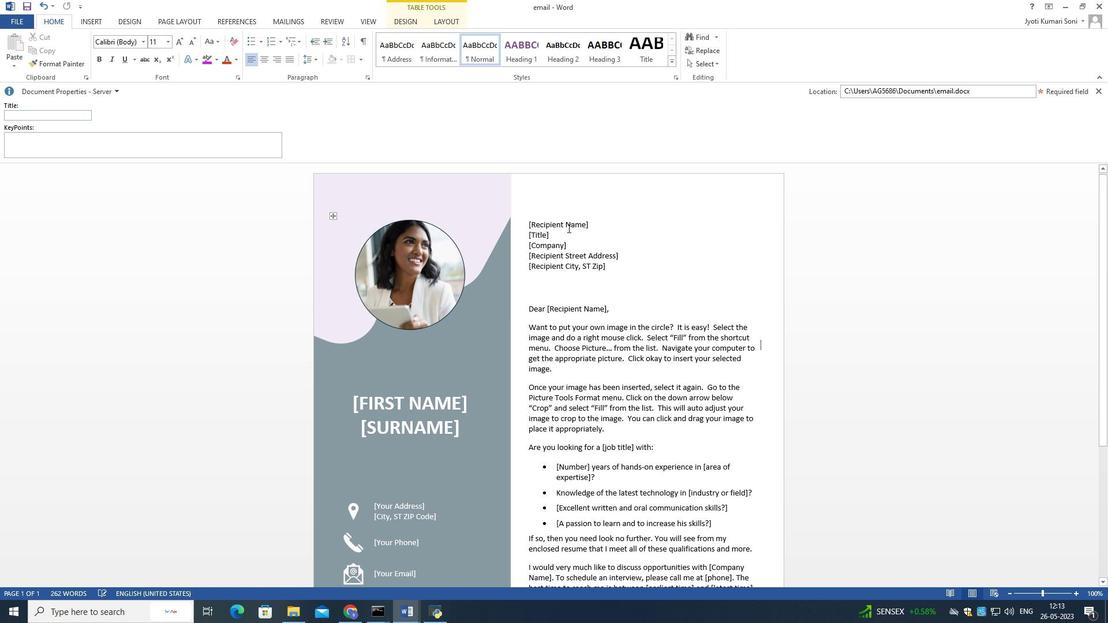 
Action: Mouse moved to (569, 277)
Screenshot: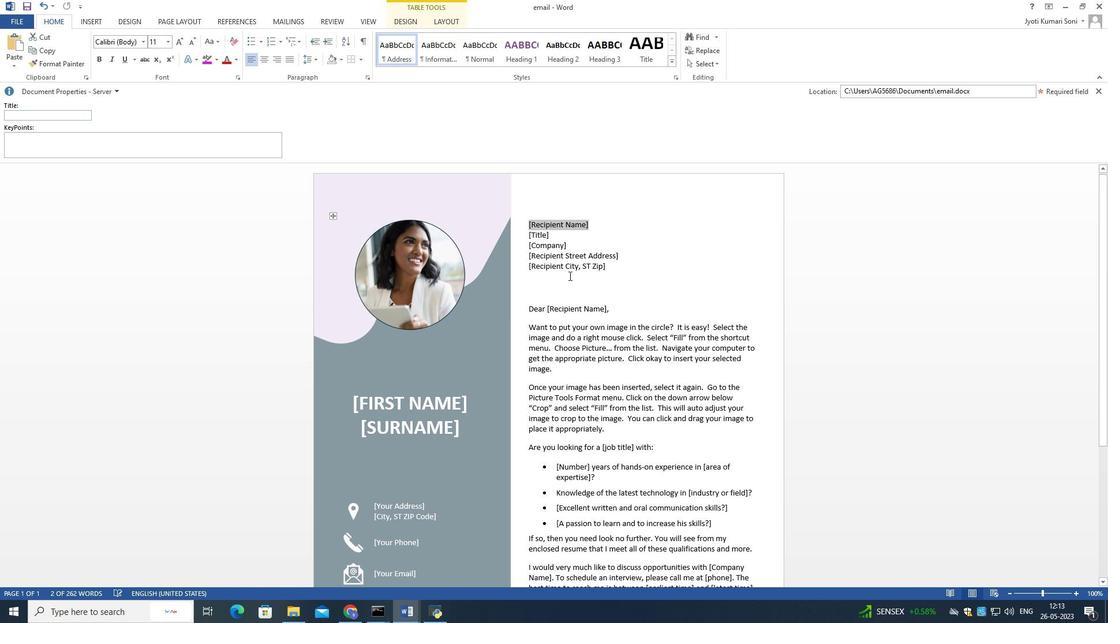 
Action: Mouse pressed left at (569, 277)
Screenshot: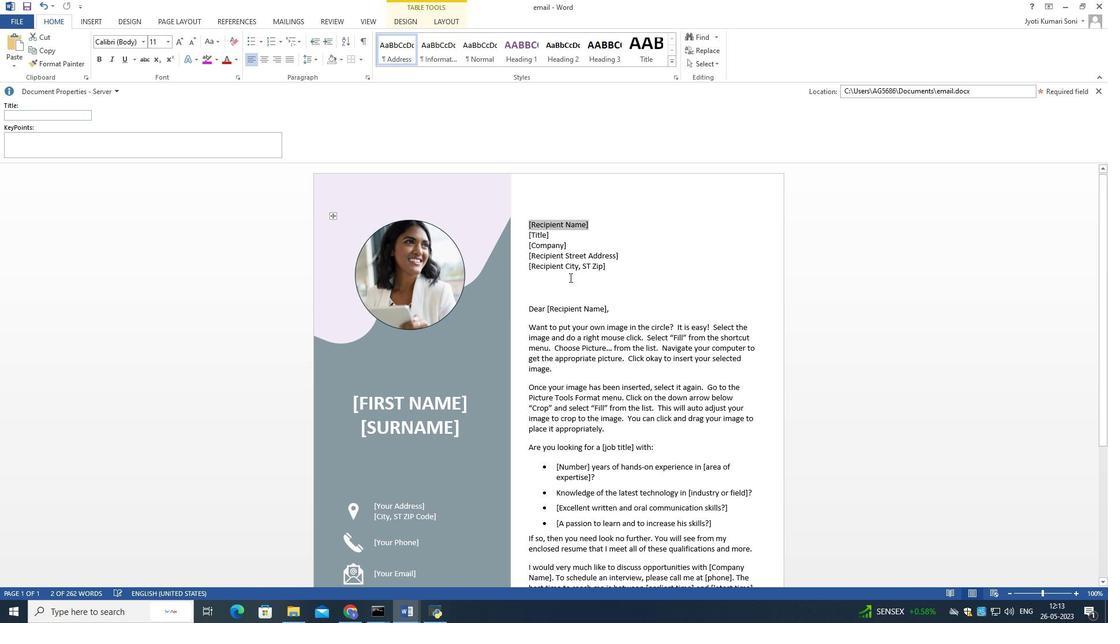 
Action: Mouse moved to (560, 223)
Screenshot: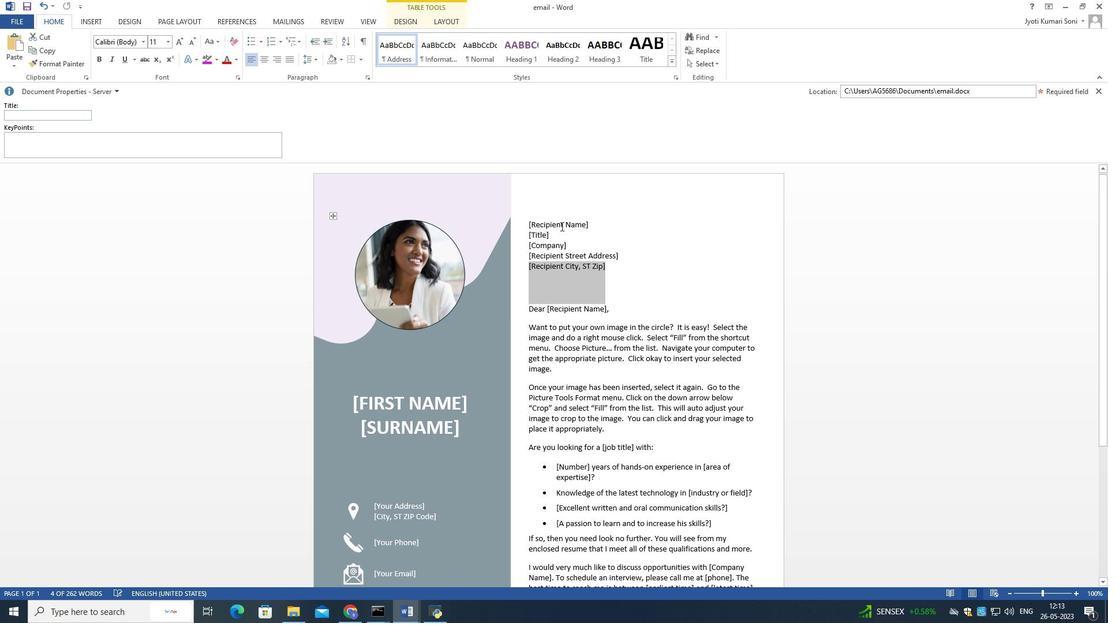 
Action: Mouse pressed left at (560, 223)
Screenshot: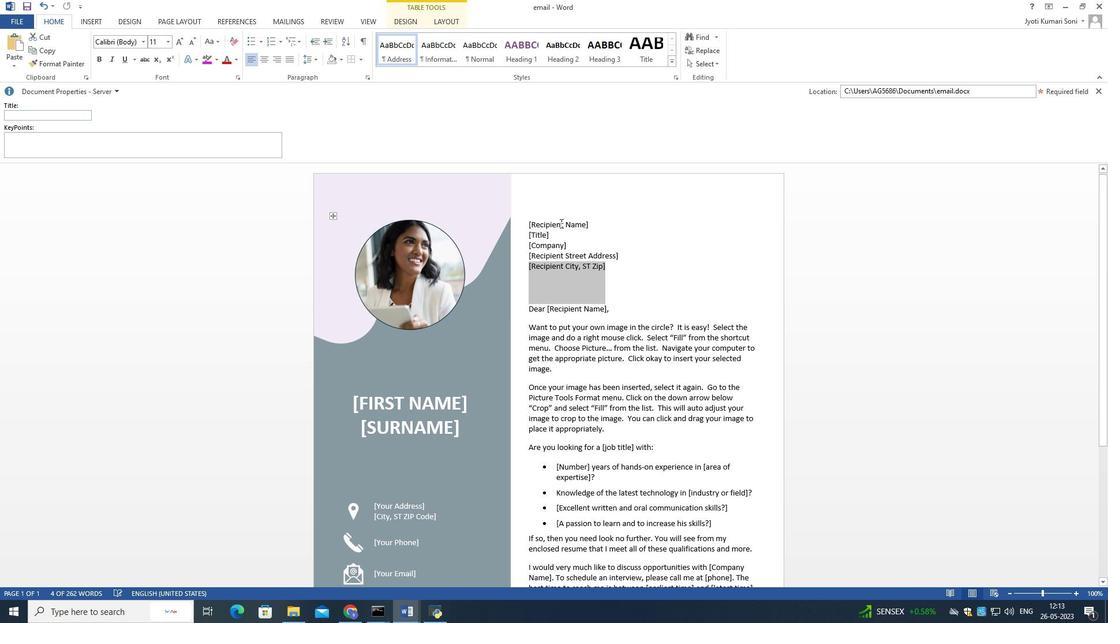 
Action: Mouse moved to (569, 316)
Screenshot: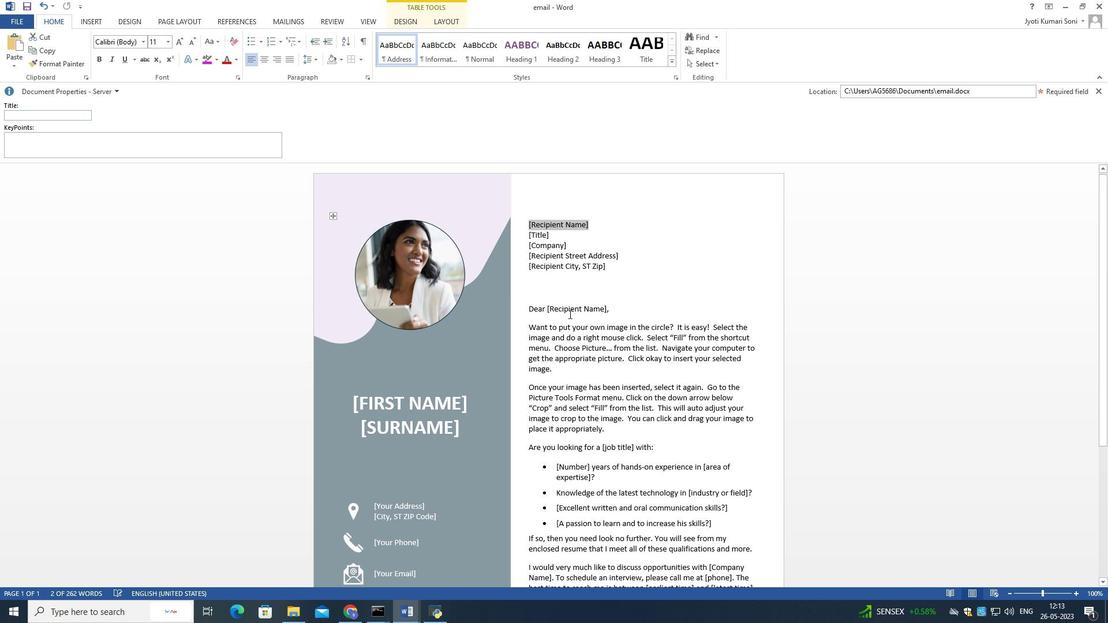 
Action: Mouse scrolled (569, 315) with delta (0, 0)
Screenshot: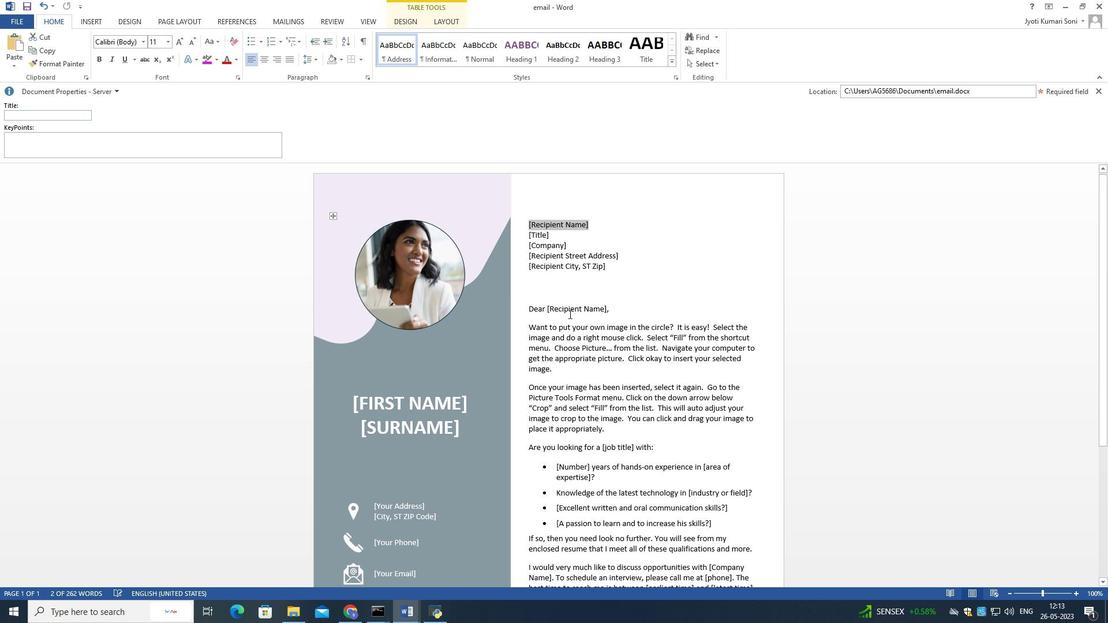
Action: Mouse moved to (569, 316)
Screenshot: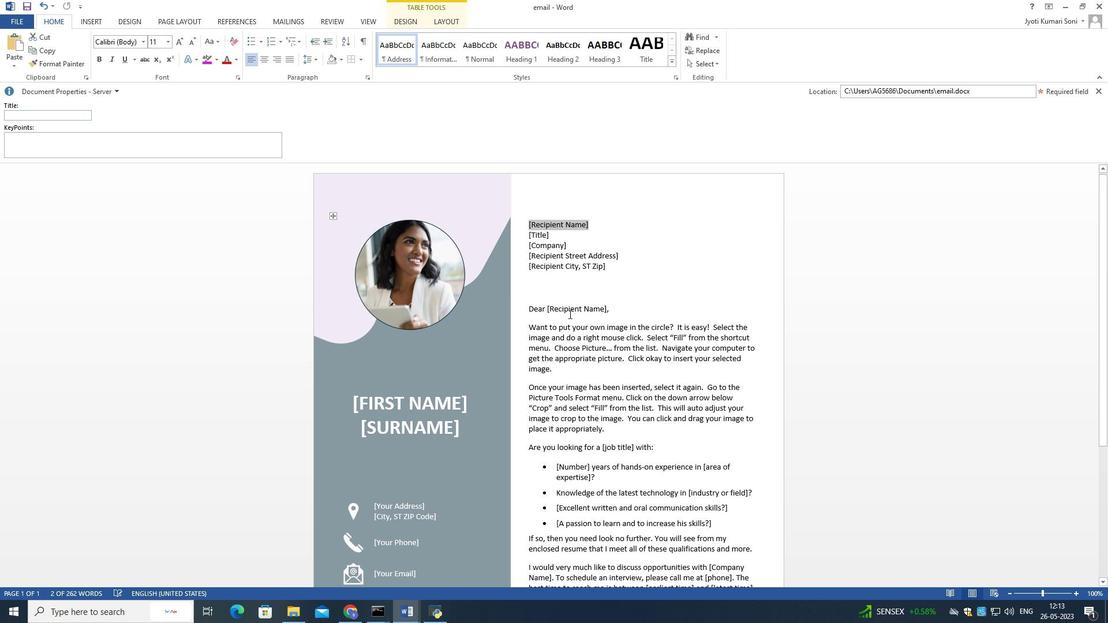 
Action: Mouse scrolled (569, 316) with delta (0, 0)
Screenshot: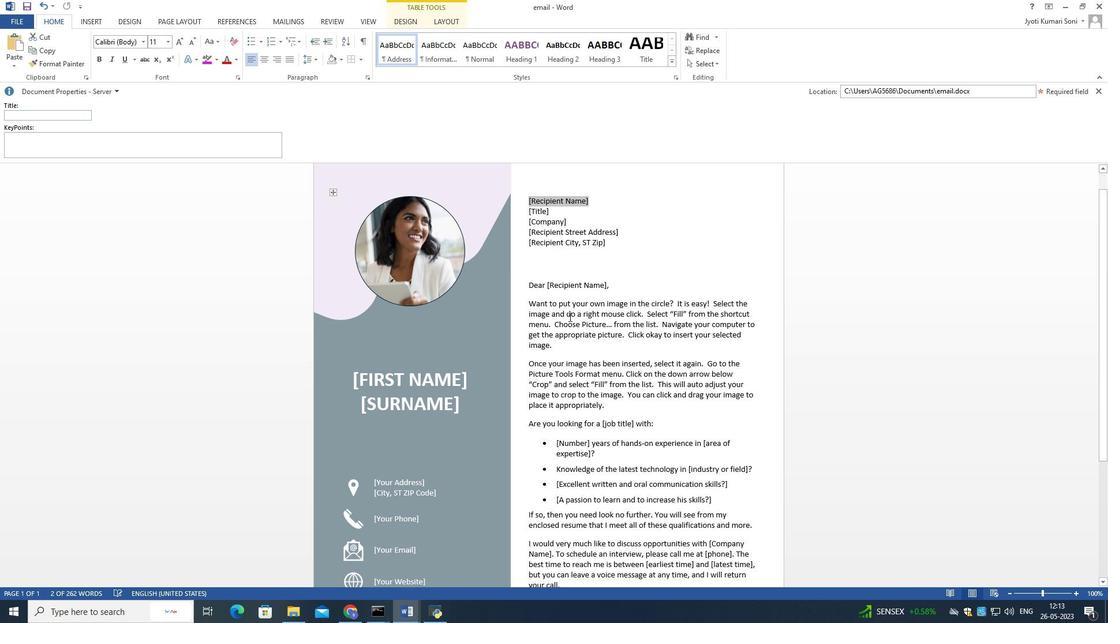 
Action: Mouse scrolled (569, 316) with delta (0, 0)
Screenshot: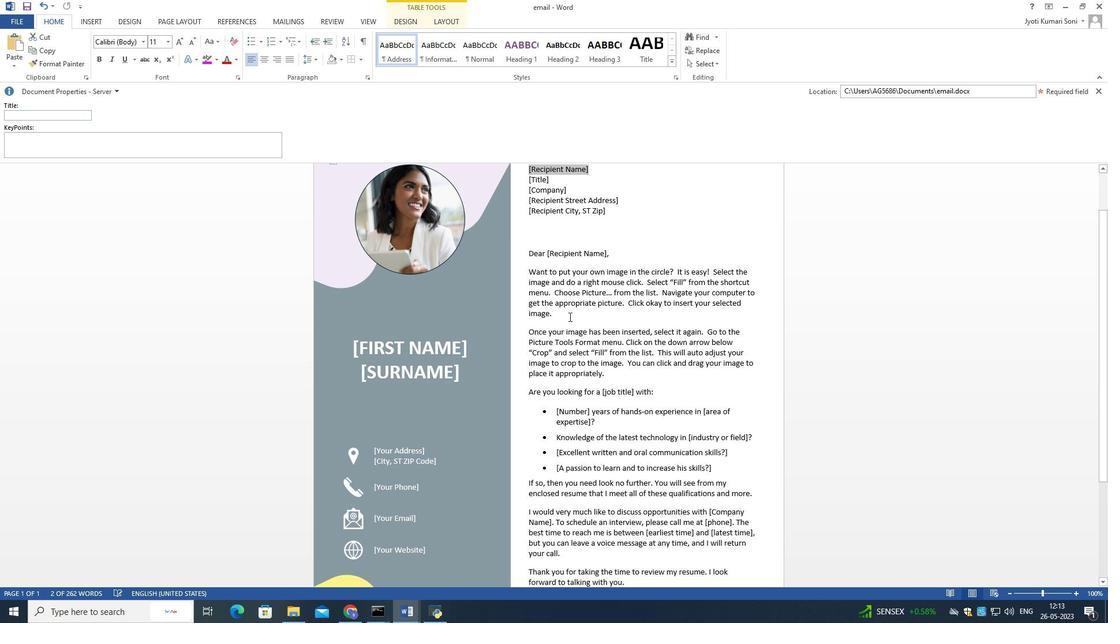 
Action: Mouse scrolled (569, 316) with delta (0, 0)
Screenshot: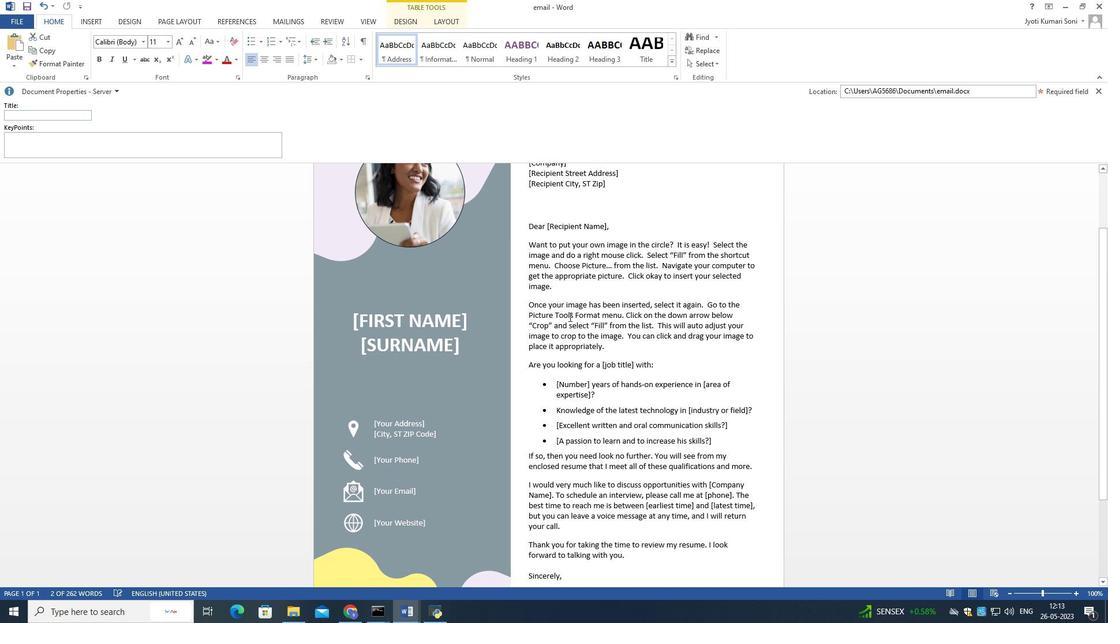 
Action: Mouse scrolled (569, 317) with delta (0, 0)
Screenshot: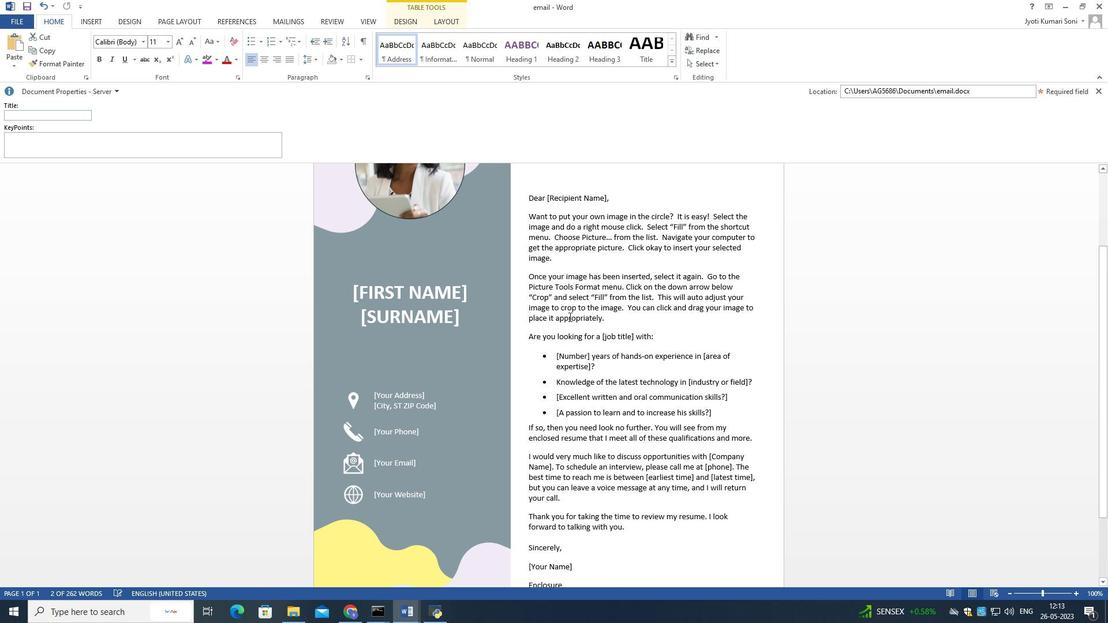 
Action: Mouse moved to (595, 338)
Screenshot: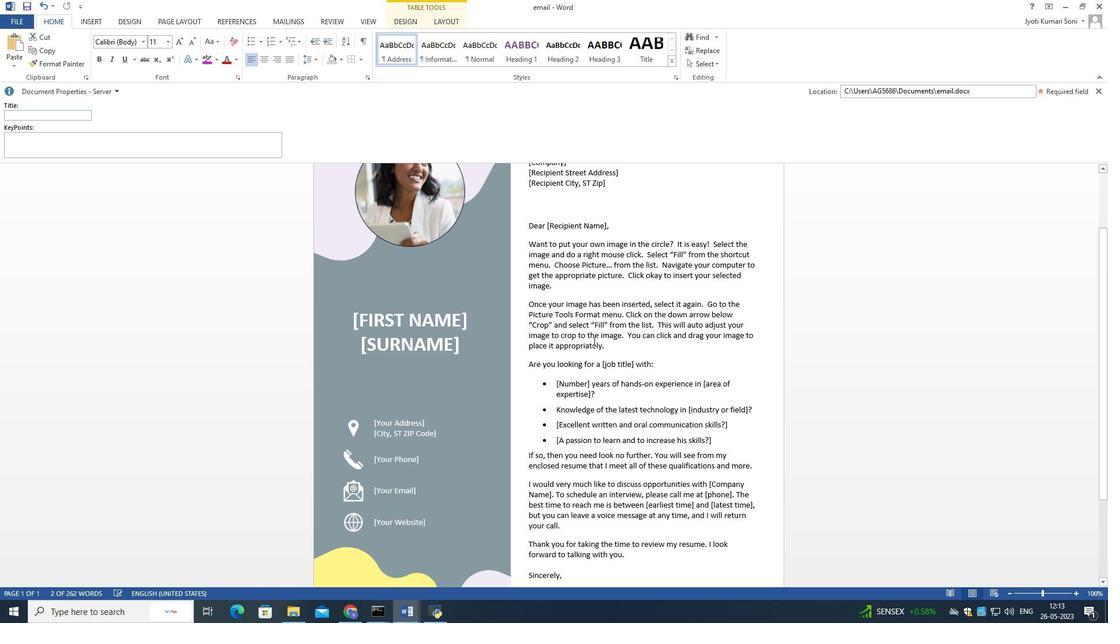 
Action: Mouse scrolled (595, 338) with delta (0, 0)
Screenshot: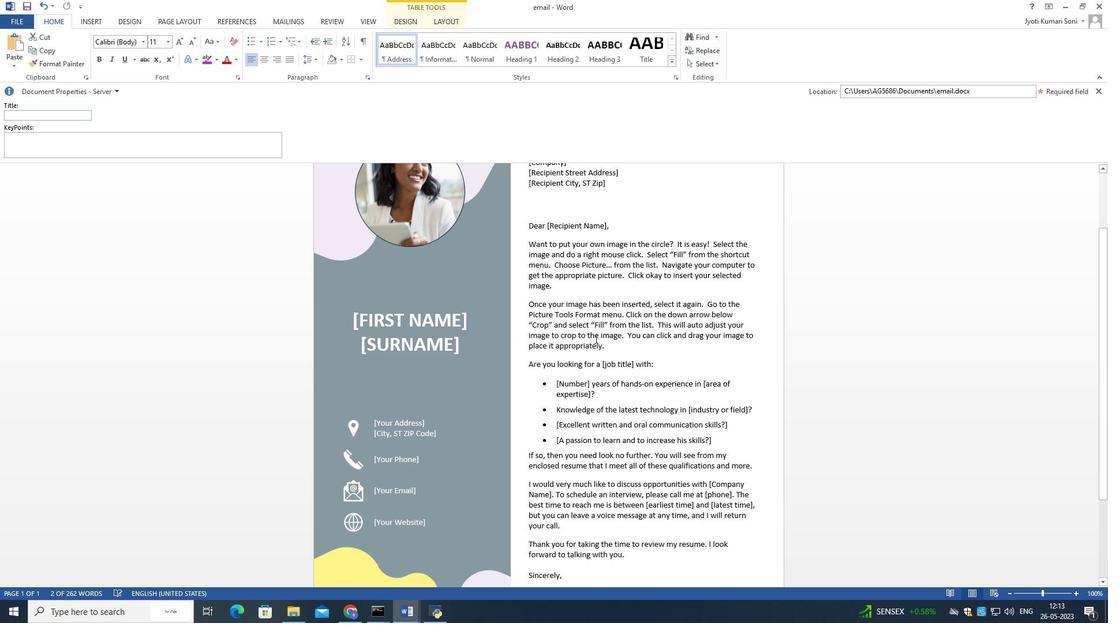 
Action: Mouse scrolled (595, 338) with delta (0, 0)
Screenshot: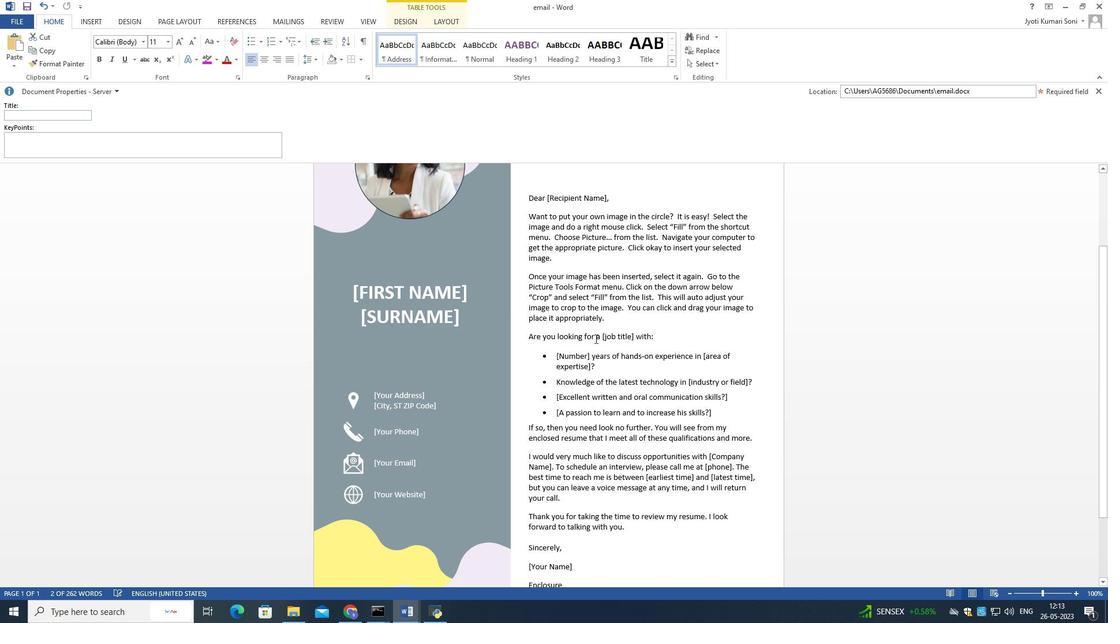 
Action: Mouse scrolled (595, 338) with delta (0, 0)
Screenshot: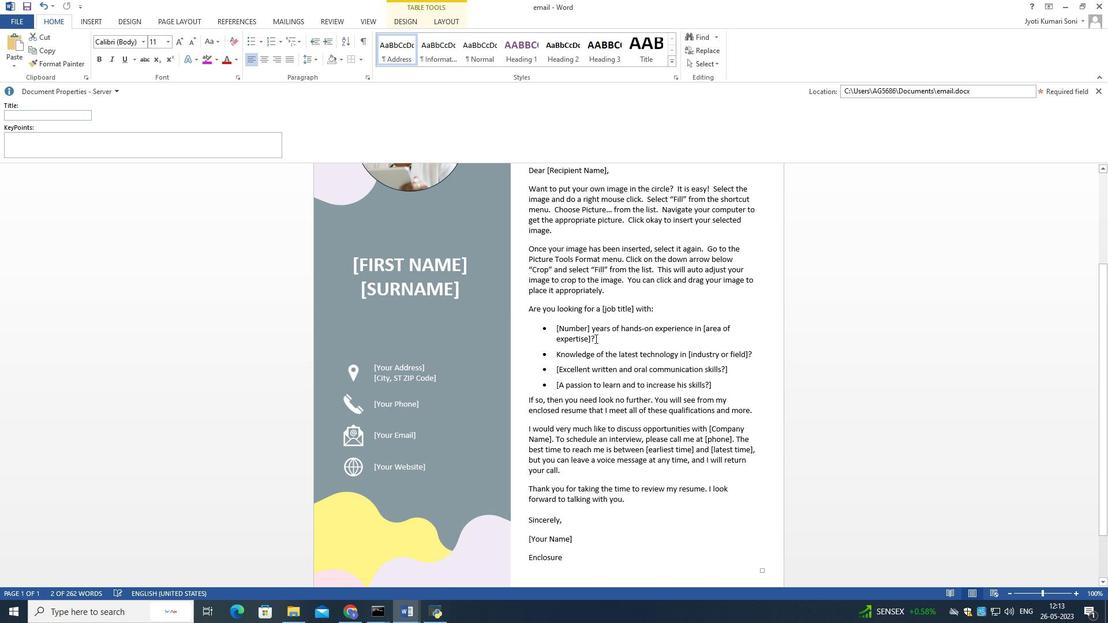
Action: Mouse moved to (595, 338)
Screenshot: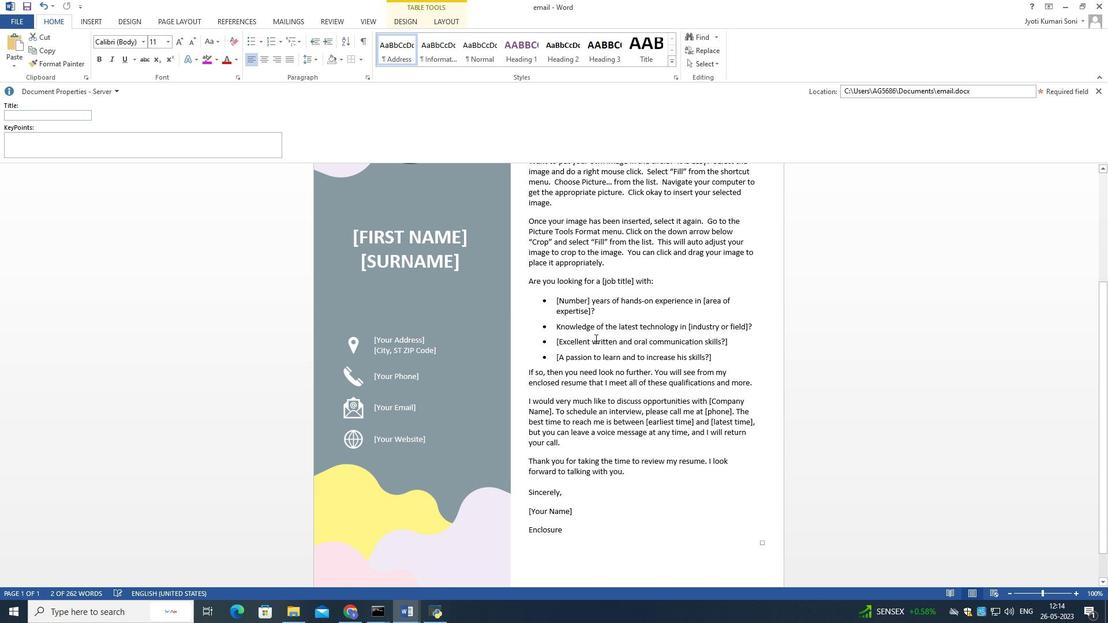 
Action: Mouse scrolled (595, 337) with delta (0, 0)
Screenshot: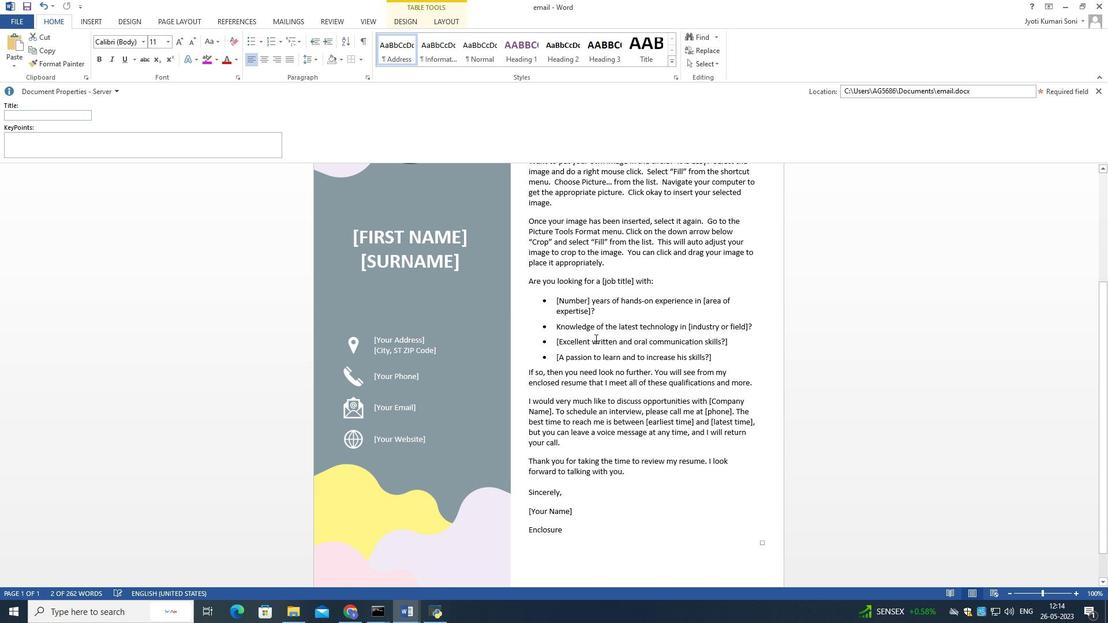 
Action: Mouse scrolled (595, 337) with delta (0, 0)
Screenshot: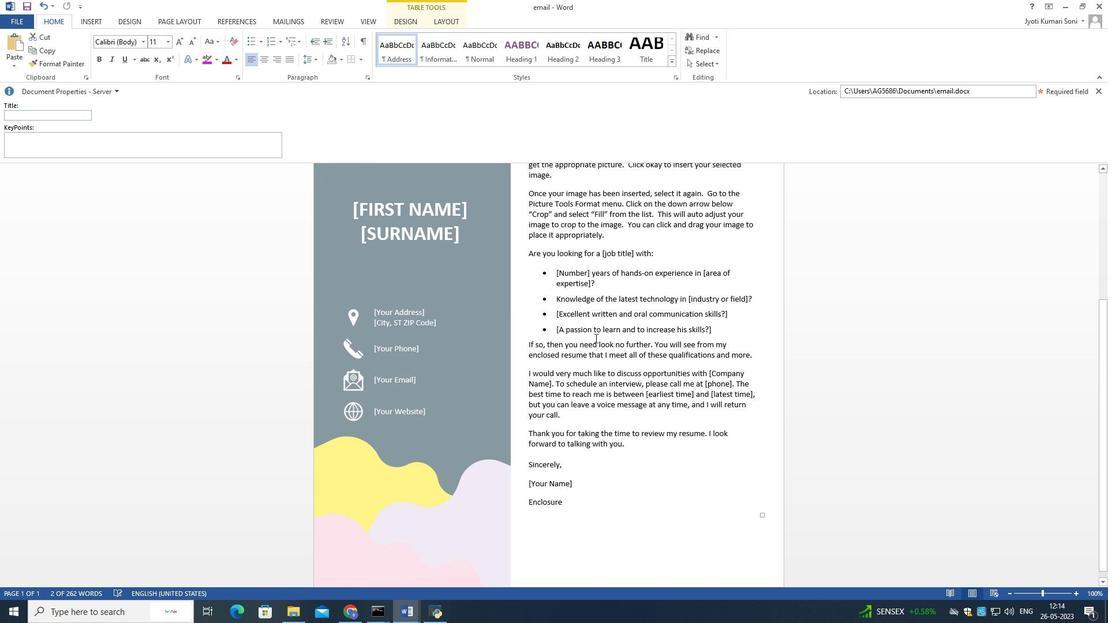 
Action: Mouse scrolled (595, 337) with delta (0, 0)
Screenshot: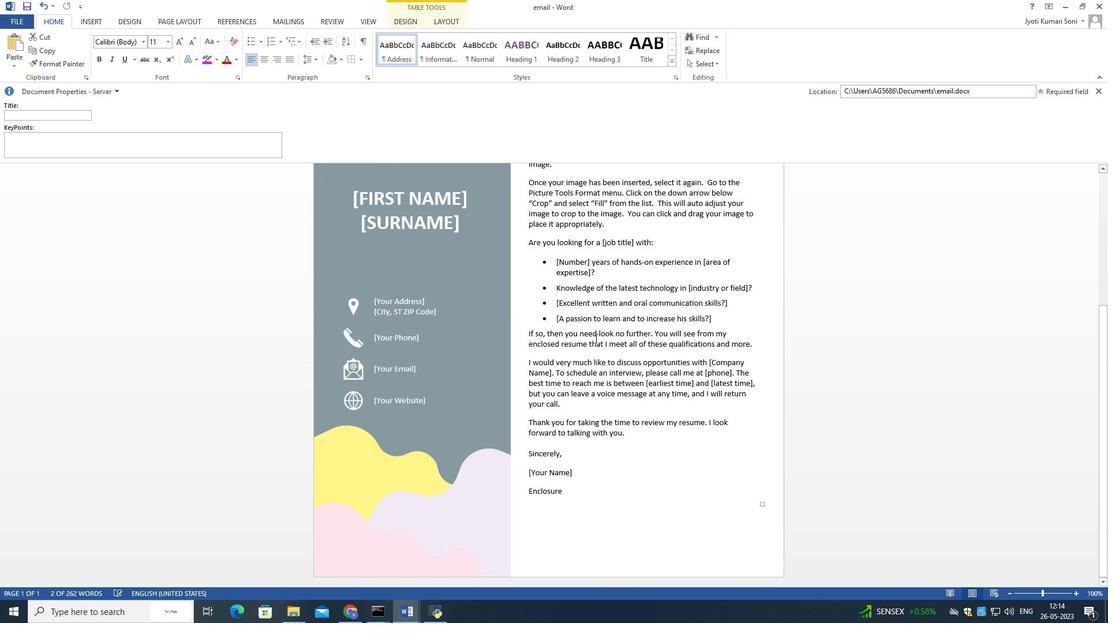 
Action: Mouse scrolled (595, 337) with delta (0, 0)
Screenshot: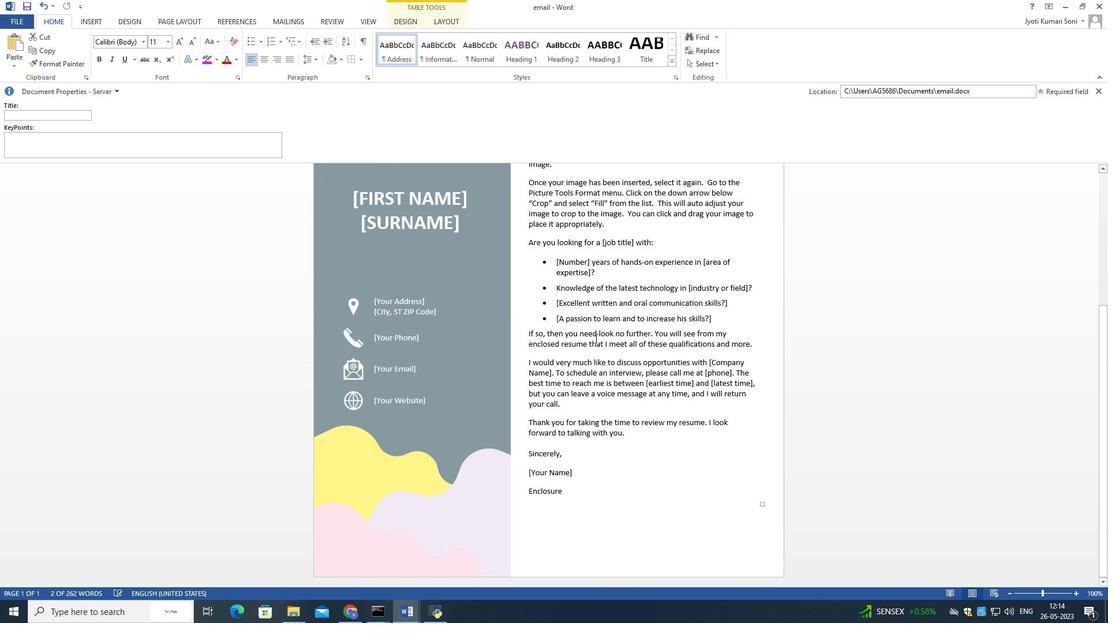 
Action: Mouse scrolled (595, 337) with delta (0, 0)
Screenshot: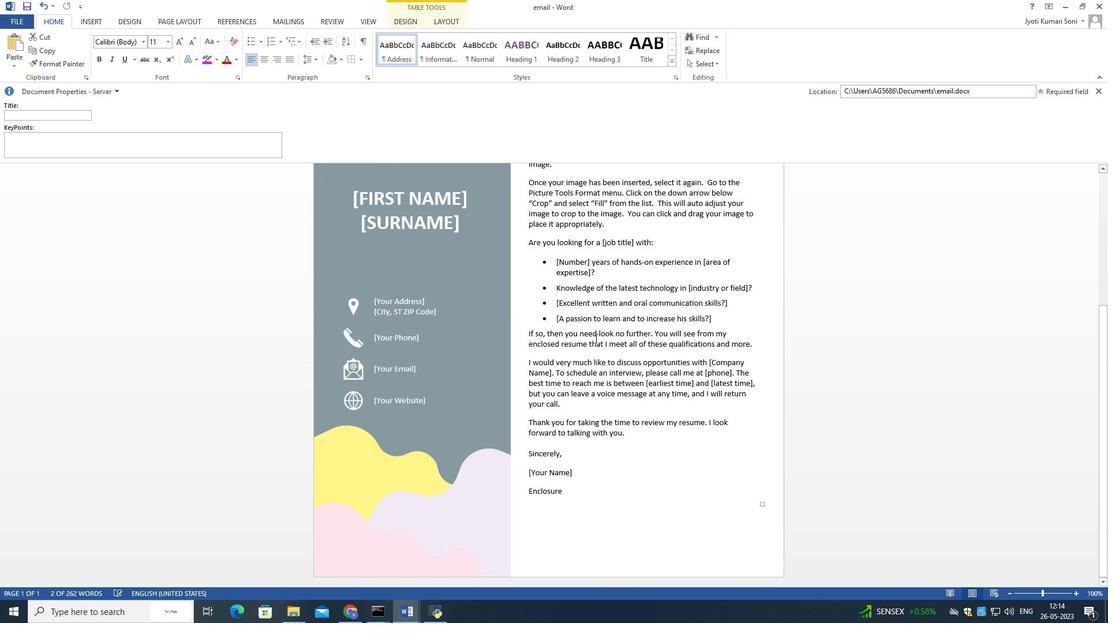 
Action: Mouse moved to (595, 338)
Screenshot: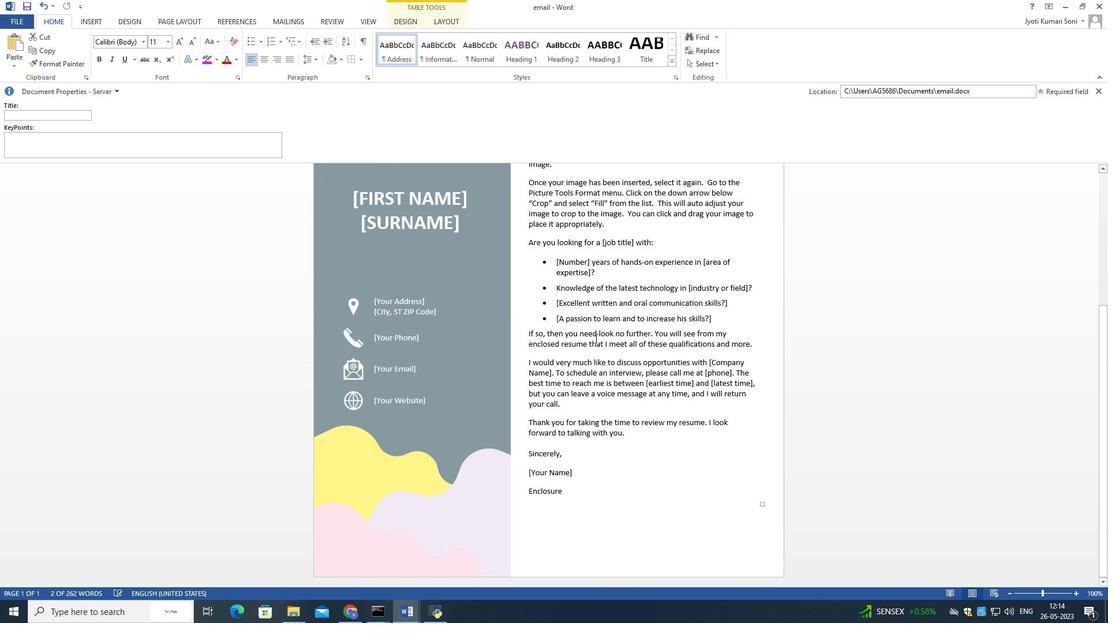 
Action: Mouse scrolled (595, 338) with delta (0, 0)
Screenshot: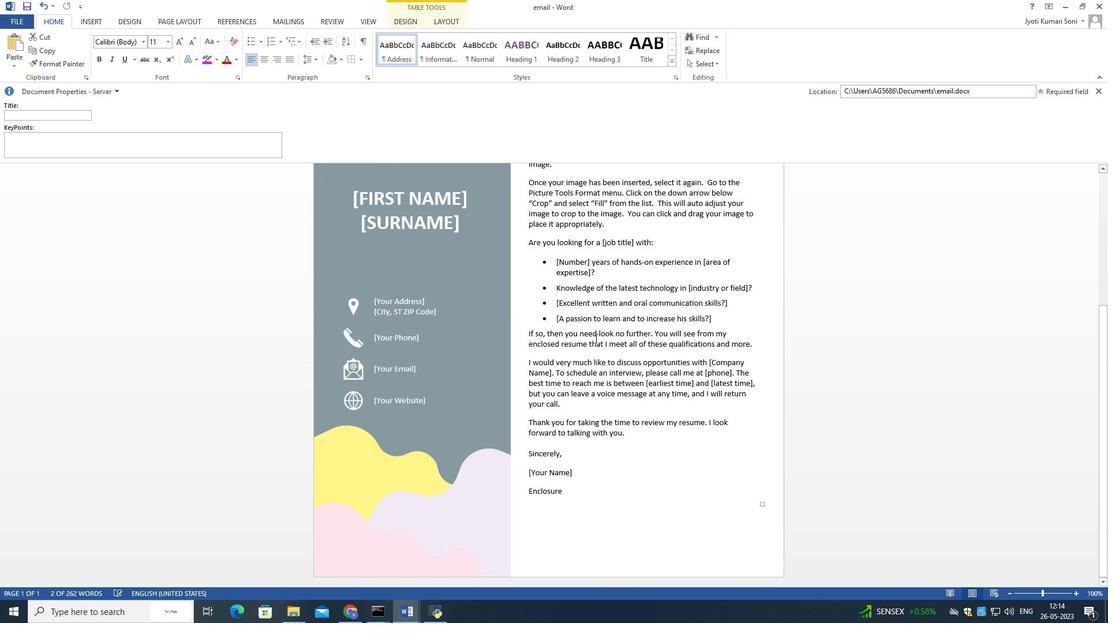 
Action: Mouse moved to (595, 336)
Screenshot: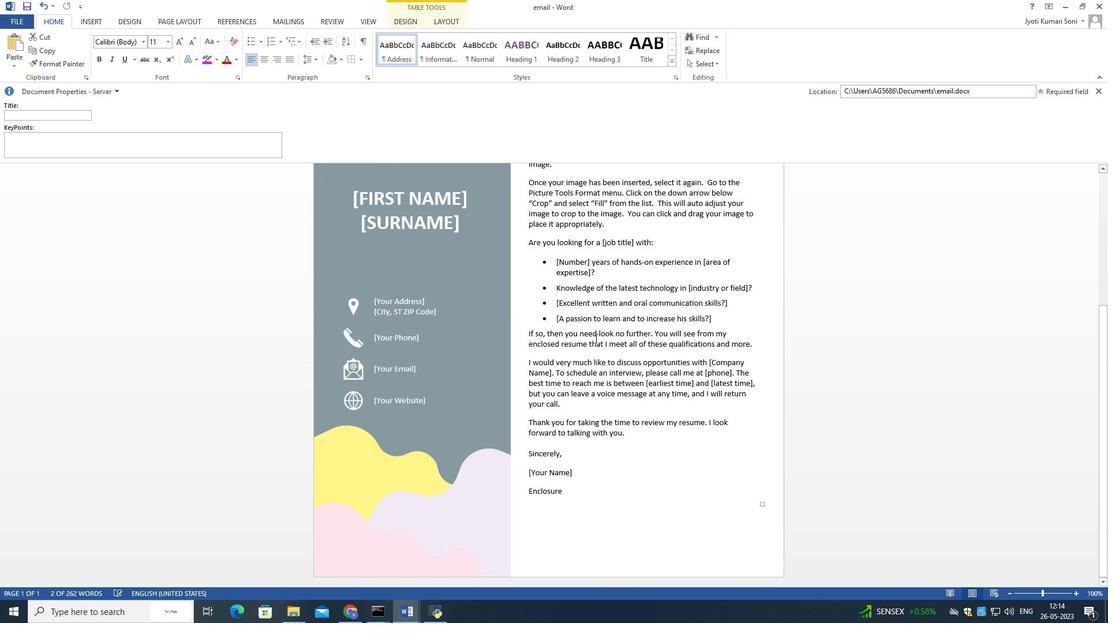 
Action: Mouse scrolled (595, 336) with delta (0, 0)
Screenshot: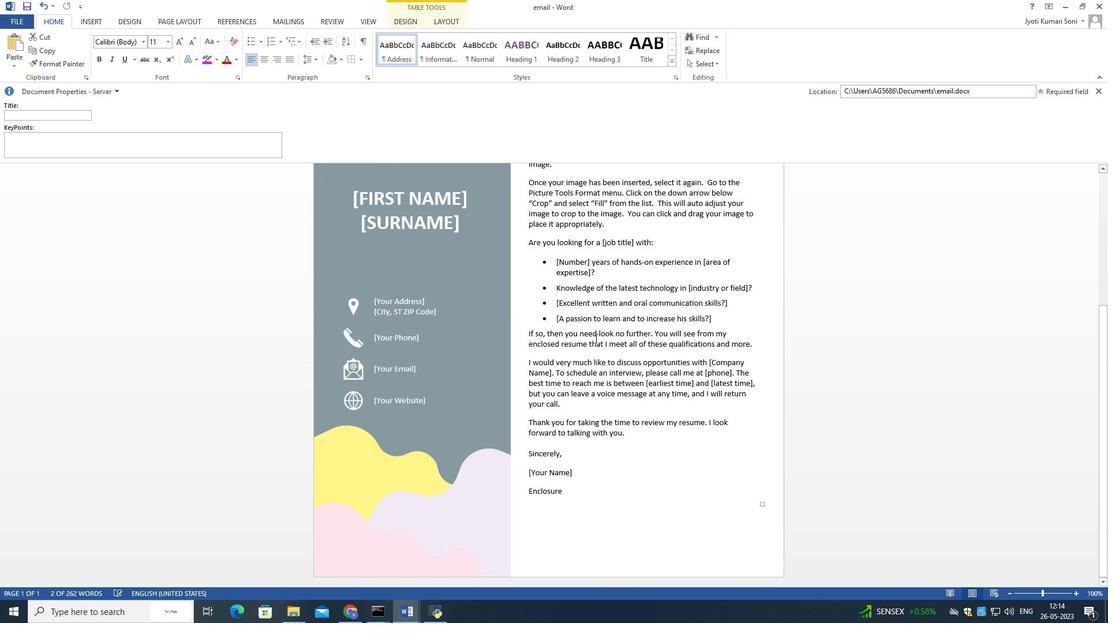 
Action: Mouse moved to (595, 333)
Screenshot: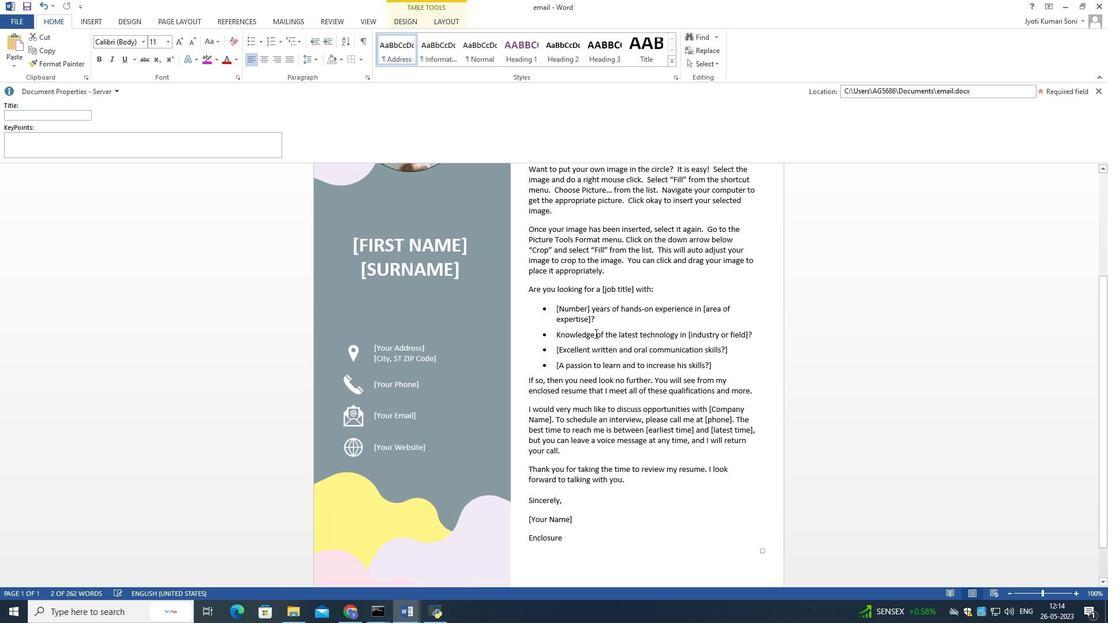 
Action: Mouse scrolled (595, 333) with delta (0, 0)
Screenshot: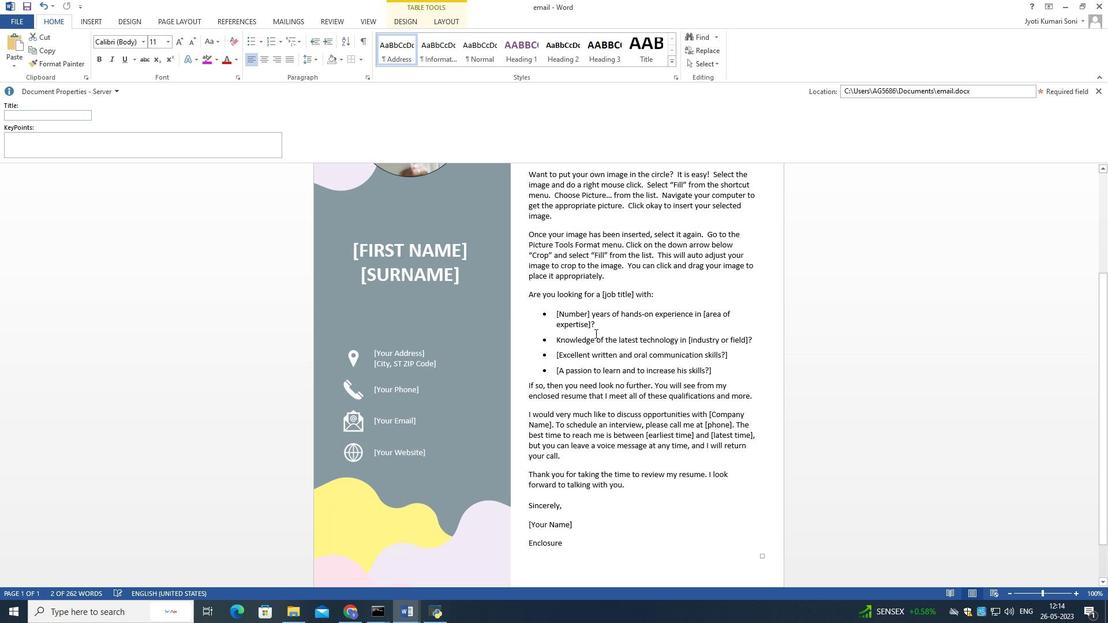 
Action: Mouse scrolled (595, 333) with delta (0, 0)
Screenshot: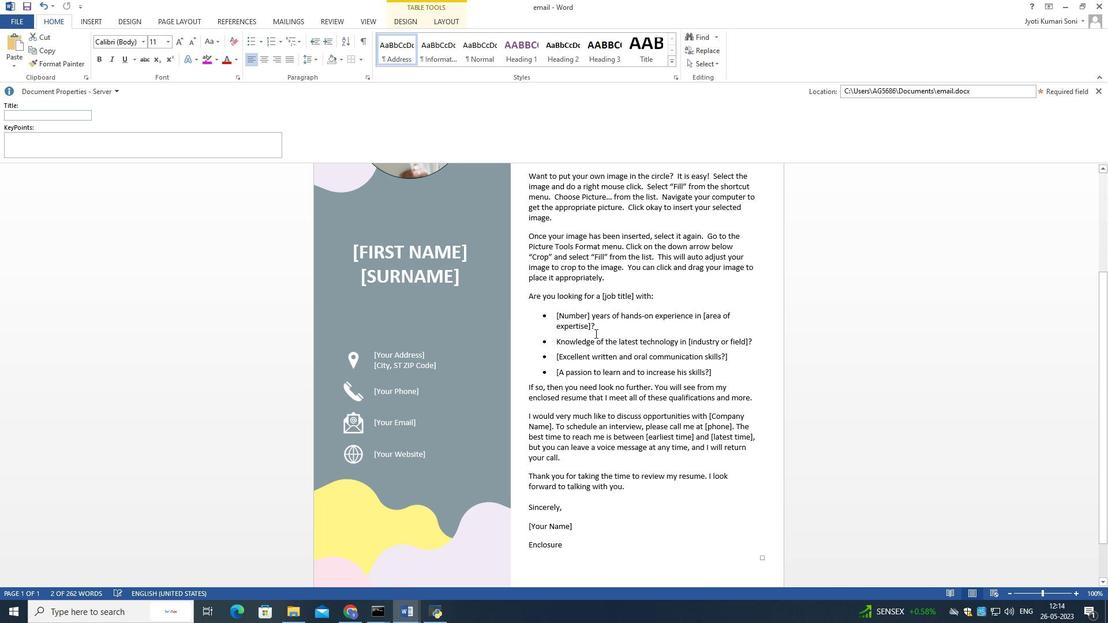 
Action: Mouse moved to (595, 333)
Screenshot: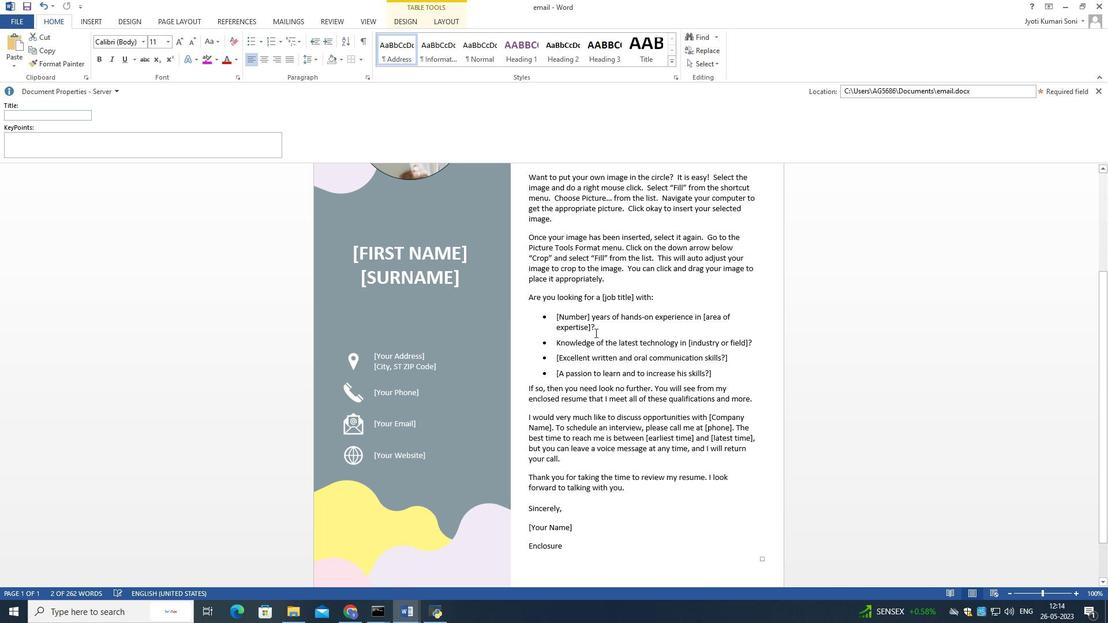 
Action: Mouse scrolled (595, 333) with delta (0, 0)
Screenshot: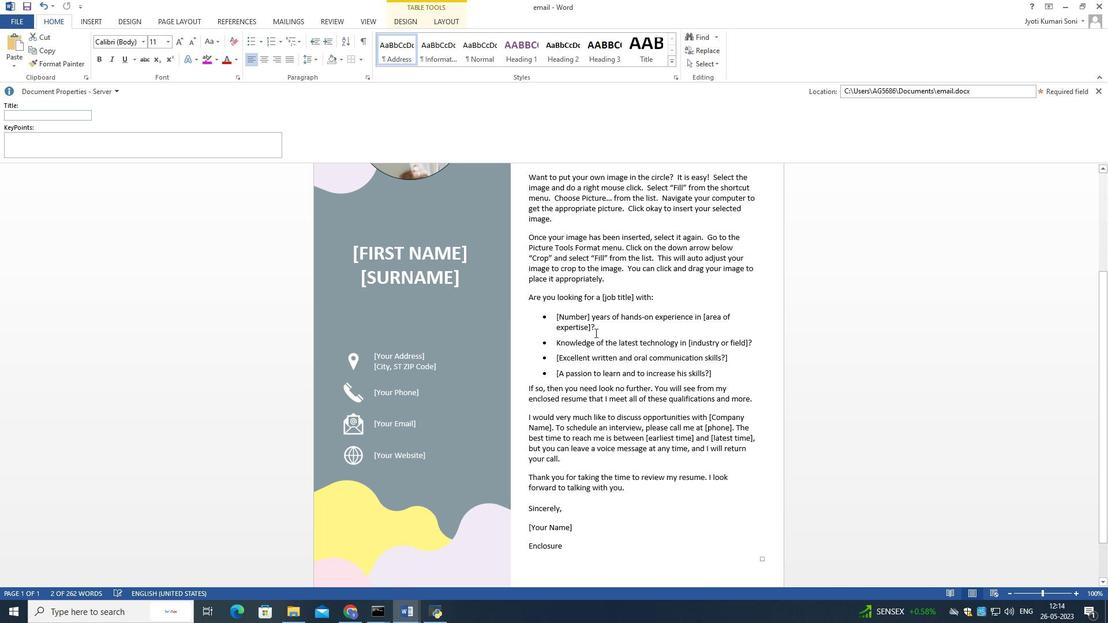 
Action: Mouse moved to (622, 308)
Screenshot: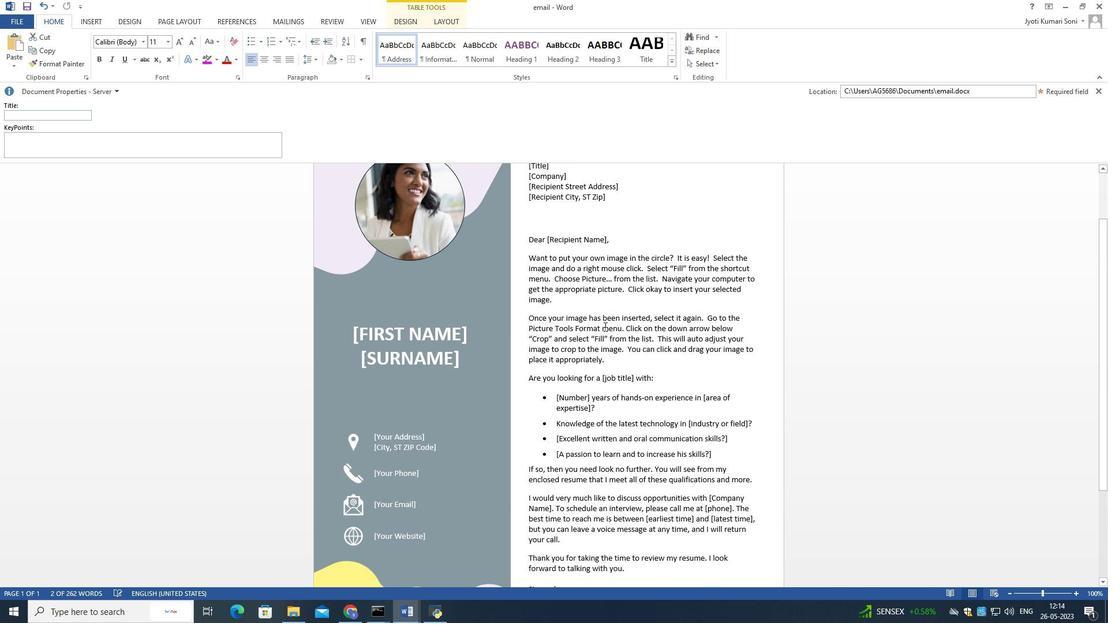 
Action: Mouse scrolled (622, 308) with delta (0, 0)
Screenshot: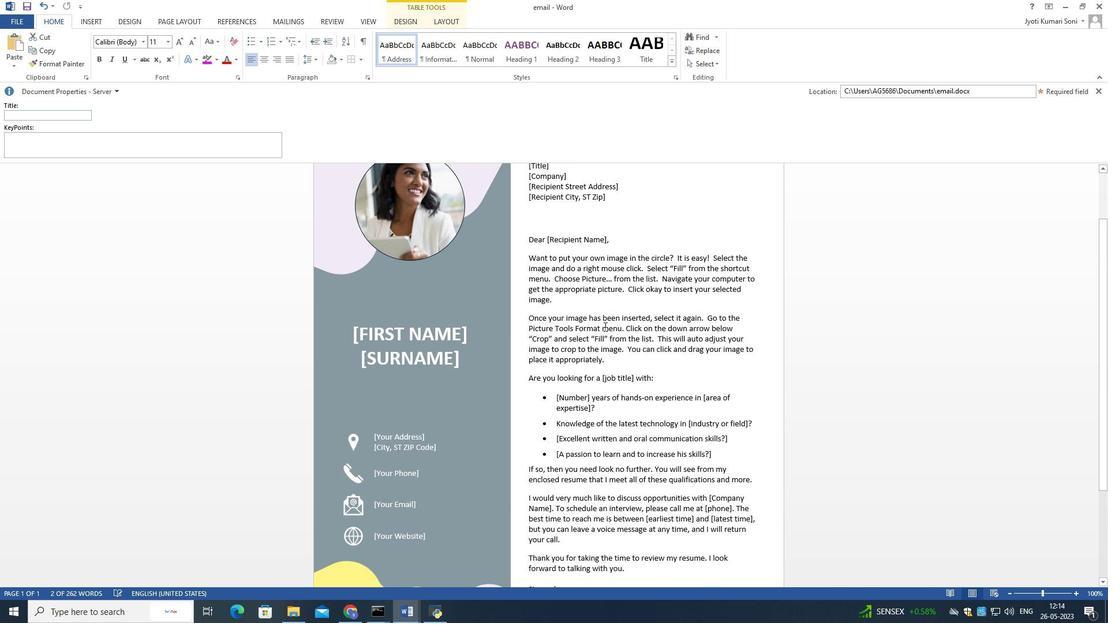 
Action: Mouse moved to (626, 299)
Screenshot: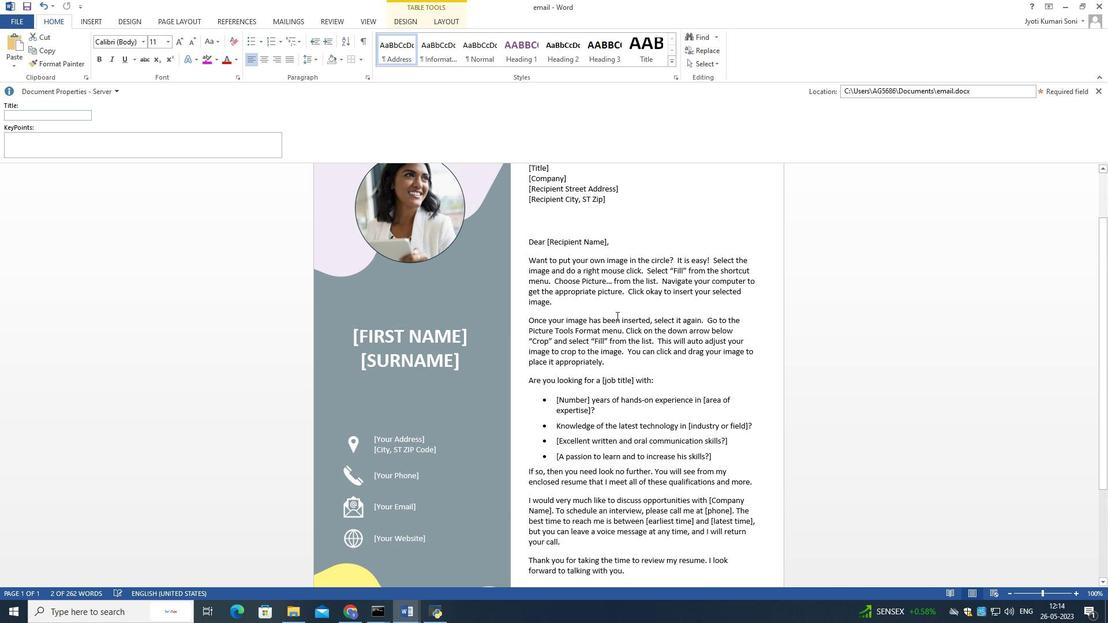 
Action: Mouse scrolled (626, 300) with delta (0, 0)
Screenshot: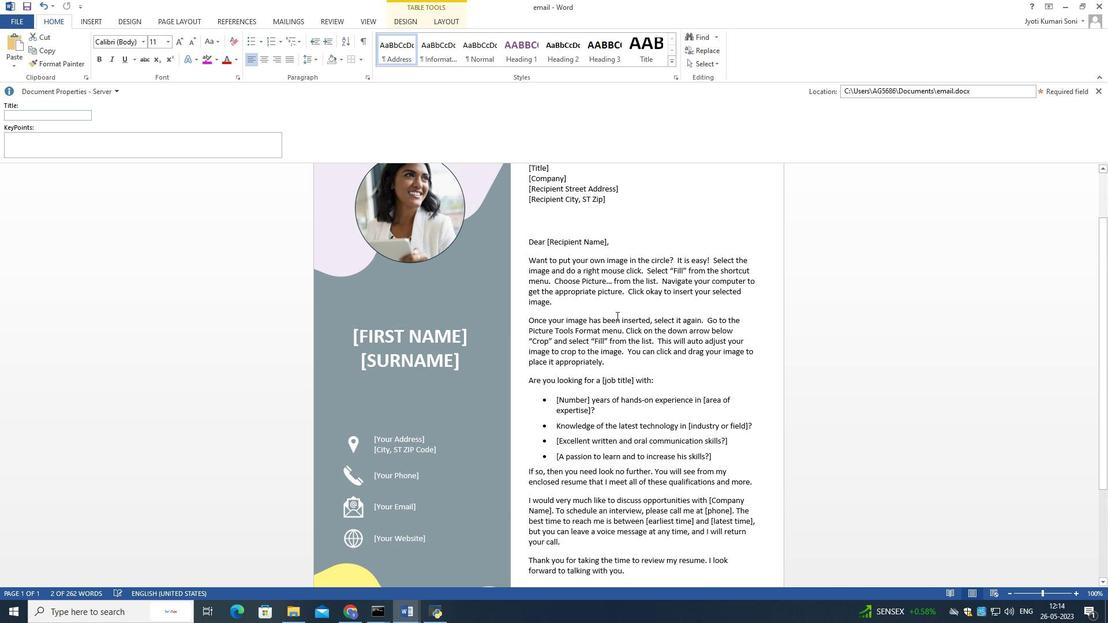 
Action: Mouse moved to (560, 218)
Screenshot: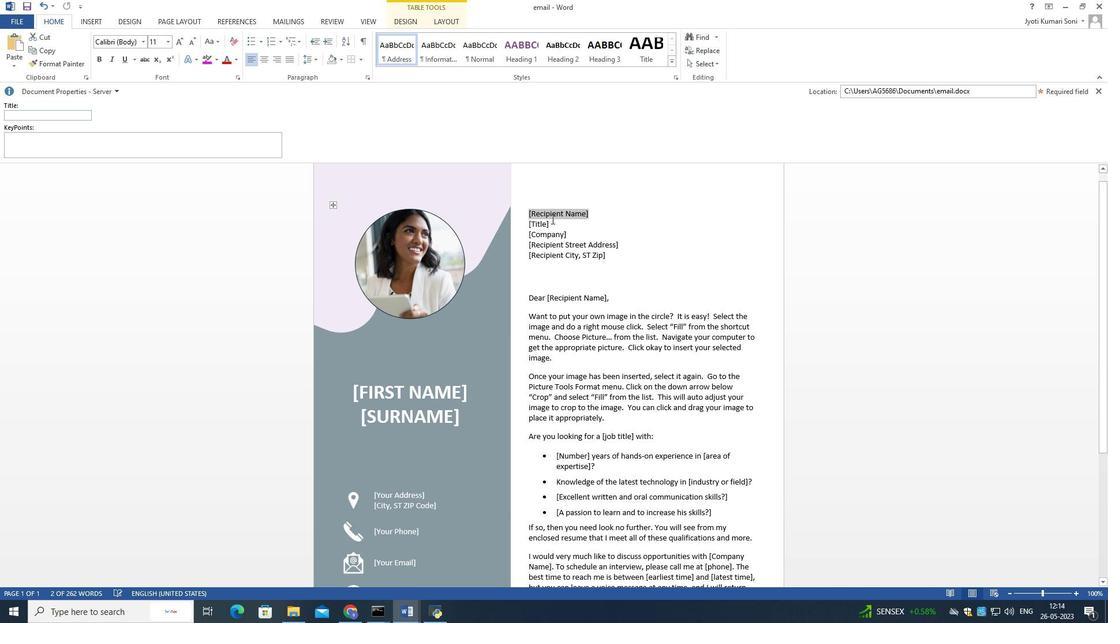 
Action: Key pressed <Key.delete>
Screenshot: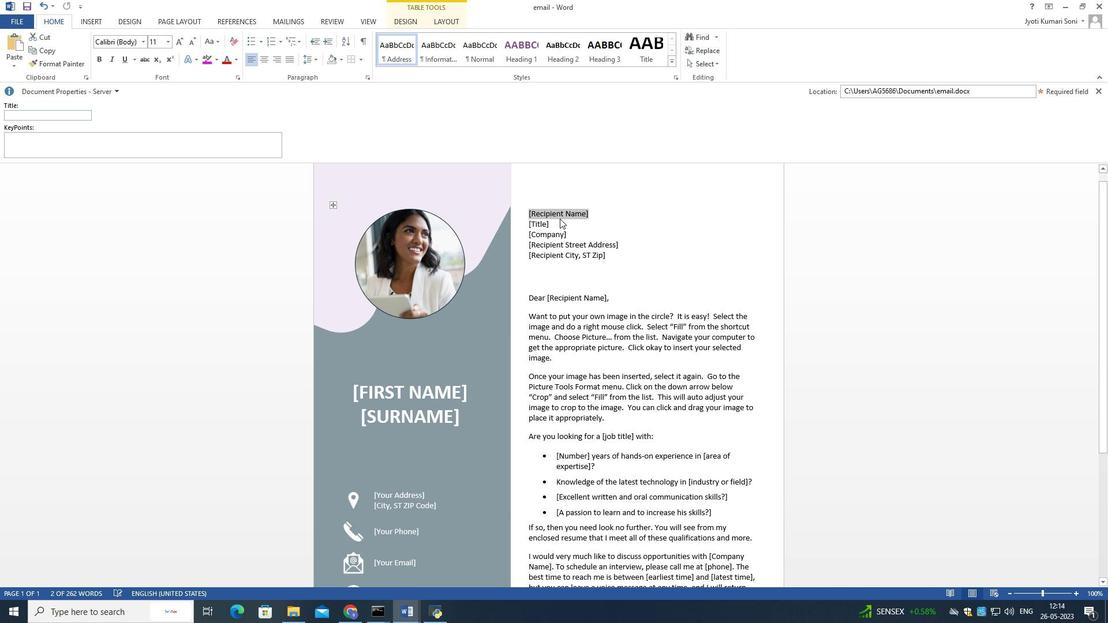 
Action: Mouse moved to (536, 223)
Screenshot: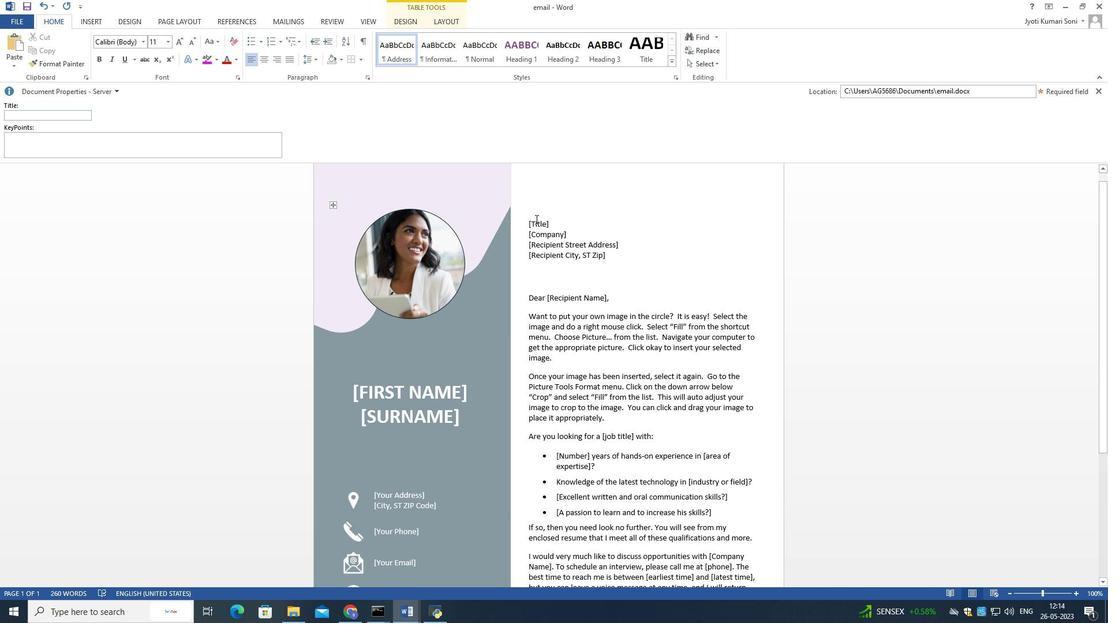 
Action: Mouse pressed left at (536, 223)
Screenshot: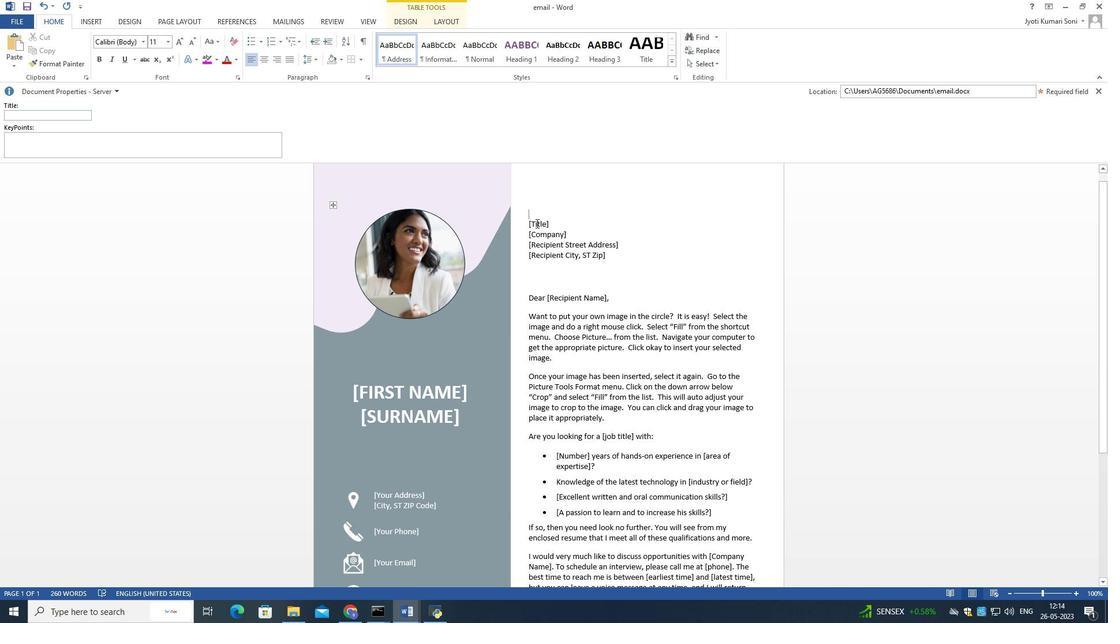 
Action: Key pressed <Key.delete>
Screenshot: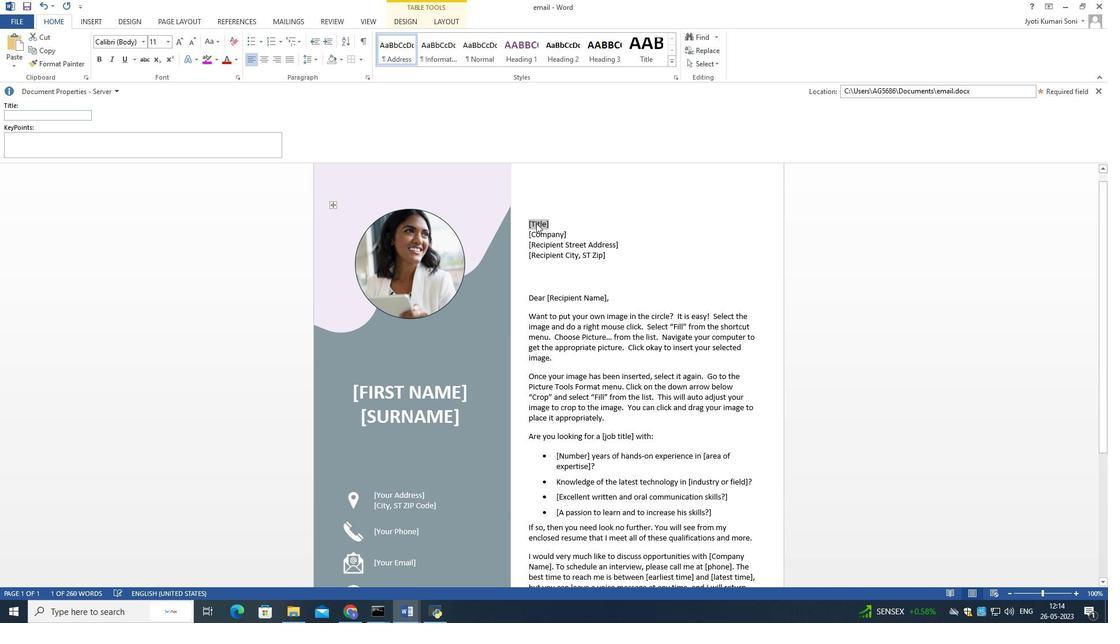 
Action: Mouse moved to (546, 234)
Screenshot: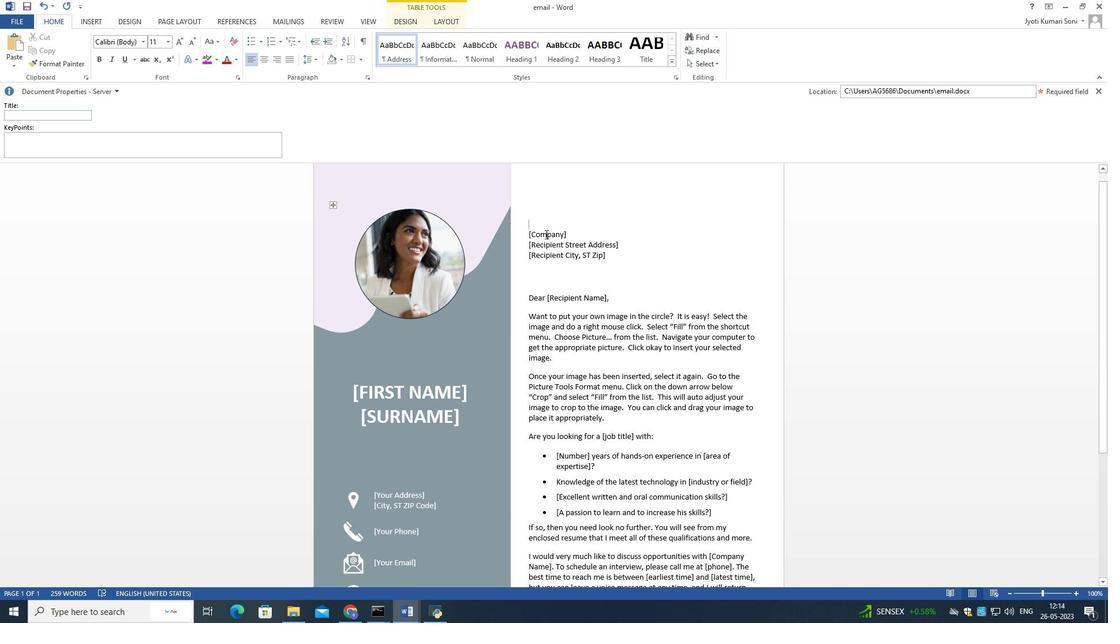 
Action: Mouse pressed left at (546, 234)
Screenshot: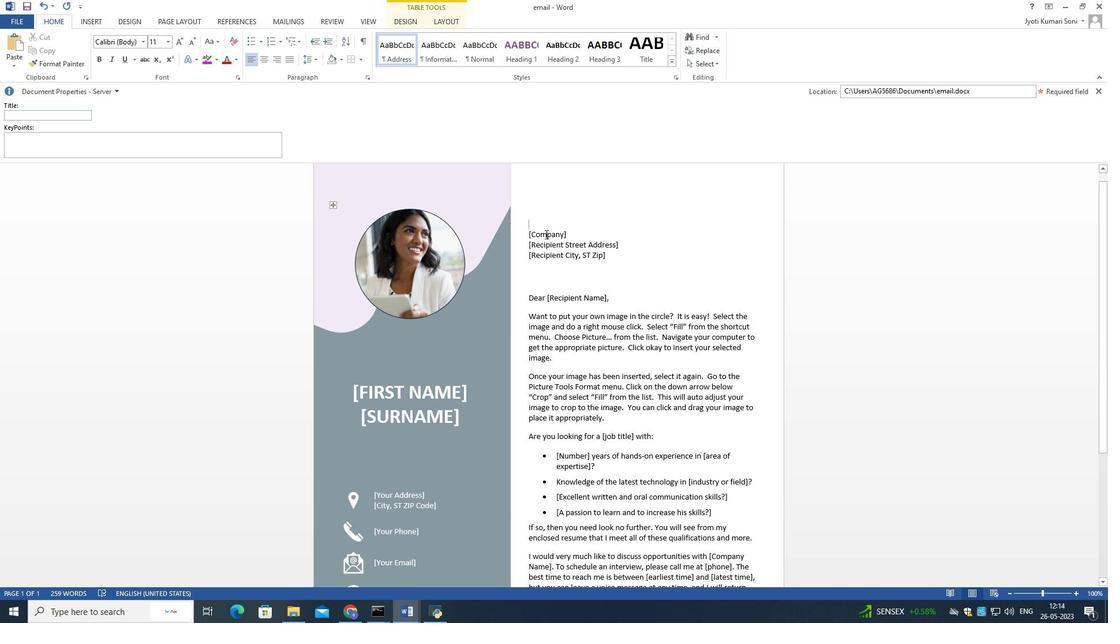 
Action: Mouse moved to (546, 235)
Screenshot: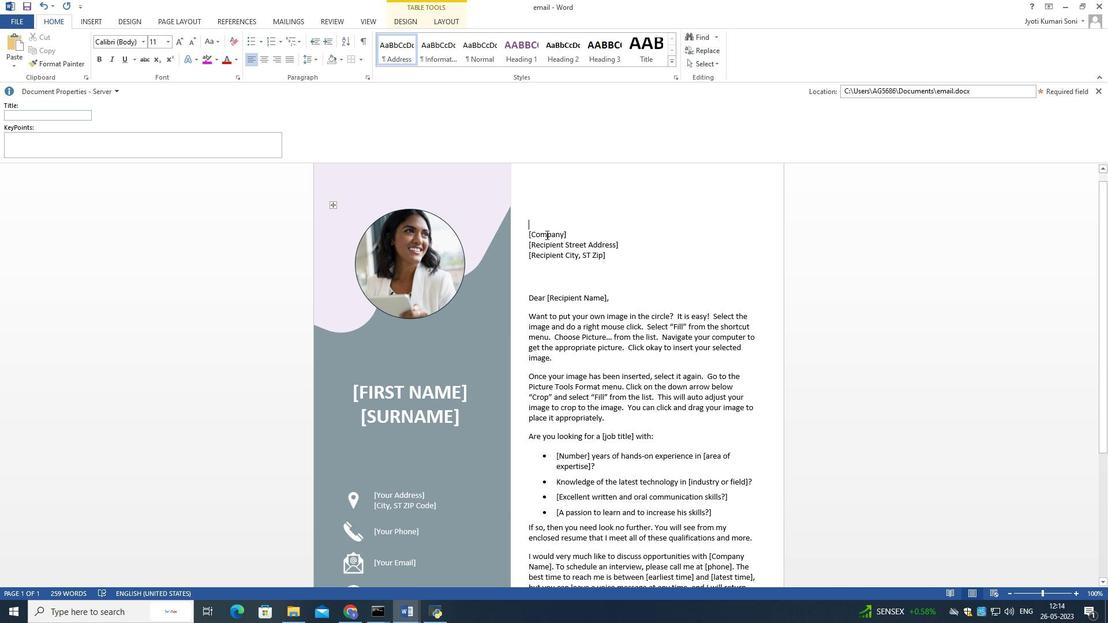 
Action: Key pressed <Key.delete>
Screenshot: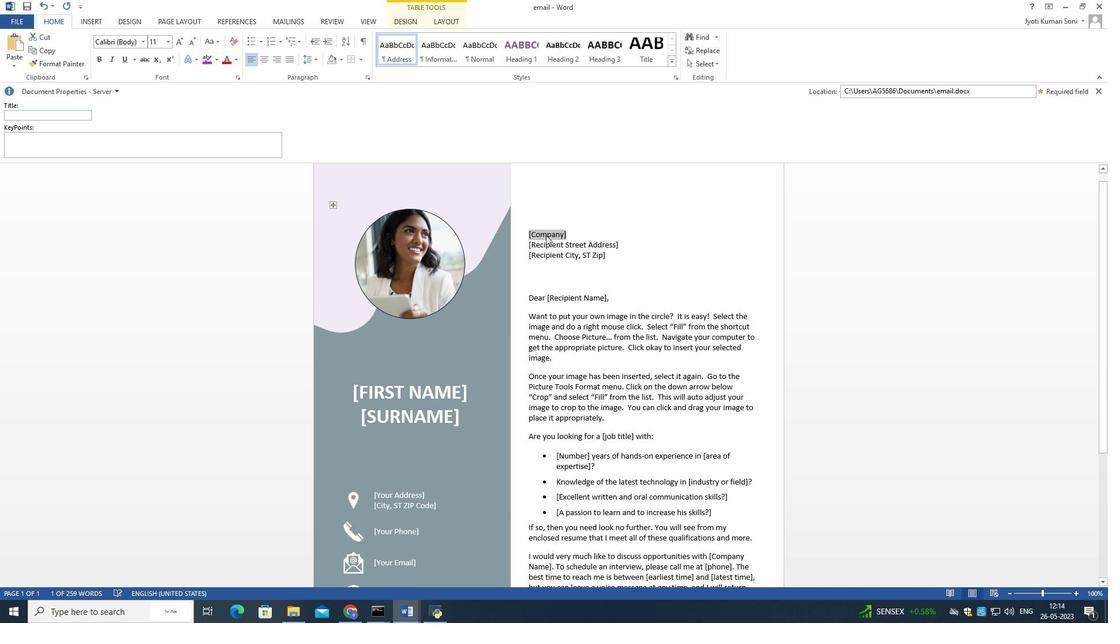 
Action: Mouse moved to (554, 245)
Screenshot: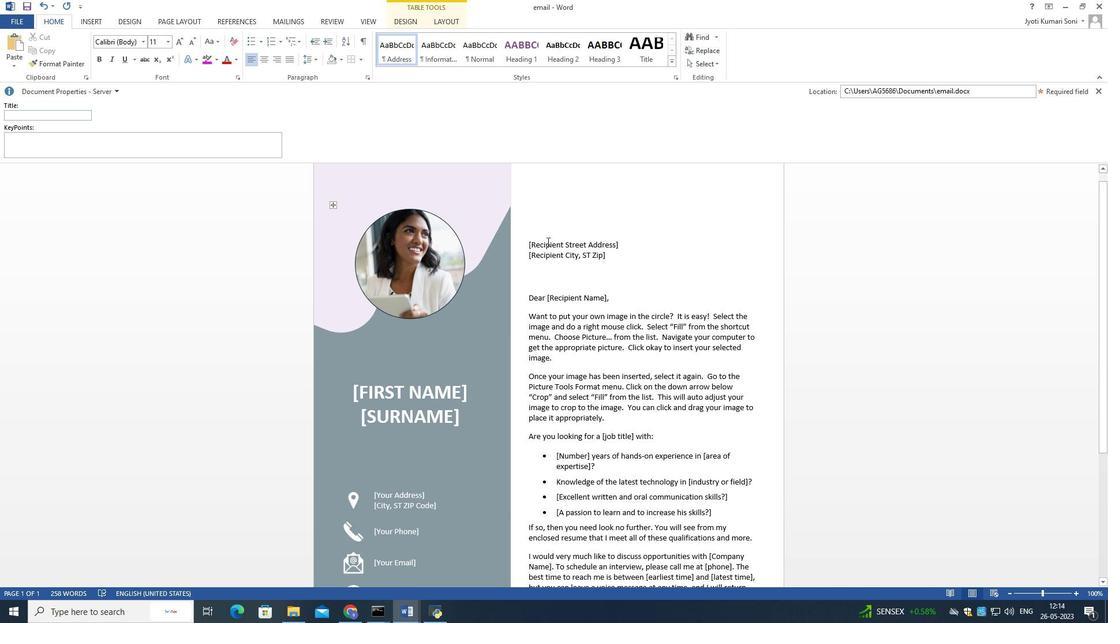
Action: Mouse pressed left at (554, 245)
Screenshot: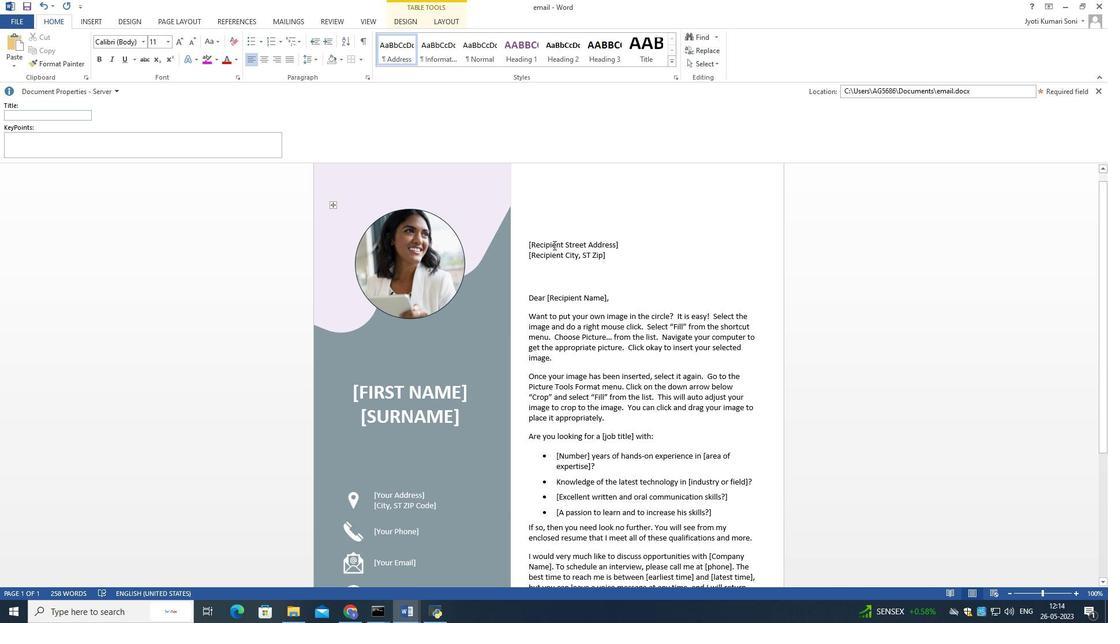 
Action: Key pressed <Key.delete>
Screenshot: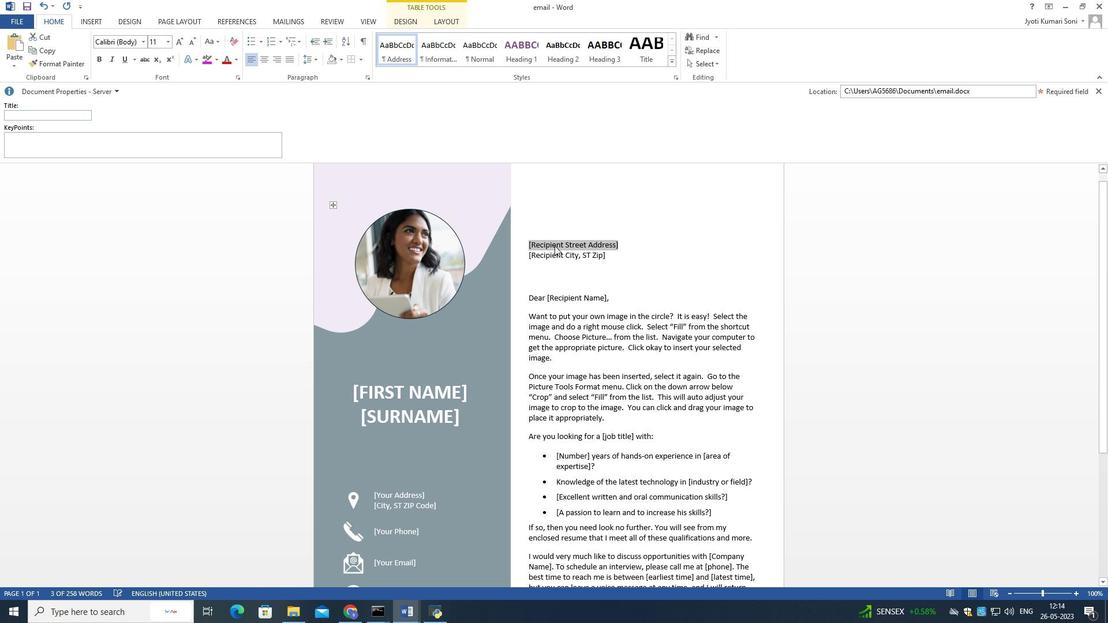 
Action: Mouse moved to (558, 259)
Screenshot: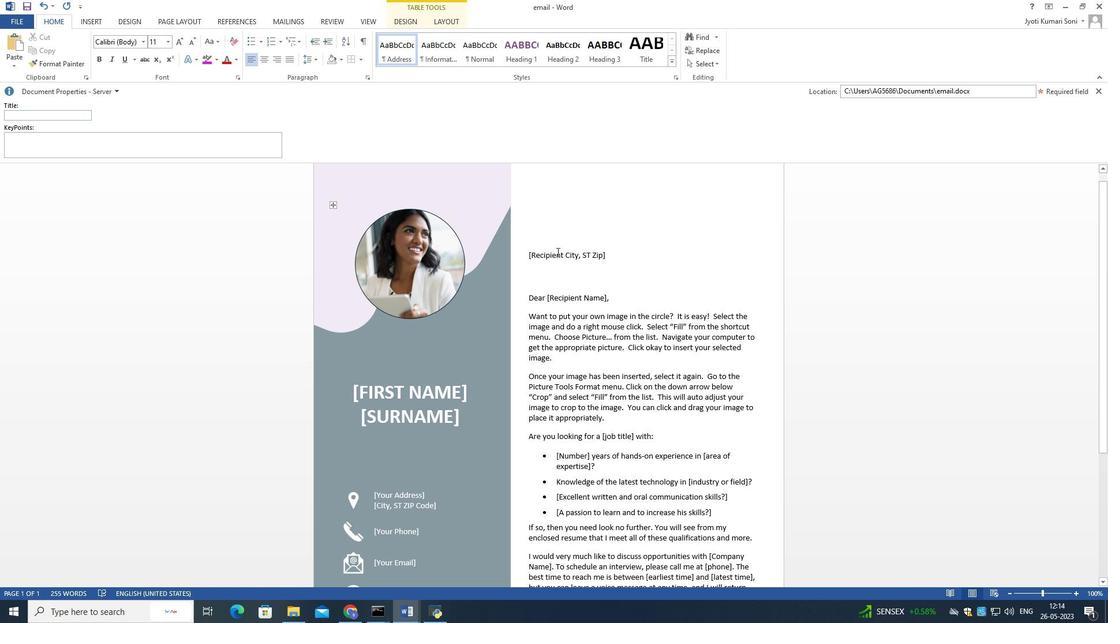 
Action: Mouse pressed left at (558, 259)
Screenshot: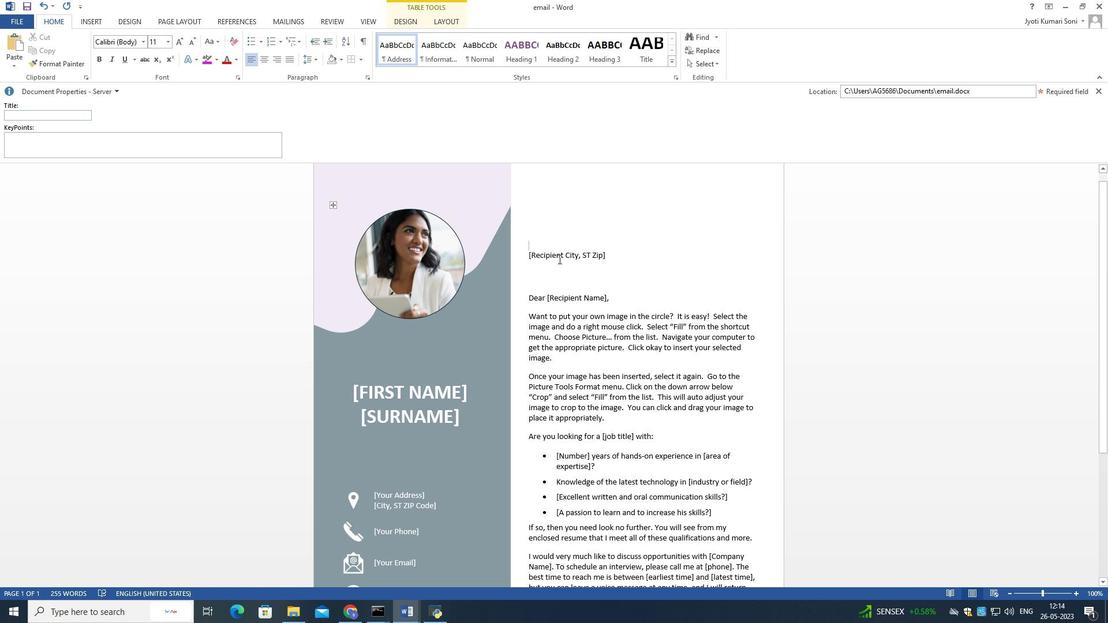 
Action: Key pressed <Key.delete>
Screenshot: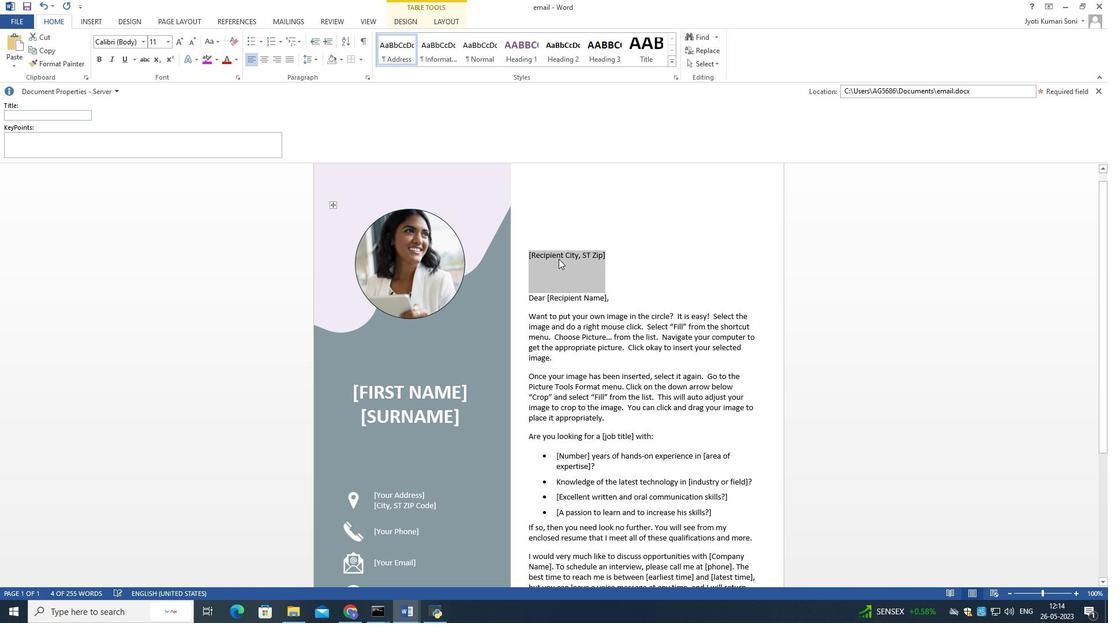 
Action: Mouse moved to (610, 320)
Screenshot: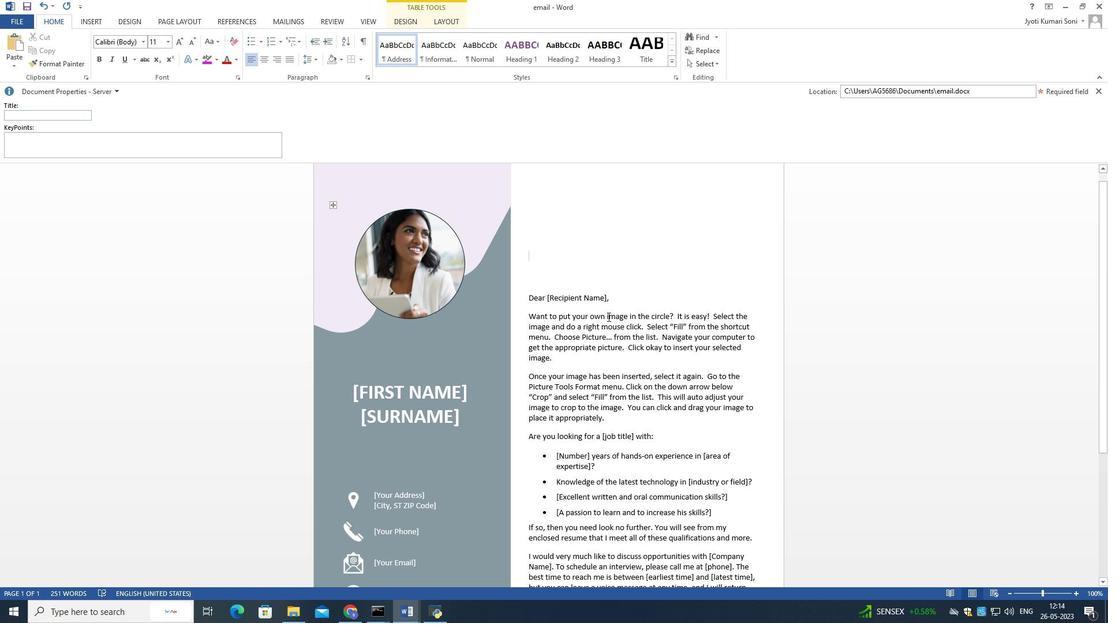 
Action: Mouse scrolled (610, 319) with delta (0, 0)
Screenshot: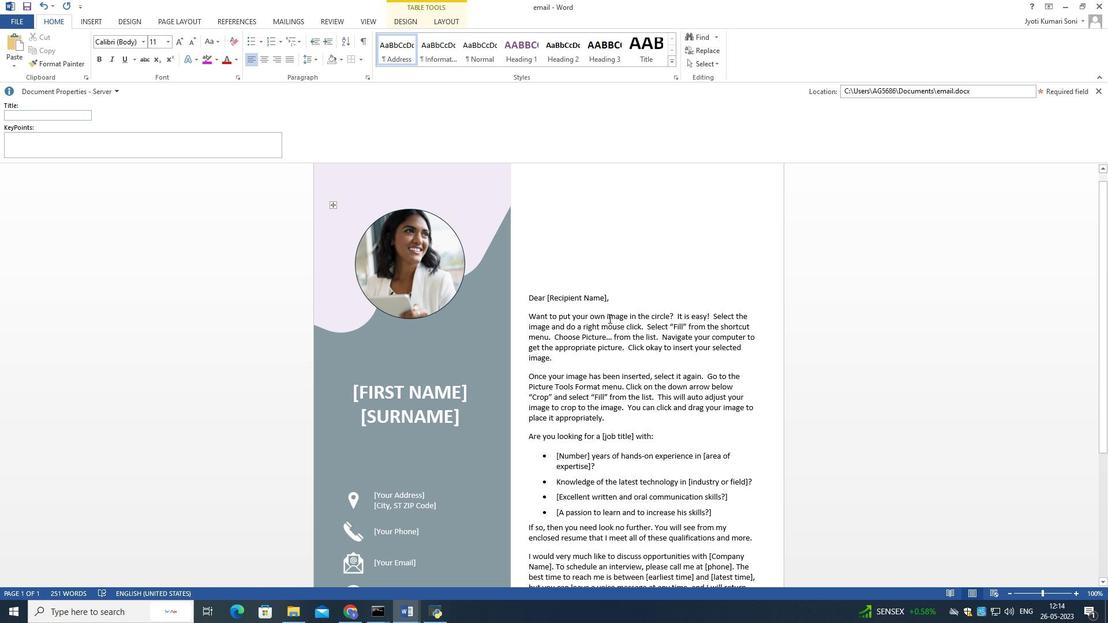 
Action: Mouse scrolled (610, 319) with delta (0, 0)
Screenshot: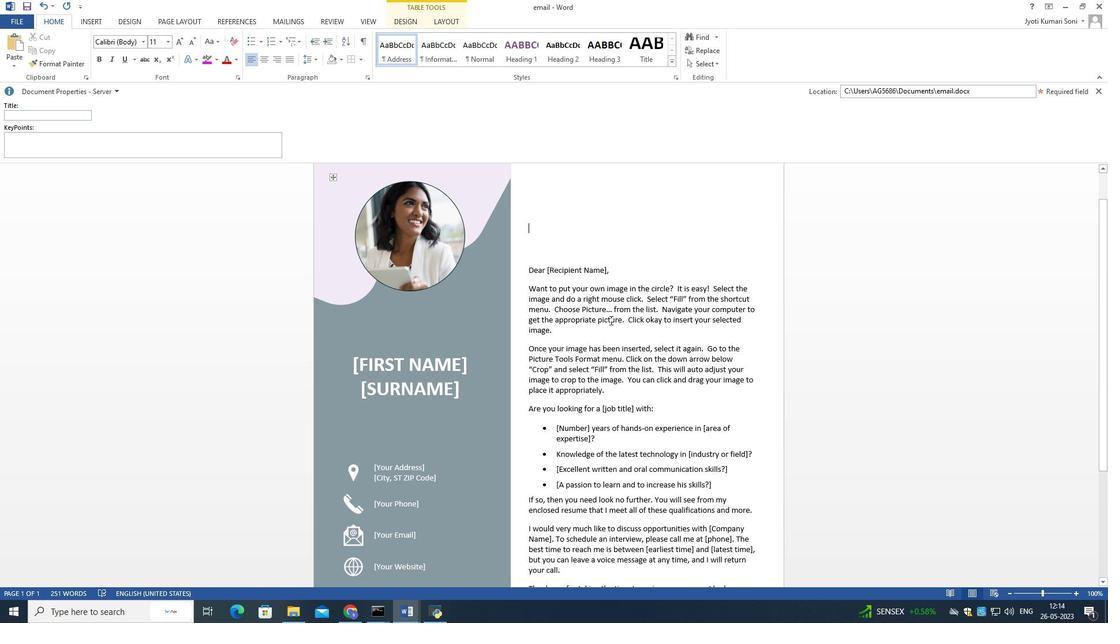 
Action: Mouse moved to (610, 319)
Screenshot: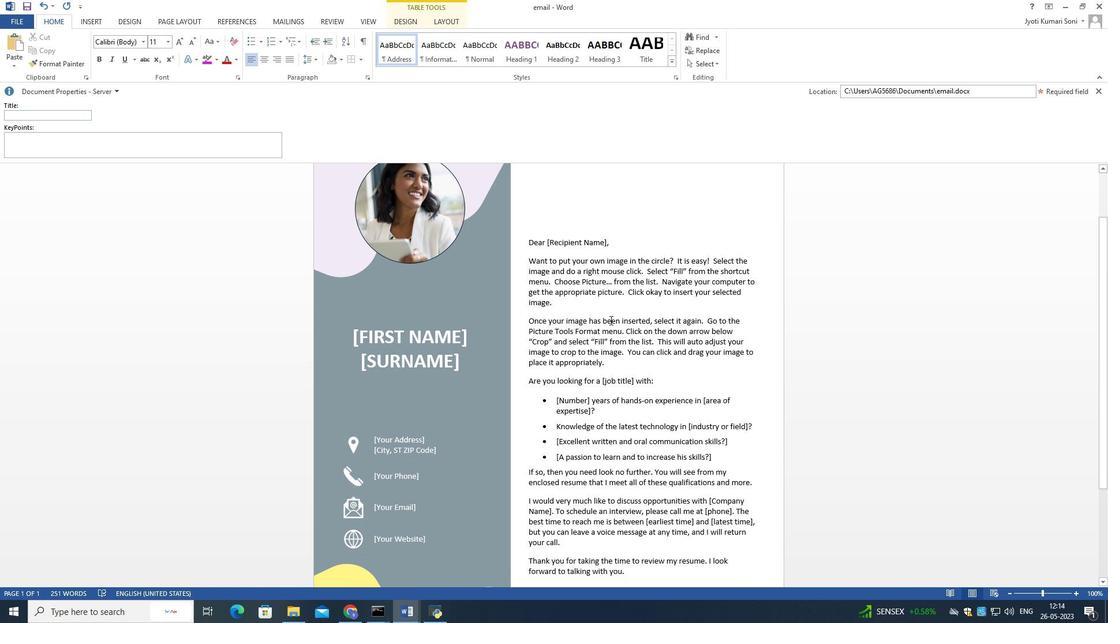 
Action: Mouse scrolled (610, 319) with delta (0, 0)
Screenshot: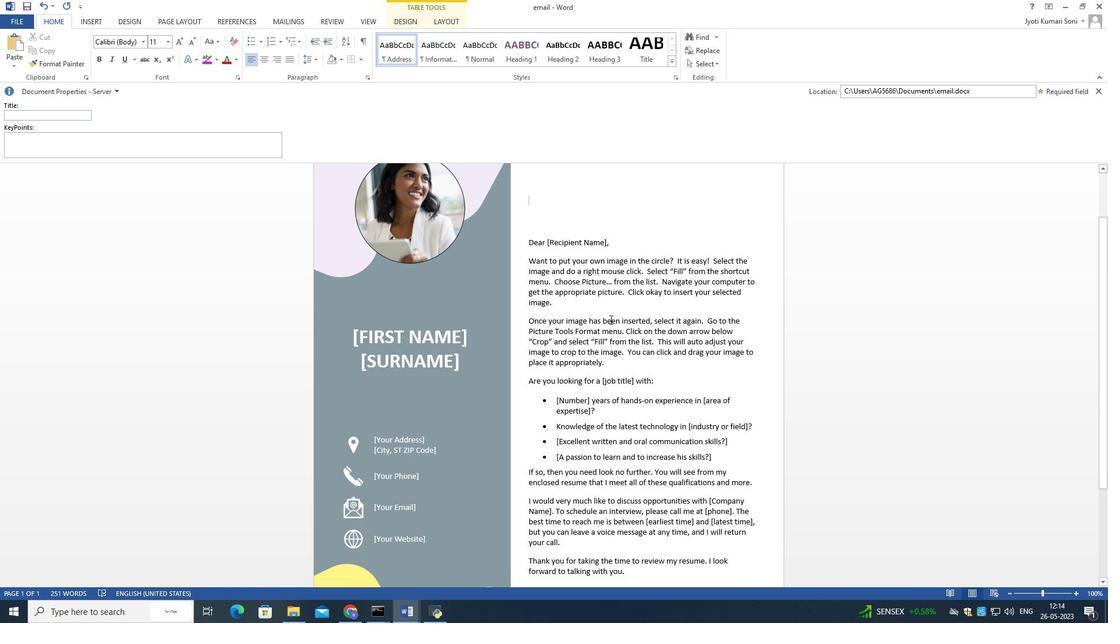
Action: Mouse scrolled (610, 319) with delta (0, 0)
Screenshot: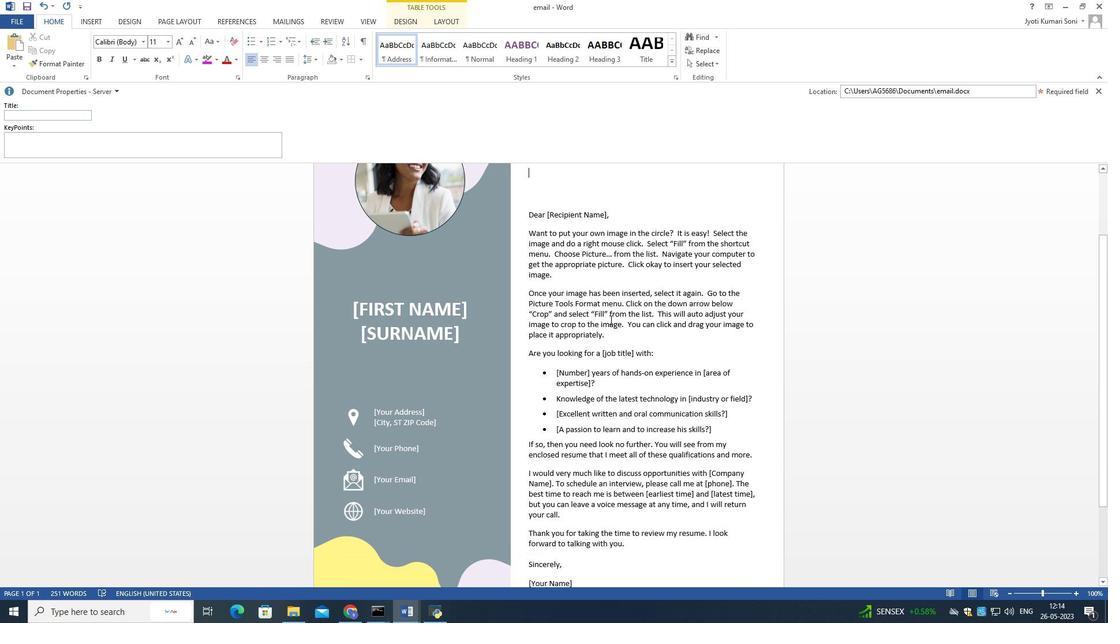 
Action: Mouse scrolled (610, 319) with delta (0, 0)
Screenshot: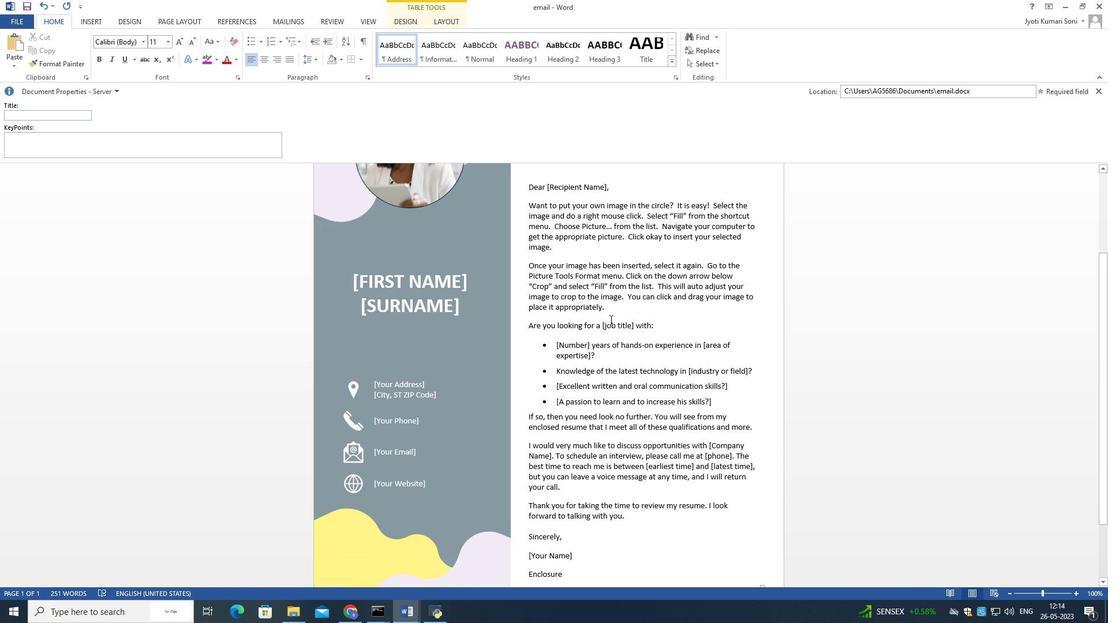 
Action: Mouse scrolled (610, 319) with delta (0, 0)
Screenshot: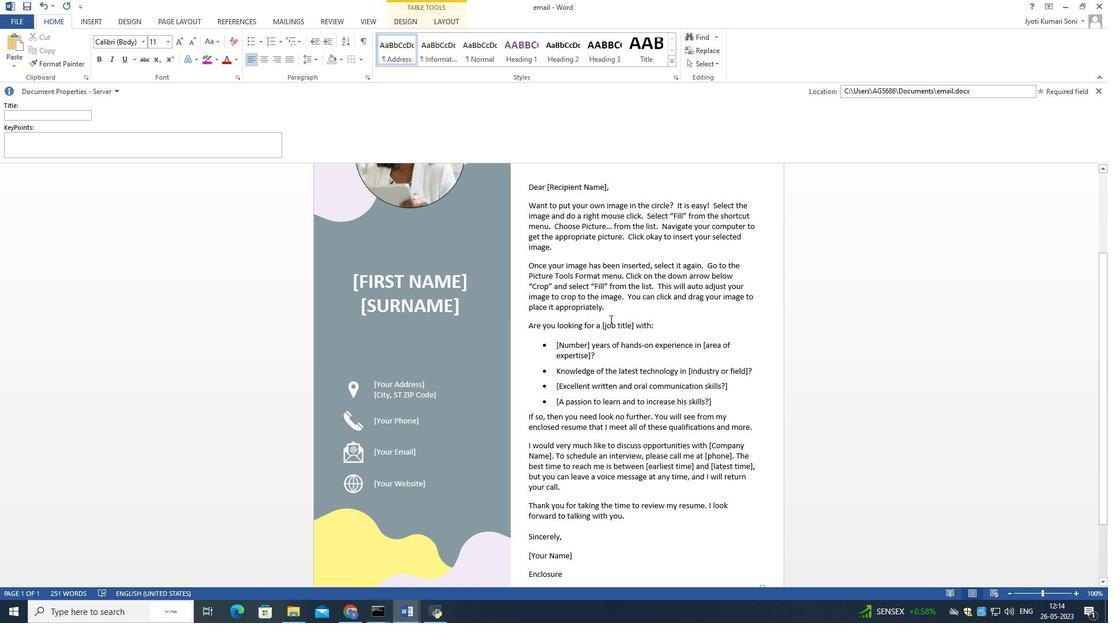 
Action: Mouse scrolled (610, 319) with delta (0, 0)
Screenshot: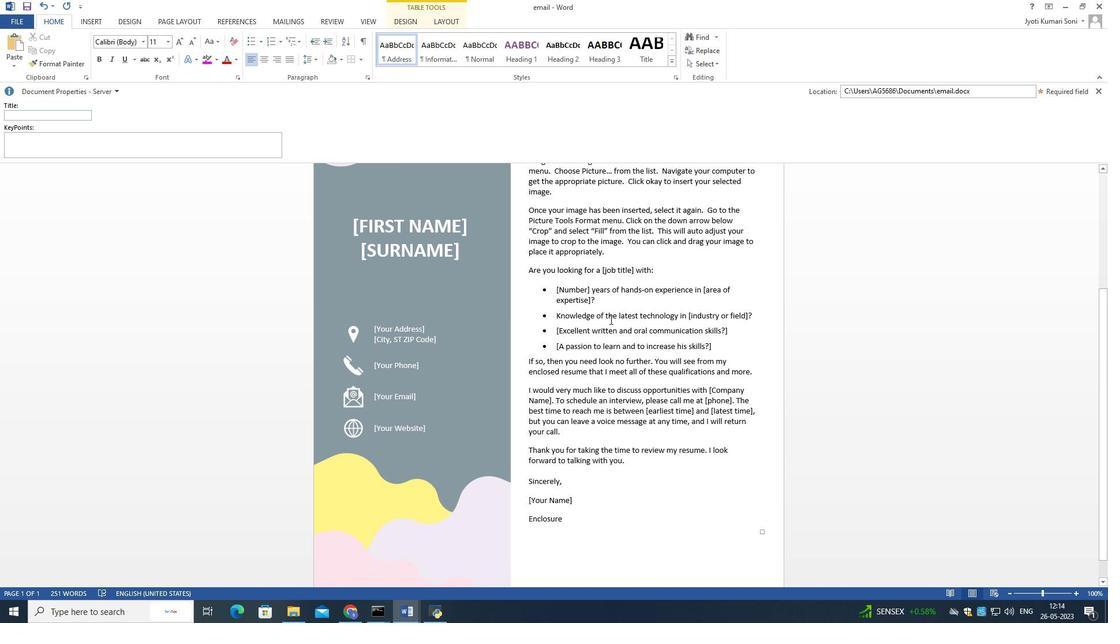 
Action: Mouse scrolled (610, 320) with delta (0, 0)
Screenshot: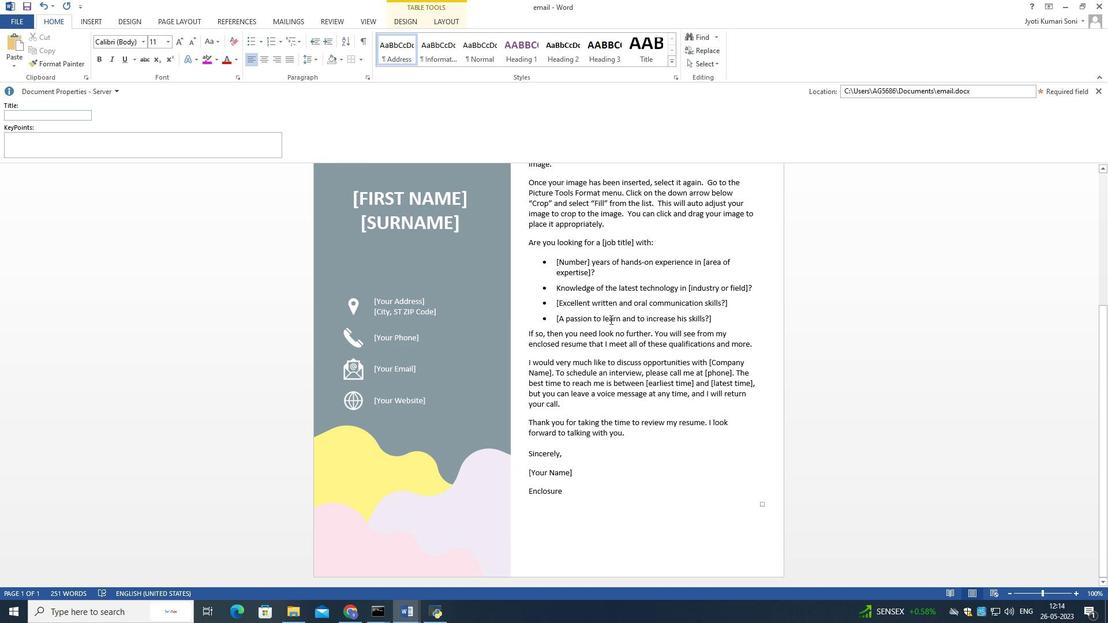 
Action: Mouse scrolled (610, 320) with delta (0, 0)
Screenshot: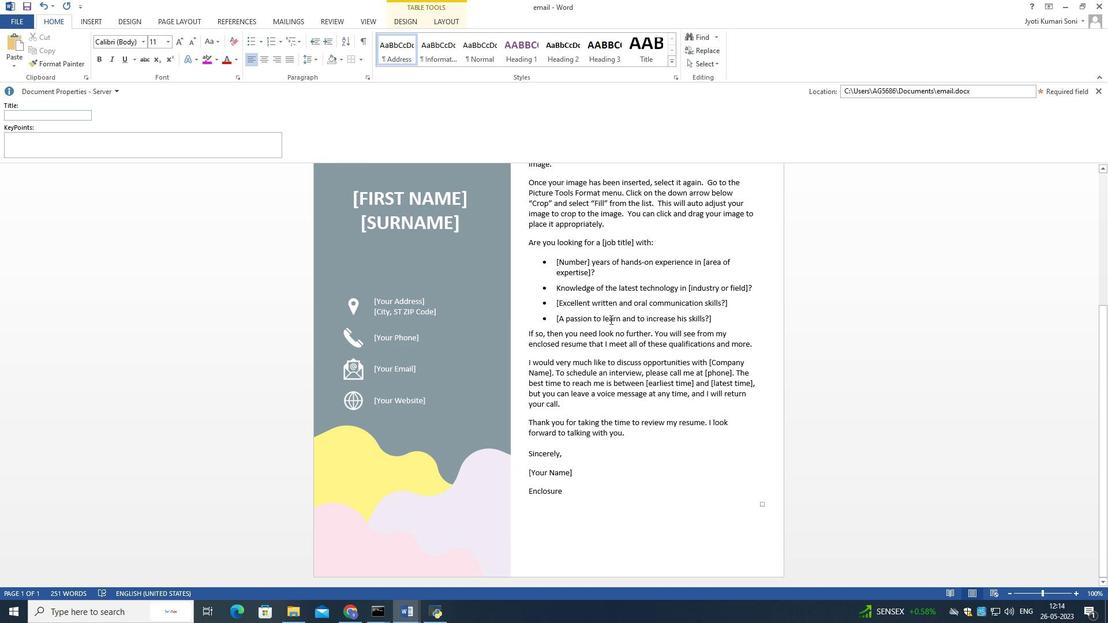 
Action: Mouse scrolled (610, 320) with delta (0, 0)
Screenshot: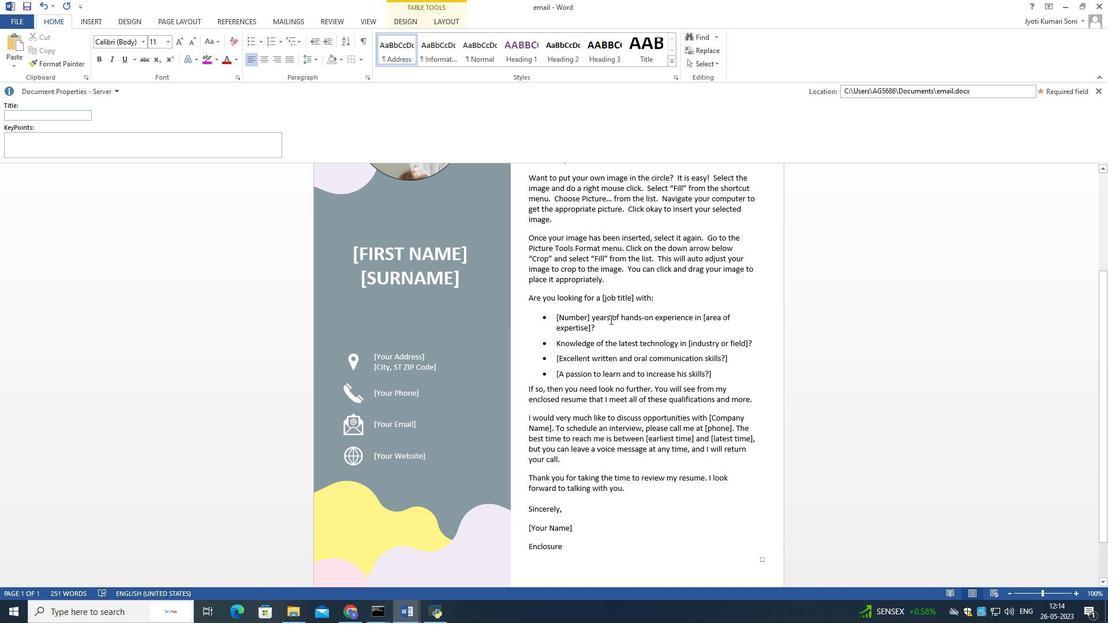 
Action: Mouse scrolled (610, 320) with delta (0, 0)
Screenshot: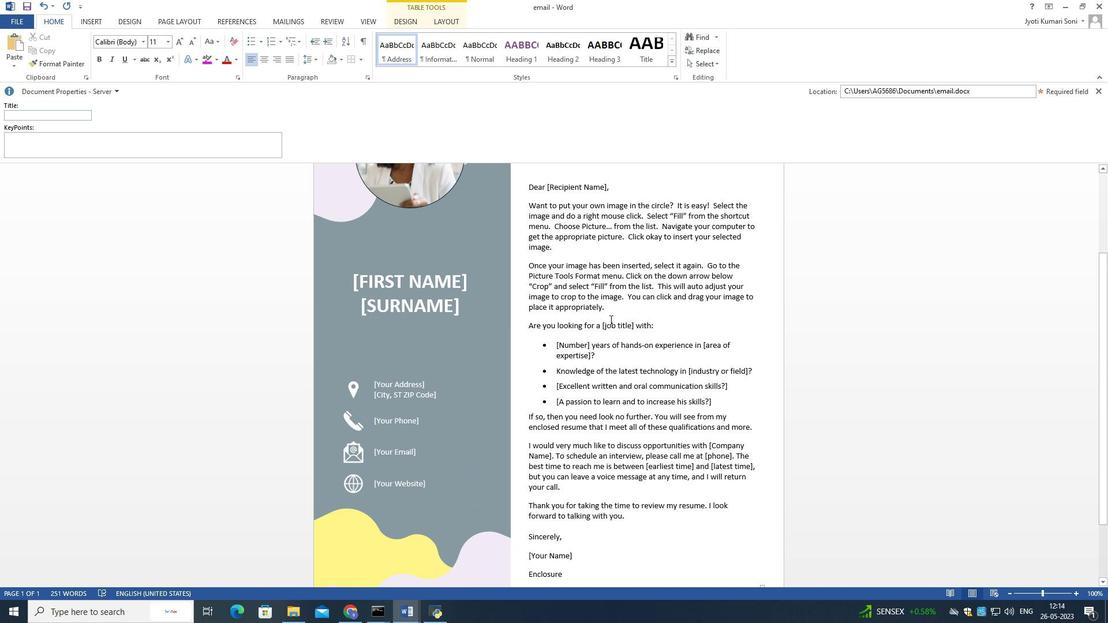 
Action: Mouse moved to (527, 211)
Screenshot: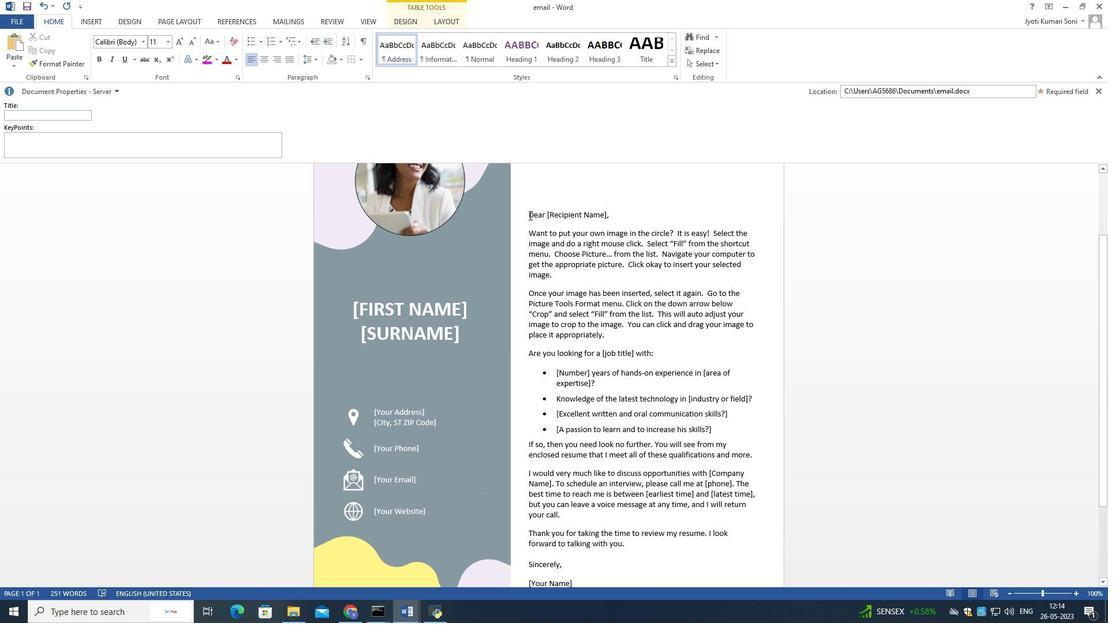 
Action: Mouse pressed left at (527, 211)
